 Task: Forward email with the signature Gianna Martinez with the subject Update on a day off from softage.8@softage.net to softage.7@softage.net and softage.9@softage.net with BCC to softage.10@softage.net with the message I am writing to confirm the details of the project closure meeting.
Action: Mouse moved to (1297, 211)
Screenshot: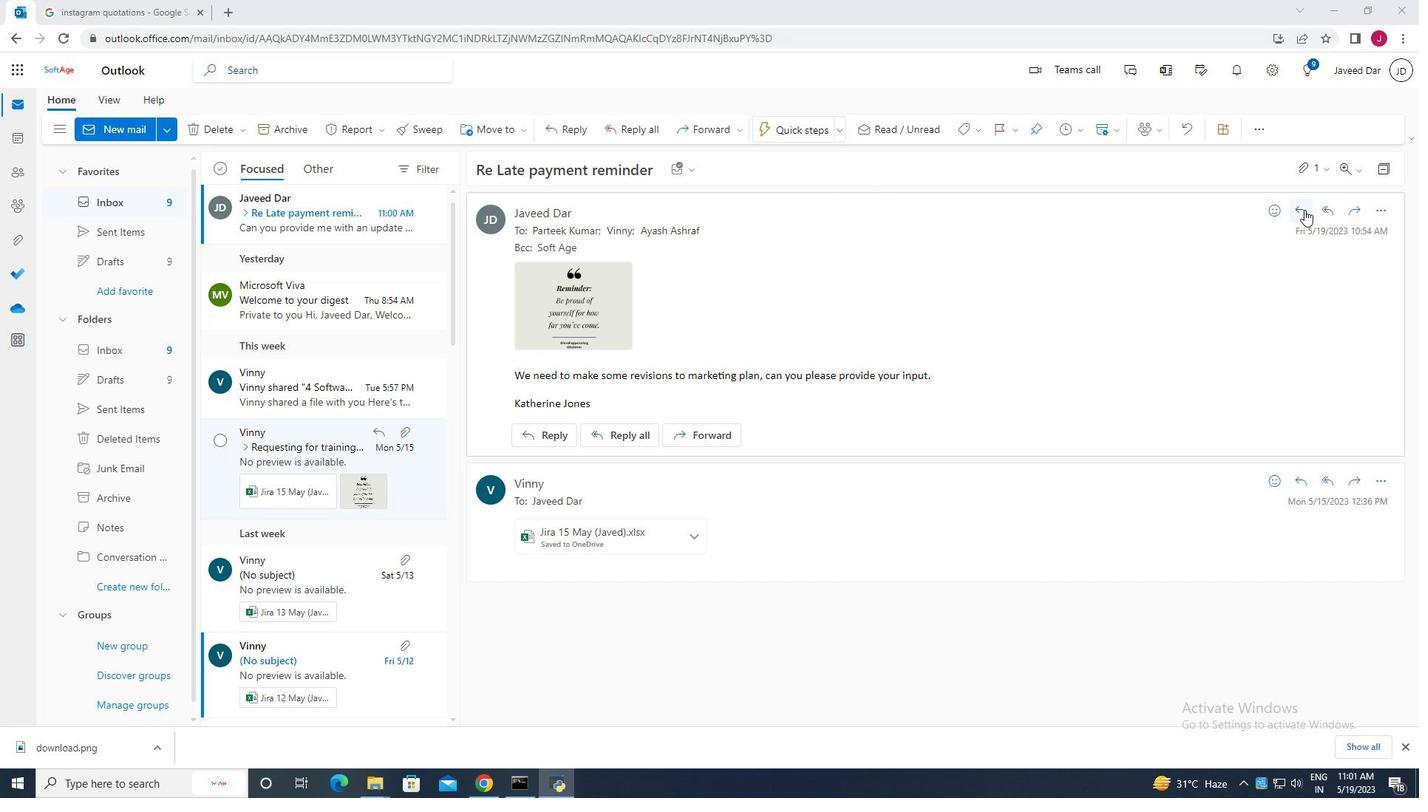 
Action: Mouse pressed left at (1297, 211)
Screenshot: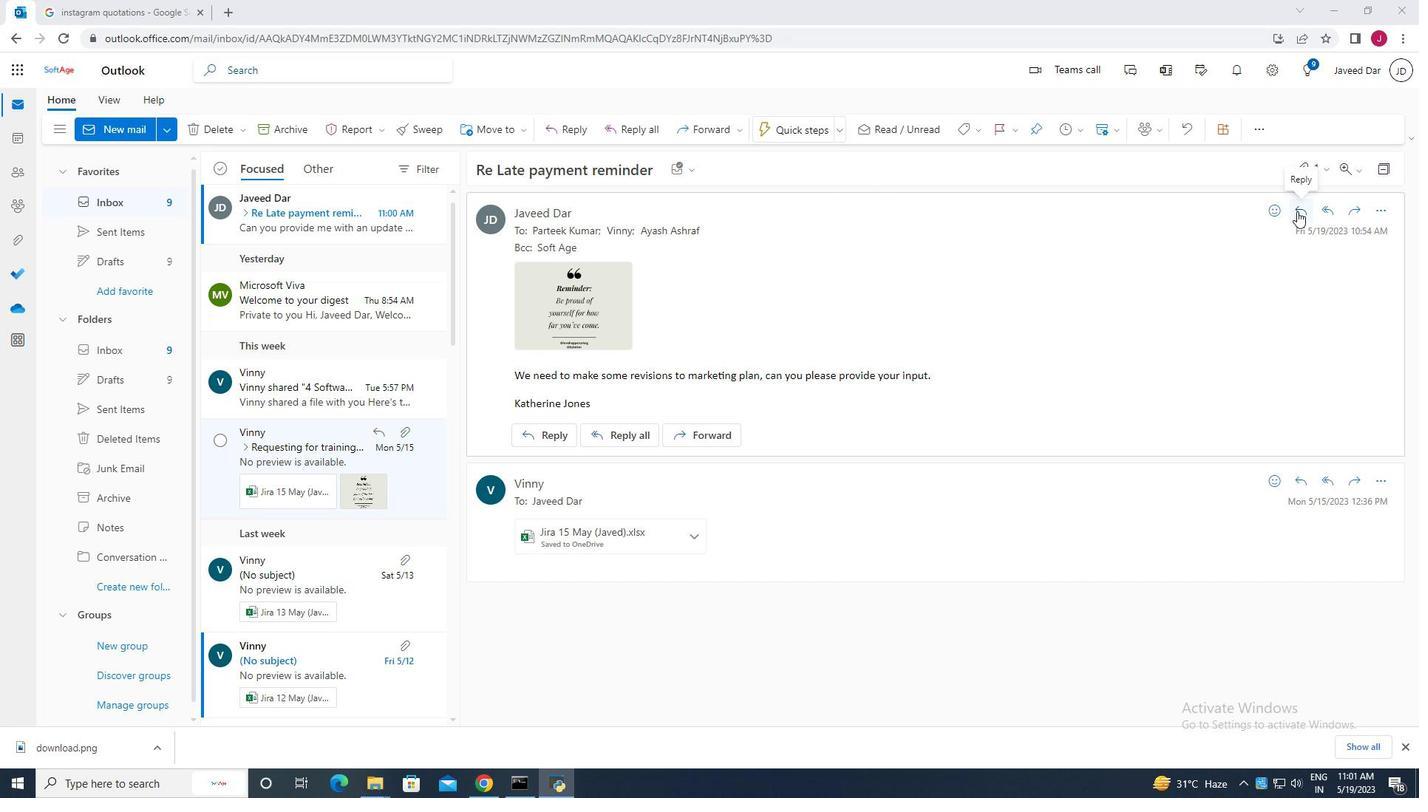 
Action: Mouse moved to (743, 738)
Screenshot: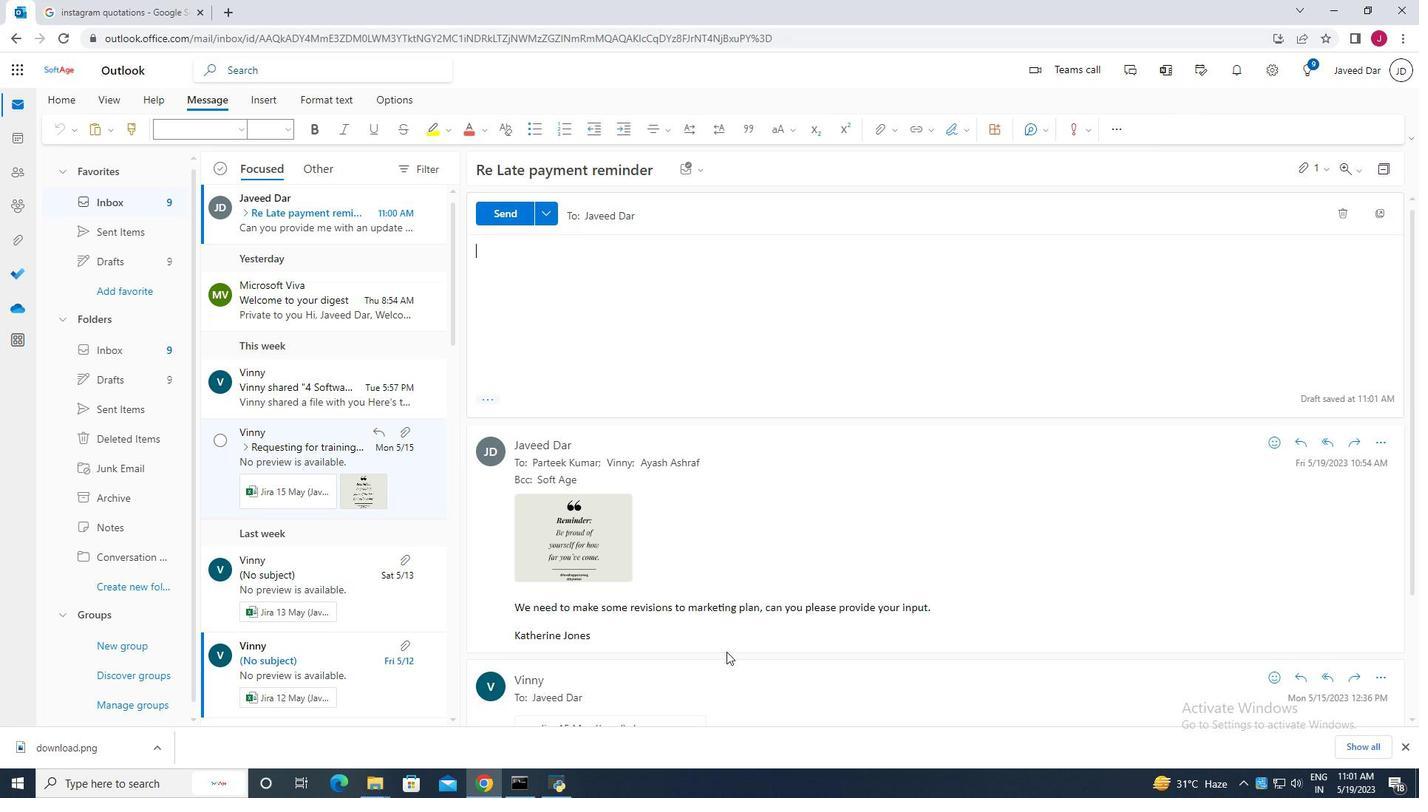
Action: Mouse scrolled (743, 737) with delta (0, 0)
Screenshot: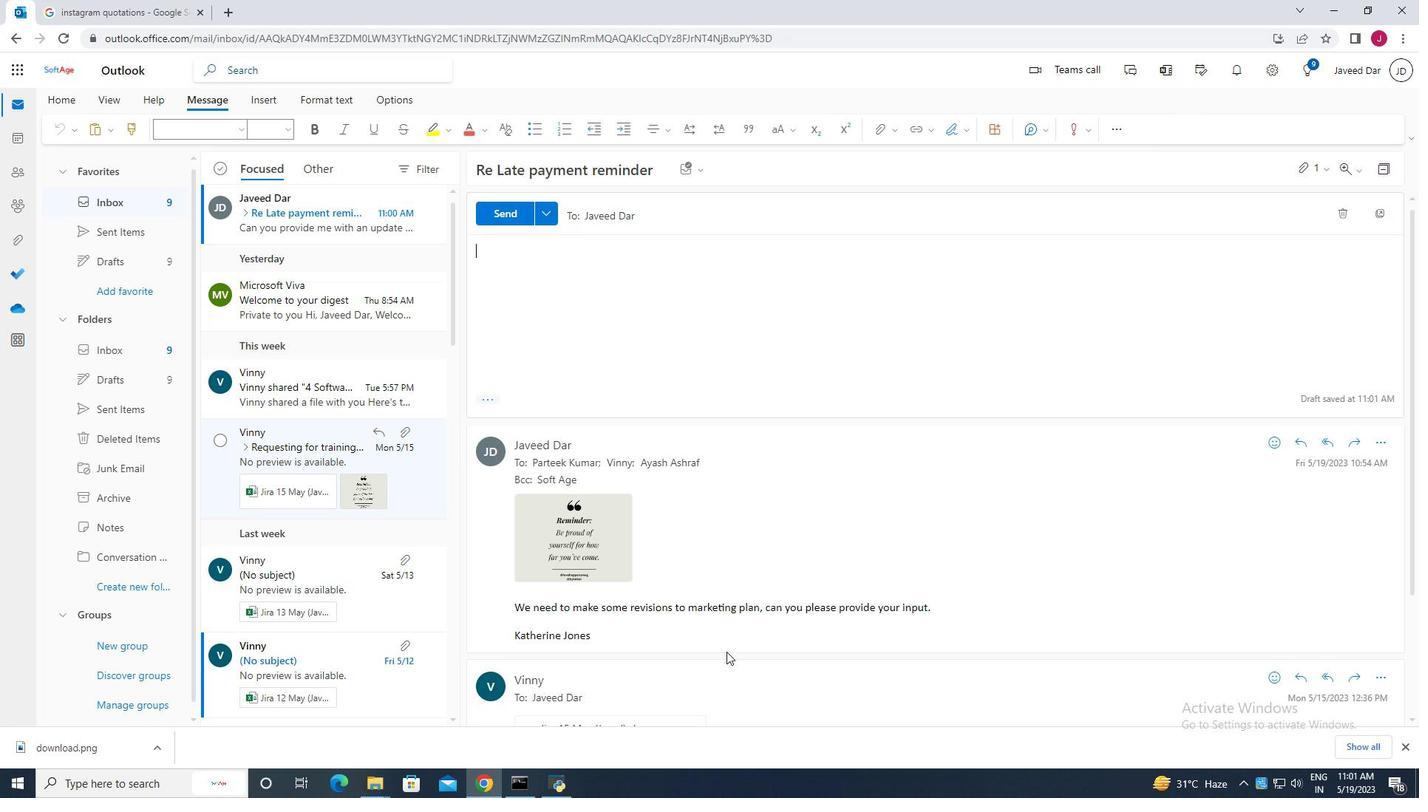 
Action: Mouse moved to (742, 730)
Screenshot: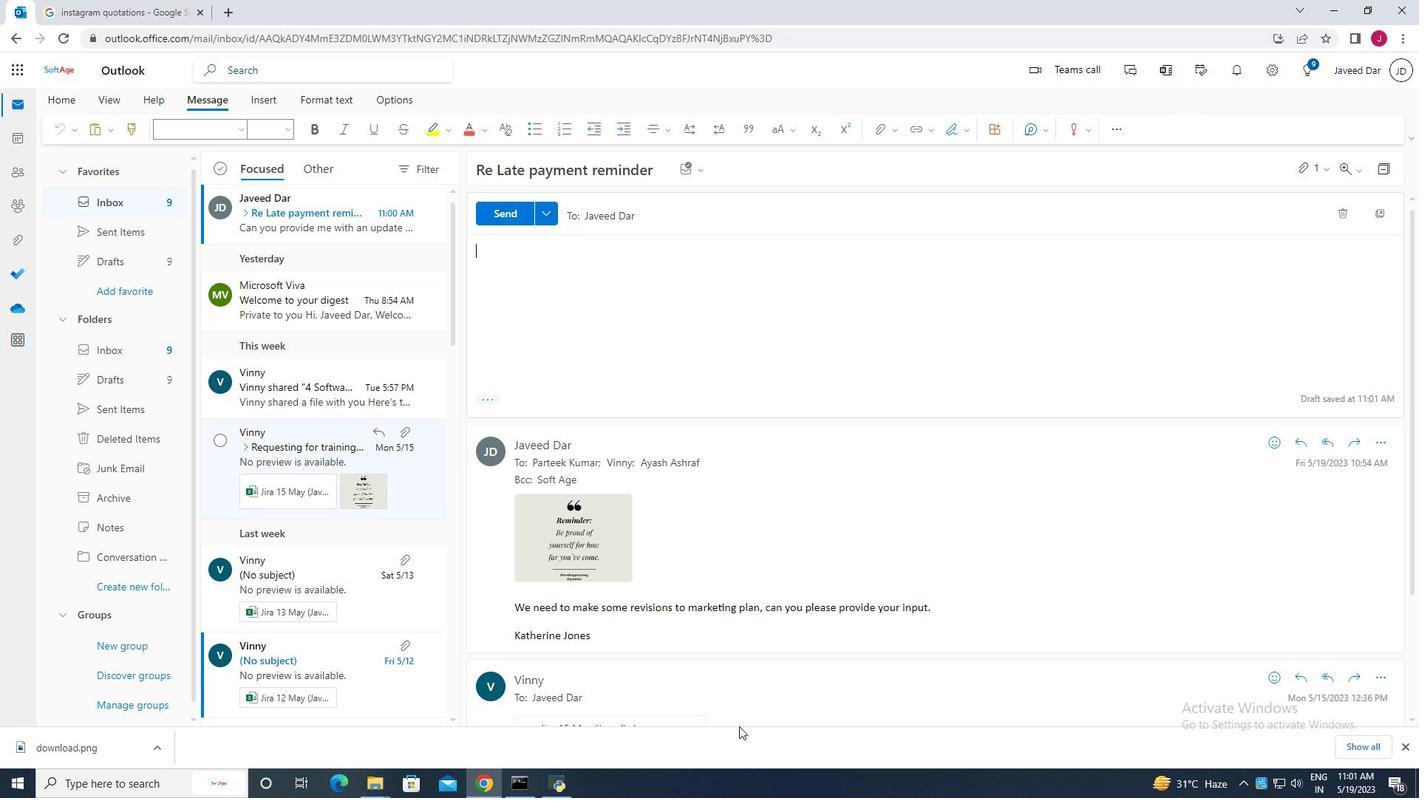 
Action: Mouse scrolled (742, 729) with delta (0, 0)
Screenshot: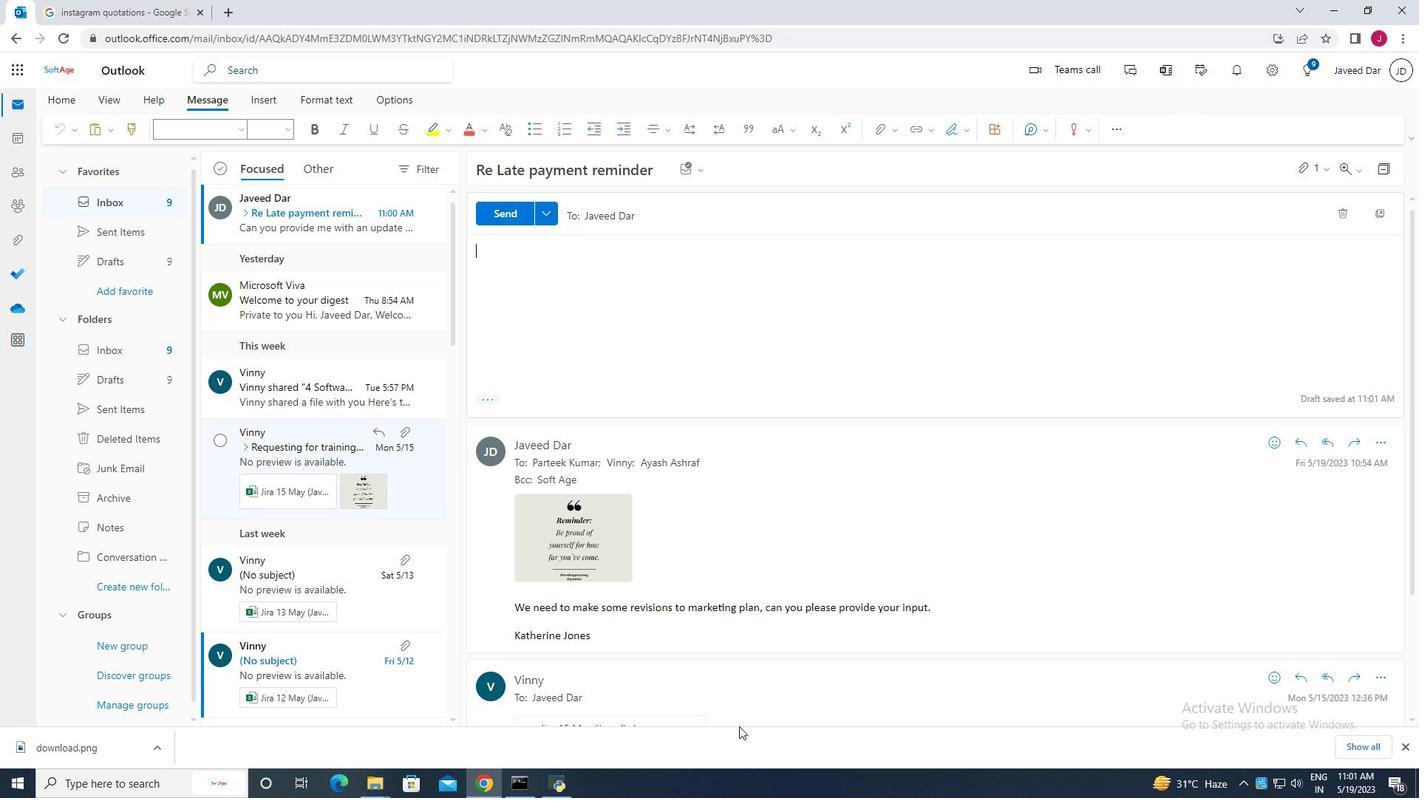 
Action: Mouse moved to (742, 721)
Screenshot: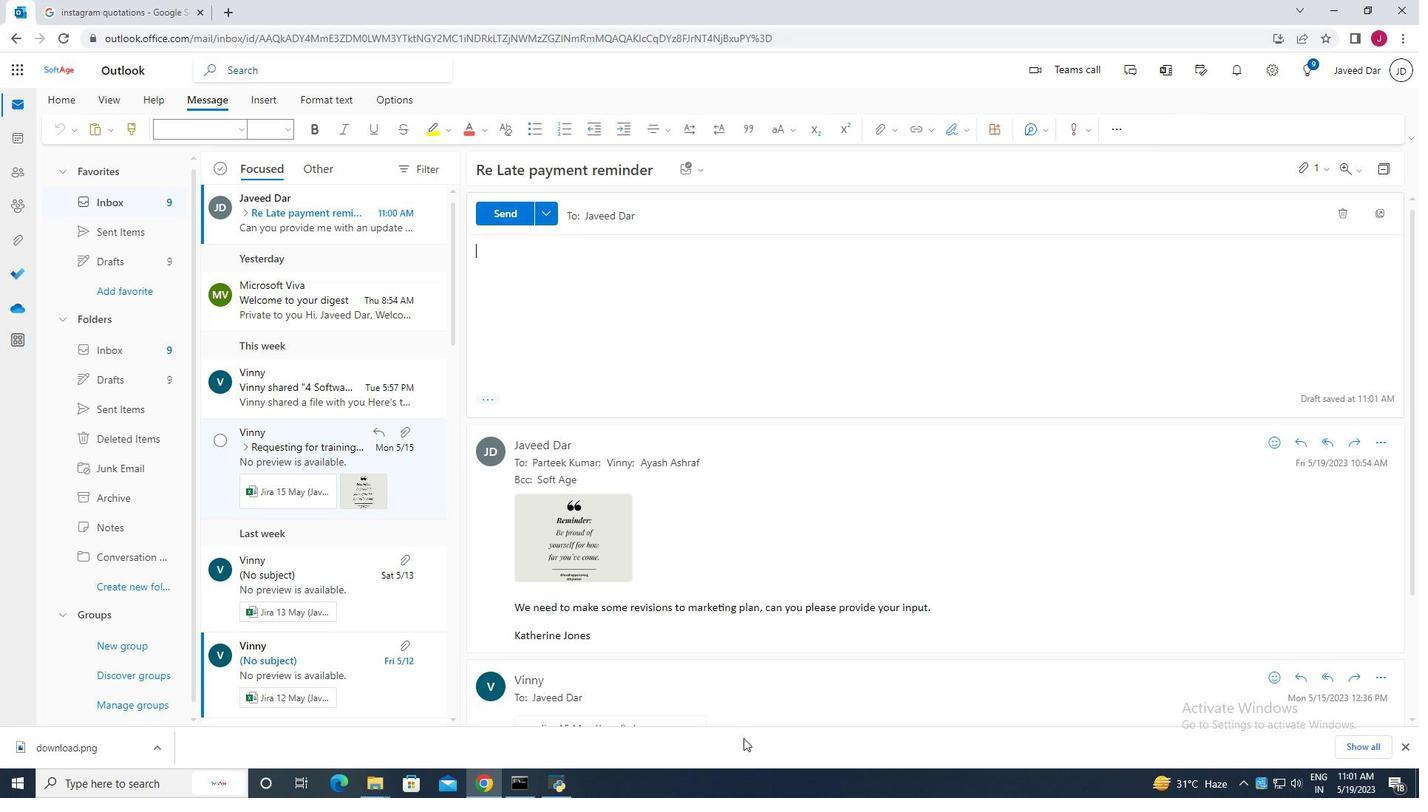 
Action: Mouse scrolled (742, 720) with delta (0, 0)
Screenshot: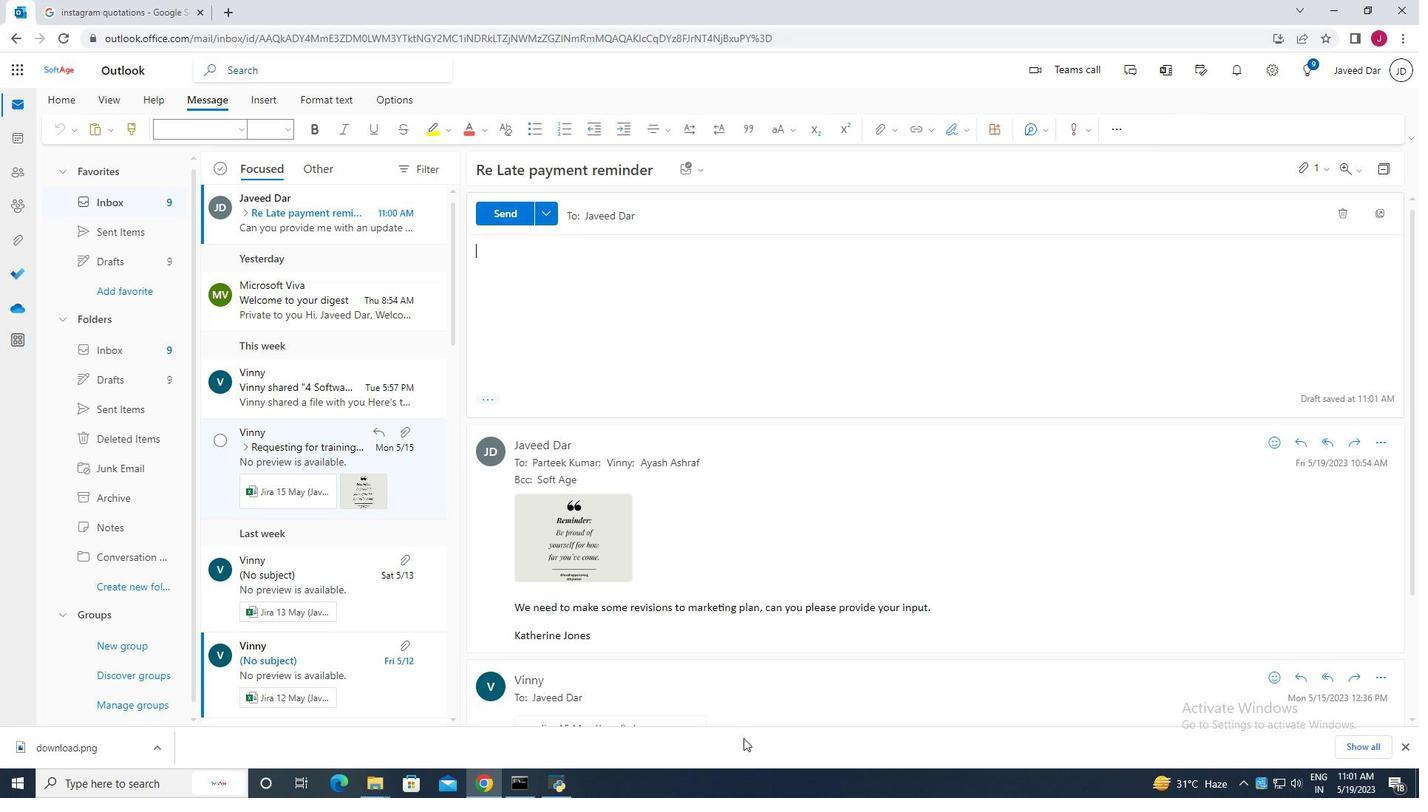 
Action: Mouse moved to (742, 713)
Screenshot: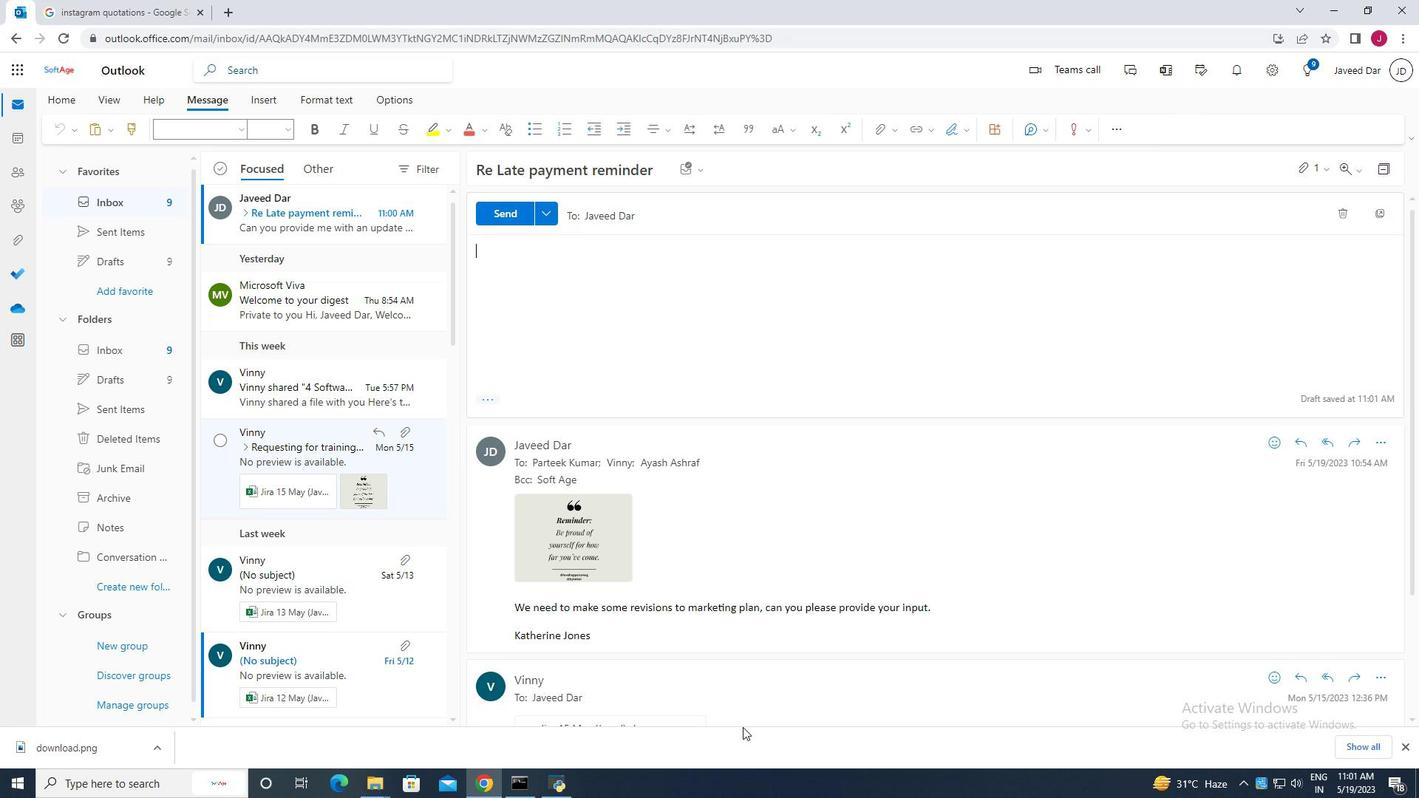 
Action: Mouse scrolled (742, 712) with delta (0, 0)
Screenshot: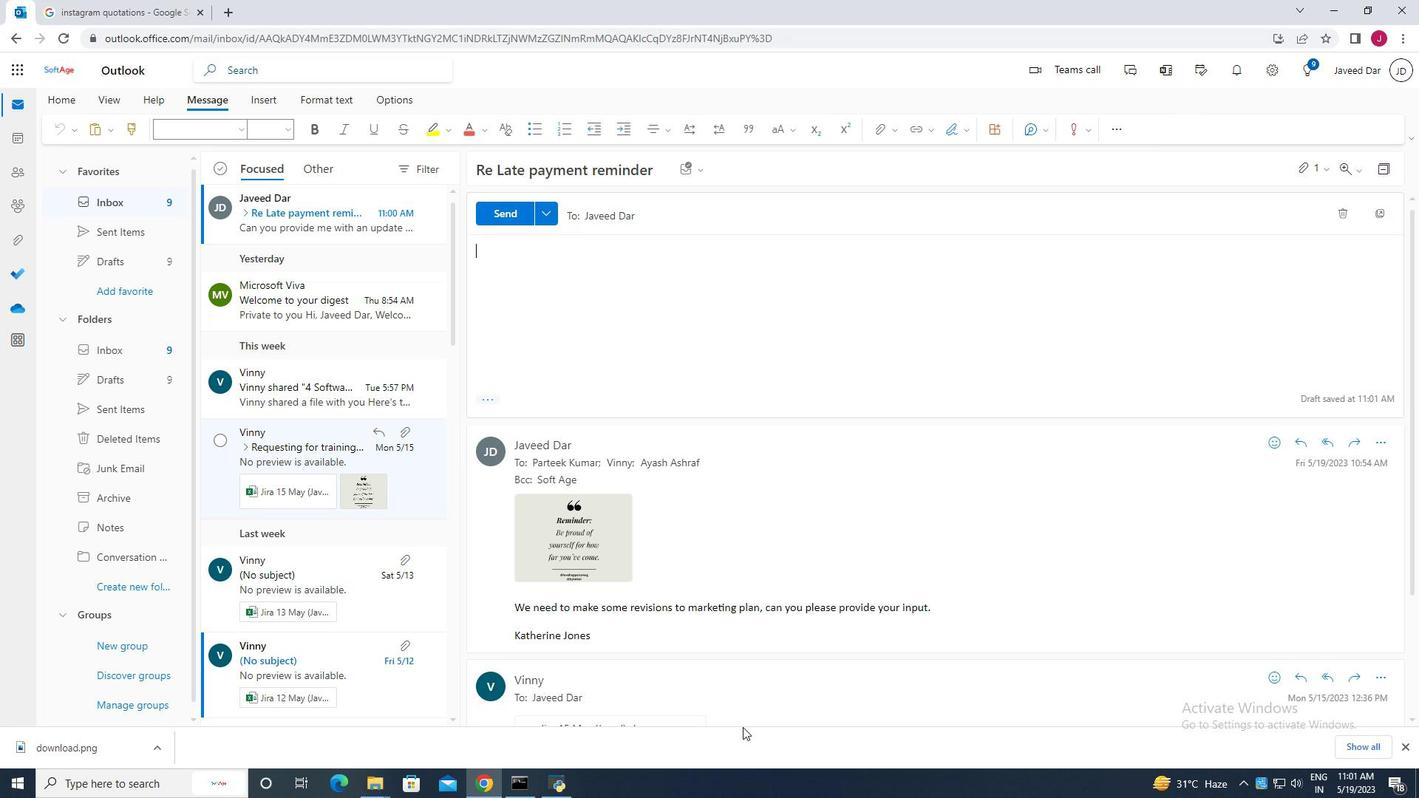 
Action: Mouse moved to (742, 657)
Screenshot: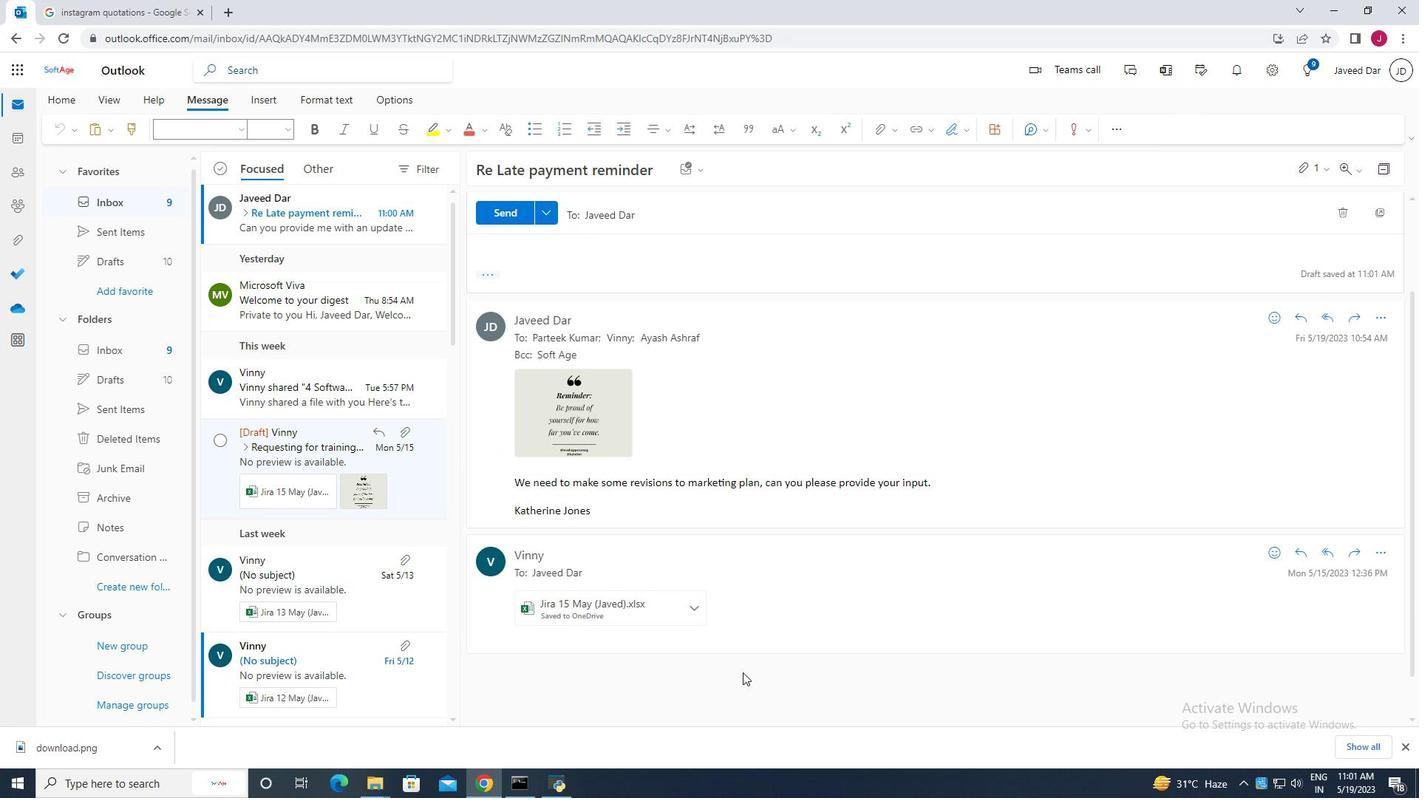 
Action: Mouse scrolled (742, 656) with delta (0, 0)
Screenshot: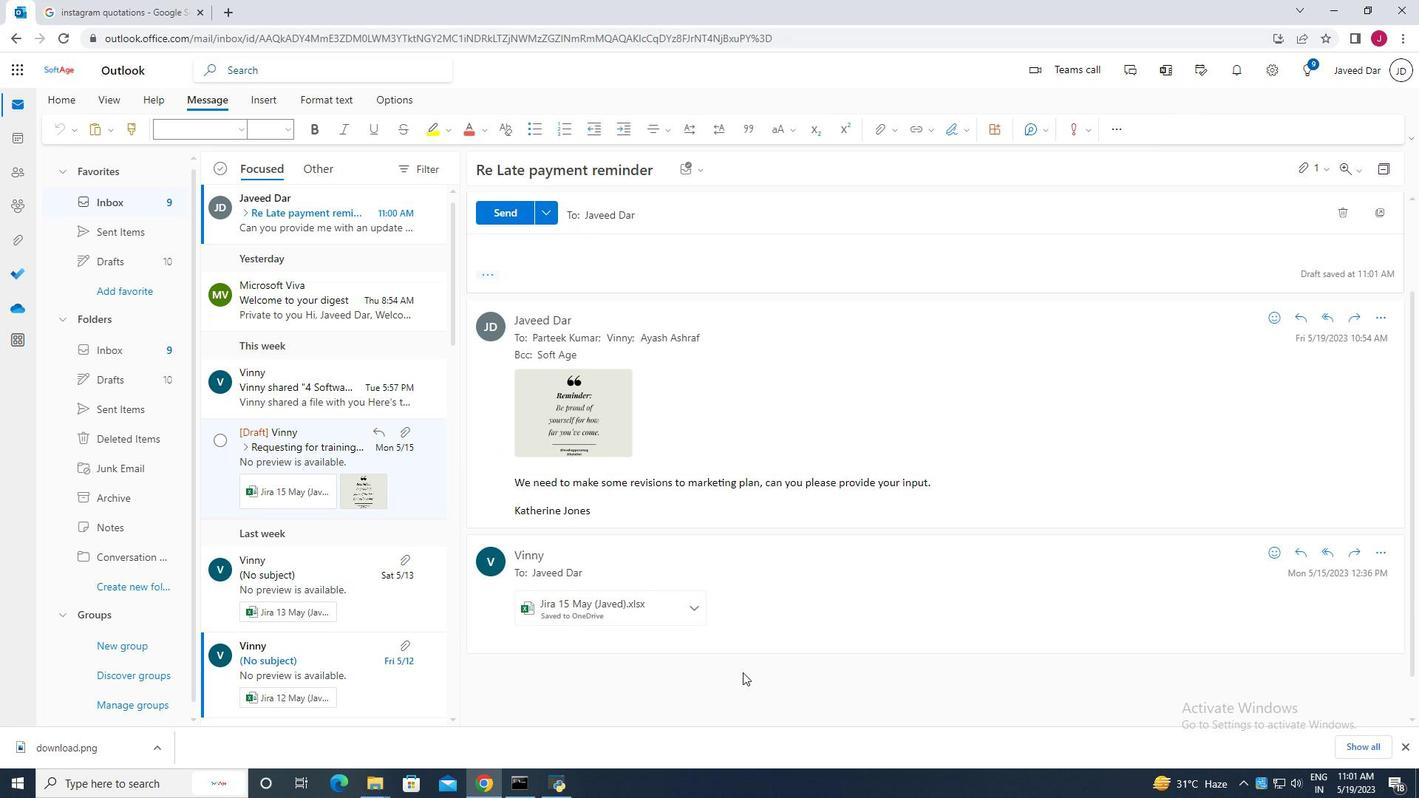 
Action: Mouse moved to (742, 655)
Screenshot: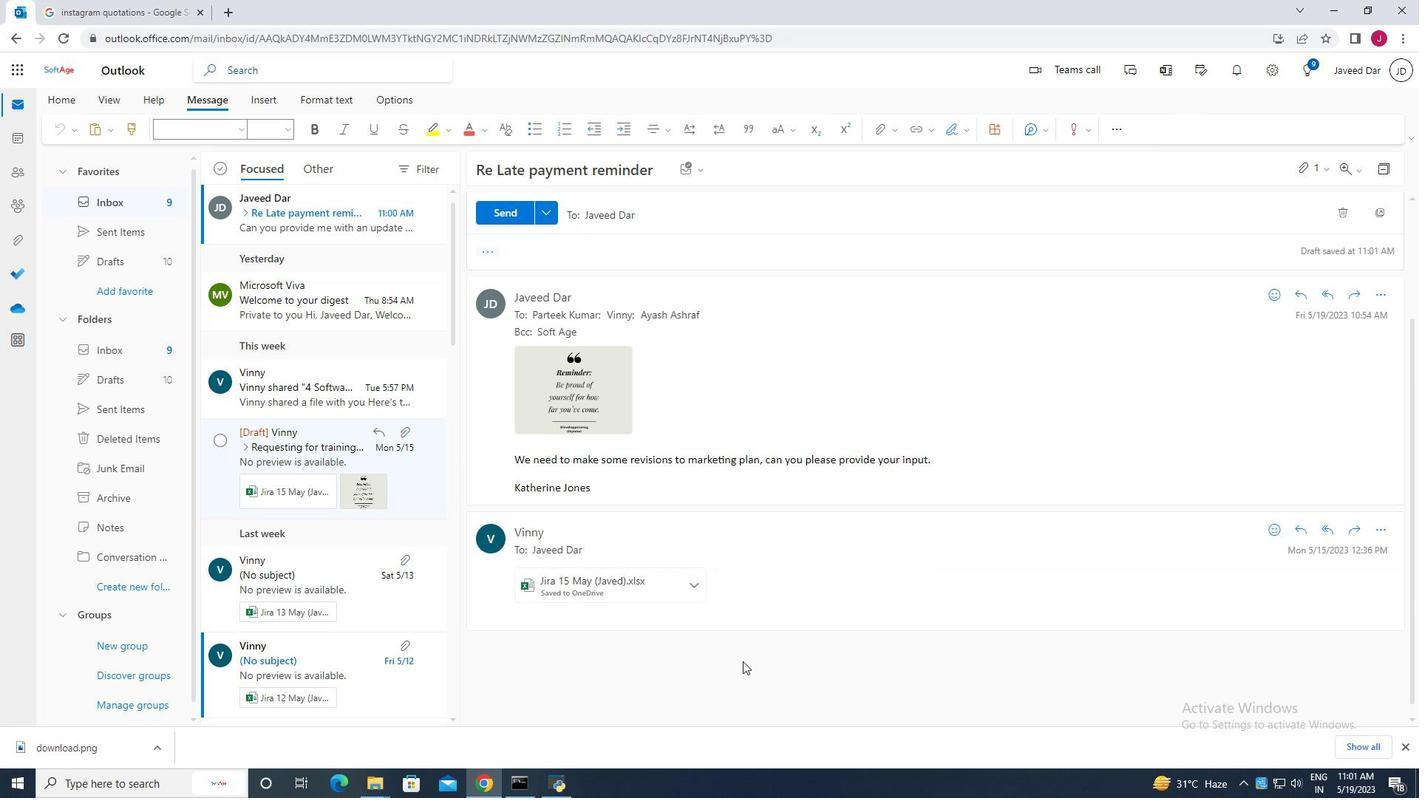 
Action: Mouse scrolled (742, 654) with delta (0, 0)
Screenshot: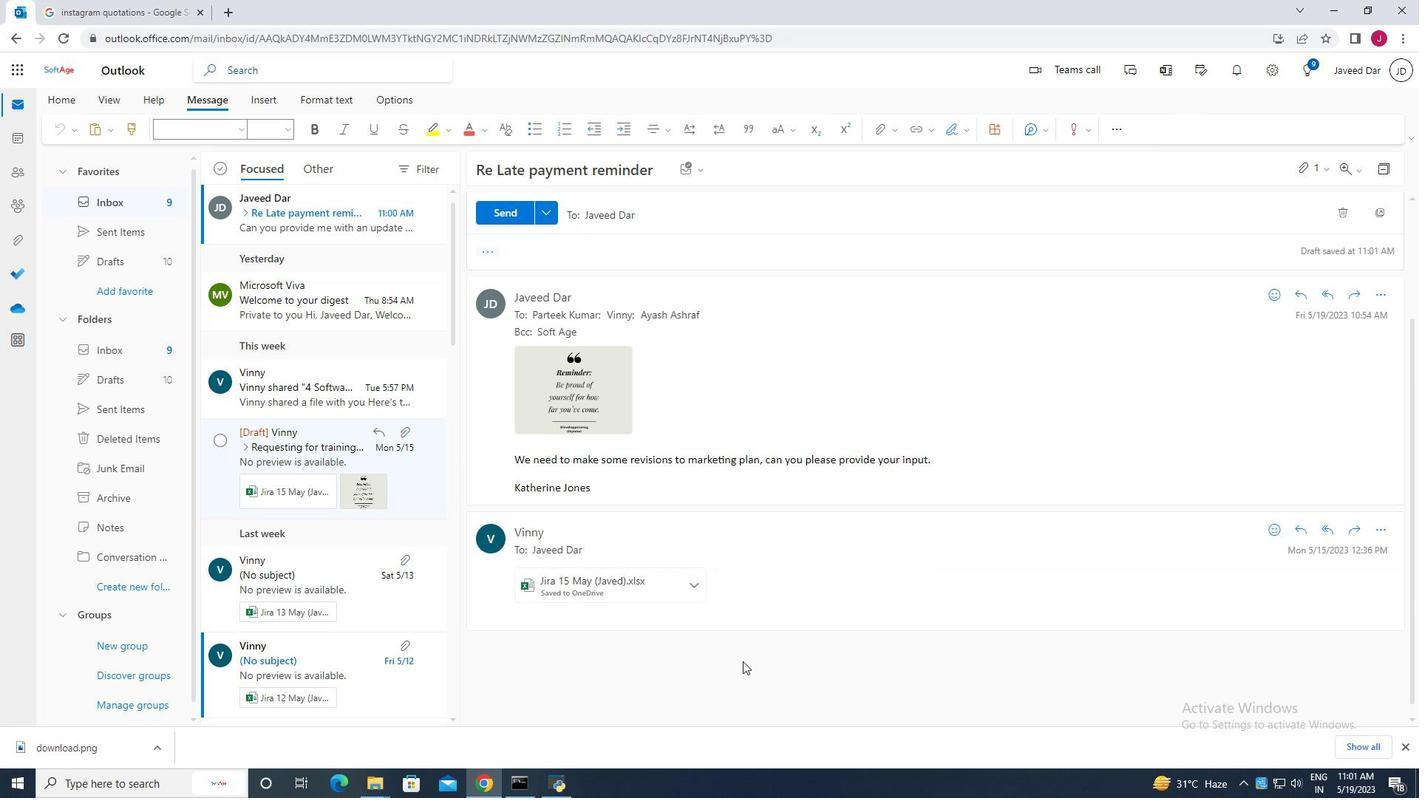 
Action: Mouse moved to (742, 641)
Screenshot: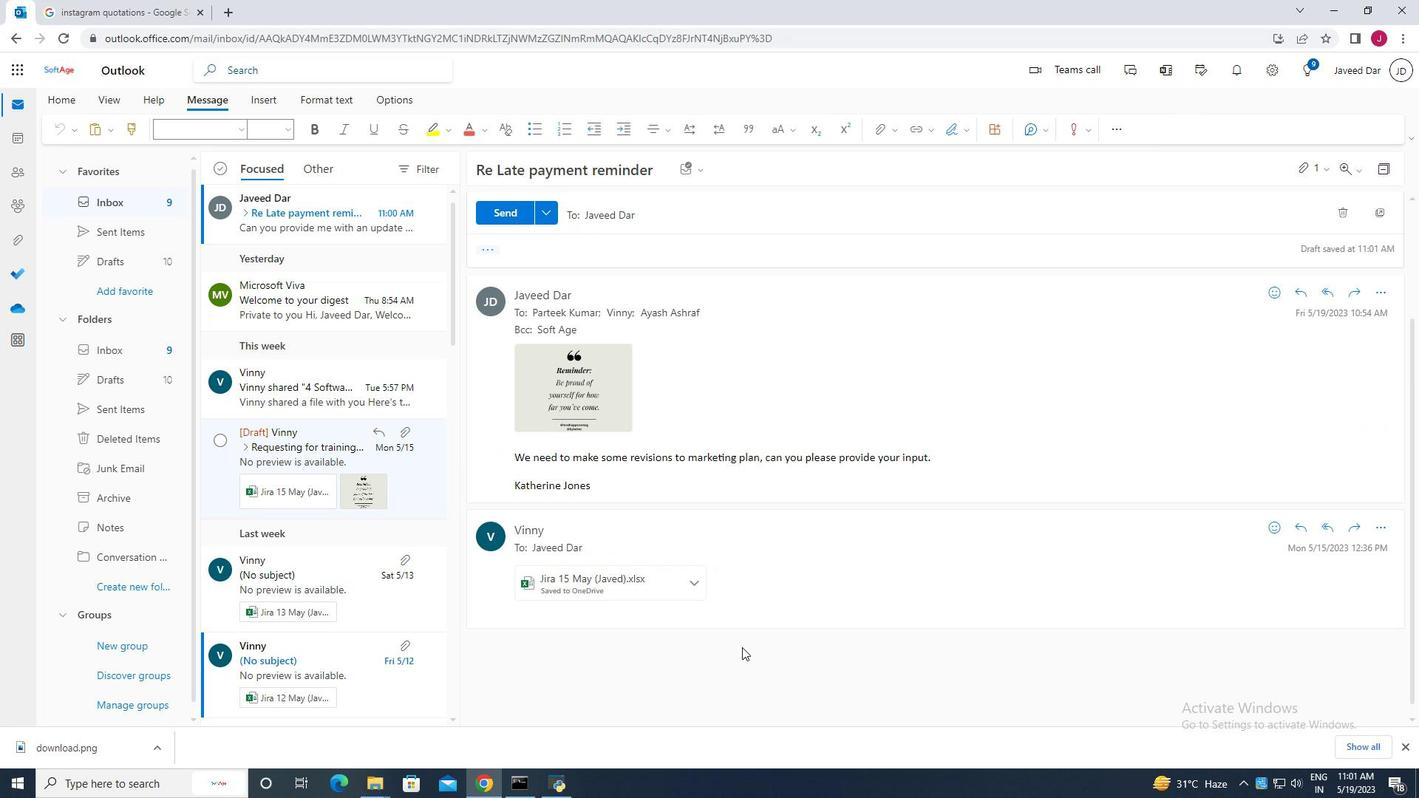 
Action: Mouse scrolled (742, 642) with delta (0, 0)
Screenshot: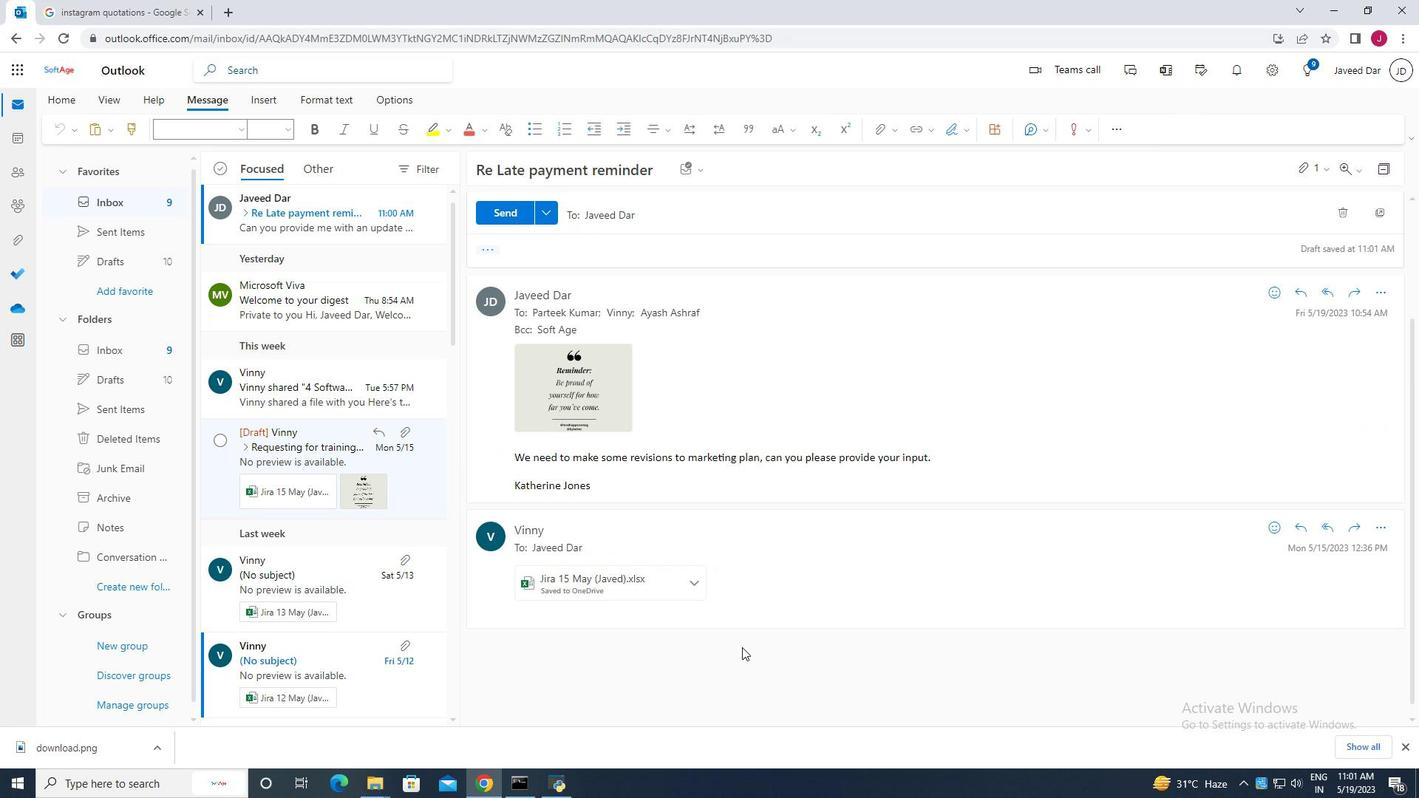 
Action: Mouse scrolled (742, 642) with delta (0, 0)
Screenshot: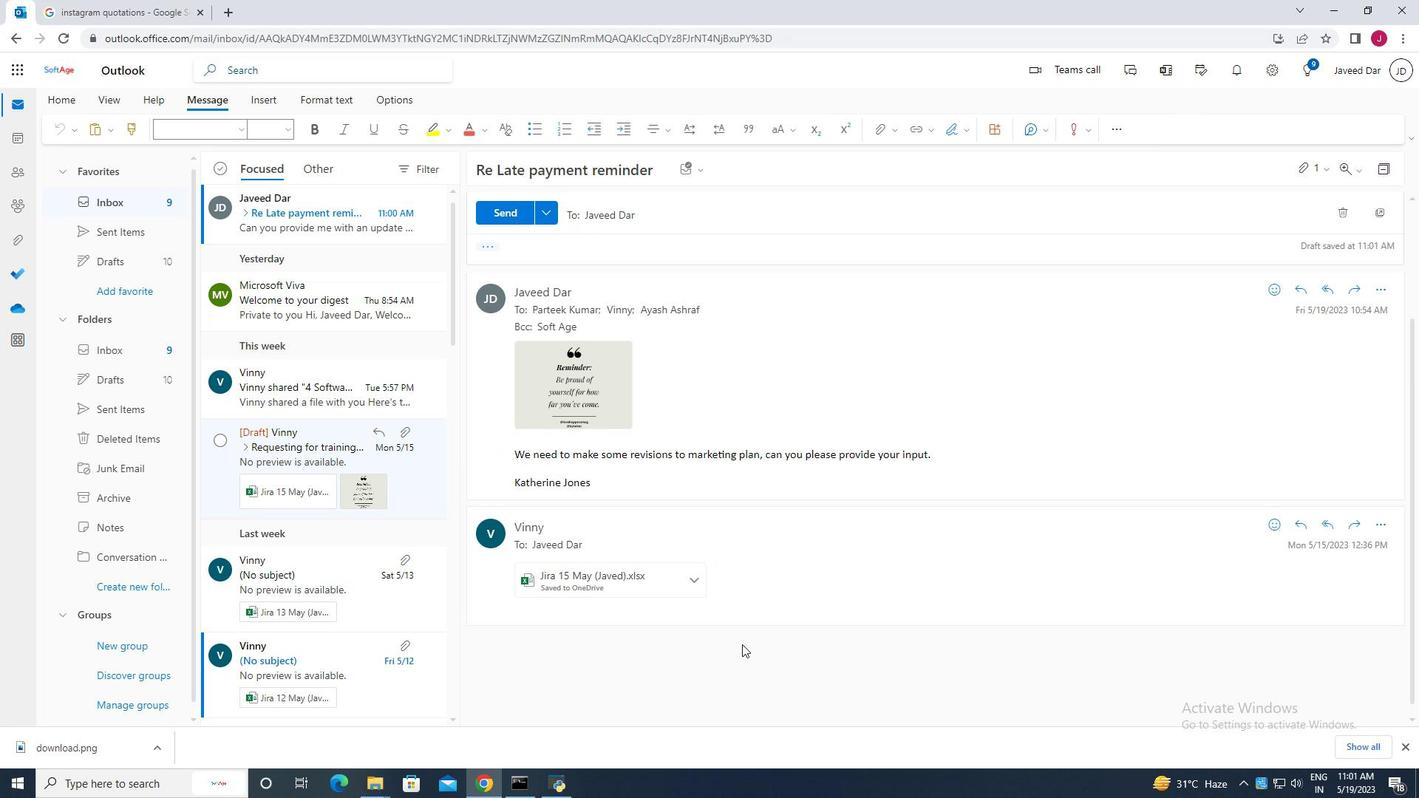 
Action: Mouse moved to (742, 641)
Screenshot: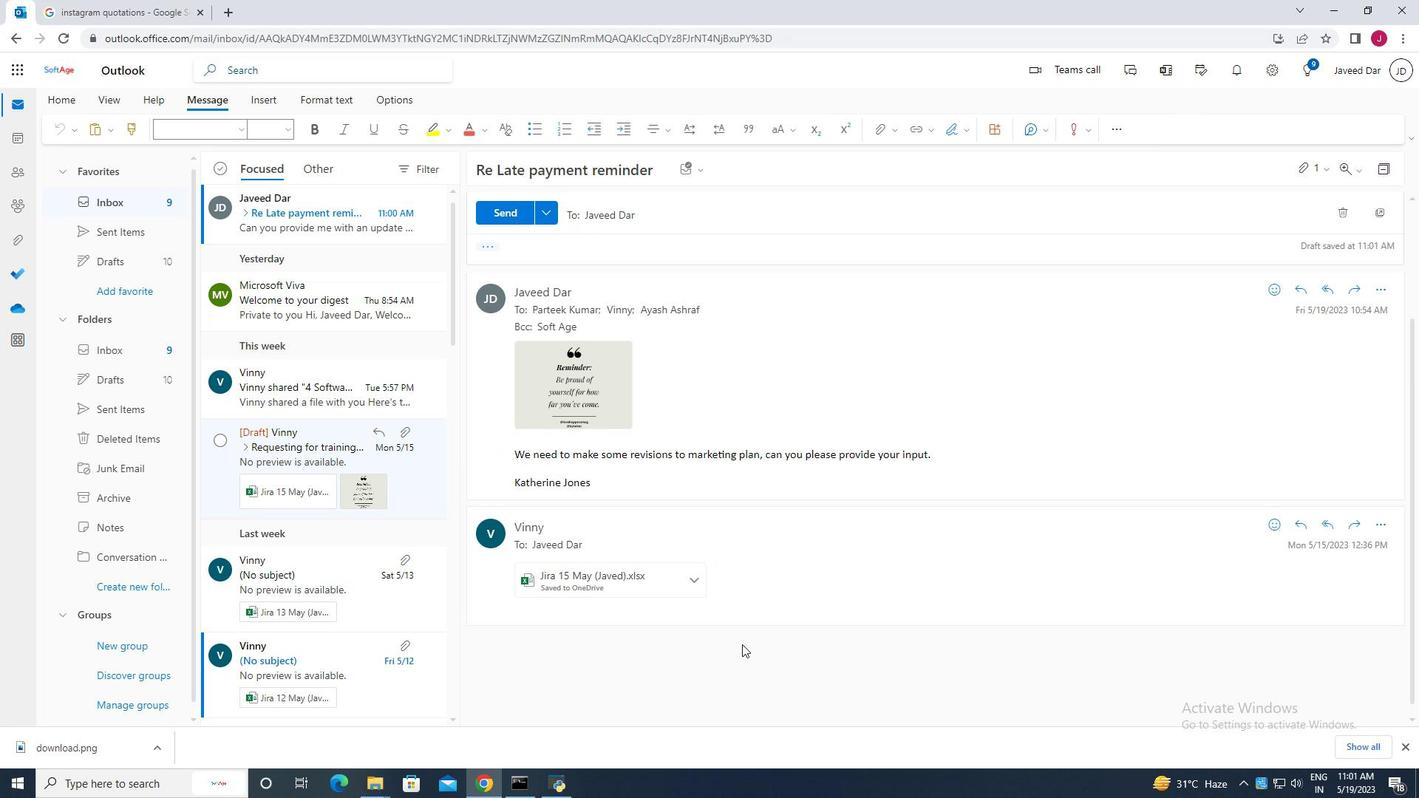 
Action: Mouse scrolled (742, 642) with delta (0, 0)
Screenshot: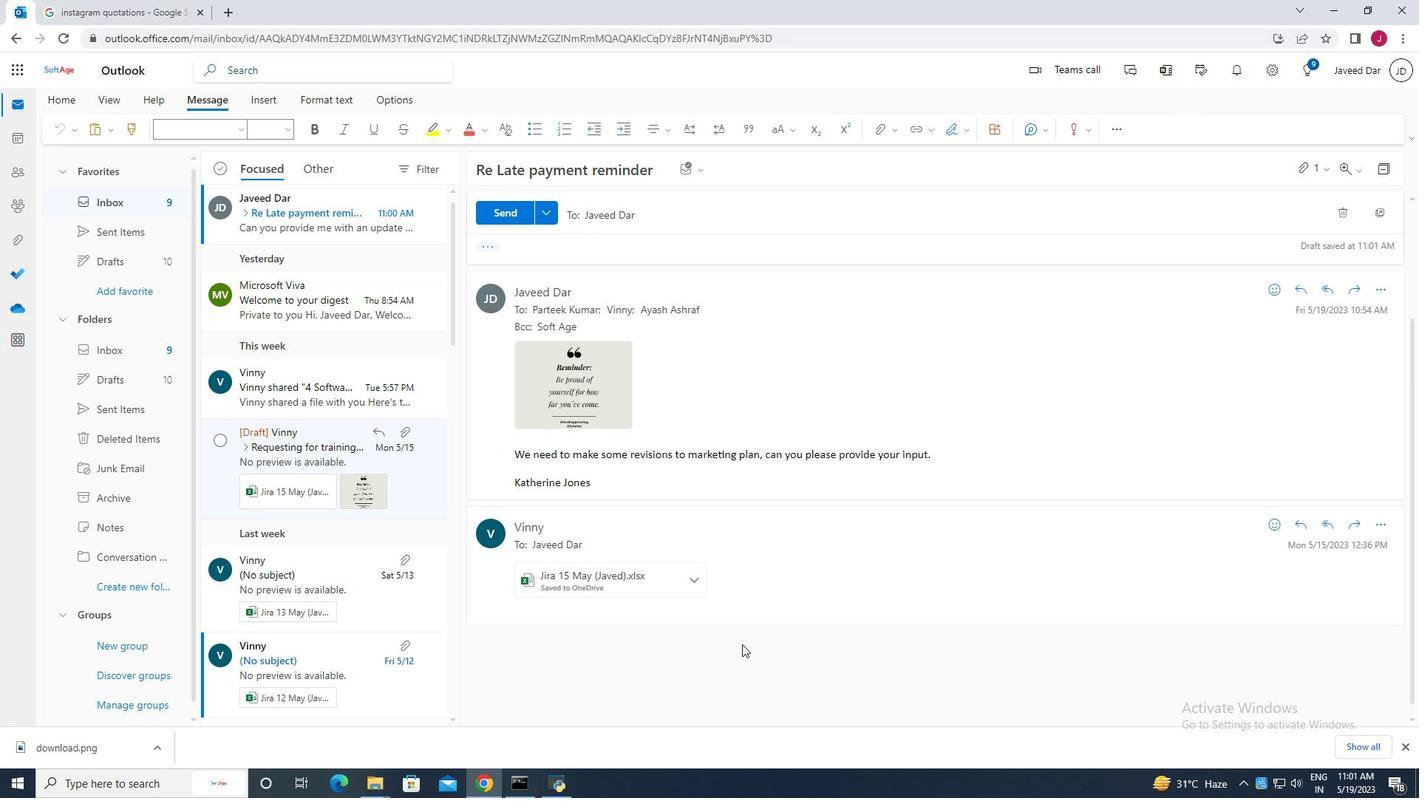 
Action: Mouse scrolled (742, 642) with delta (0, 0)
Screenshot: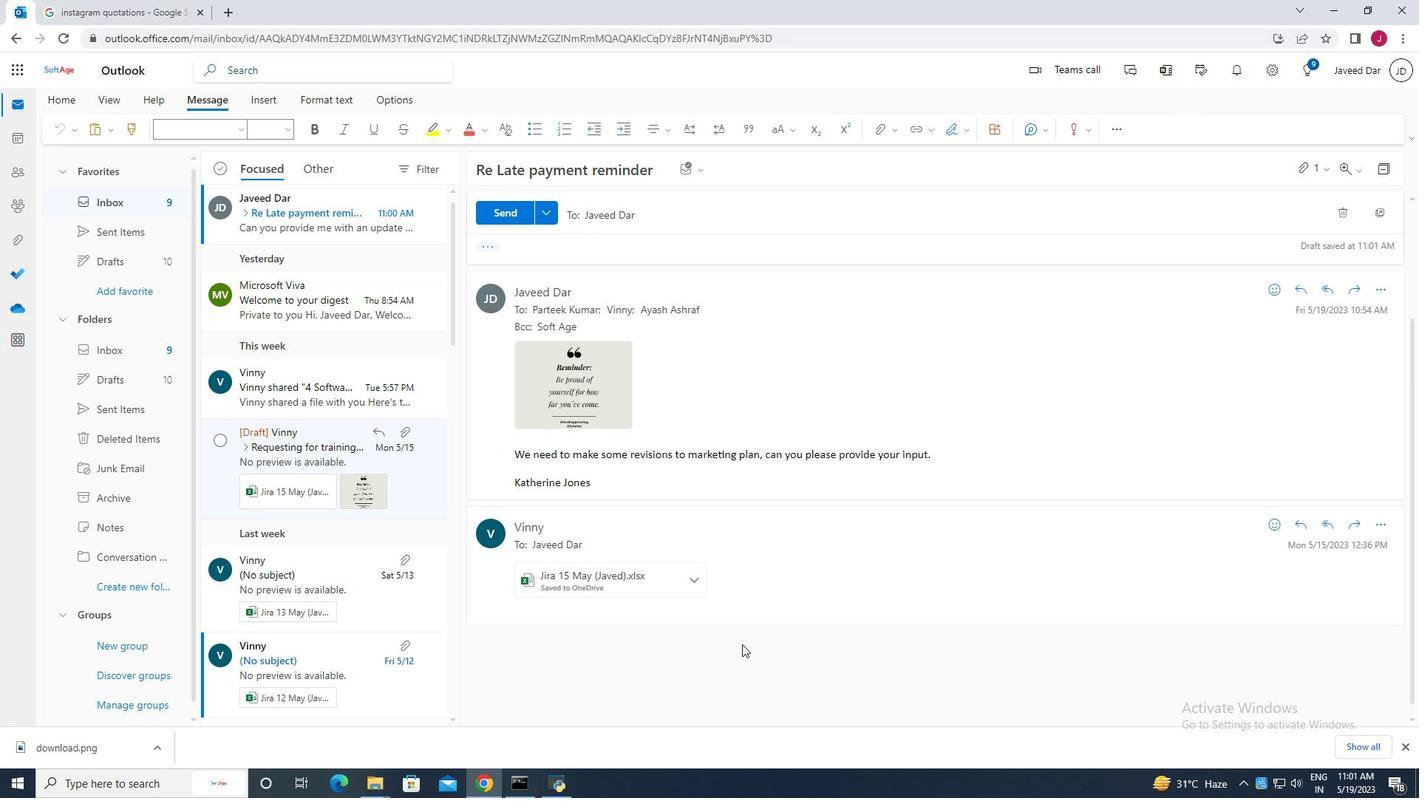 
Action: Mouse scrolled (742, 642) with delta (0, 0)
Screenshot: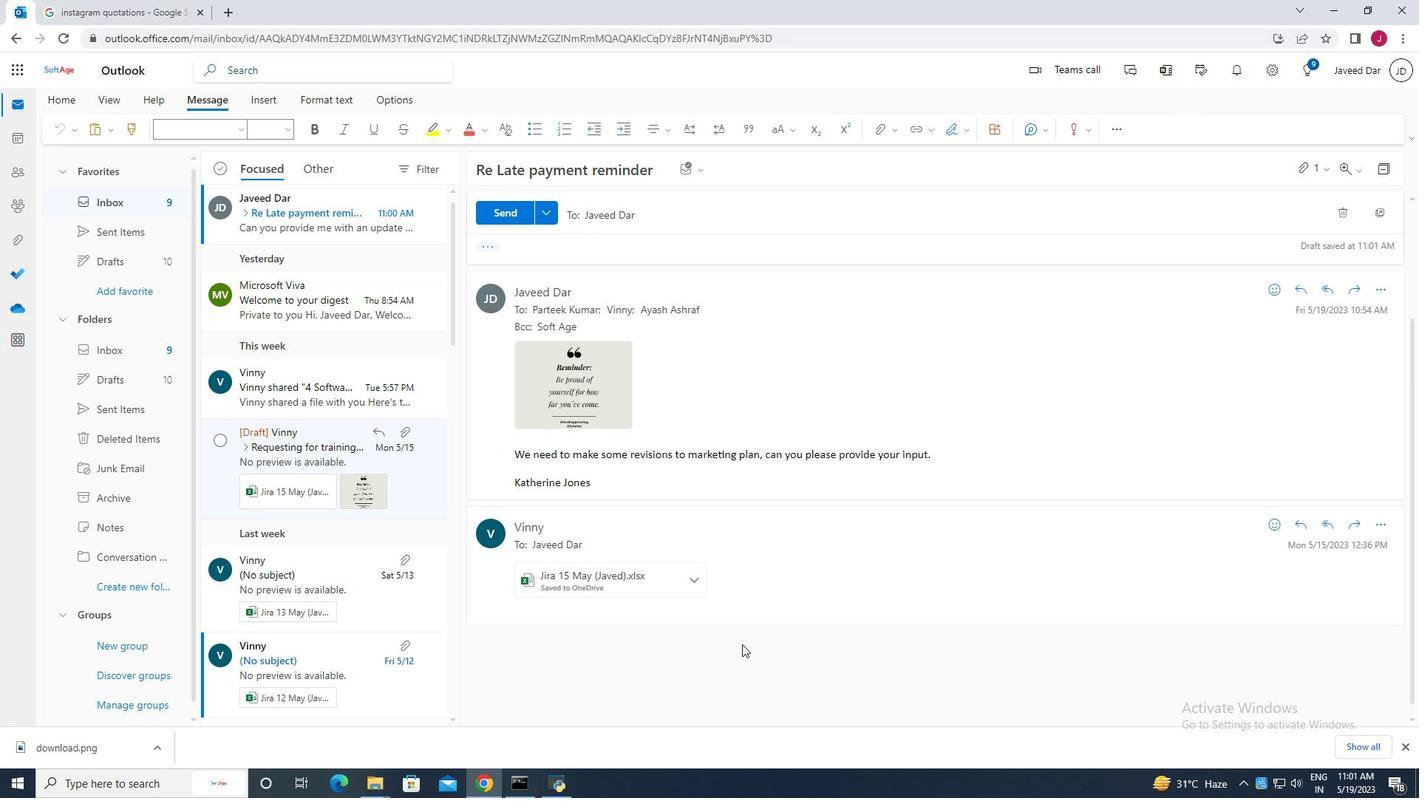 
Action: Mouse scrolled (742, 642) with delta (0, 0)
Screenshot: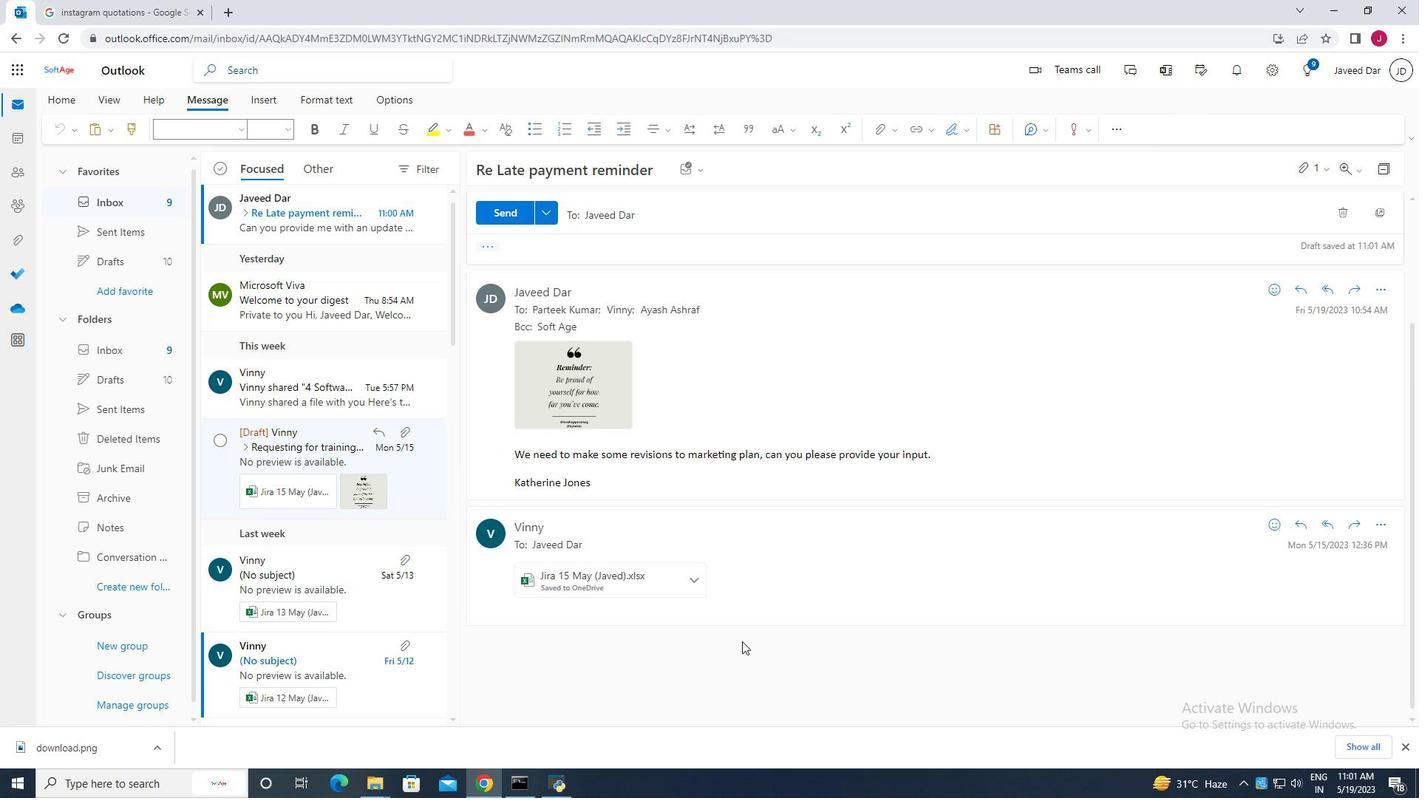 
Action: Mouse moved to (740, 639)
Screenshot: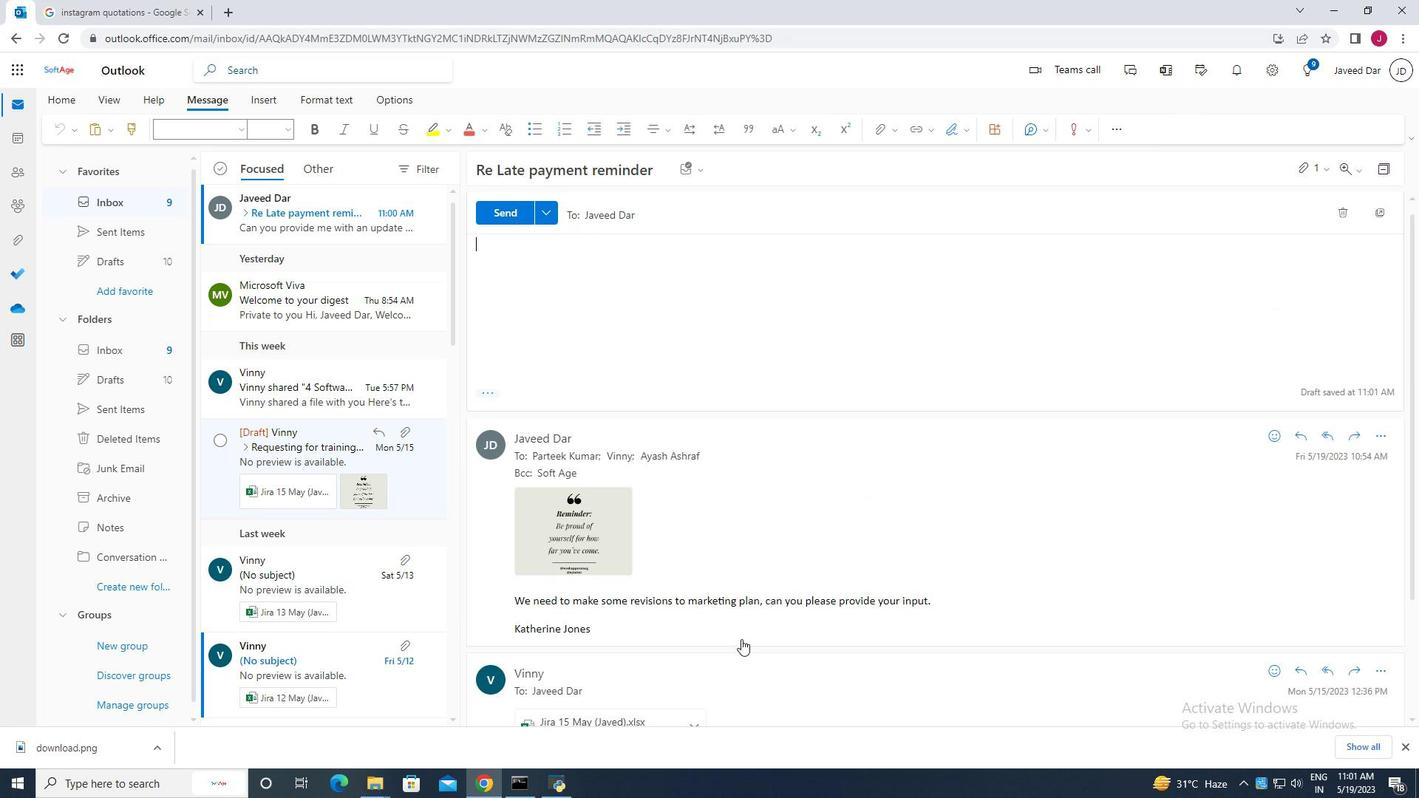 
Action: Mouse scrolled (740, 640) with delta (0, 0)
Screenshot: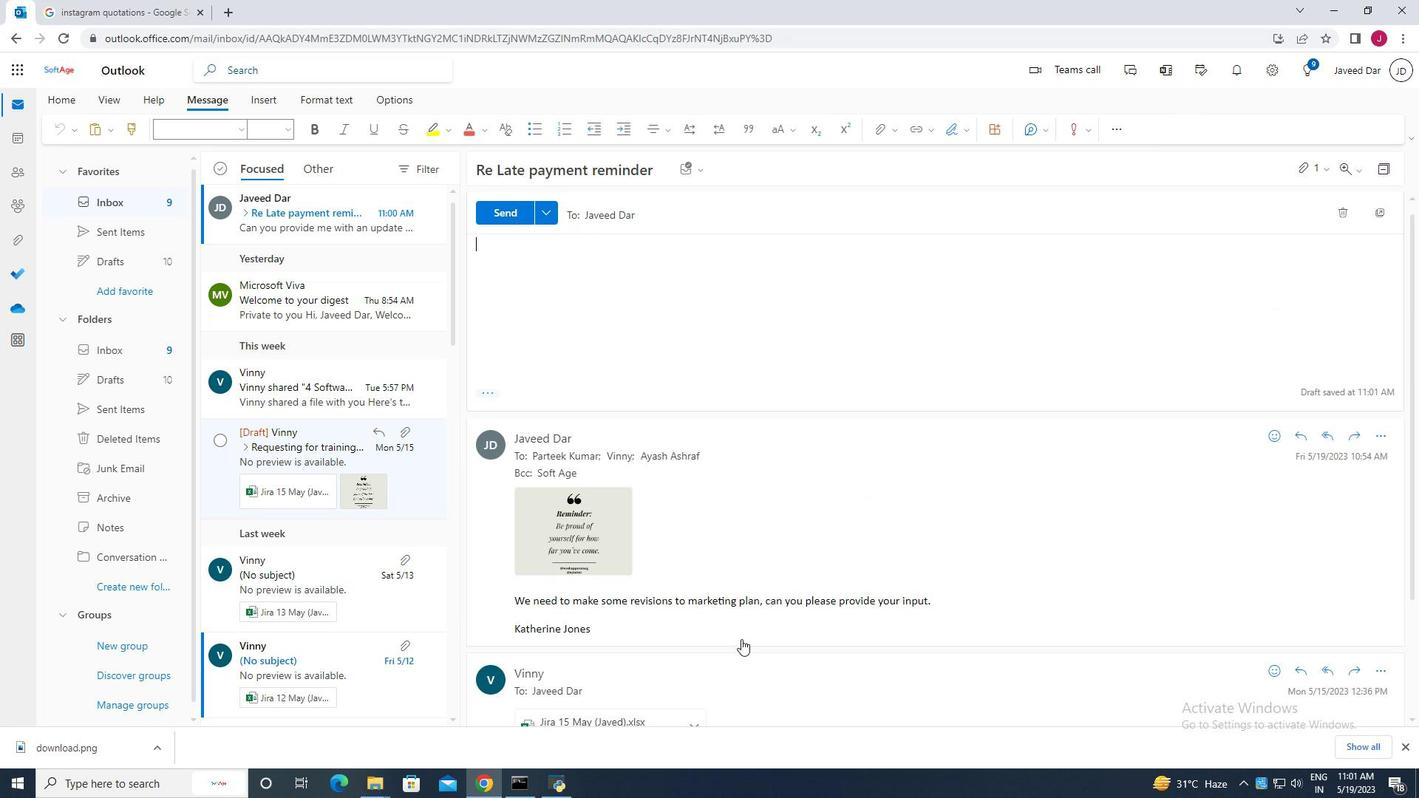 
Action: Mouse moved to (740, 638)
Screenshot: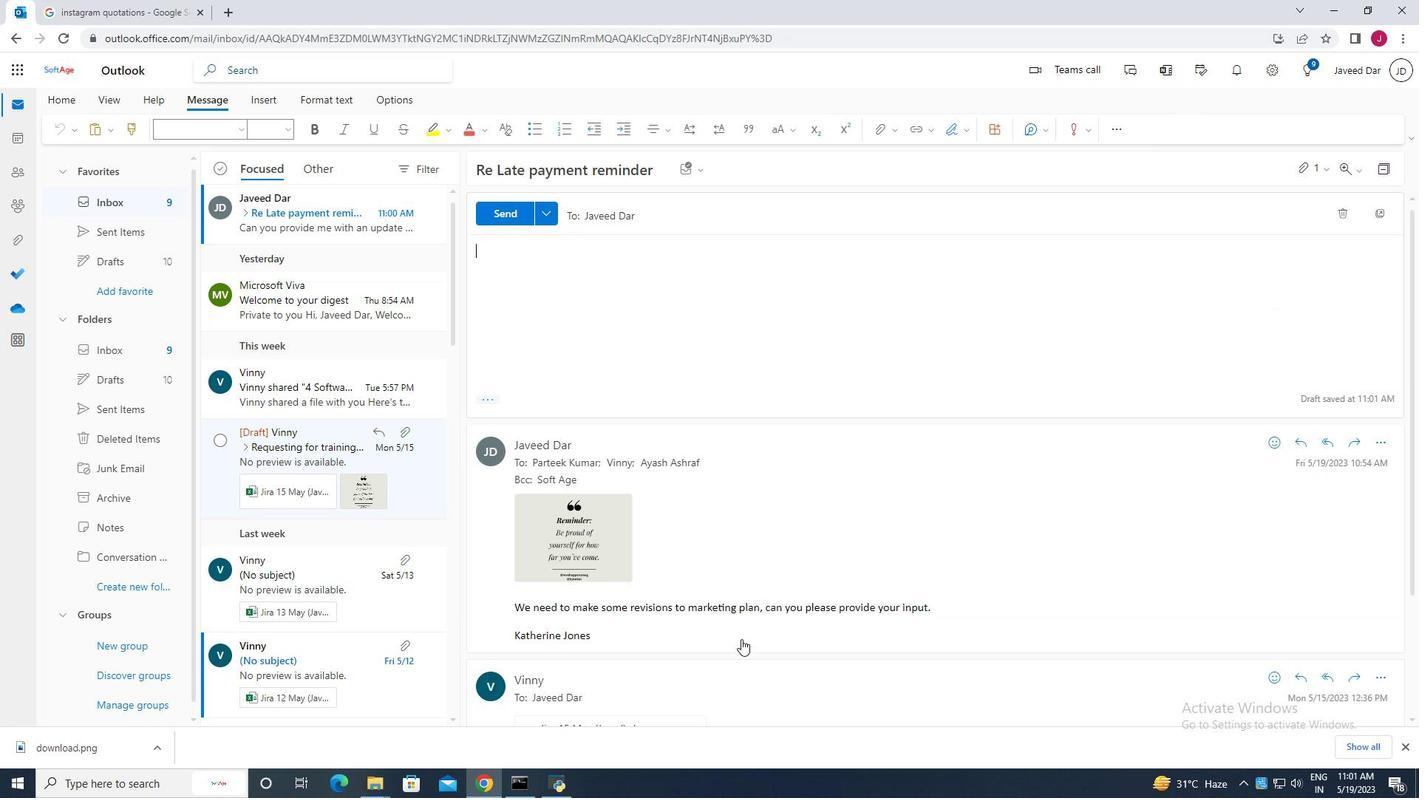 
Action: Mouse scrolled (740, 639) with delta (0, 0)
Screenshot: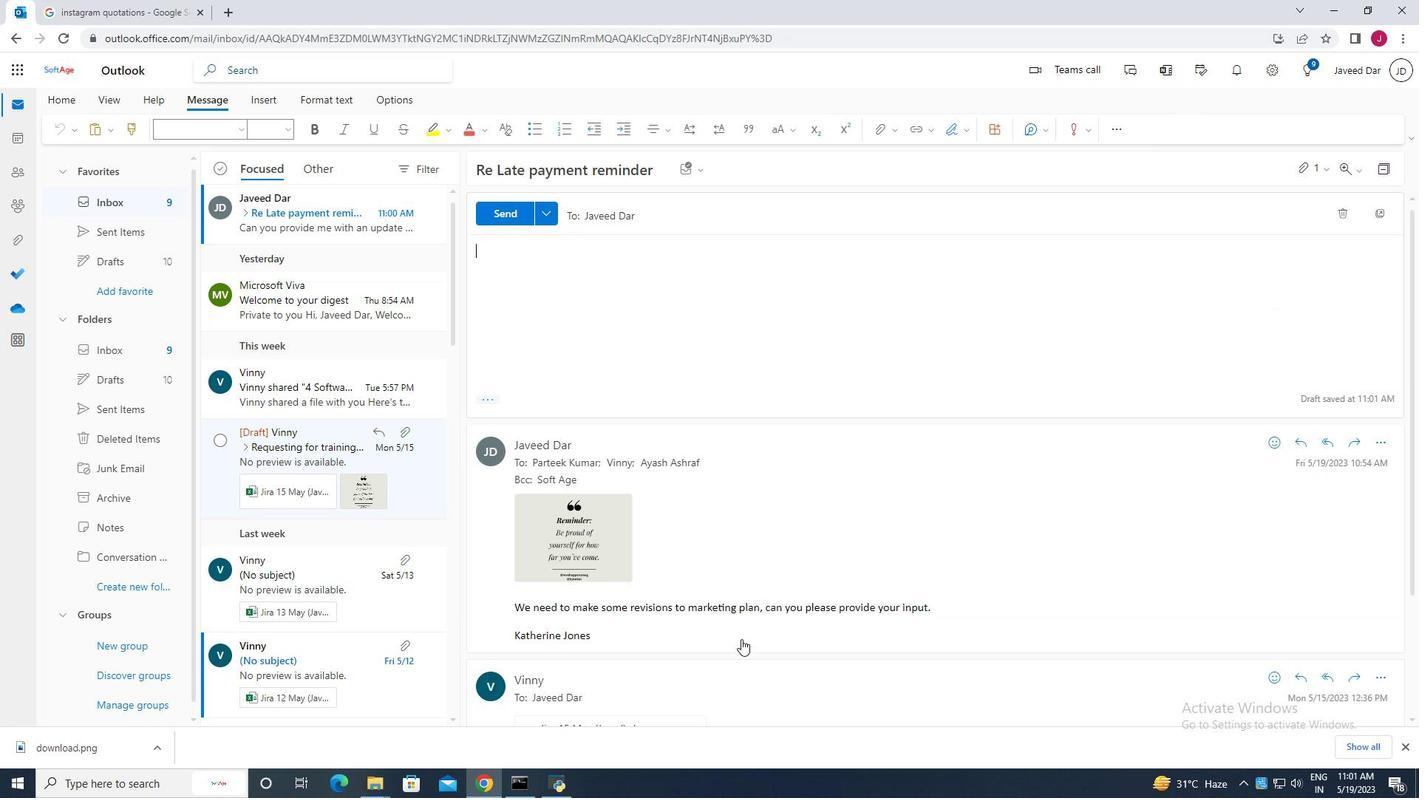 
Action: Mouse scrolled (740, 639) with delta (0, 0)
Screenshot: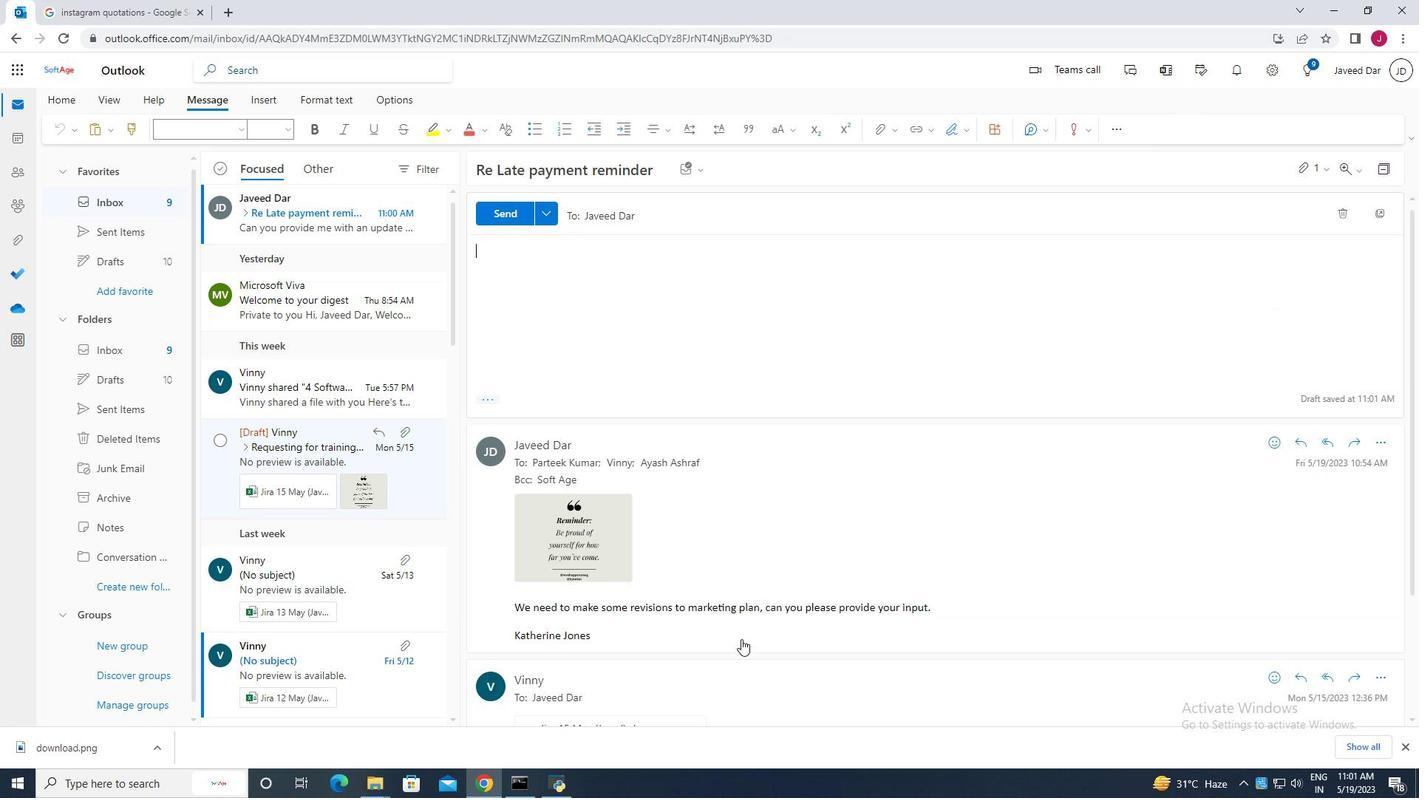 
Action: Mouse moved to (739, 638)
Screenshot: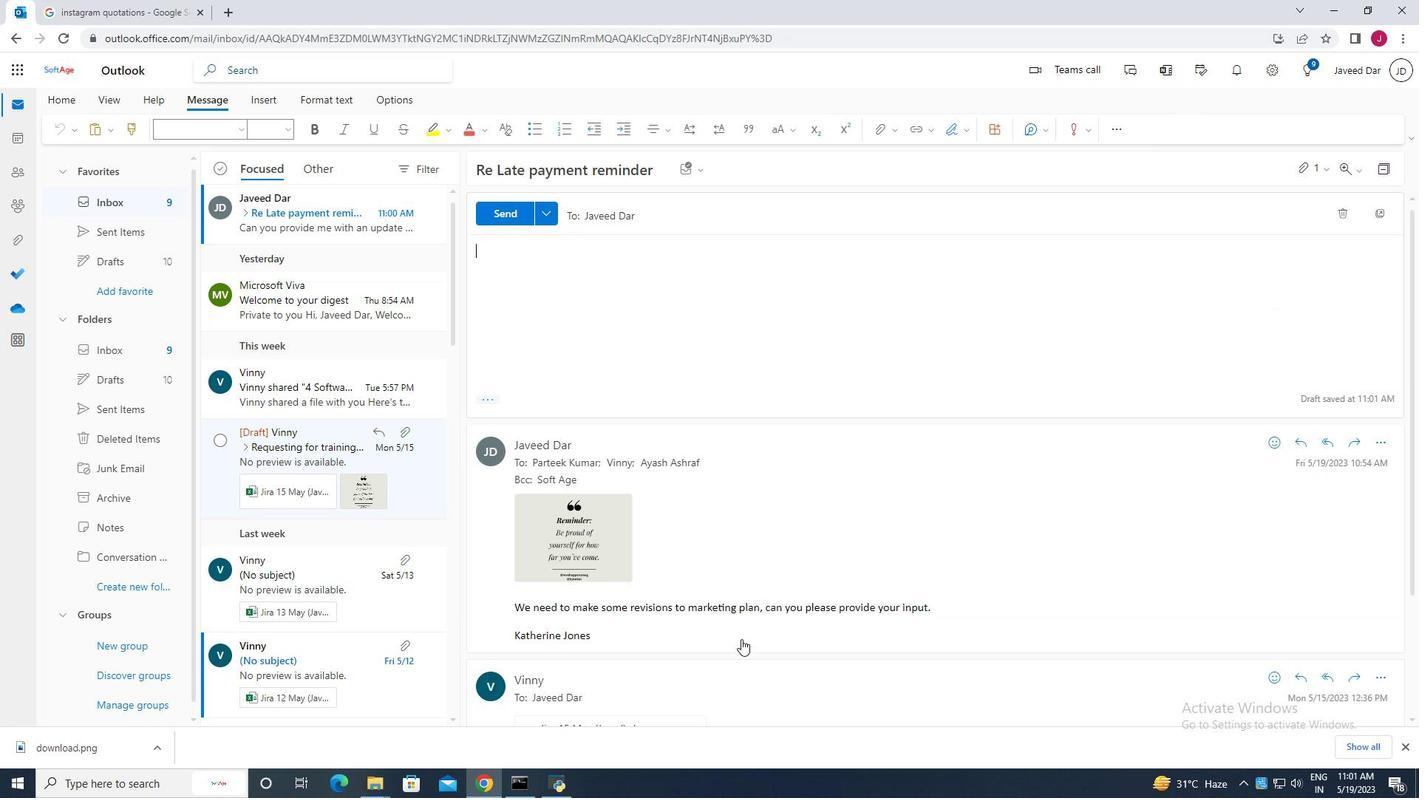 
Action: Mouse scrolled (739, 639) with delta (0, 0)
Screenshot: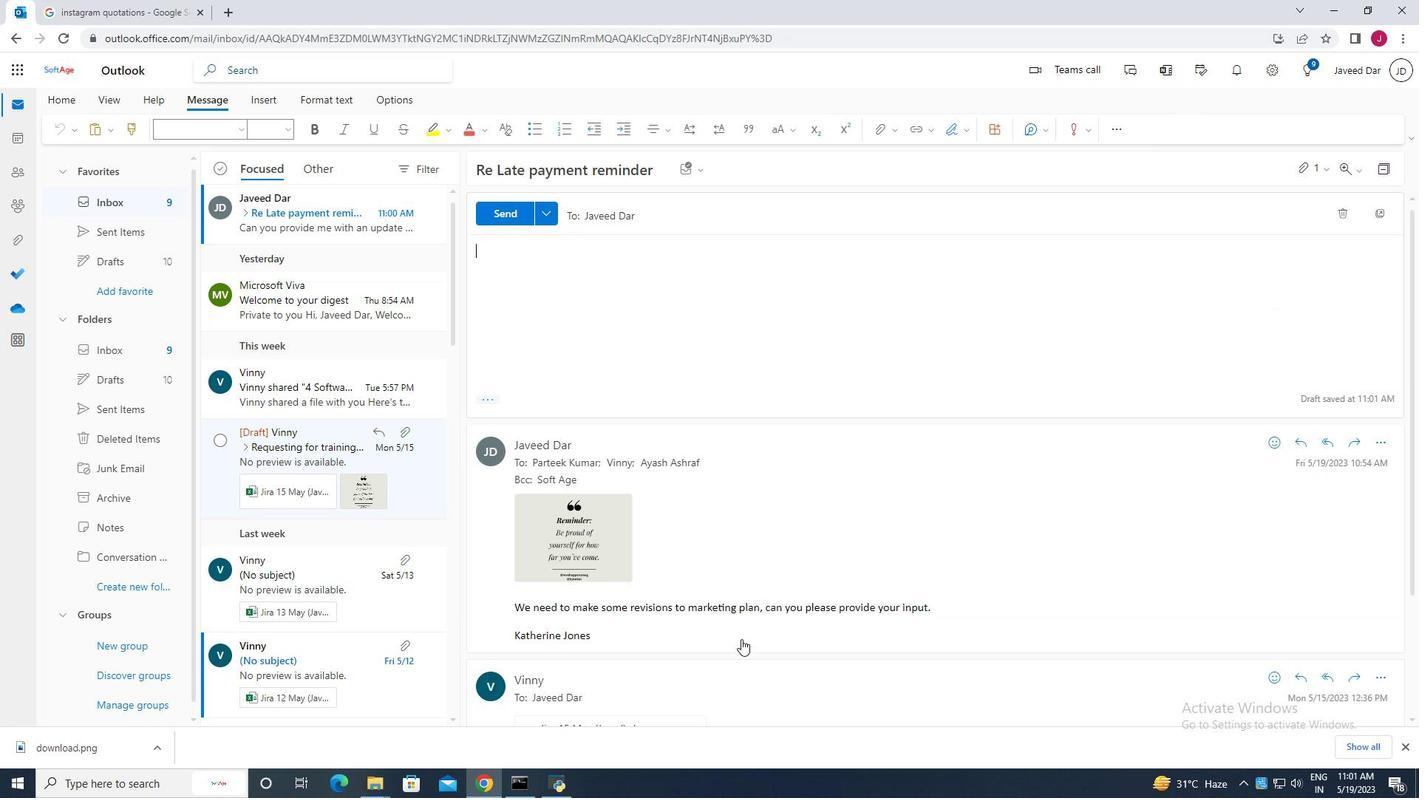 
Action: Mouse moved to (1300, 217)
Screenshot: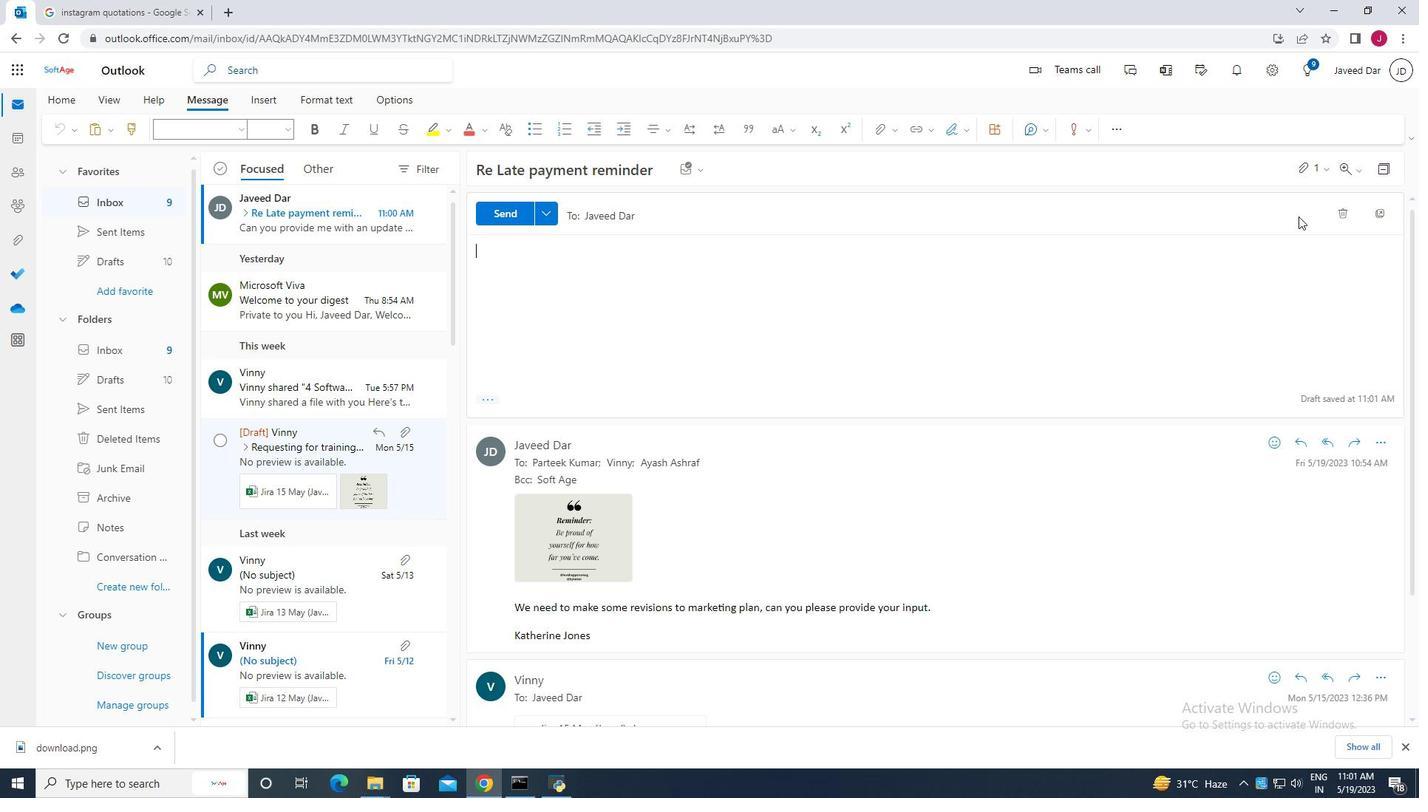 
Action: Mouse pressed left at (1300, 217)
Screenshot: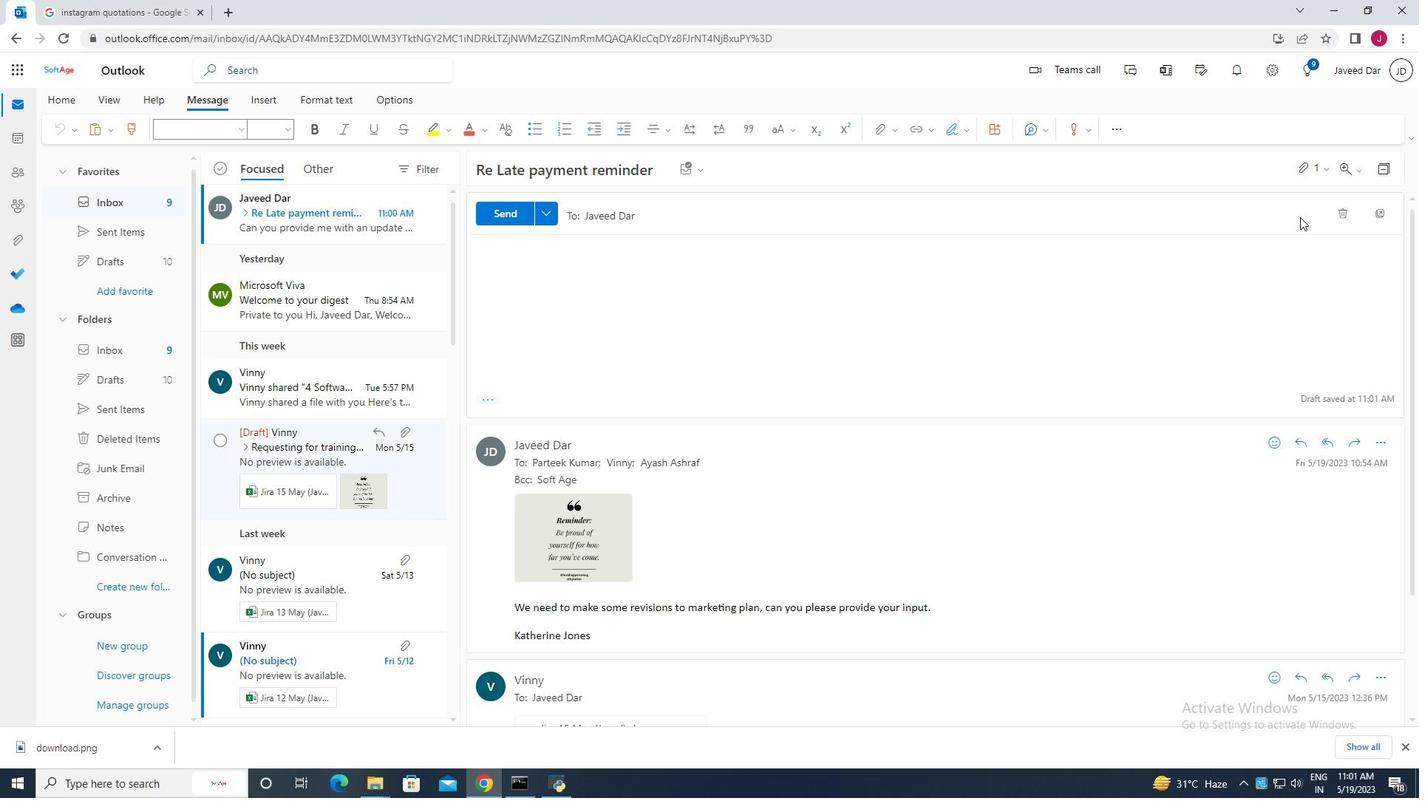 
Action: Mouse moved to (1383, 257)
Screenshot: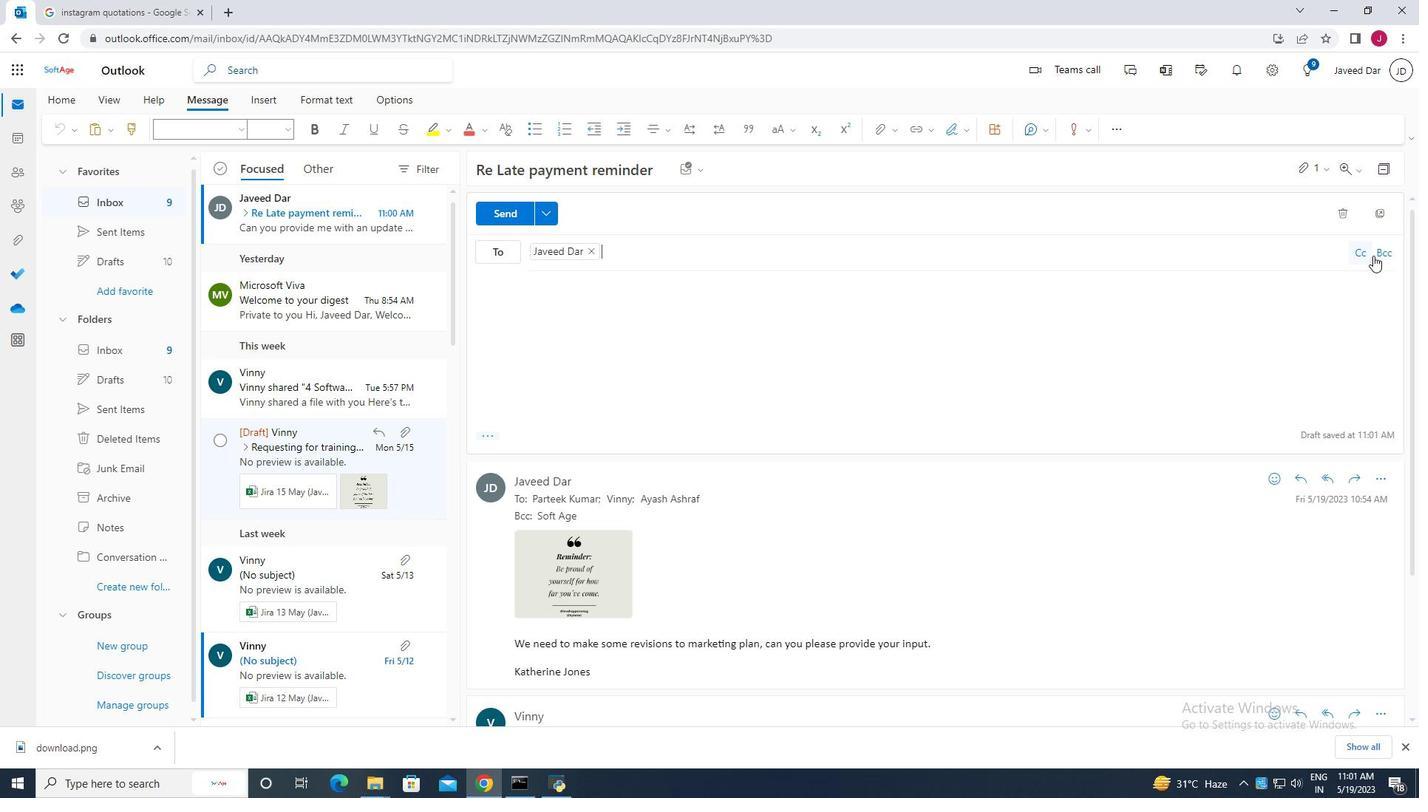
Action: Mouse pressed left at (1383, 257)
Screenshot: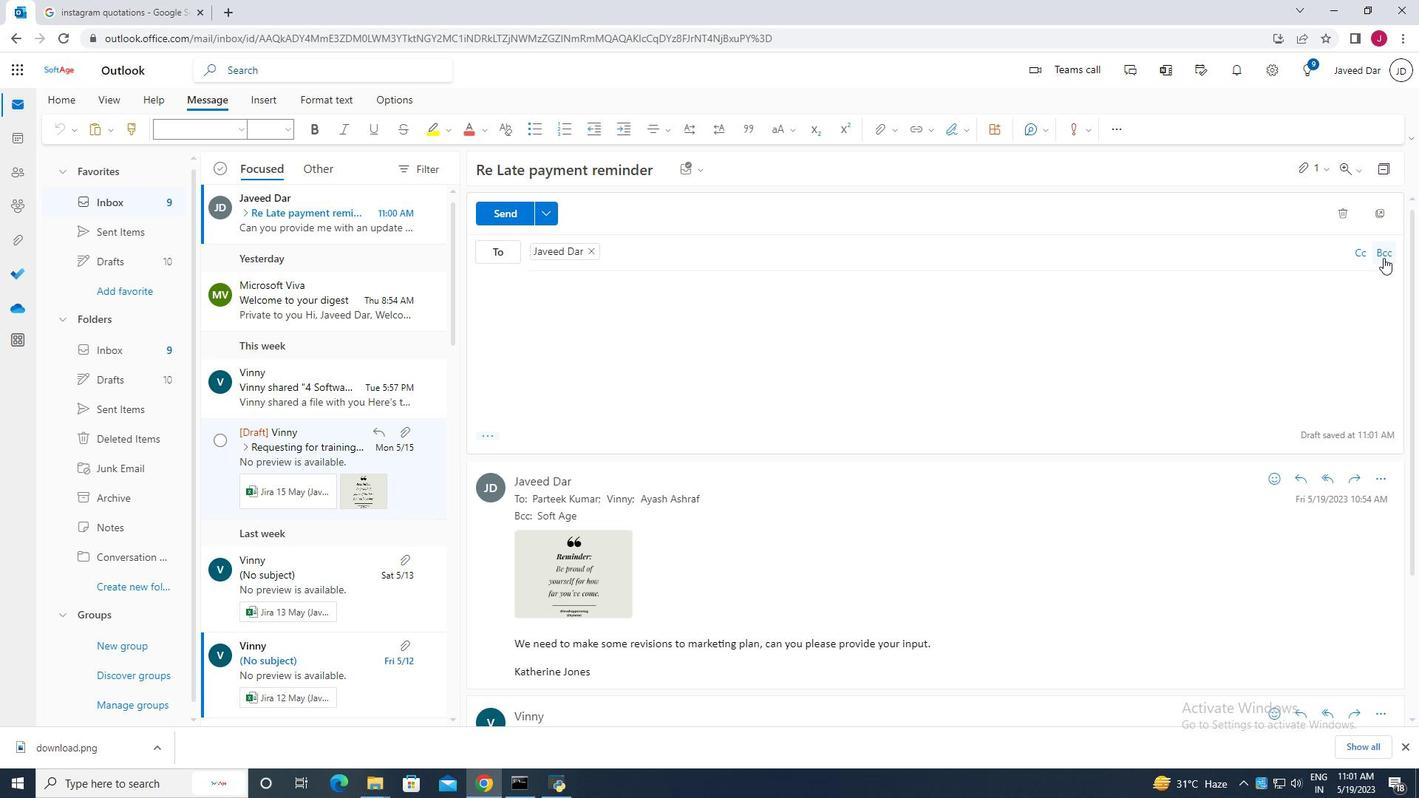 
Action: Mouse moved to (490, 436)
Screenshot: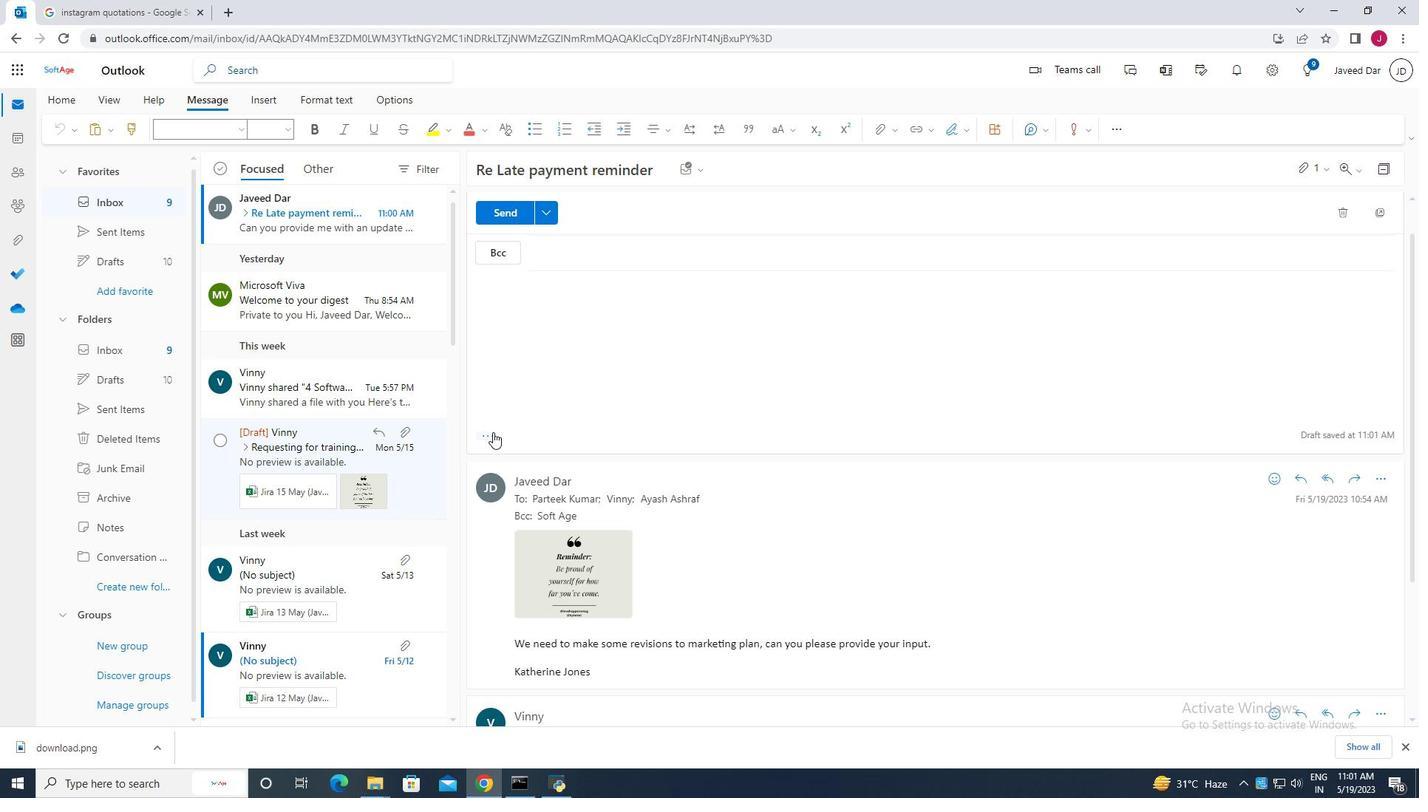 
Action: Mouse pressed left at (490, 436)
Screenshot: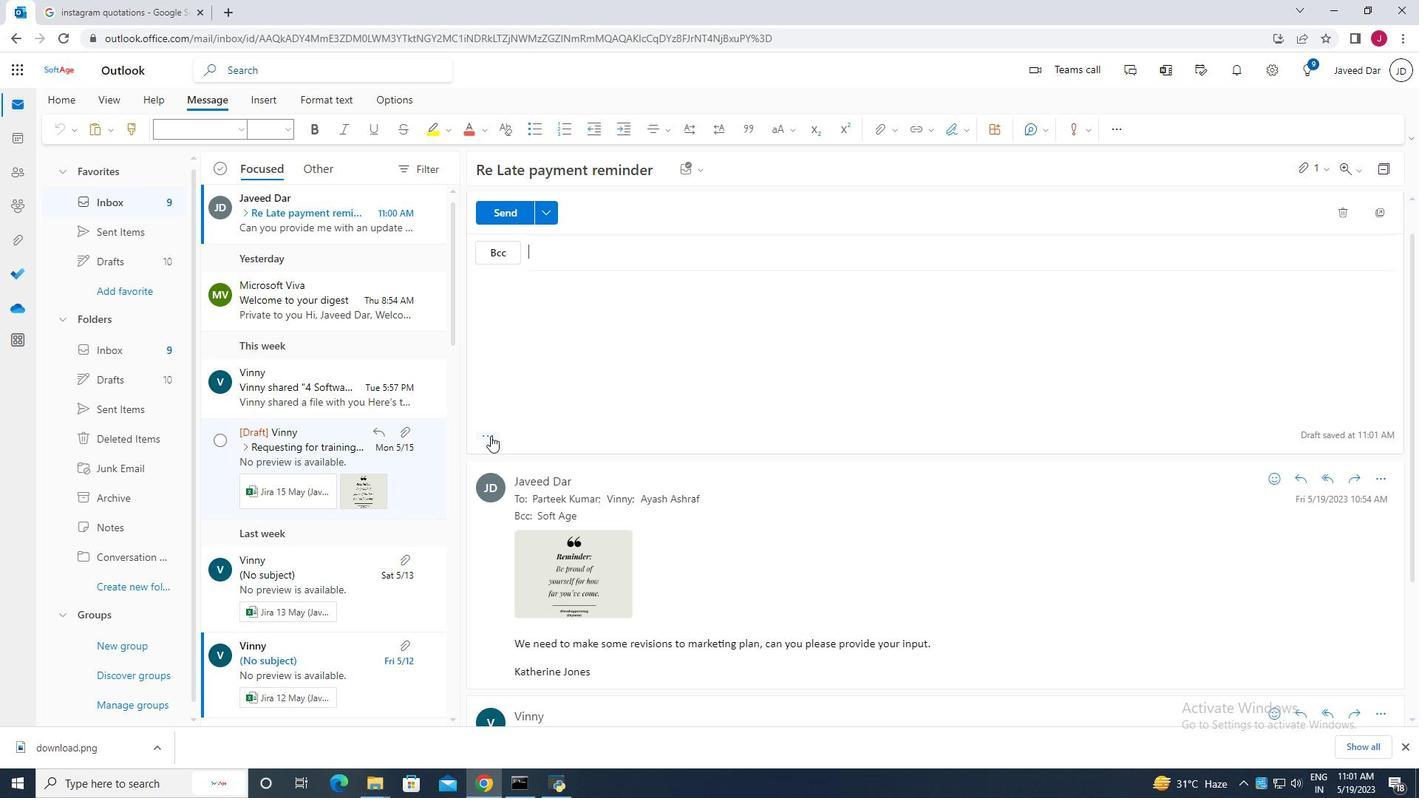 
Action: Mouse moved to (687, 327)
Screenshot: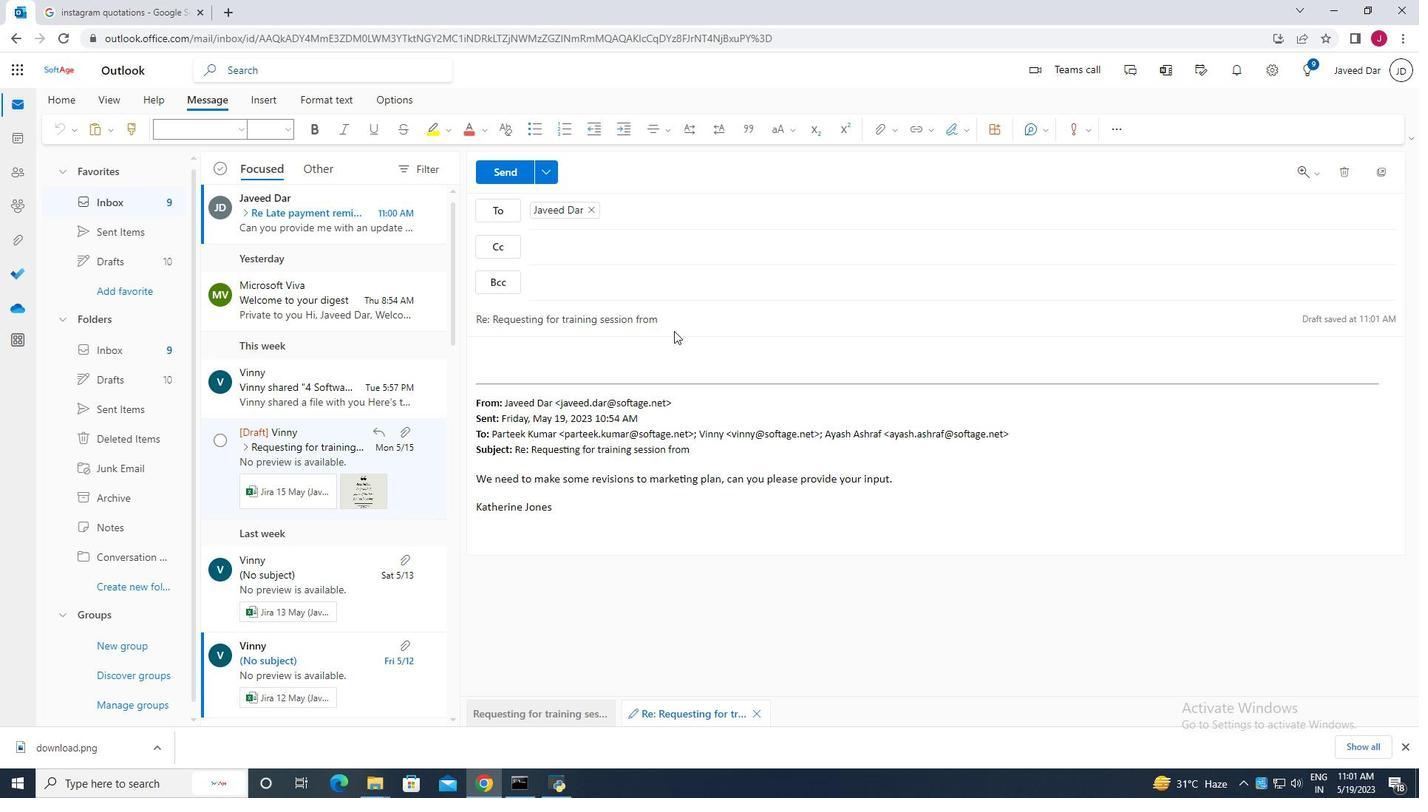 
Action: Mouse pressed left at (687, 327)
Screenshot: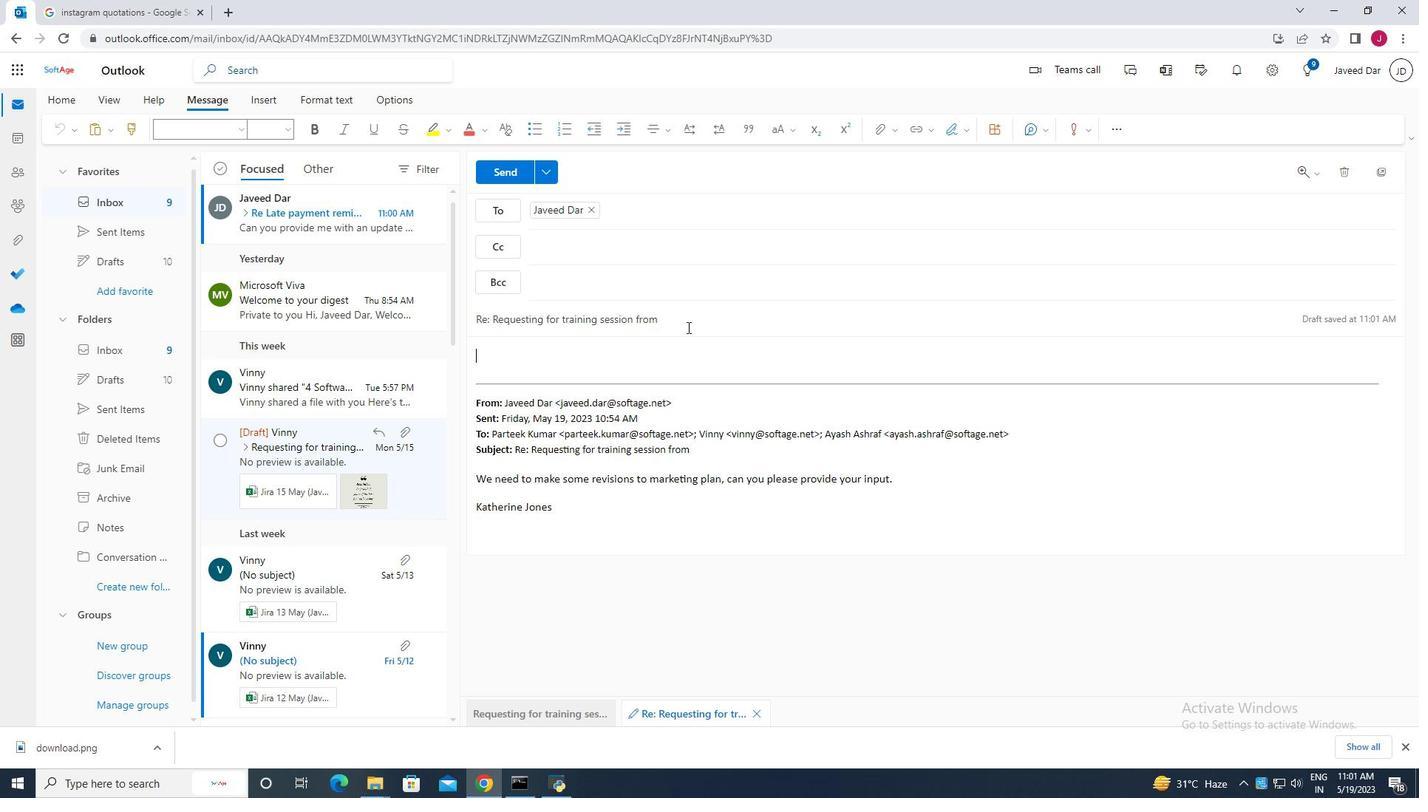 
Action: Mouse moved to (691, 323)
Screenshot: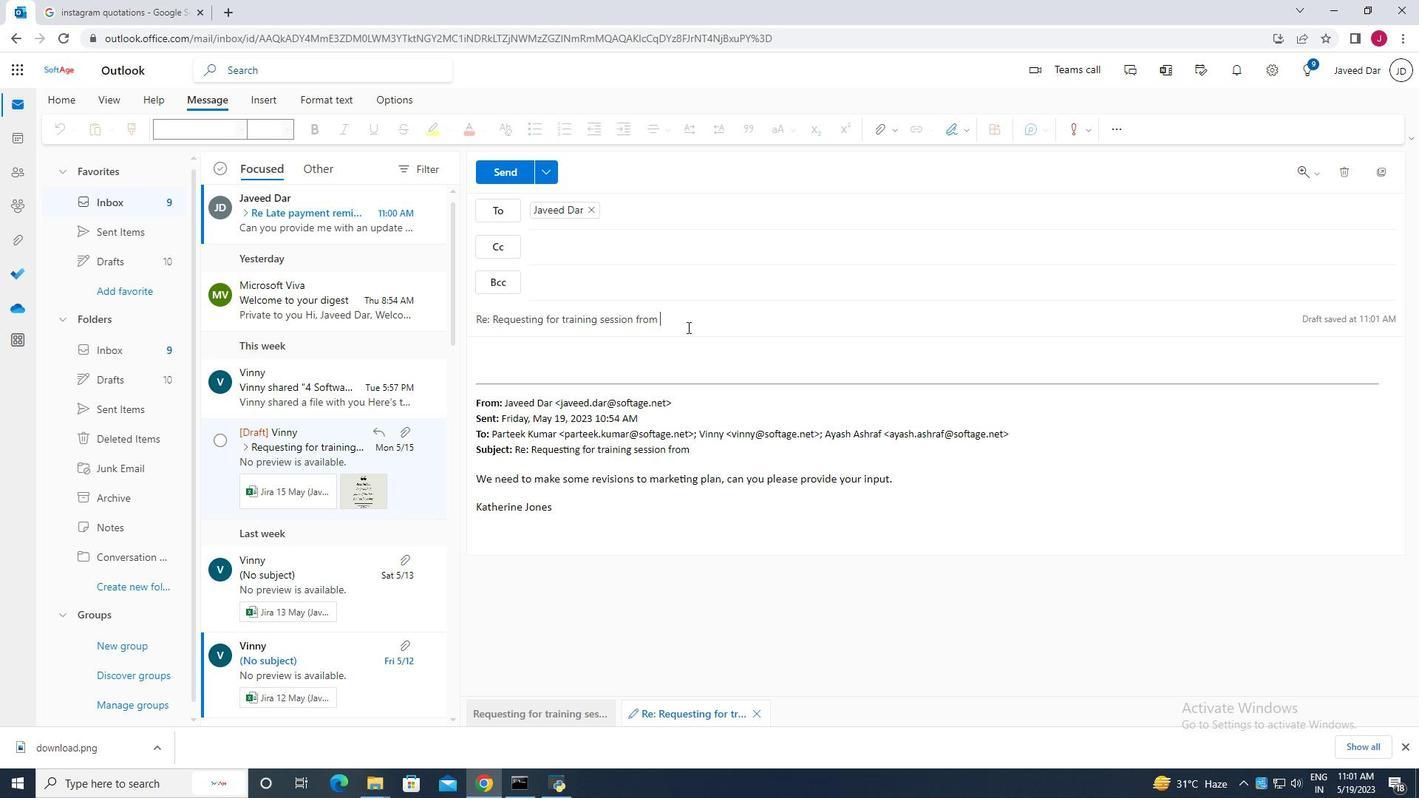 
Action: Key pressed <Key.backspace><Key.backspace><Key.backspace><Key.backspace><Key.backspace><Key.backspace><Key.backspace><Key.backspace><Key.backspace><Key.backspace><Key.backspace><Key.backspace><Key.backspace><Key.backspace><Key.backspace><Key.backspace><Key.backspace><Key.backspace><Key.backspace><Key.backspace><Key.backspace><Key.backspace><Key.backspace><Key.backspace><Key.backspace><Key.backspace><Key.backspace><Key.backspace><Key.backspace><Key.backspace><Key.backspace><Key.backspace><Key.backspace><Key.backspace><Key.backspace><Key.backspace><Key.backspace><Key.backspace><Key.backspace><Key.backspace>
Screenshot: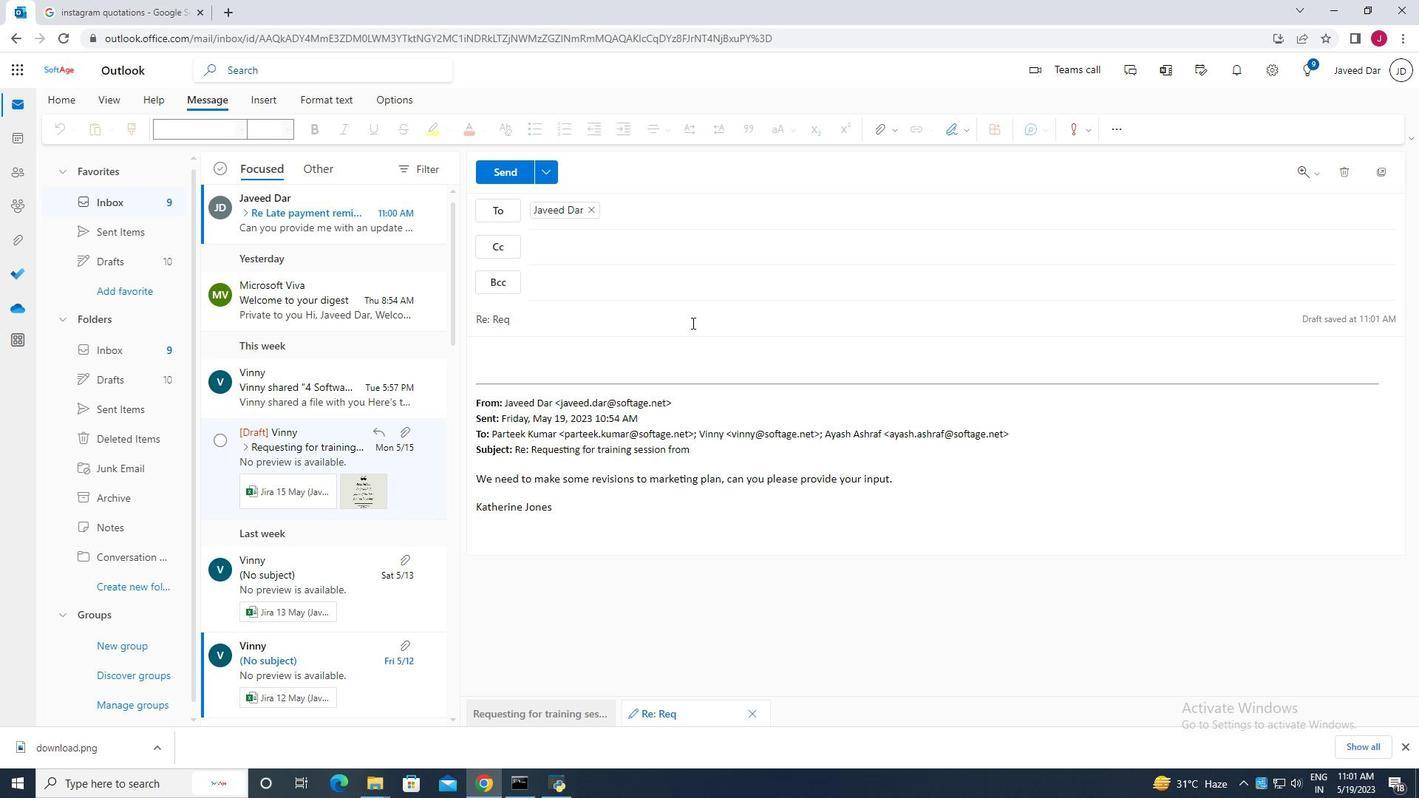 
Action: Mouse moved to (720, 421)
Screenshot: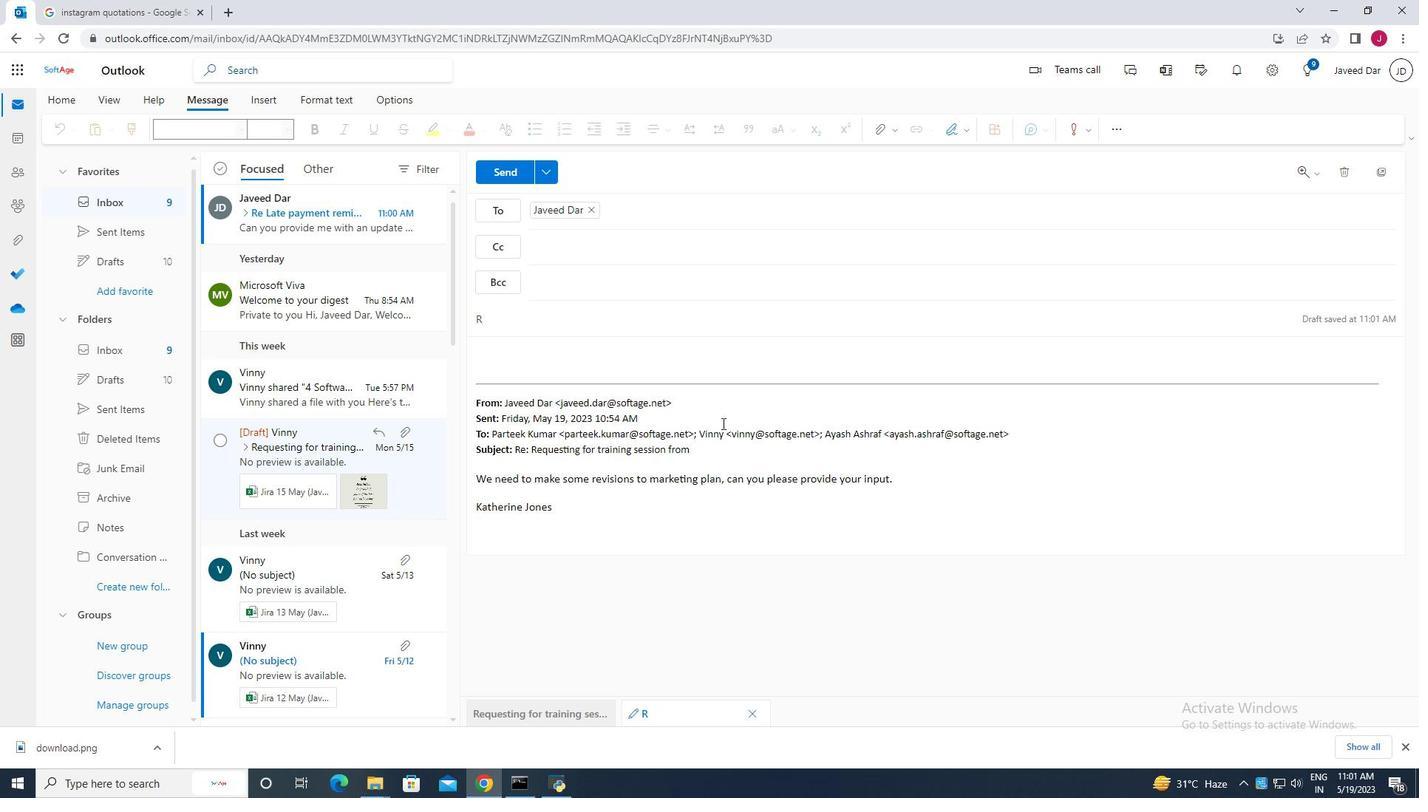 
Action: Mouse scrolled (720, 422) with delta (0, 0)
Screenshot: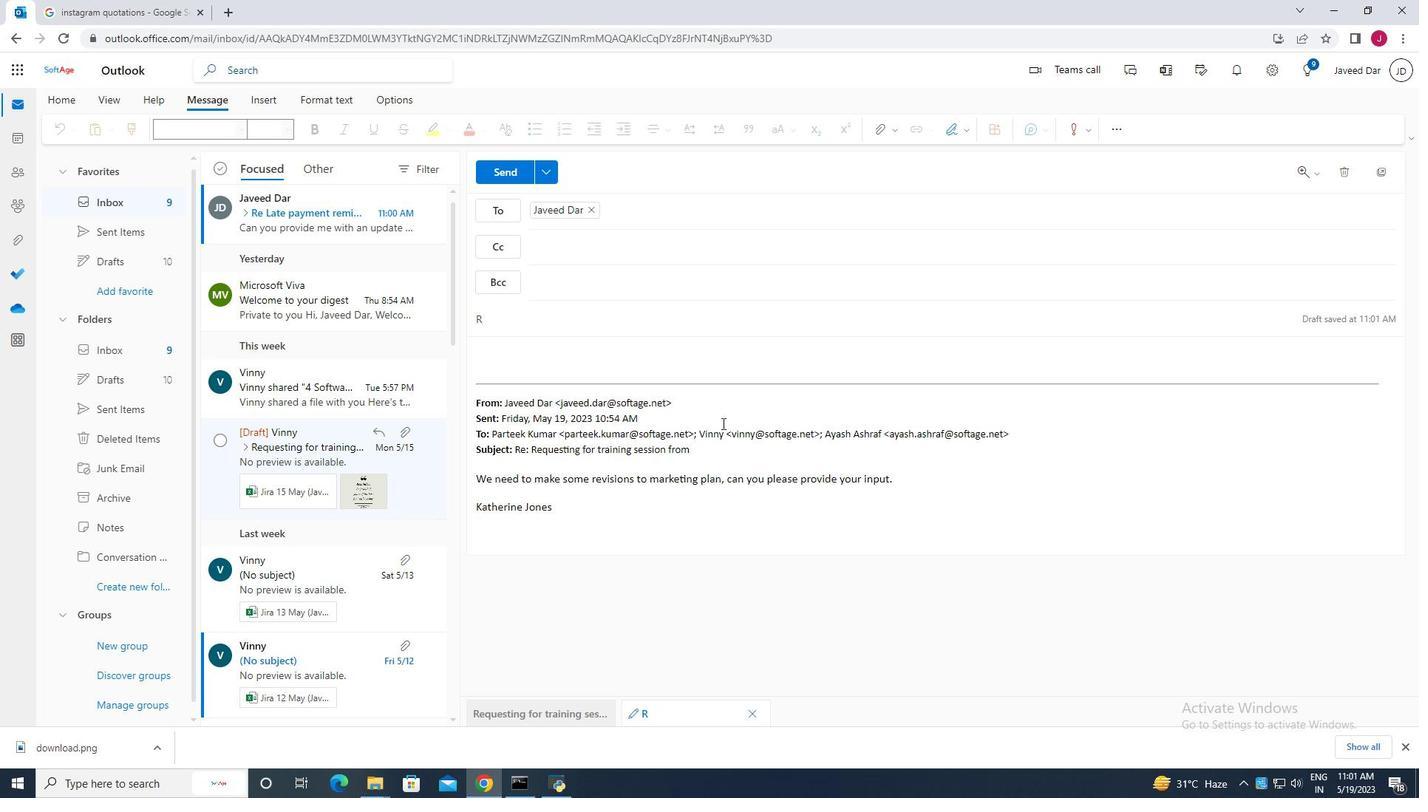 
Action: Mouse moved to (719, 420)
Screenshot: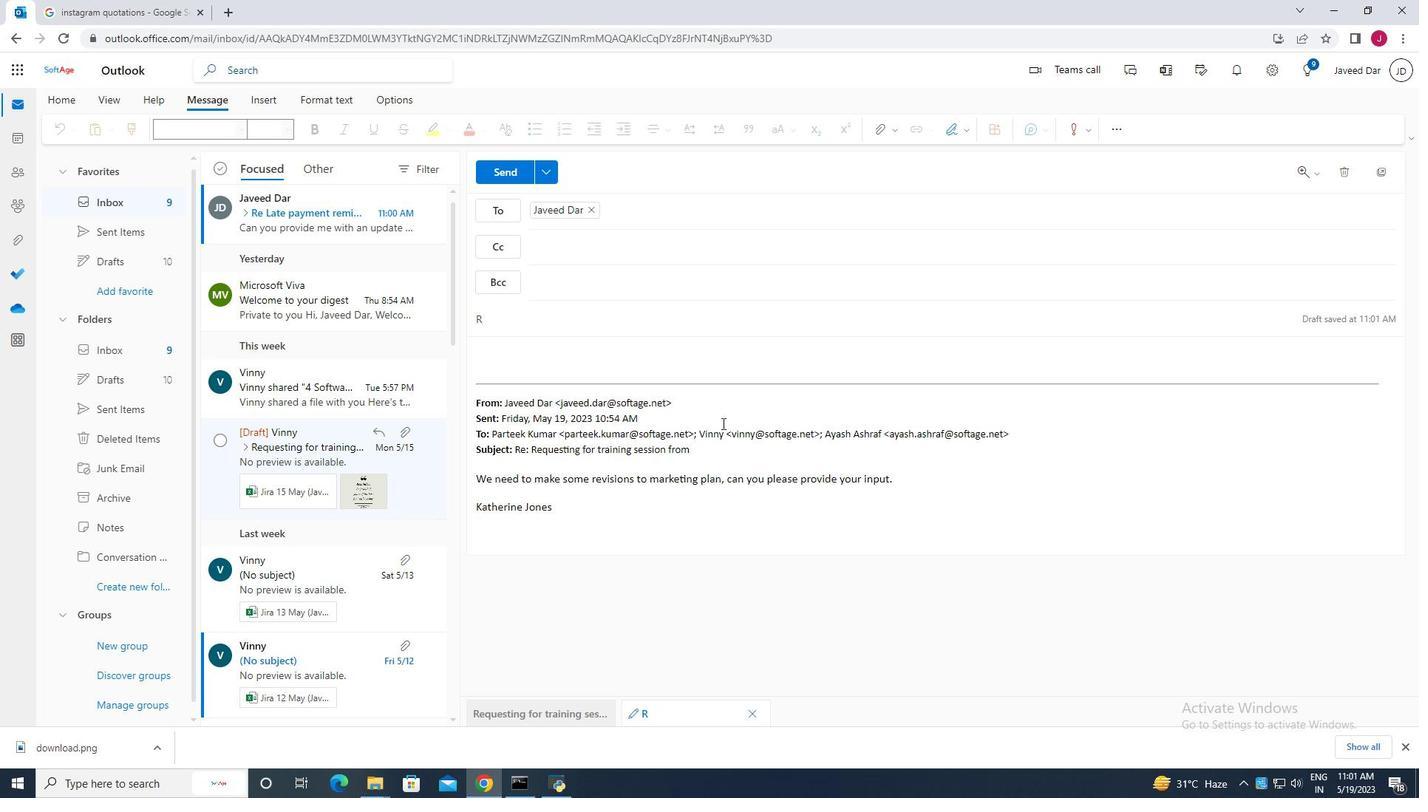 
Action: Mouse scrolled (719, 421) with delta (0, 0)
Screenshot: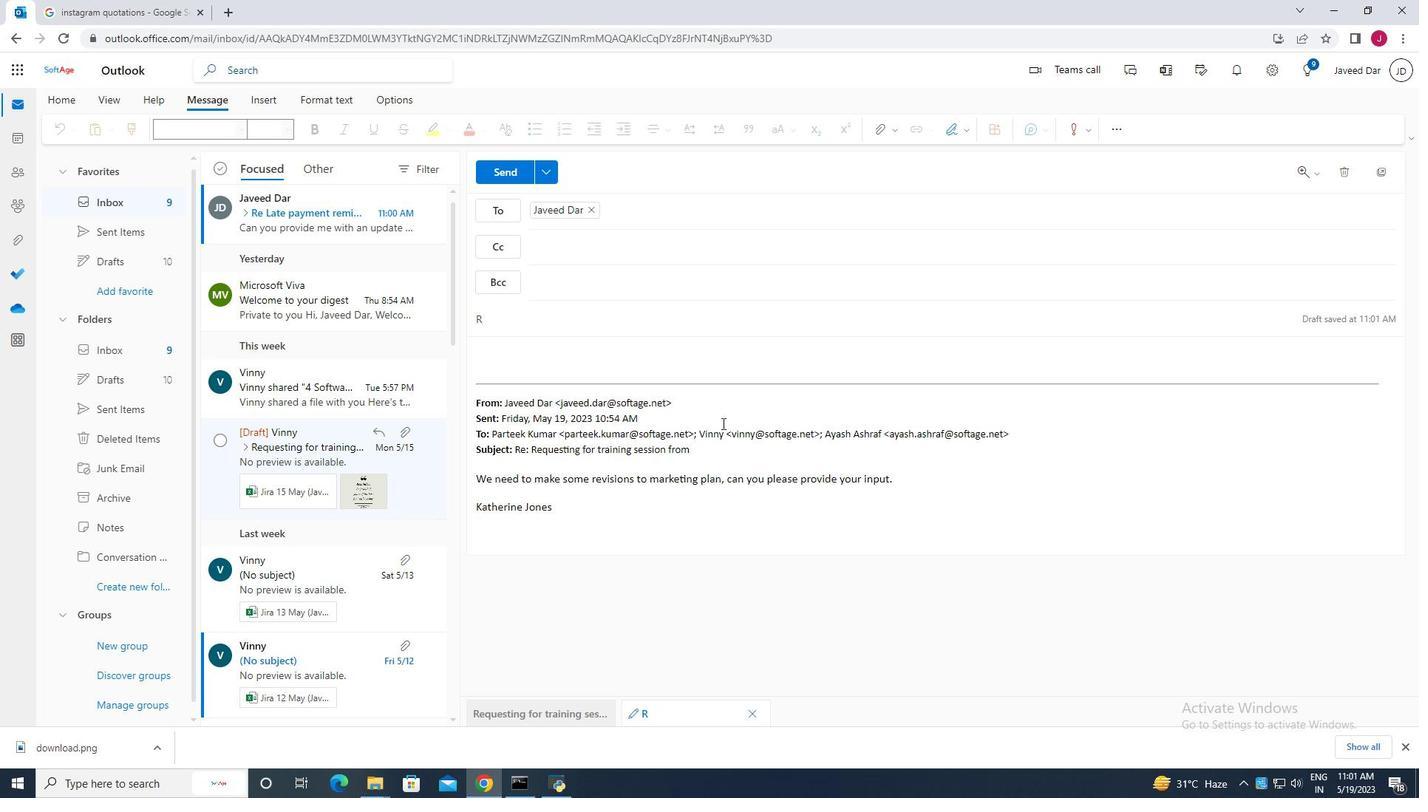 
Action: Mouse moved to (719, 419)
Screenshot: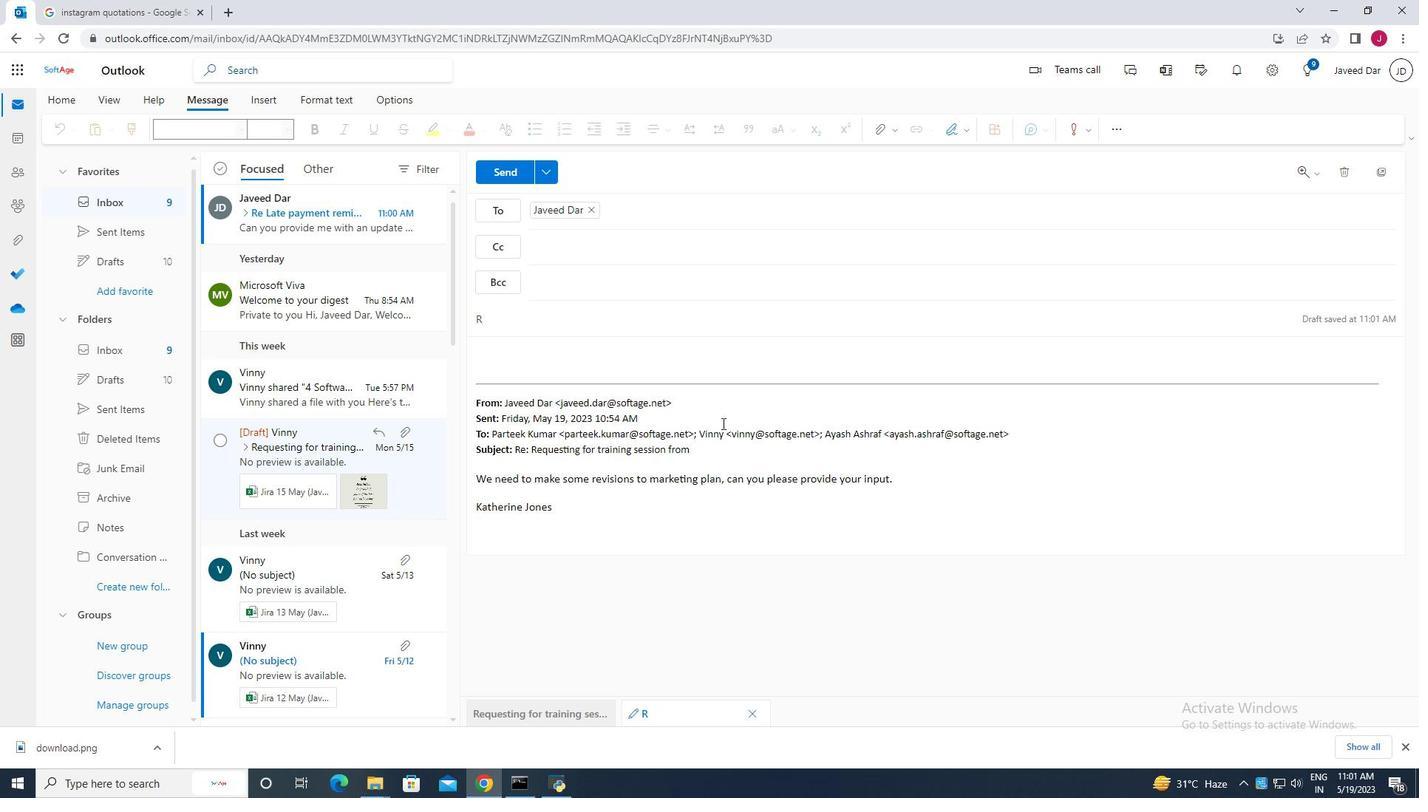 
Action: Mouse scrolled (719, 419) with delta (0, 0)
Screenshot: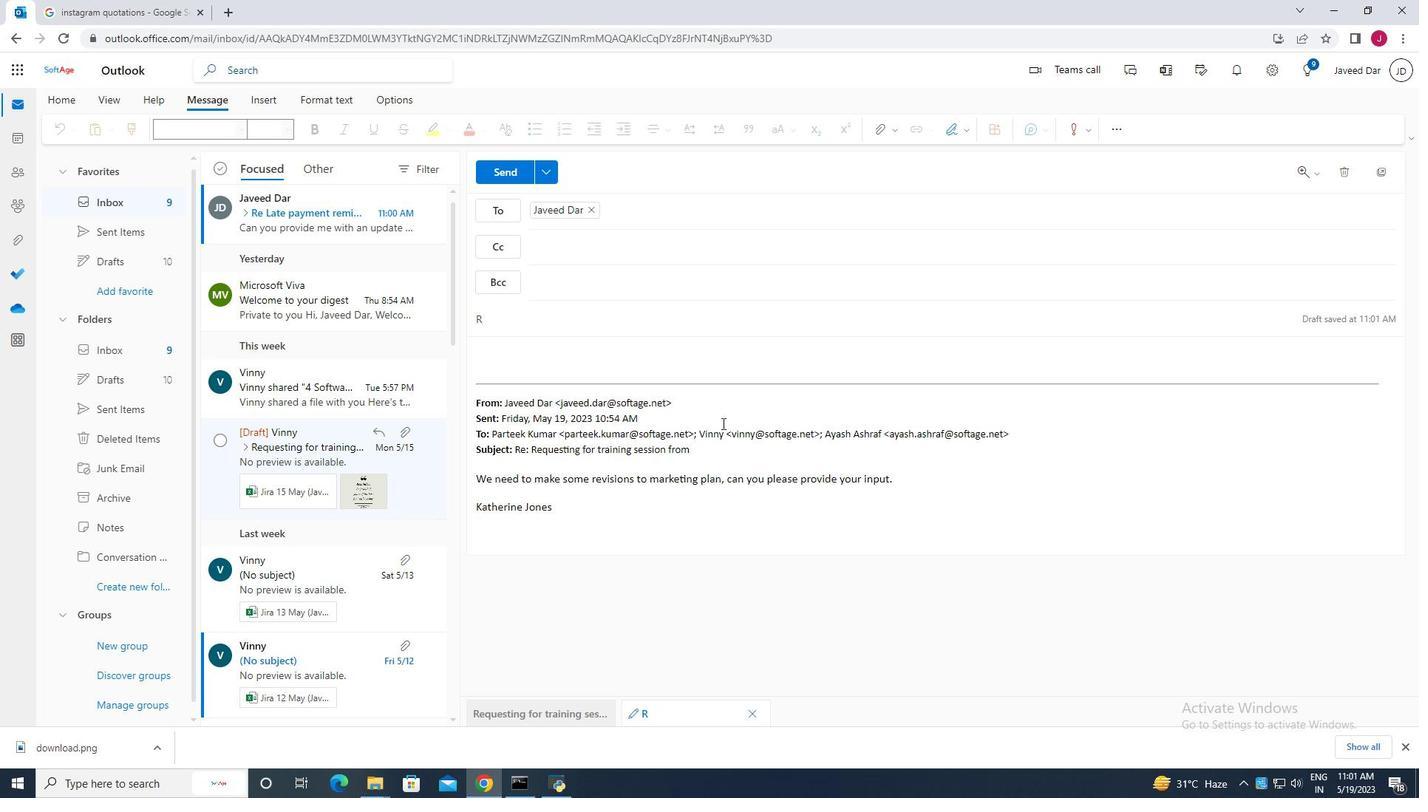 
Action: Mouse moved to (714, 413)
Screenshot: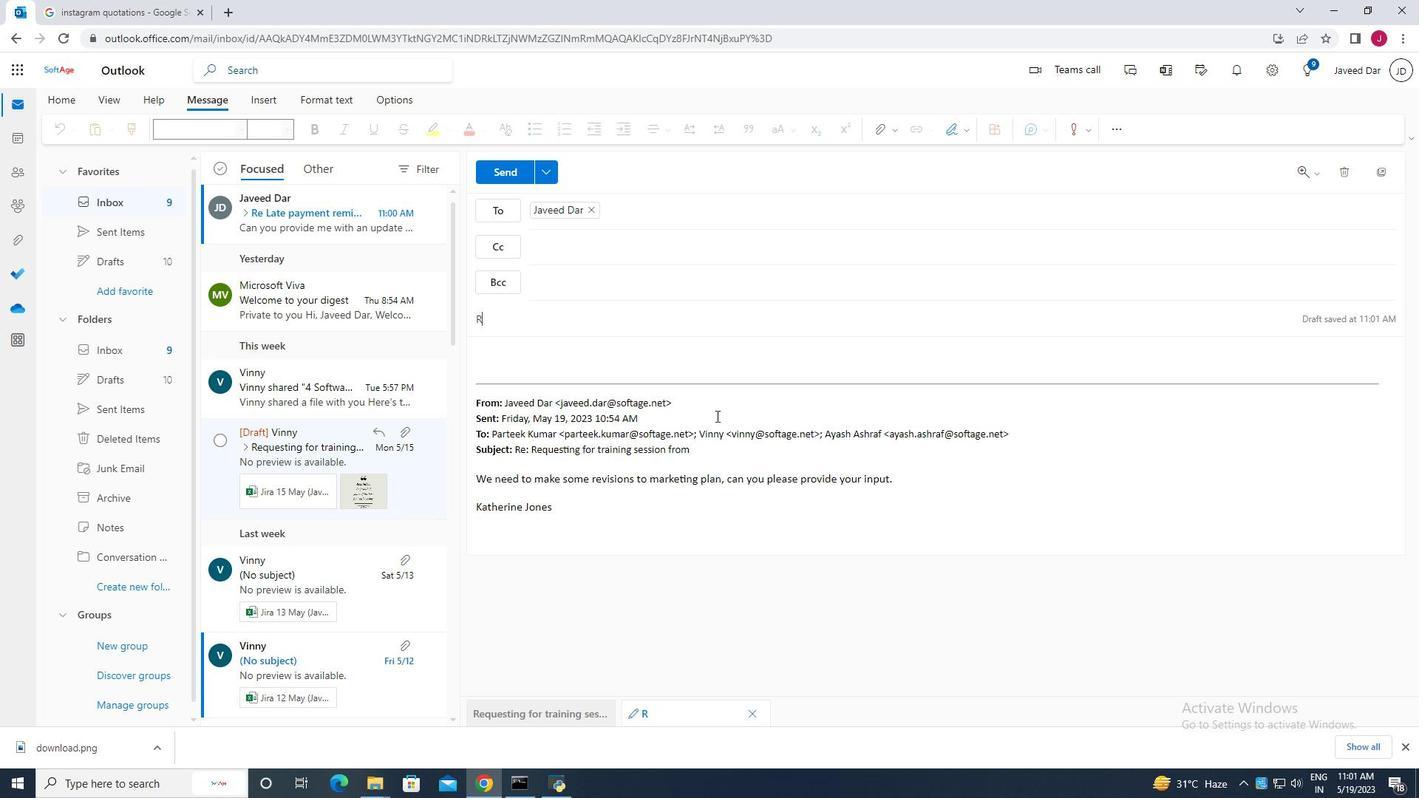 
Action: Mouse scrolled (714, 414) with delta (0, 0)
Screenshot: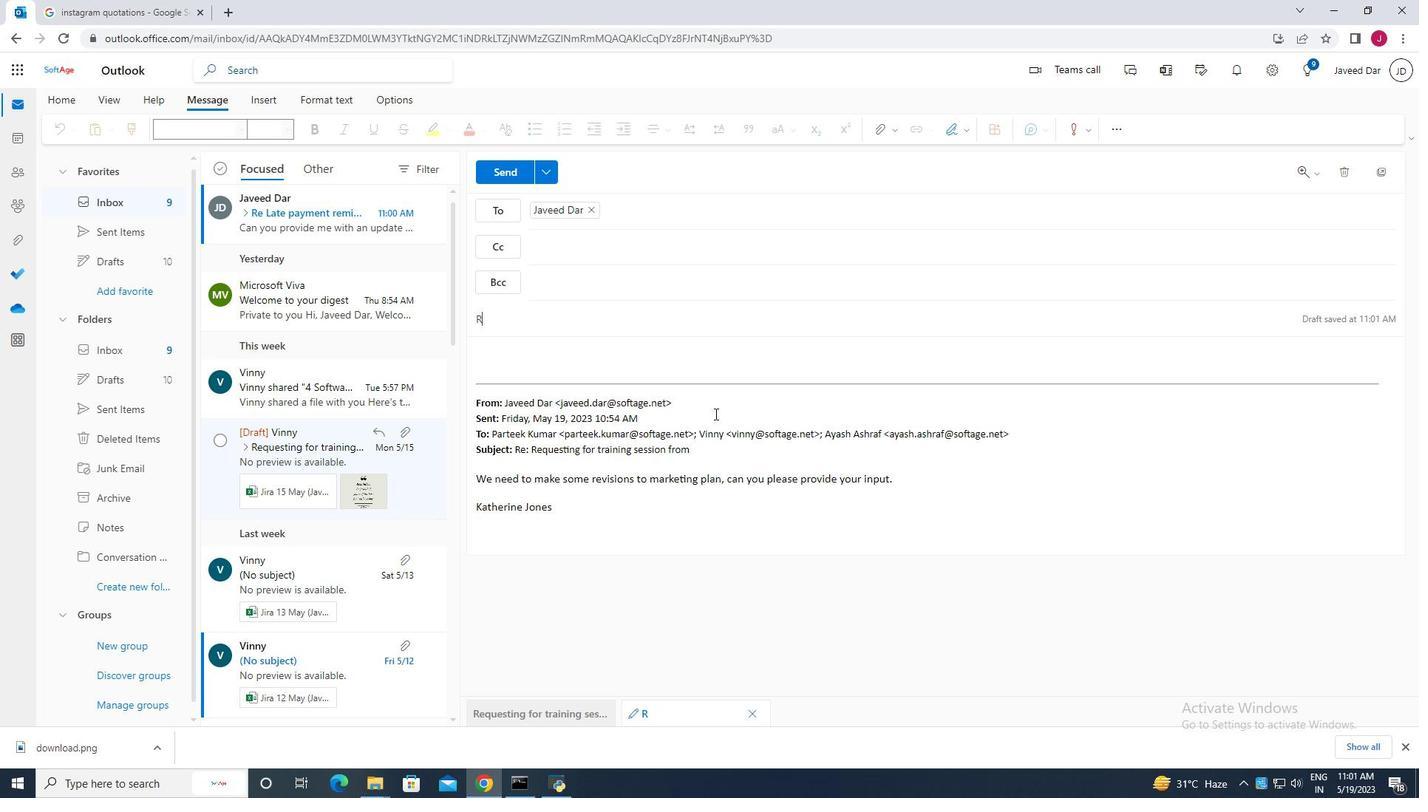 
Action: Mouse scrolled (714, 414) with delta (0, 0)
Screenshot: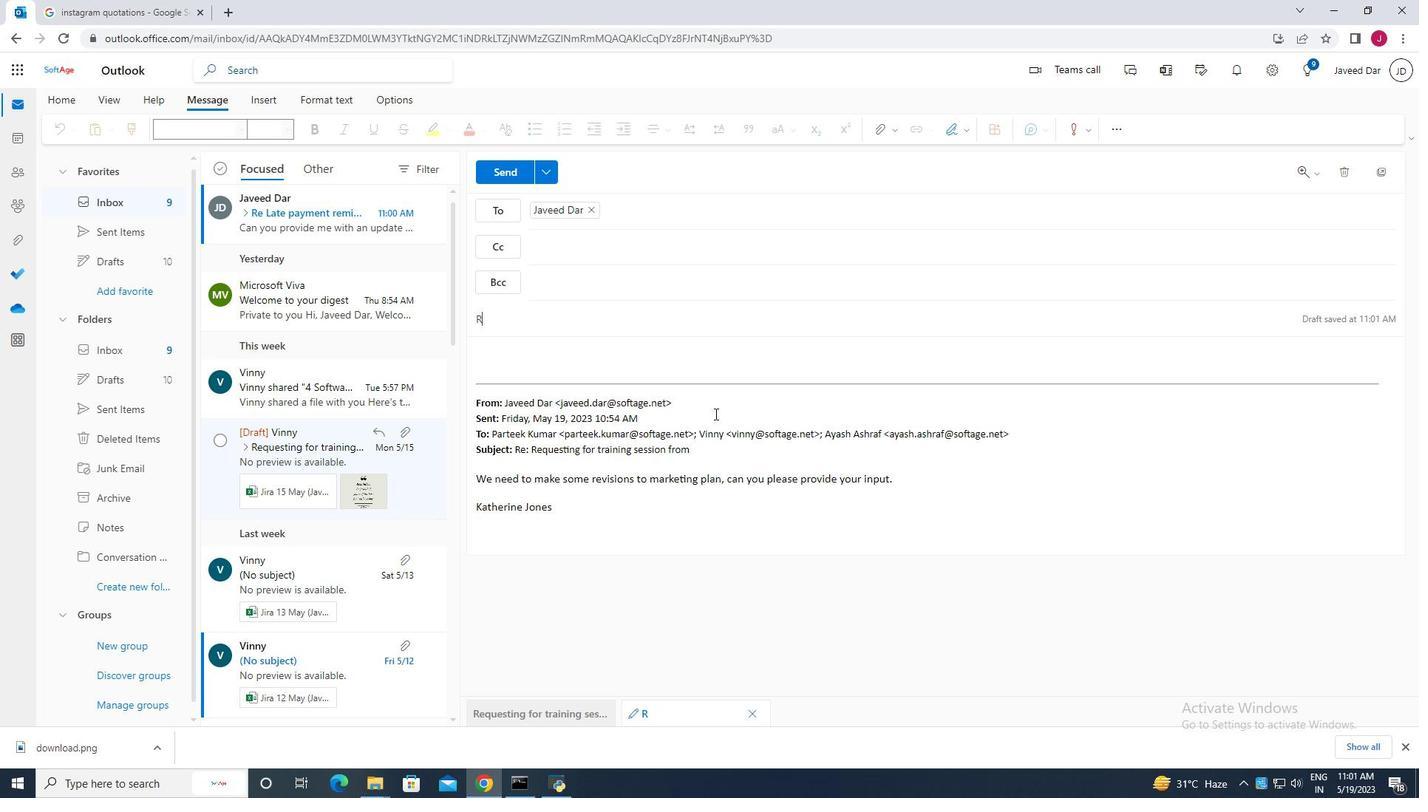 
Action: Mouse scrolled (714, 414) with delta (0, 0)
Screenshot: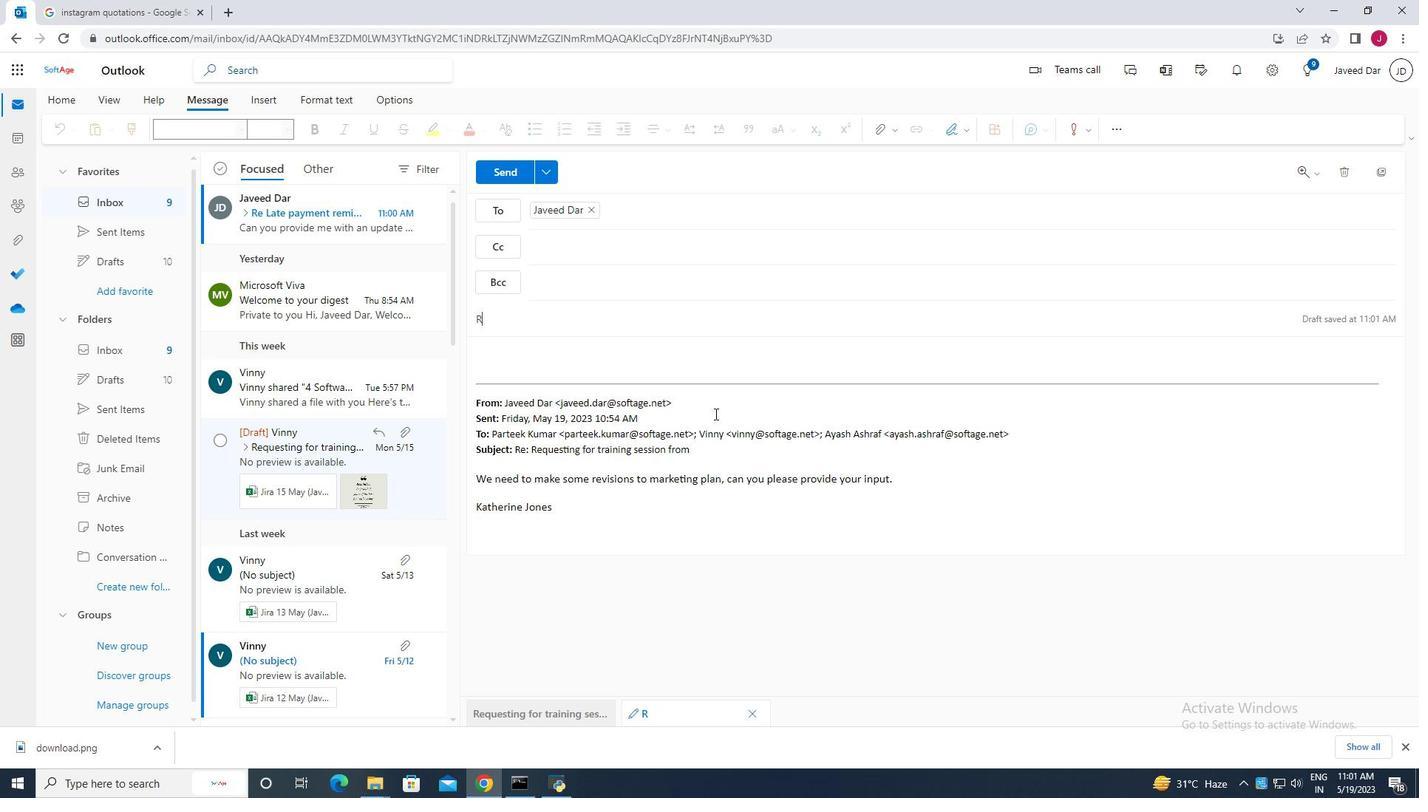 
Action: Mouse moved to (532, 320)
Screenshot: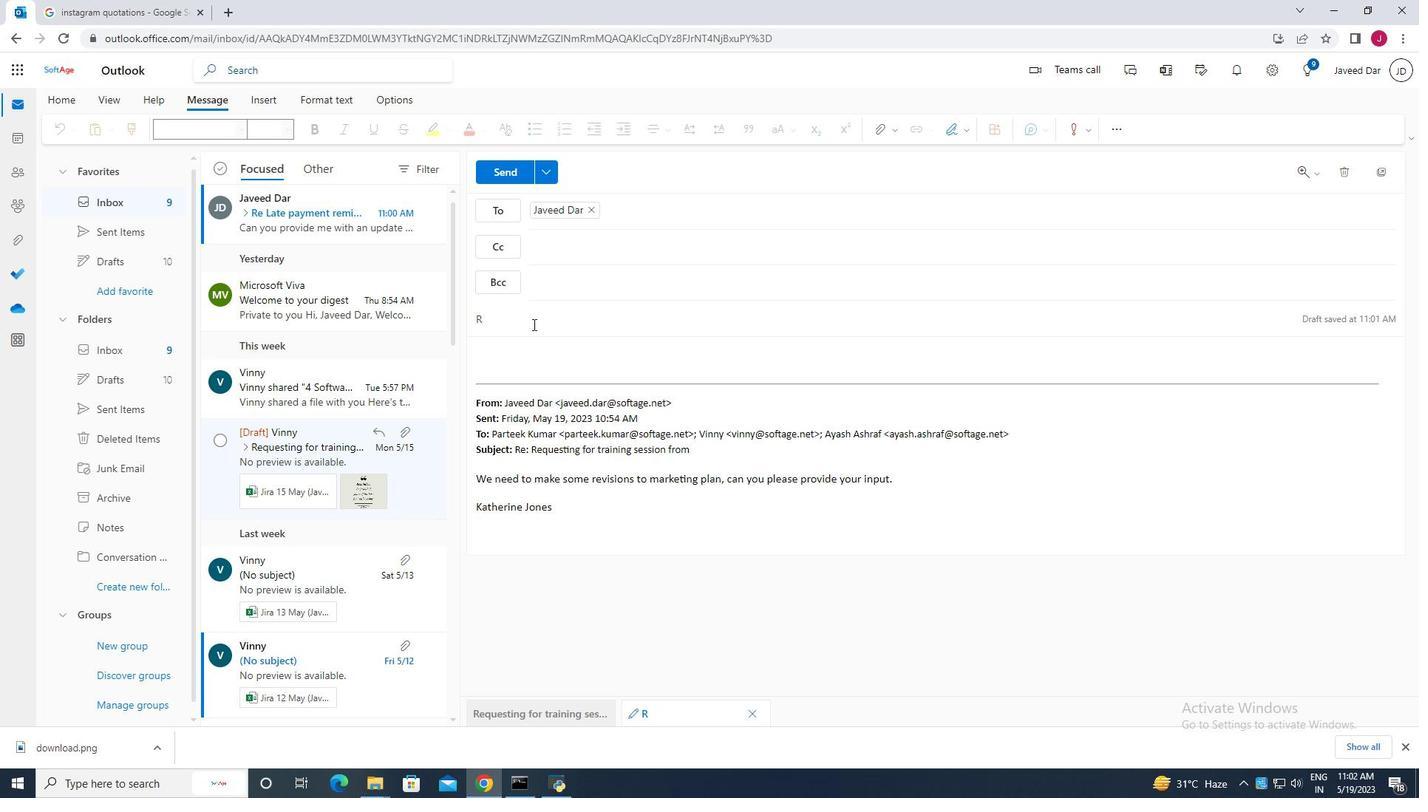 
Action: Mouse pressed left at (532, 320)
Screenshot: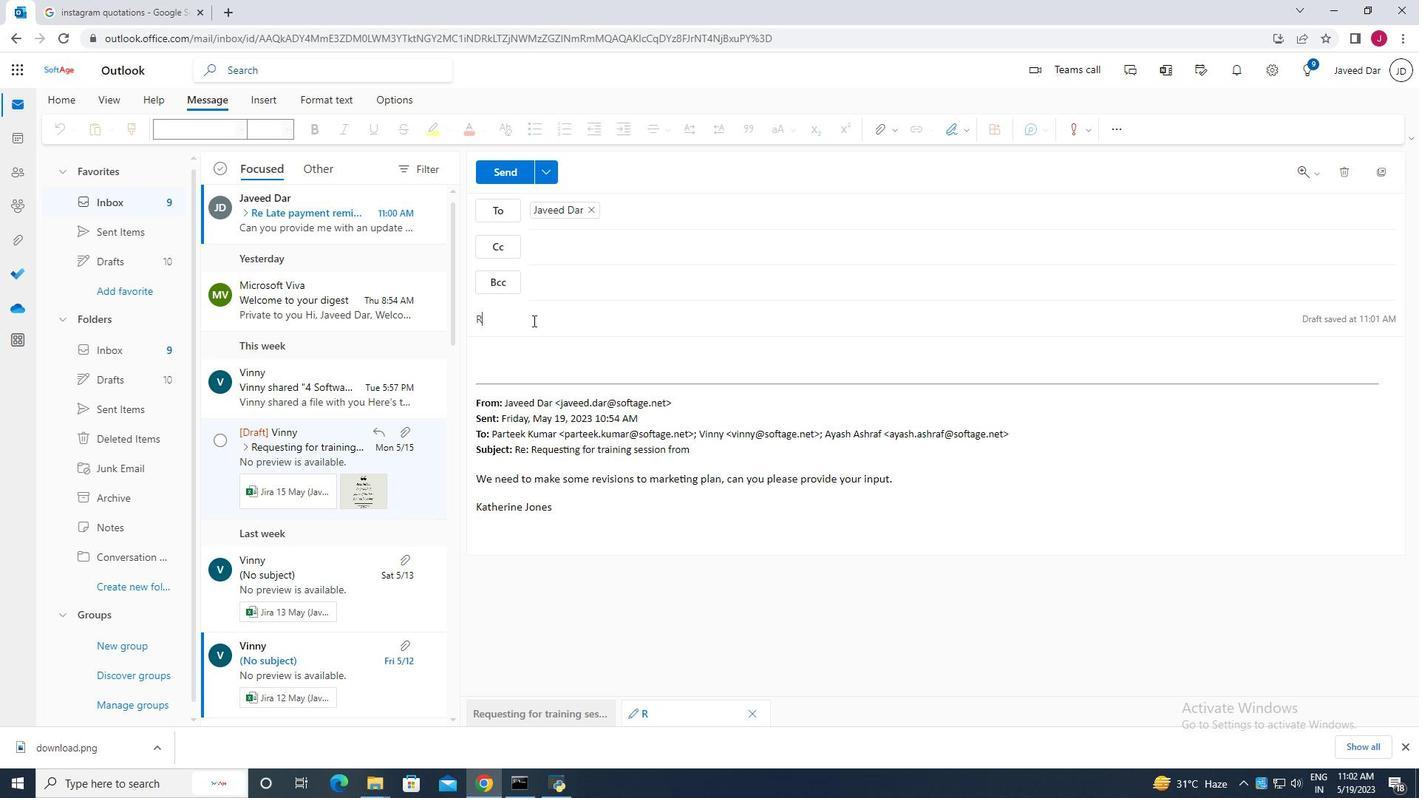 
Action: Key pressed <Key.backspace>
Screenshot: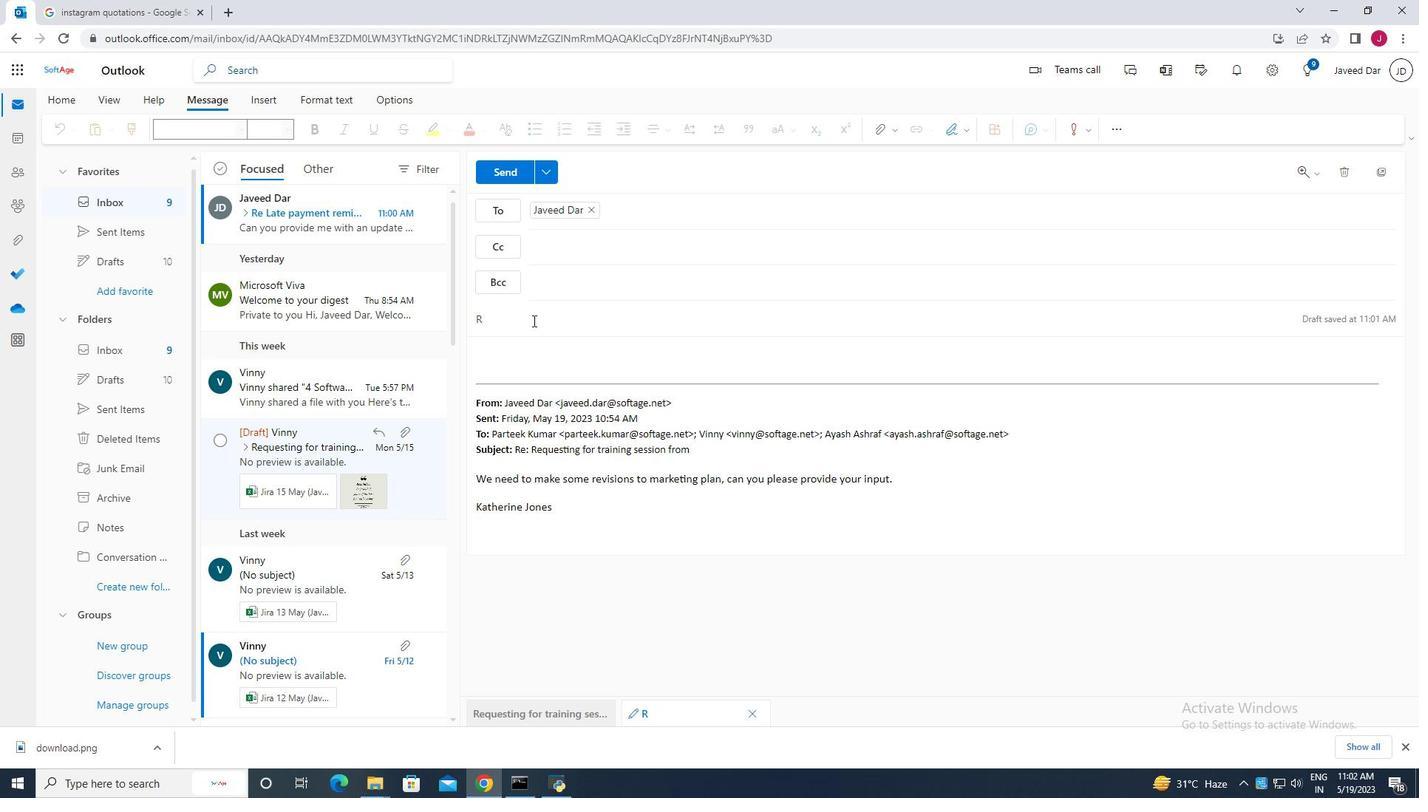 
Action: Mouse moved to (532, 320)
Screenshot: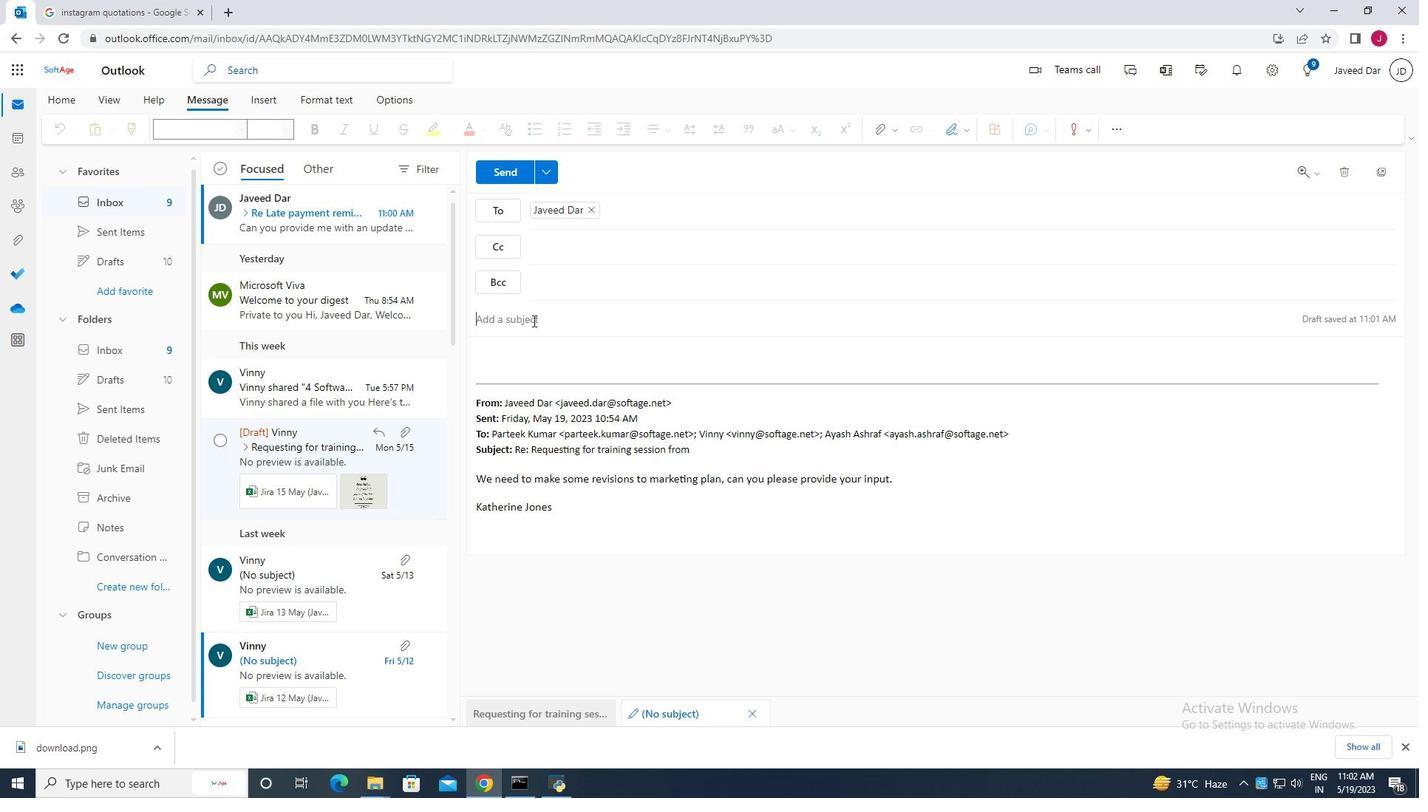 
Action: Key pressed <Key.backspace>
Screenshot: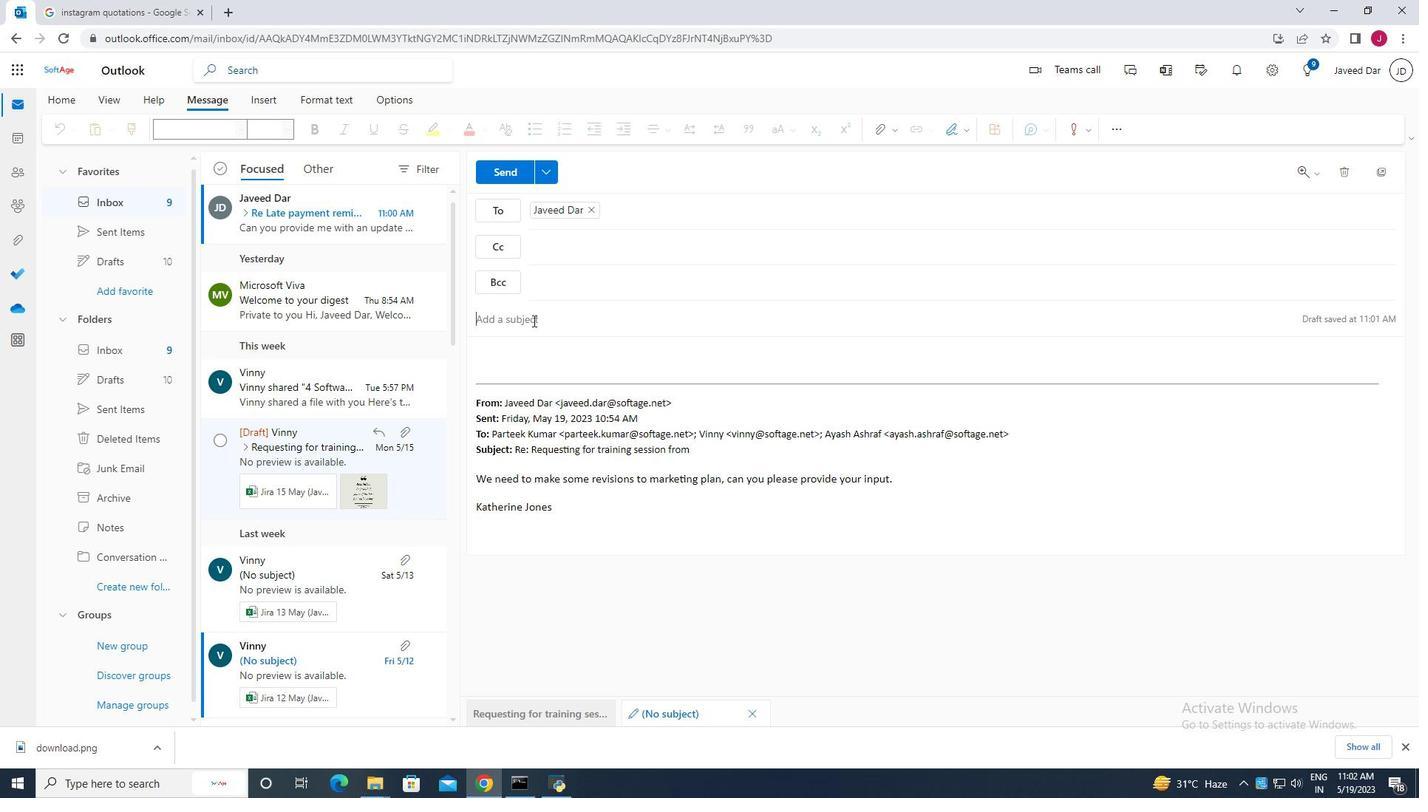 
Action: Mouse moved to (722, 310)
Screenshot: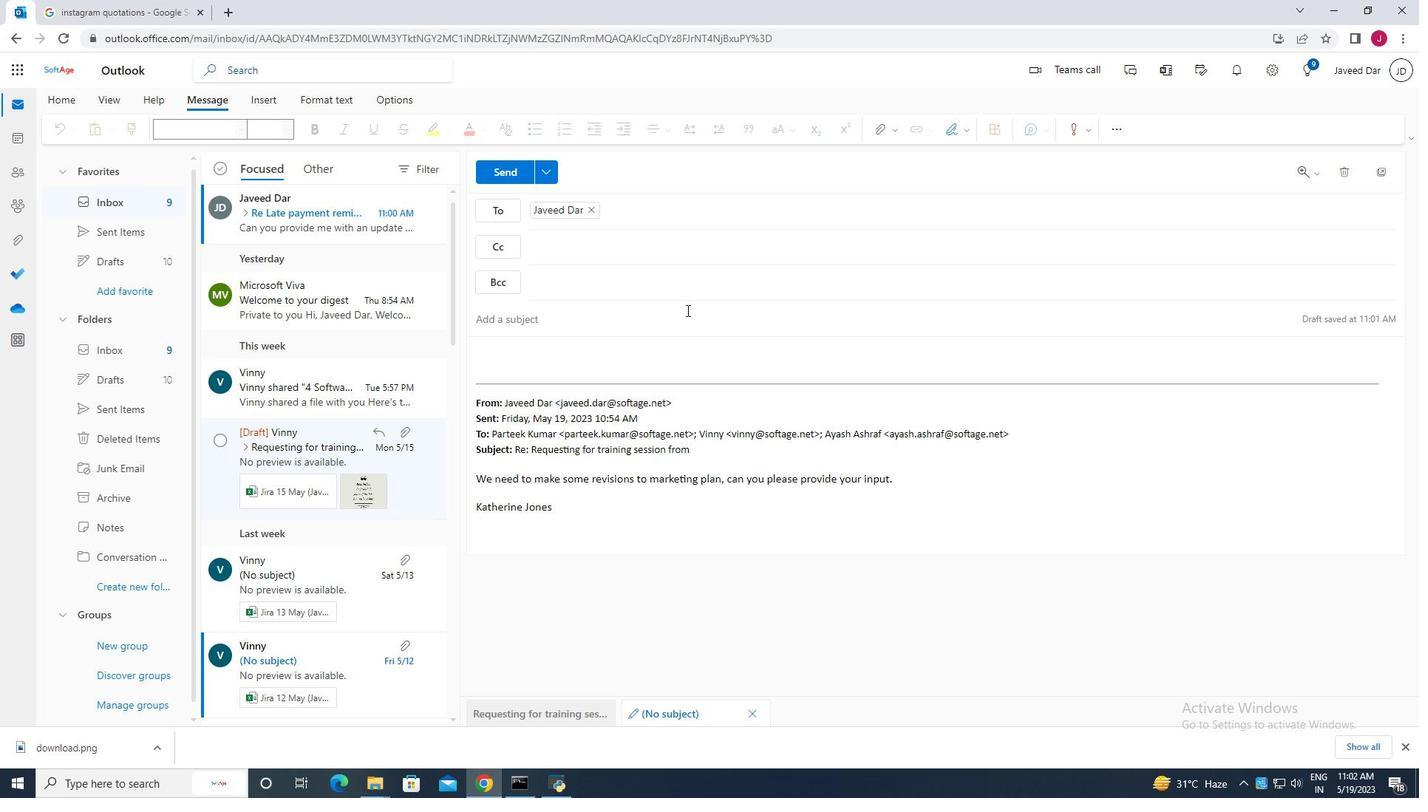 
Action: Mouse scrolled (722, 311) with delta (0, 0)
Screenshot: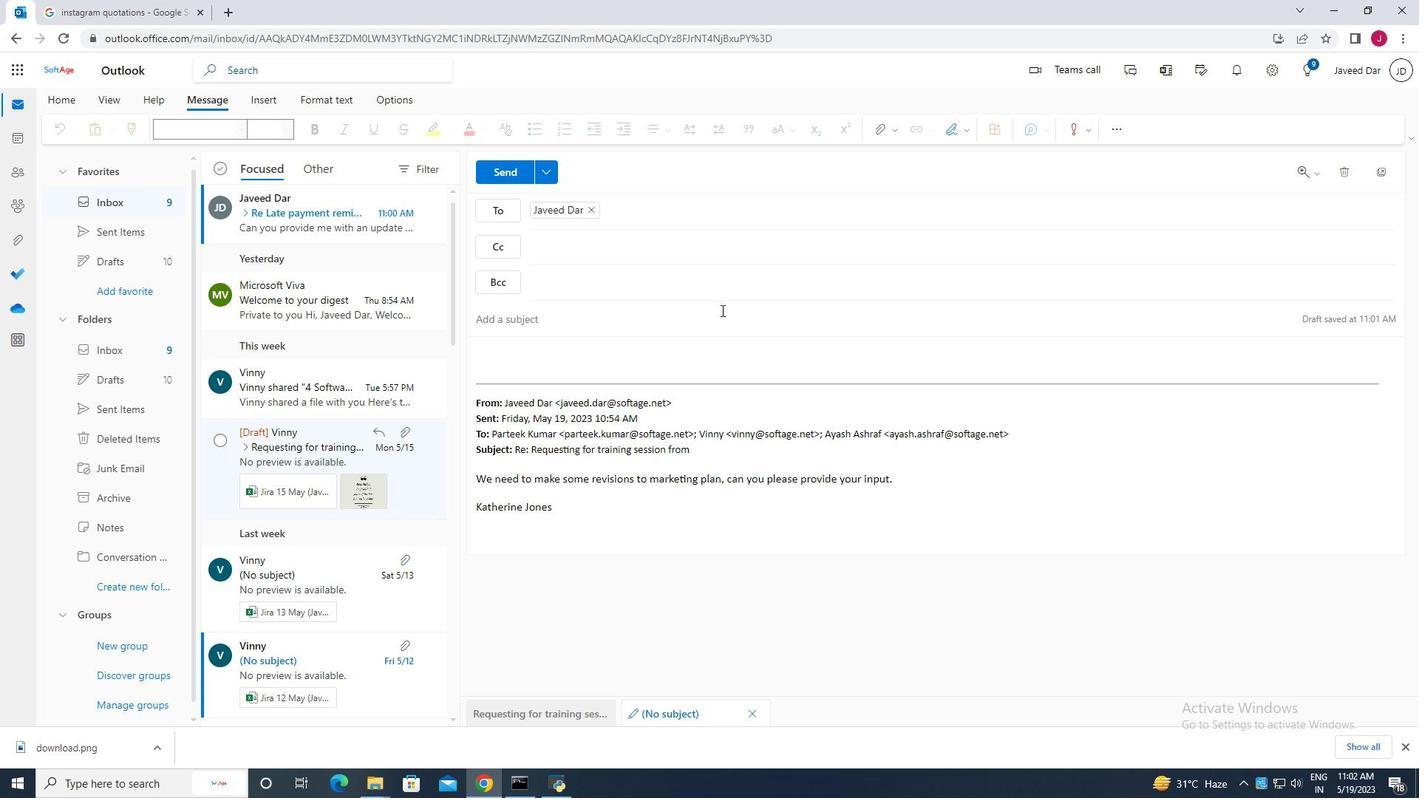 
Action: Mouse scrolled (722, 311) with delta (0, 0)
Screenshot: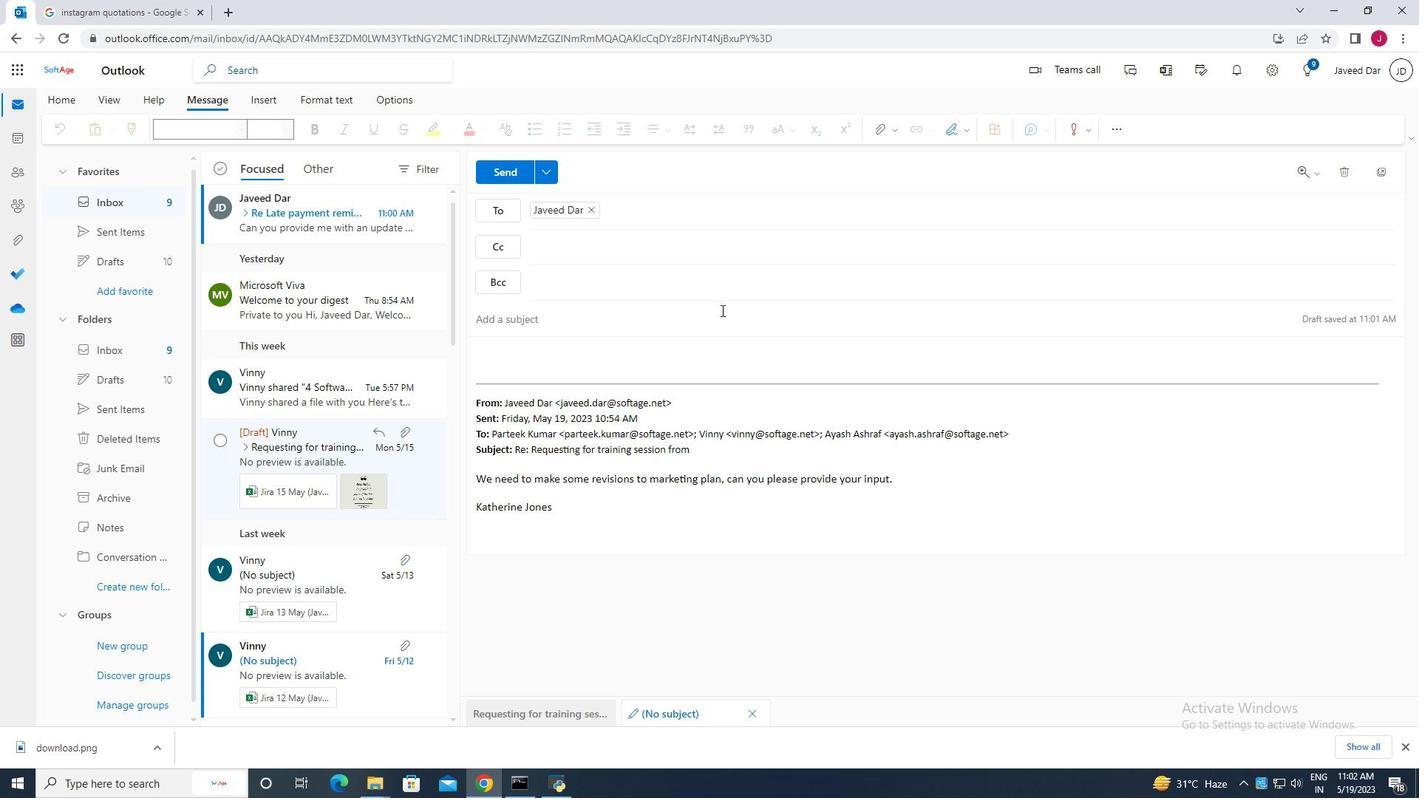 
Action: Mouse scrolled (722, 311) with delta (0, 0)
Screenshot: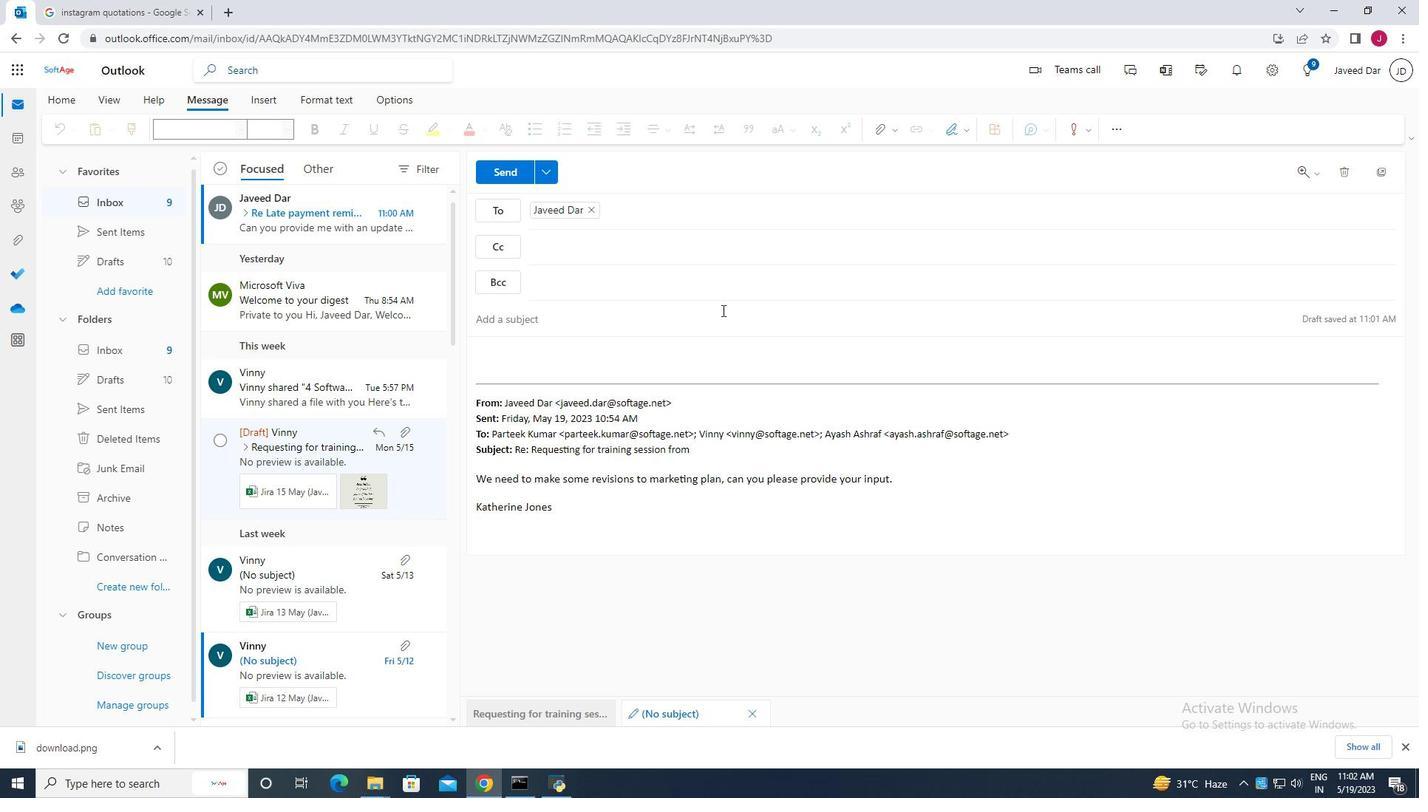 
Action: Mouse moved to (722, 310)
Screenshot: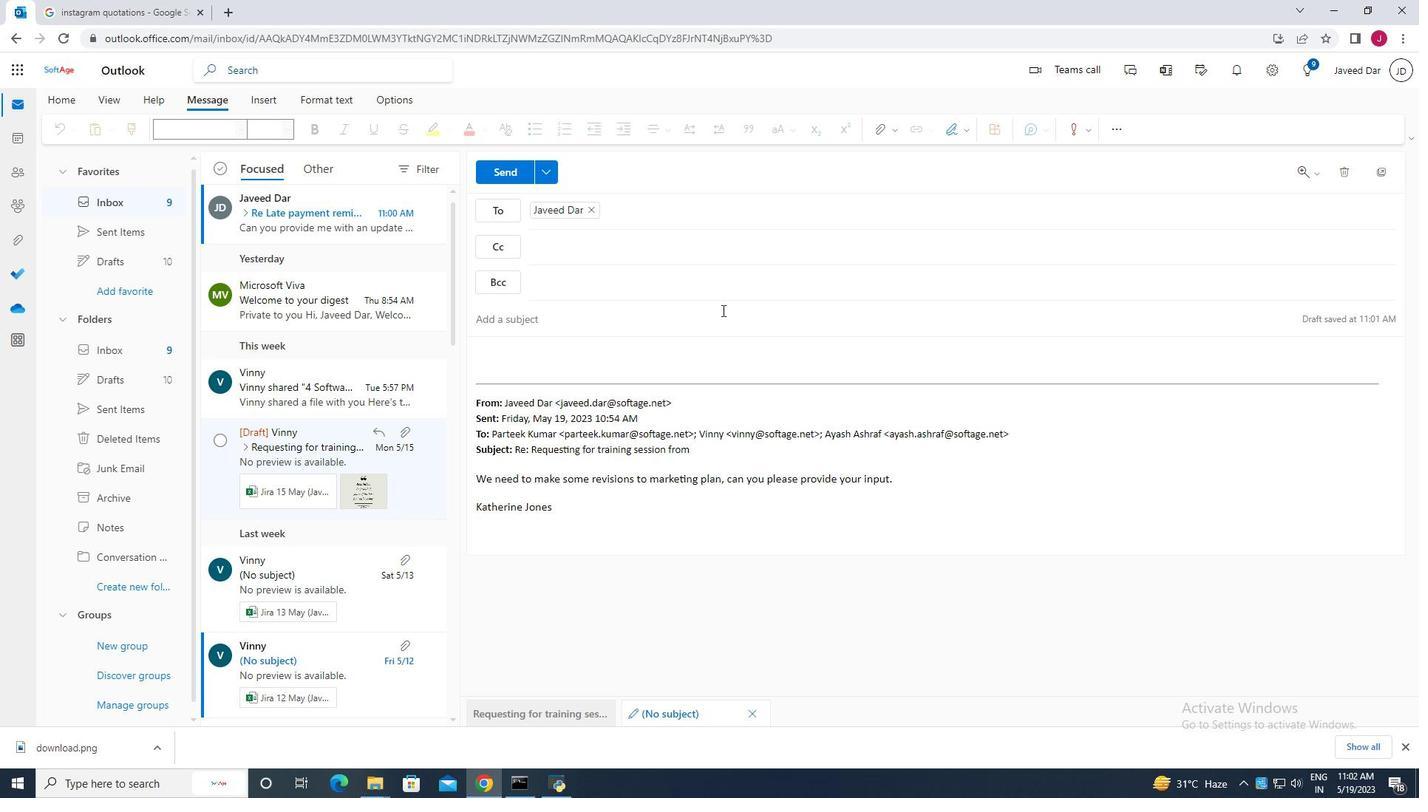 
Action: Mouse scrolled (722, 309) with delta (0, 0)
Screenshot: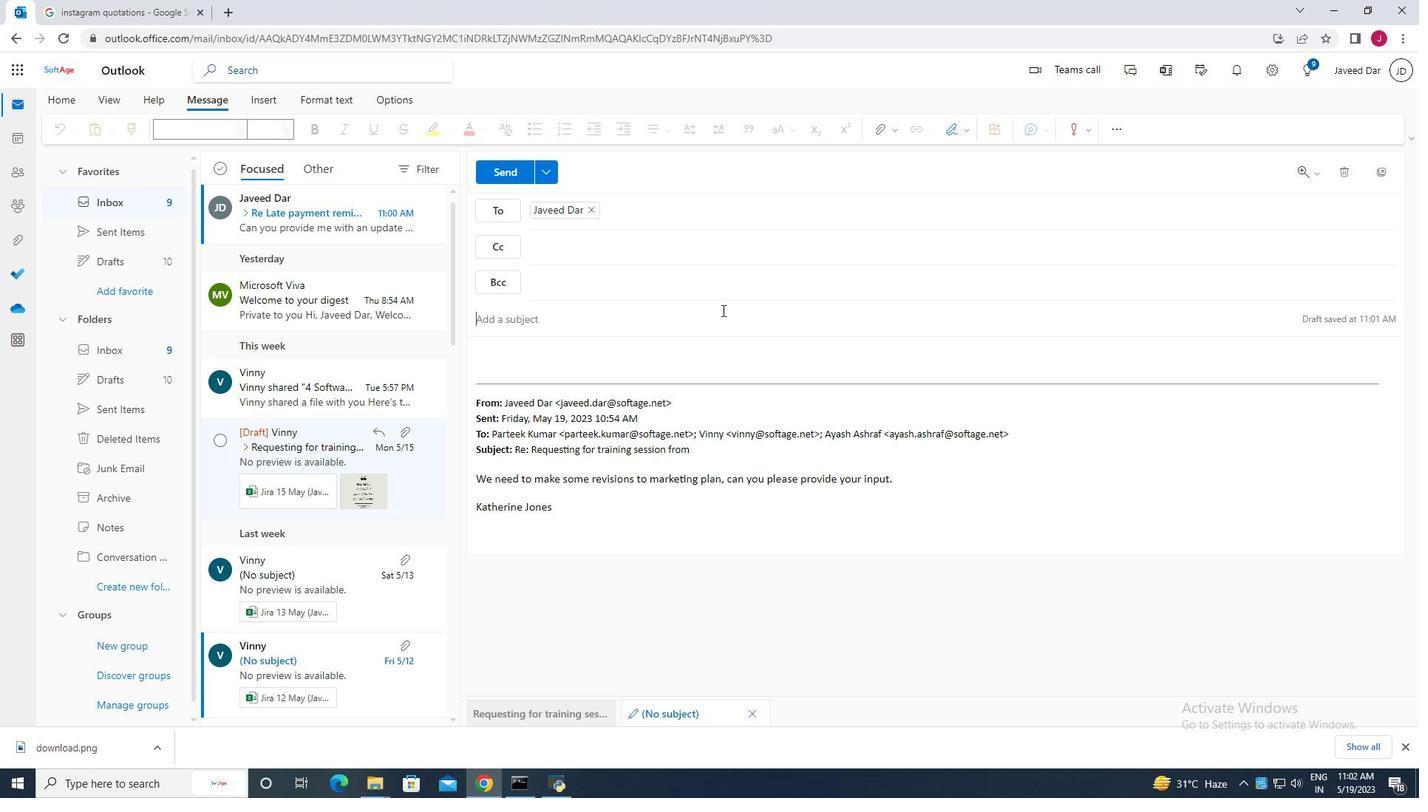 
Action: Mouse scrolled (722, 309) with delta (0, 0)
Screenshot: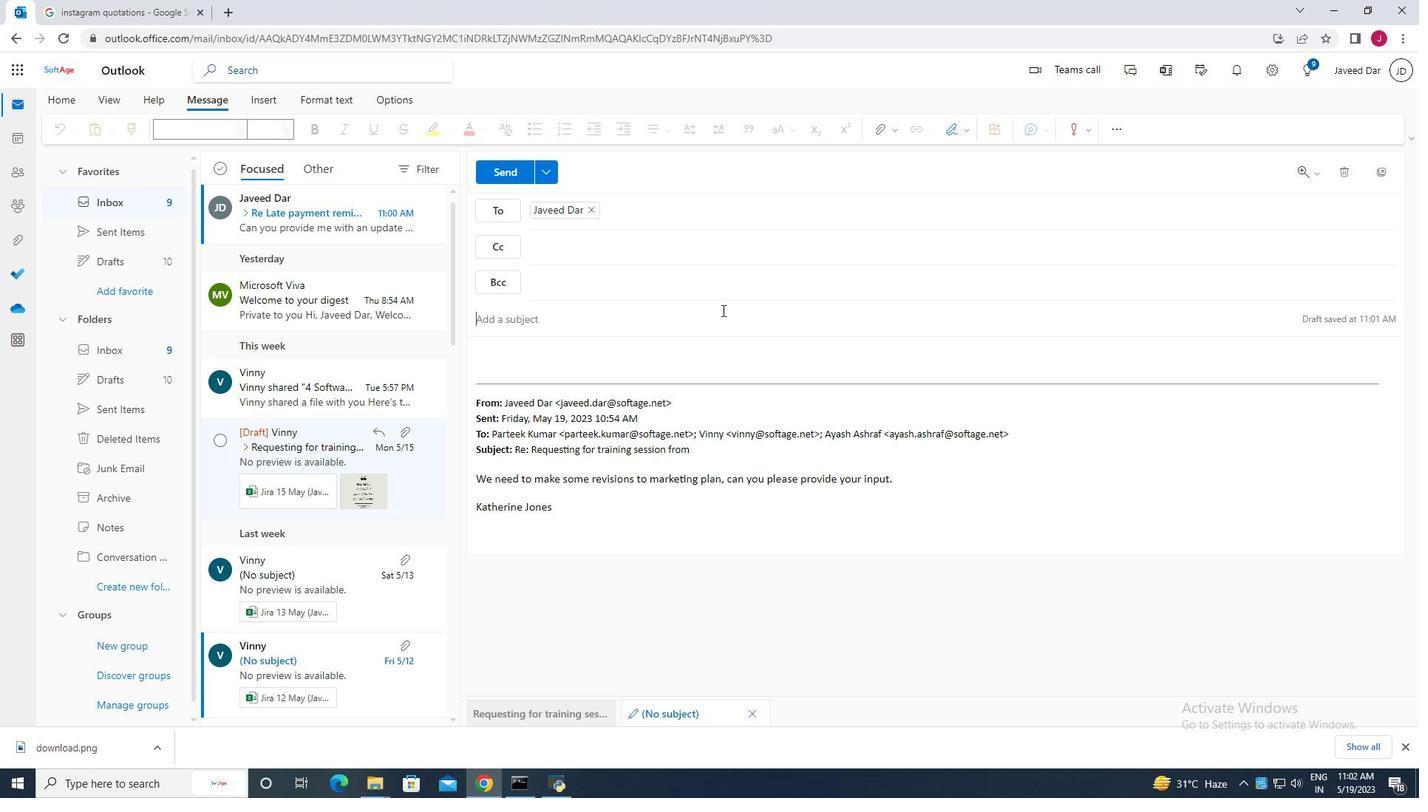 
Action: Mouse scrolled (722, 309) with delta (0, 0)
Screenshot: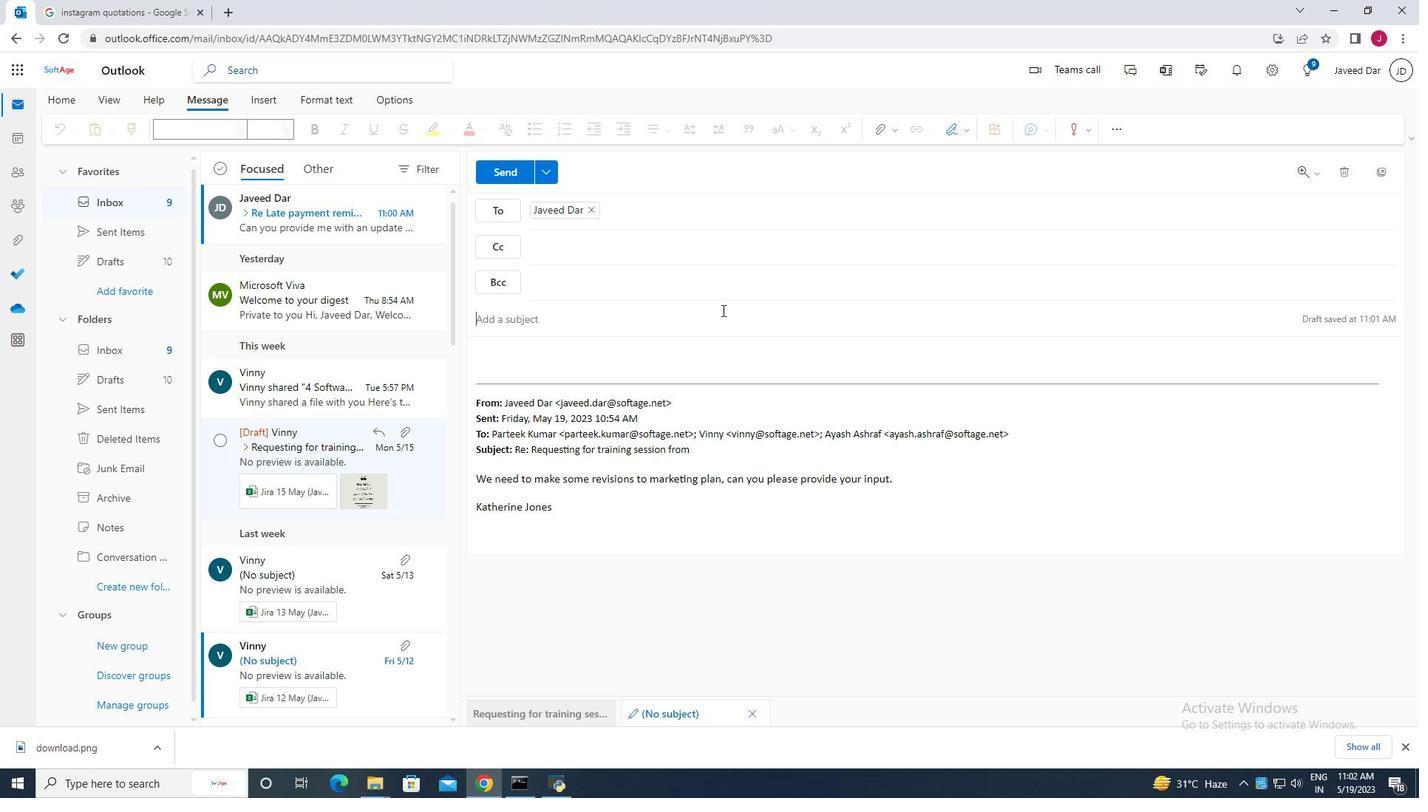 
Action: Mouse scrolled (722, 309) with delta (0, 0)
Screenshot: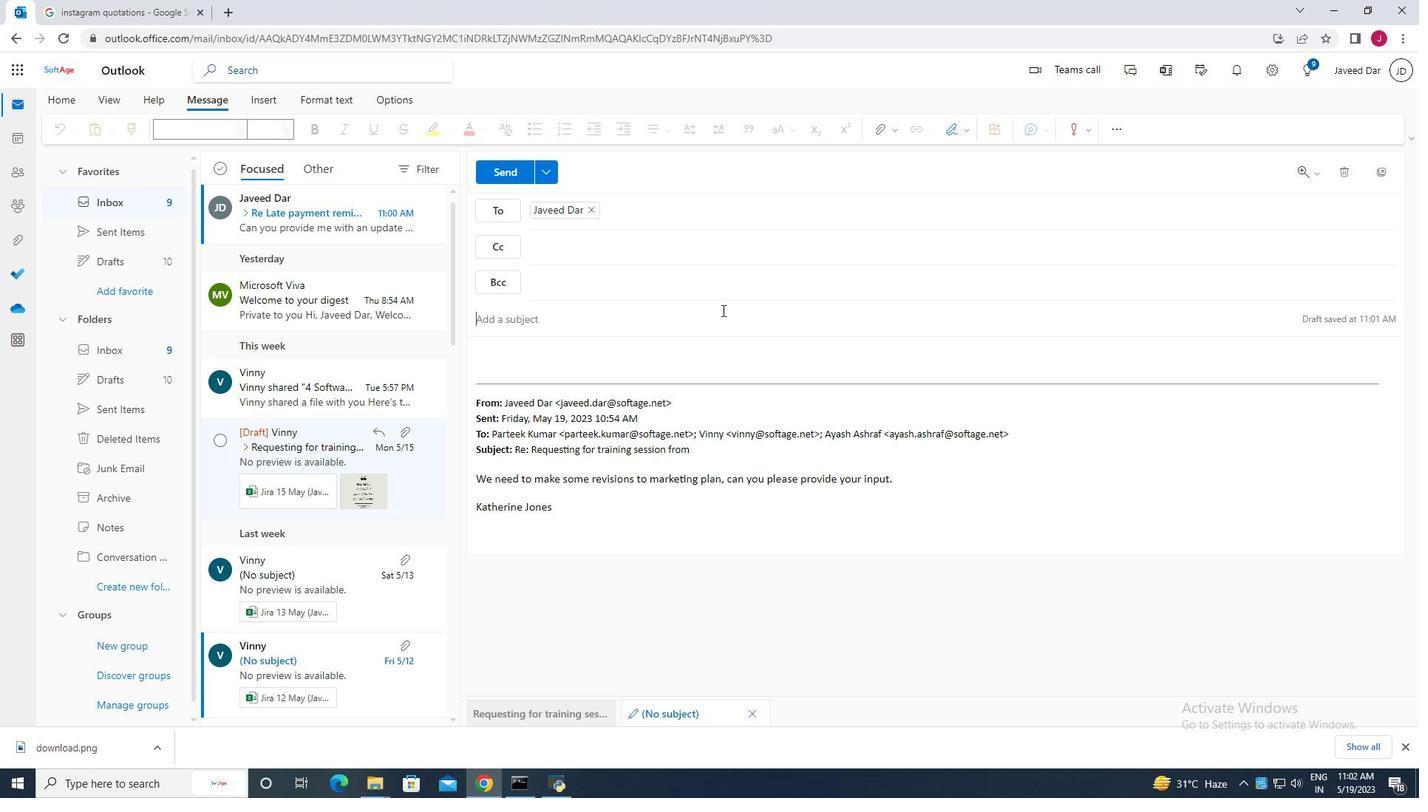 
Action: Mouse scrolled (722, 309) with delta (0, 0)
Screenshot: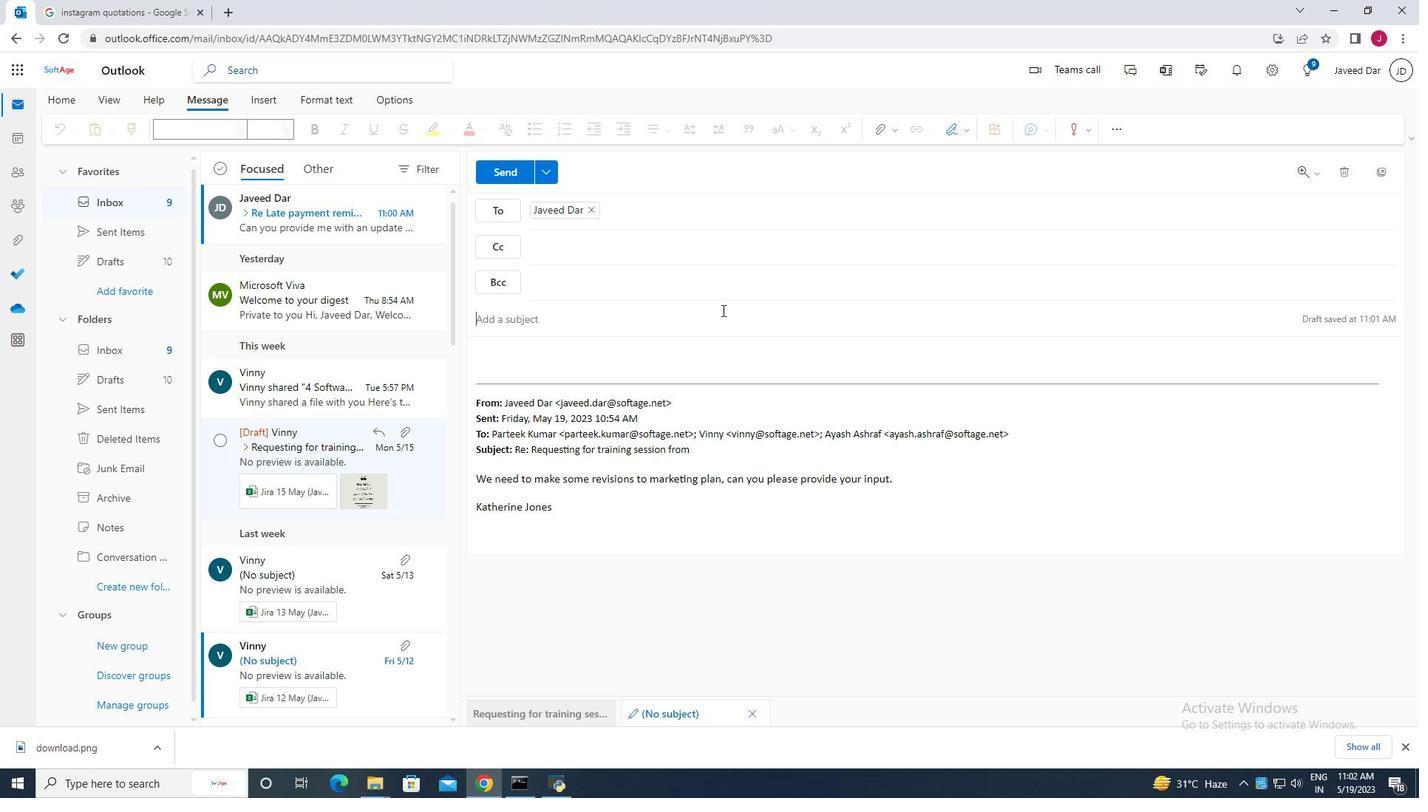 
Action: Mouse scrolled (722, 311) with delta (0, 0)
Screenshot: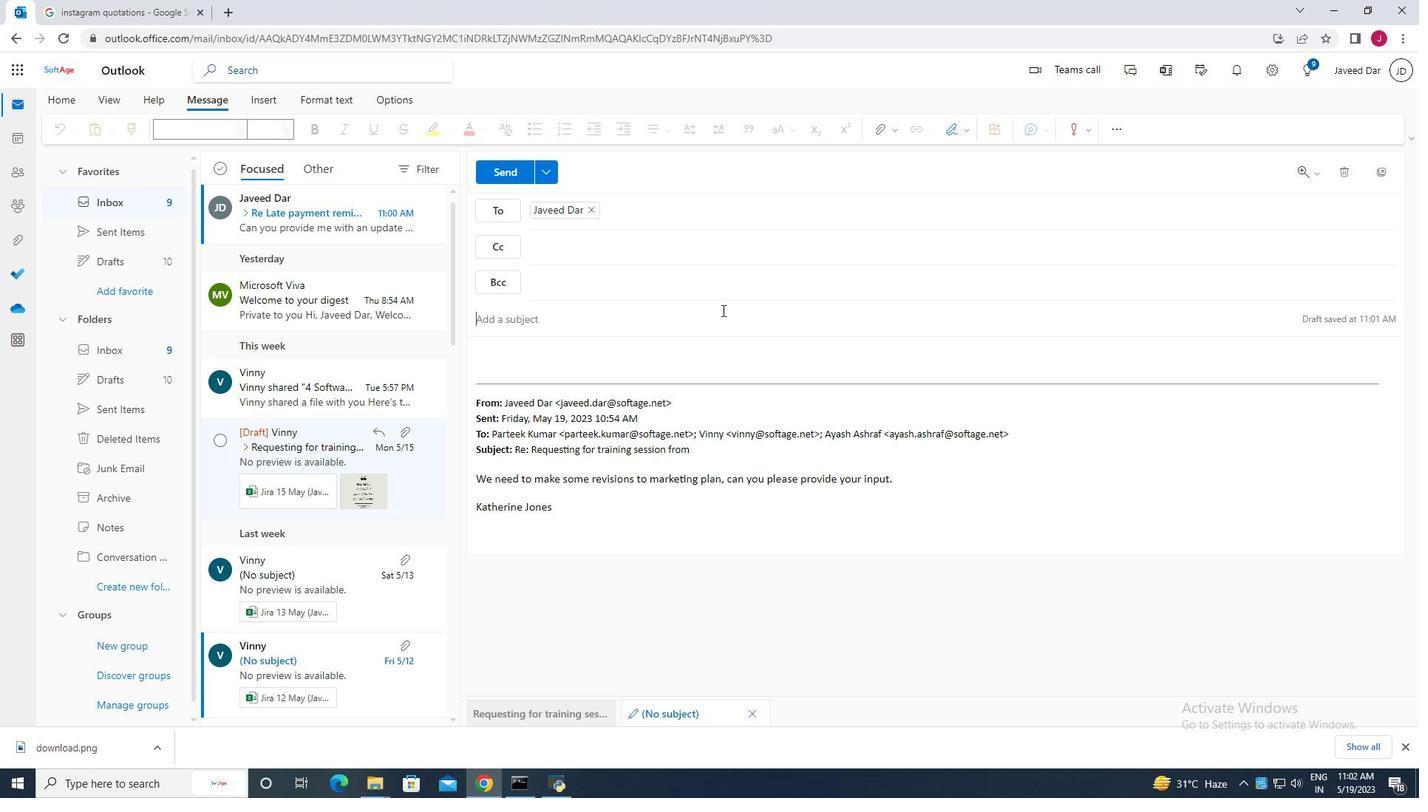 
Action: Mouse scrolled (722, 311) with delta (0, 0)
Screenshot: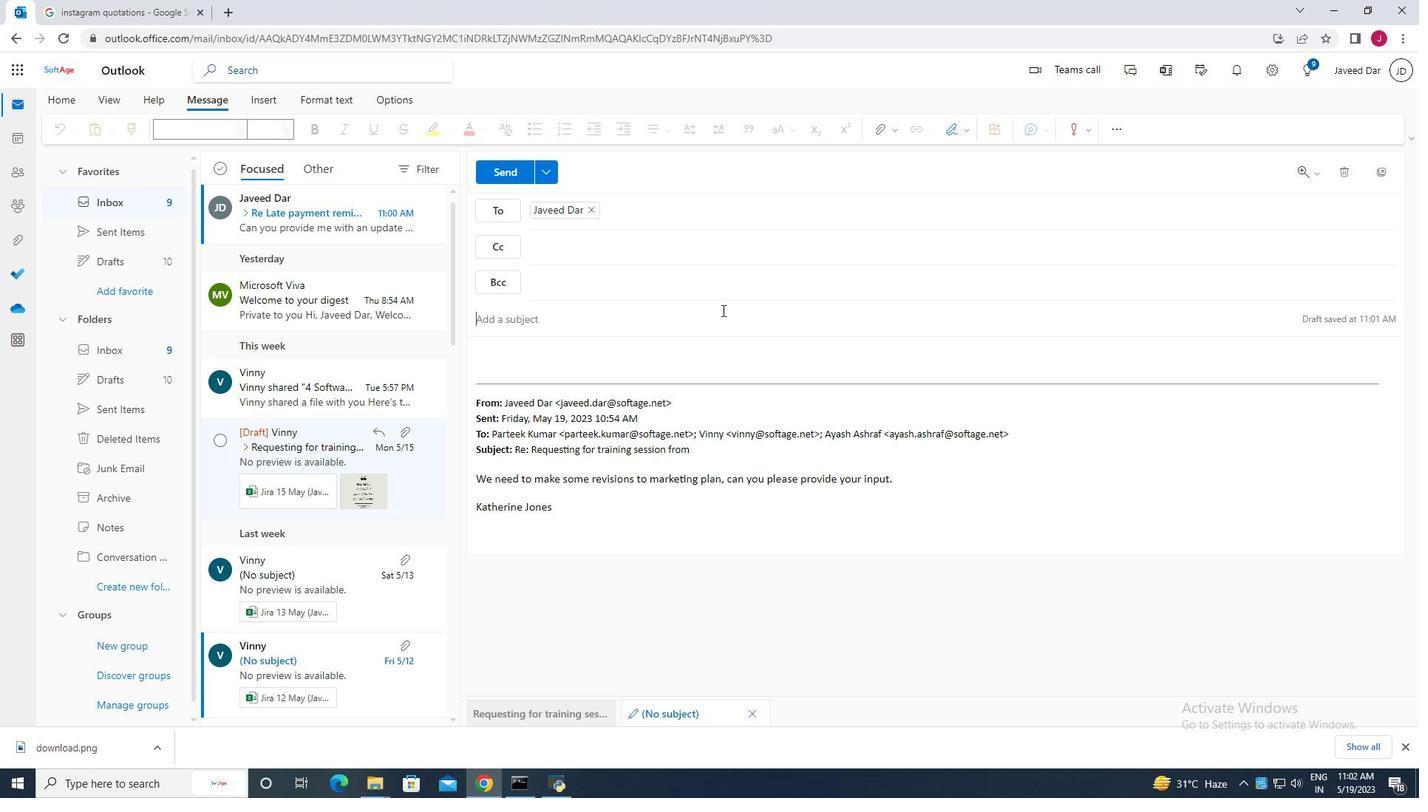 
Action: Mouse scrolled (722, 311) with delta (0, 0)
Screenshot: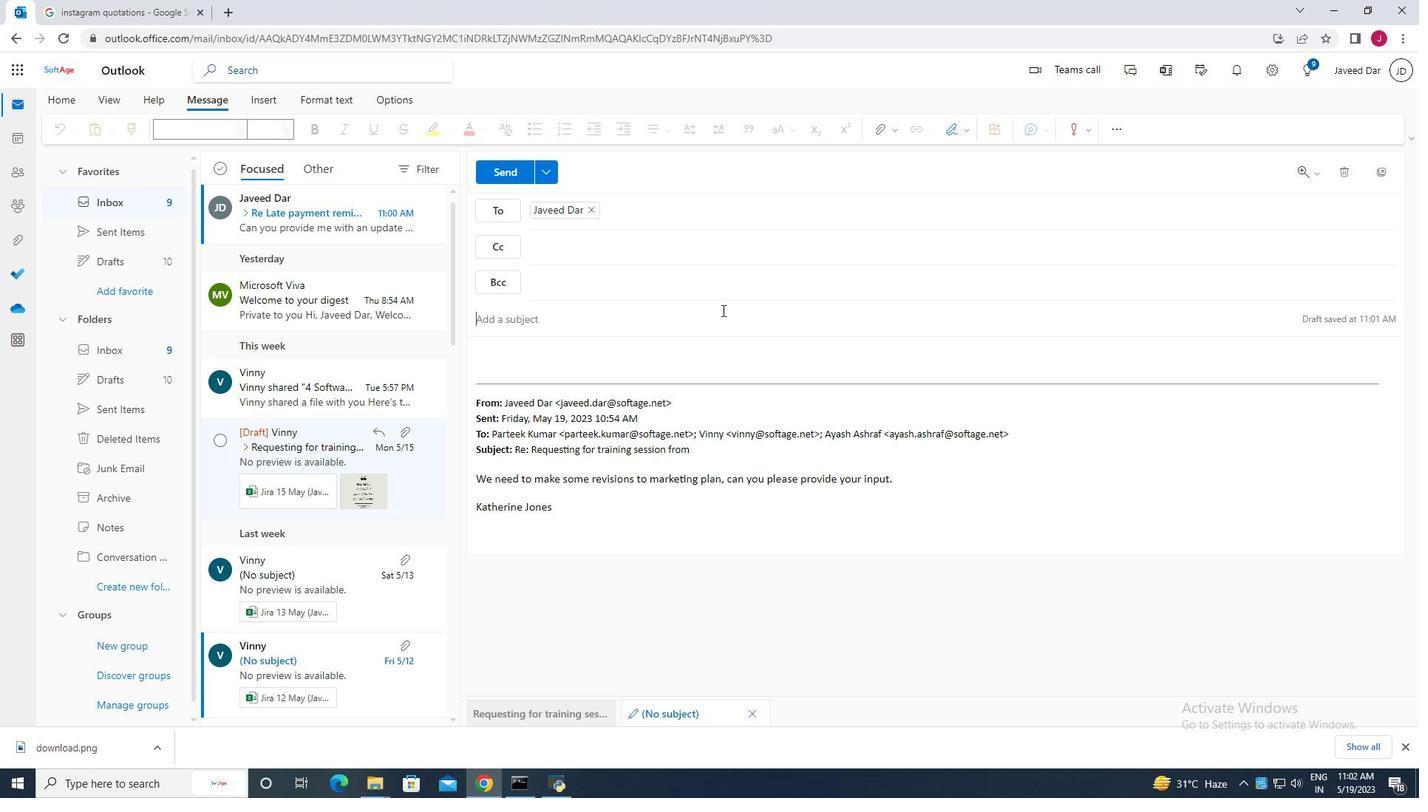 
Action: Mouse scrolled (722, 311) with delta (0, 0)
Screenshot: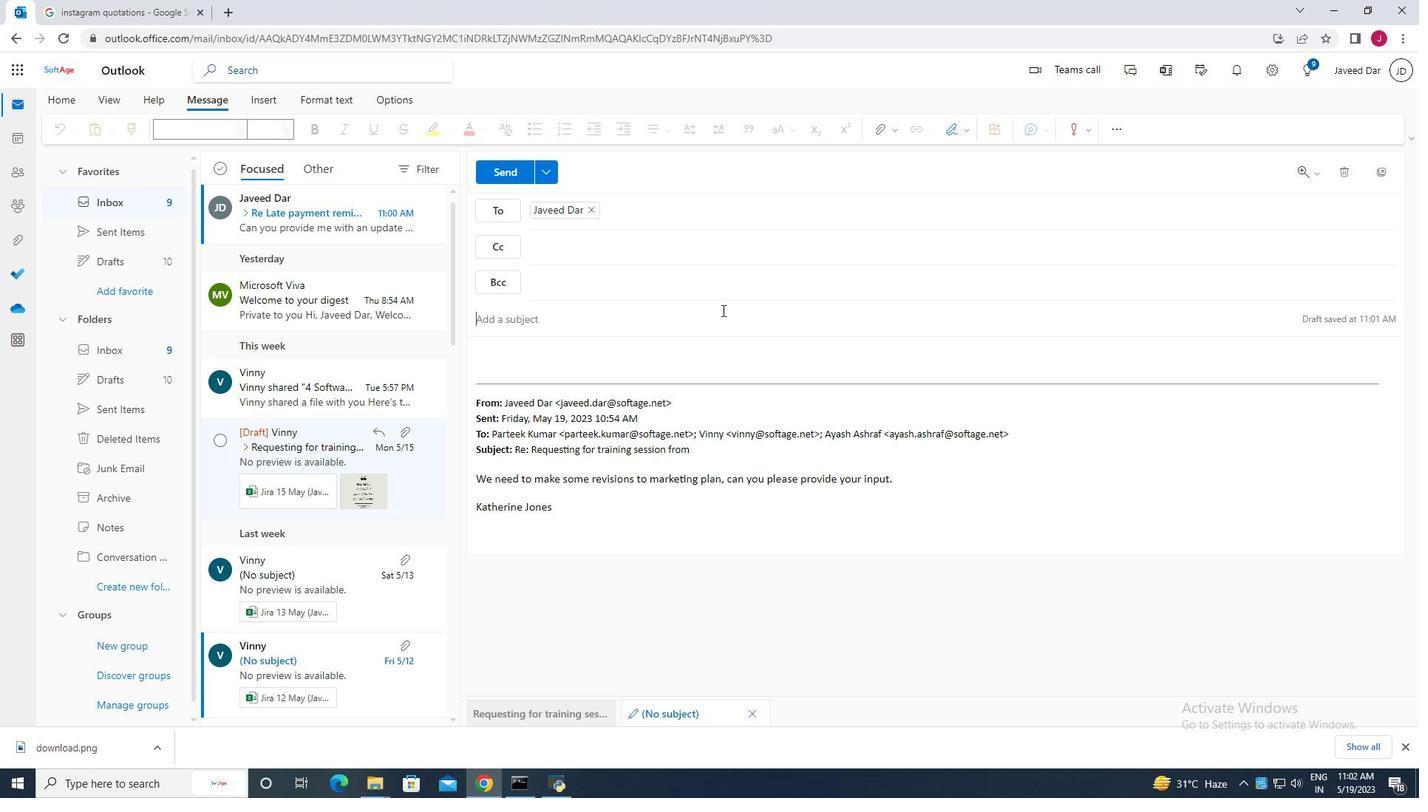
Action: Mouse moved to (592, 284)
Screenshot: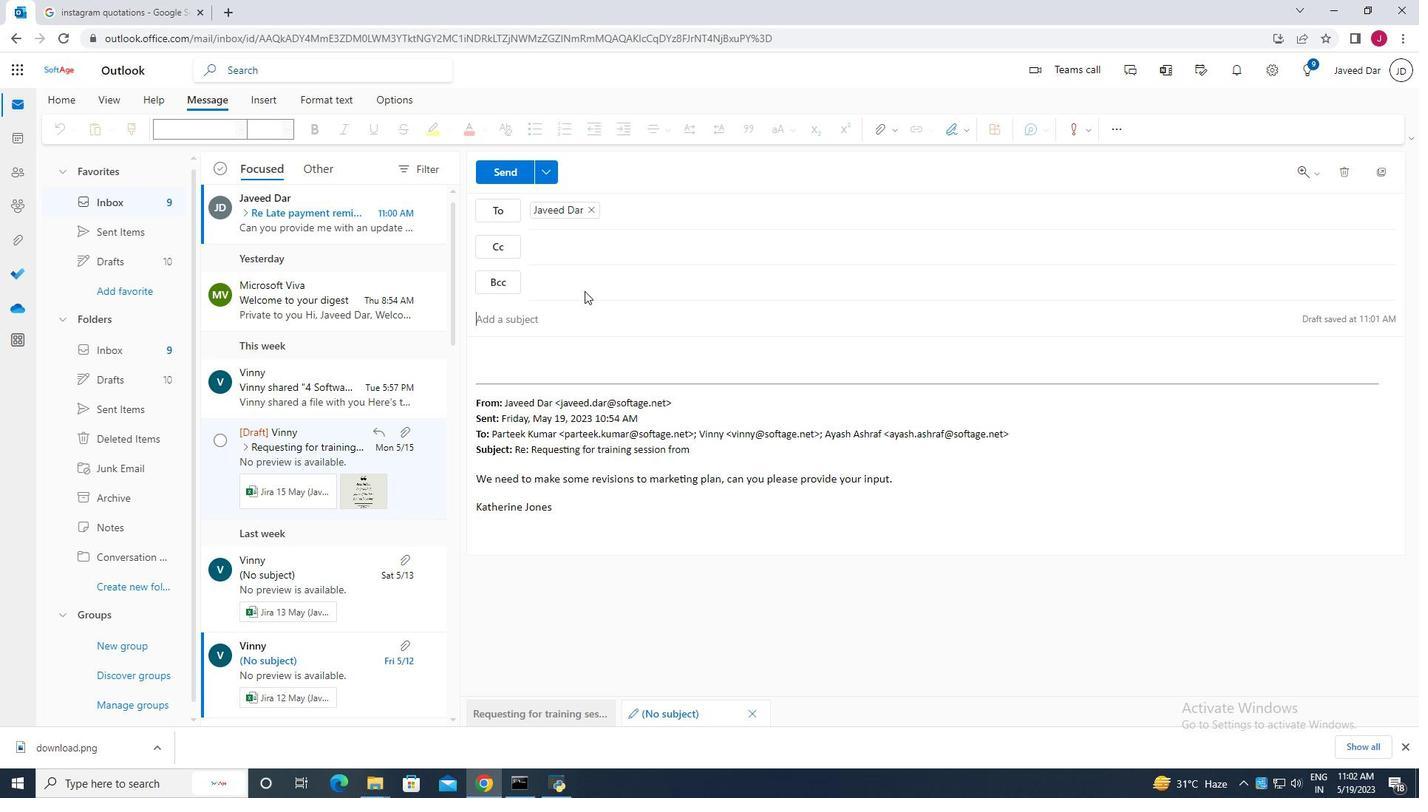 
Action: Mouse pressed left at (592, 284)
Screenshot: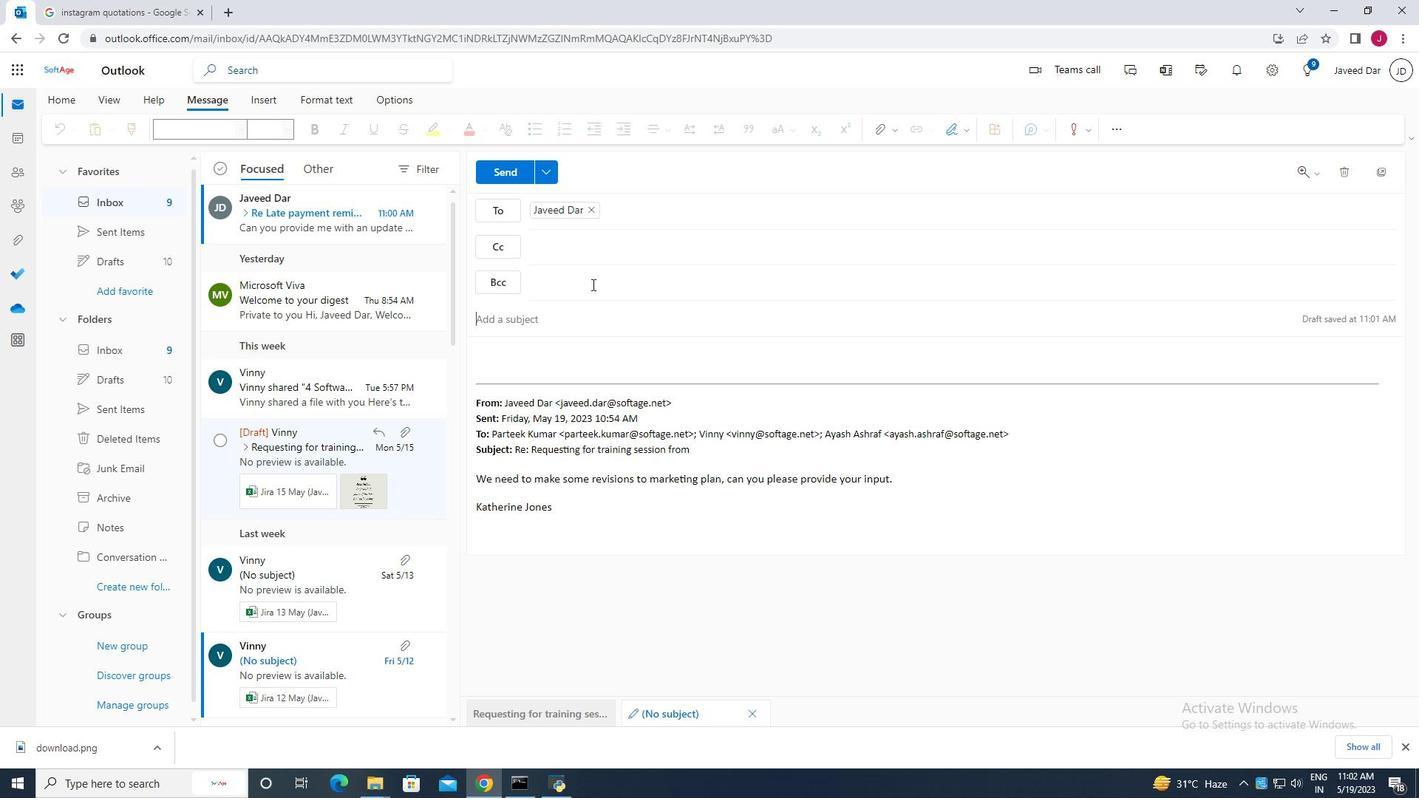 
Action: Mouse moved to (592, 284)
Screenshot: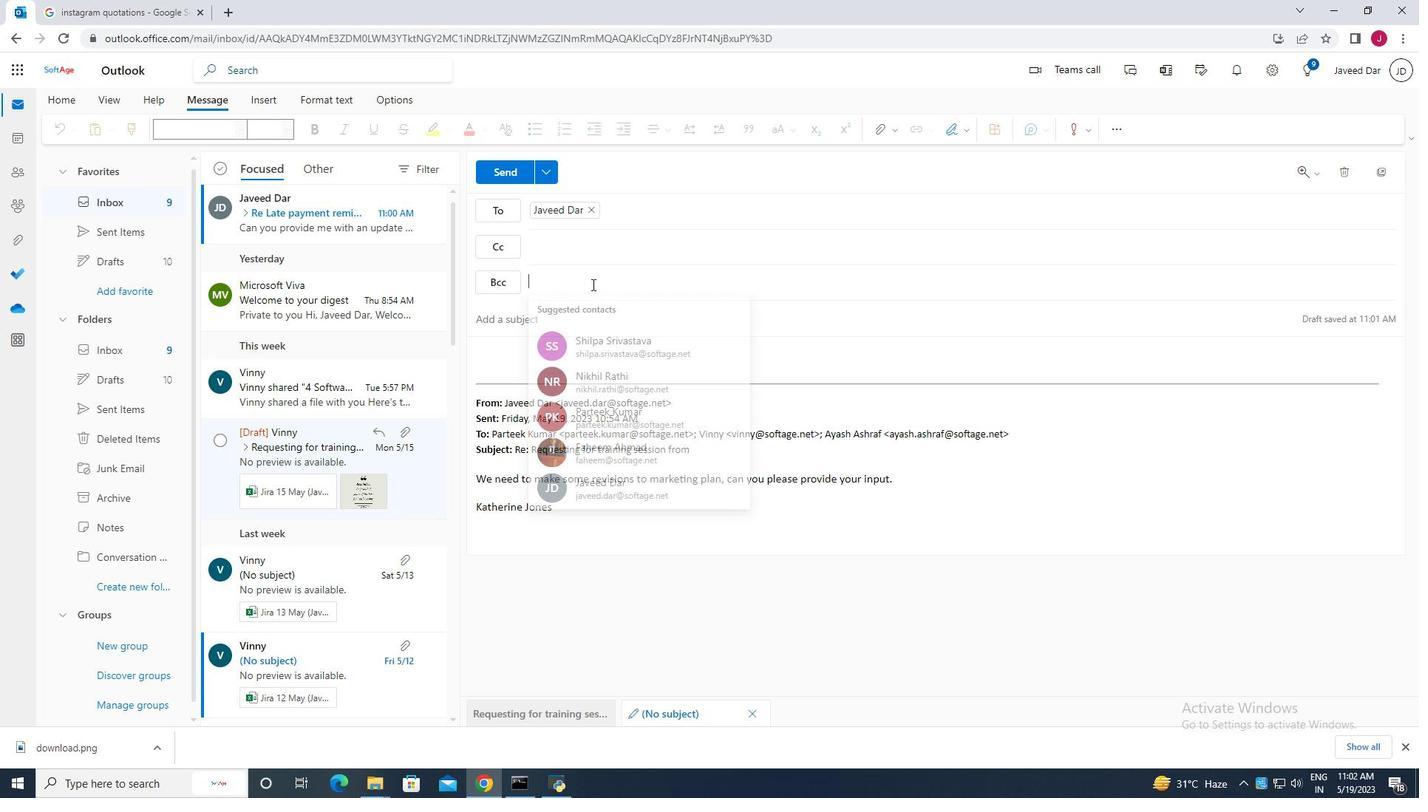 
Action: Key pressed softage.10
Screenshot: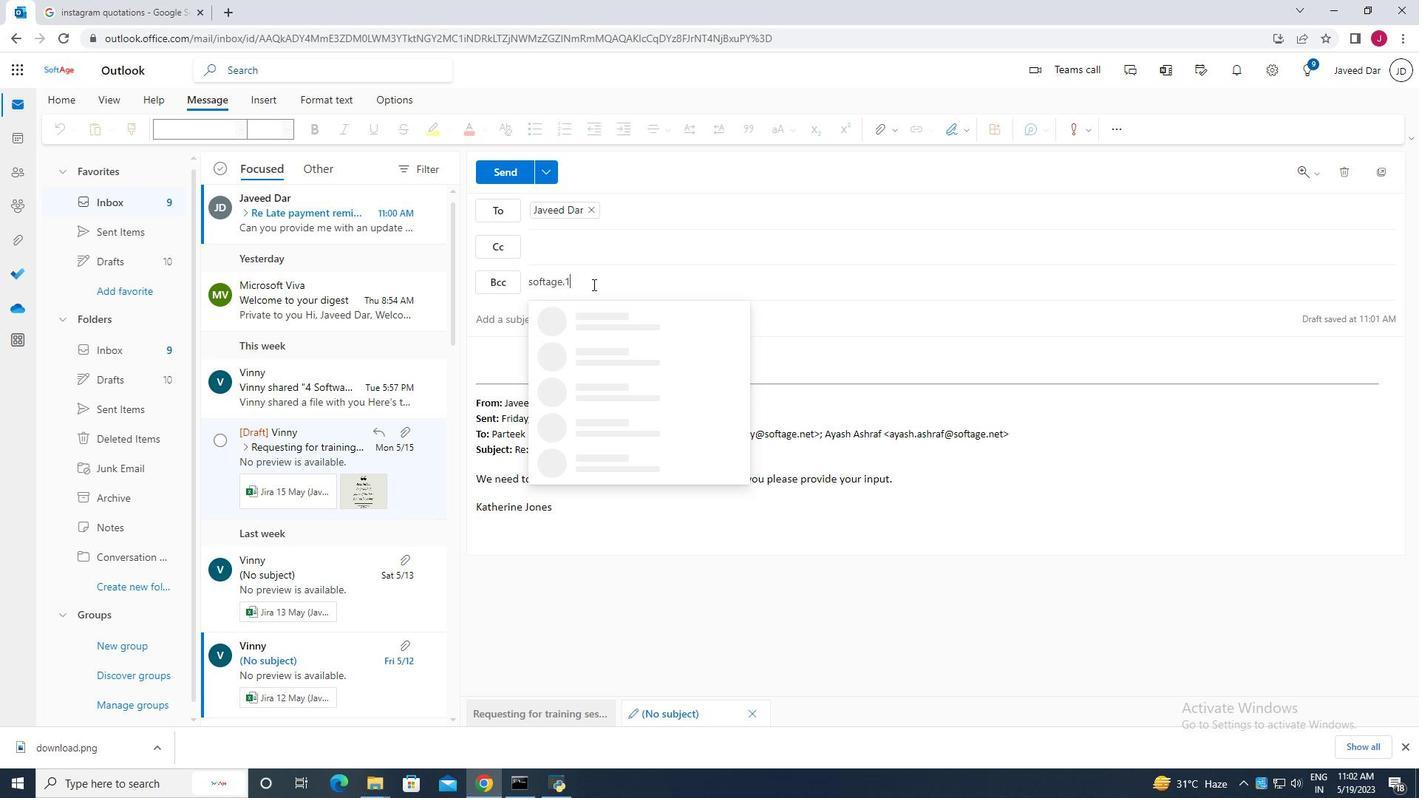 
Action: Mouse moved to (620, 326)
Screenshot: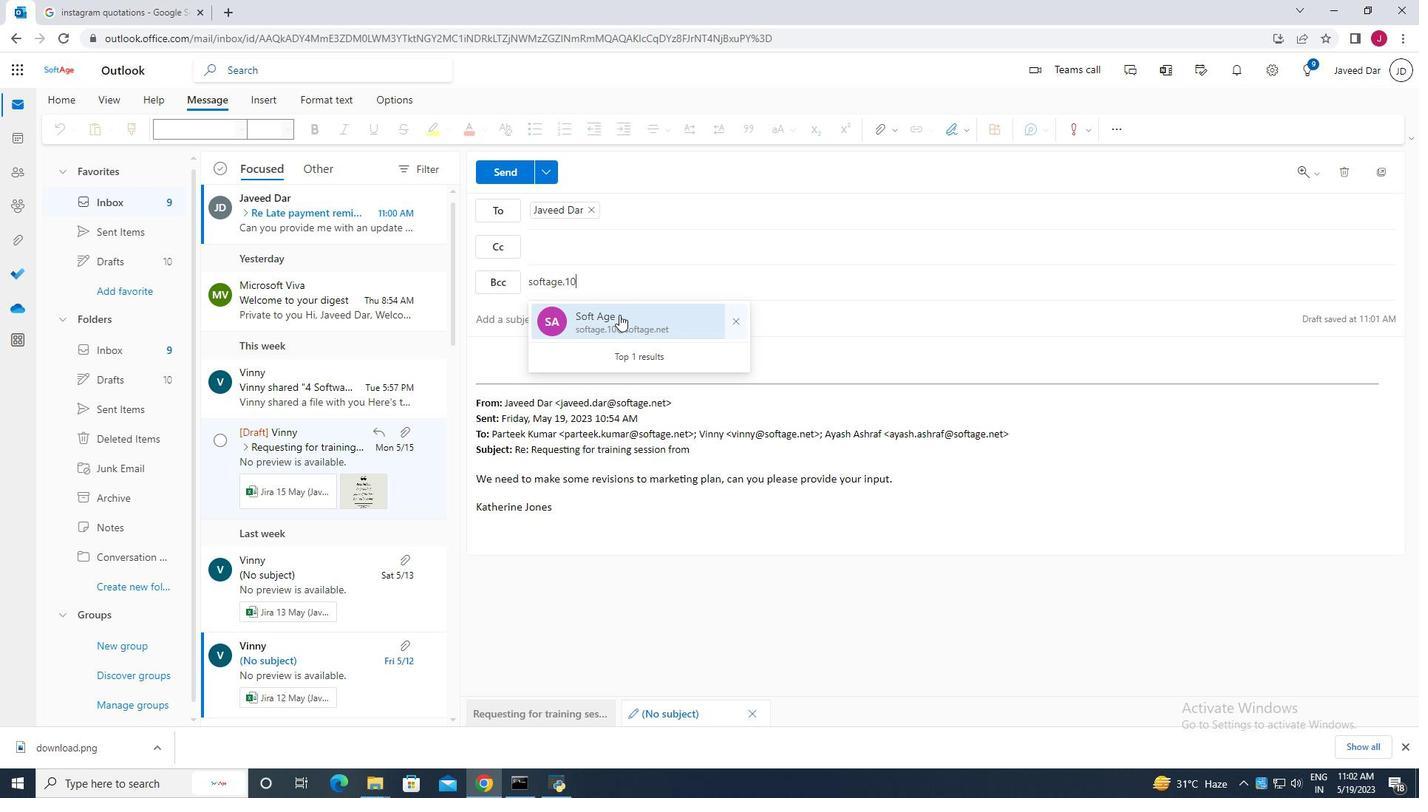 
Action: Mouse pressed left at (620, 326)
Screenshot: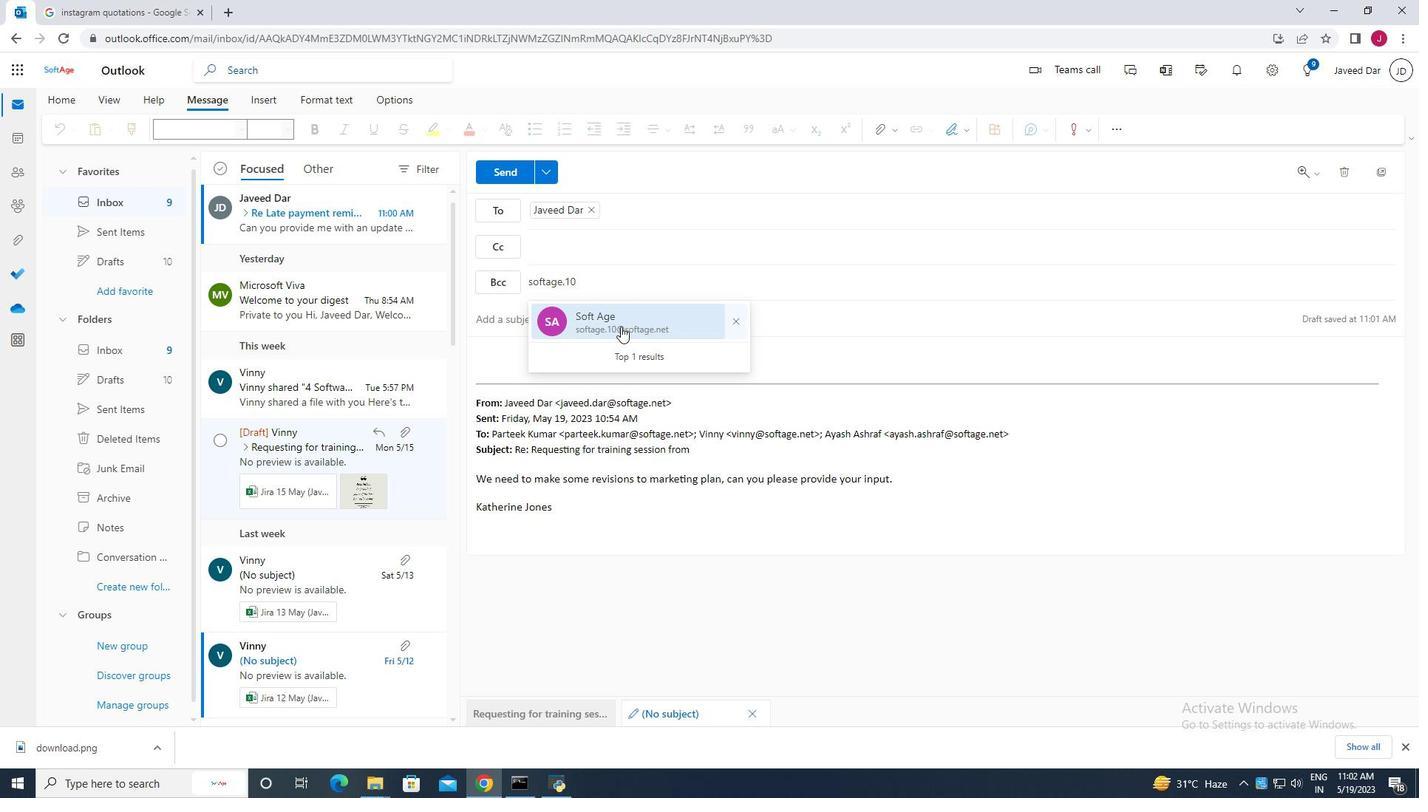 
Action: Mouse moved to (589, 322)
Screenshot: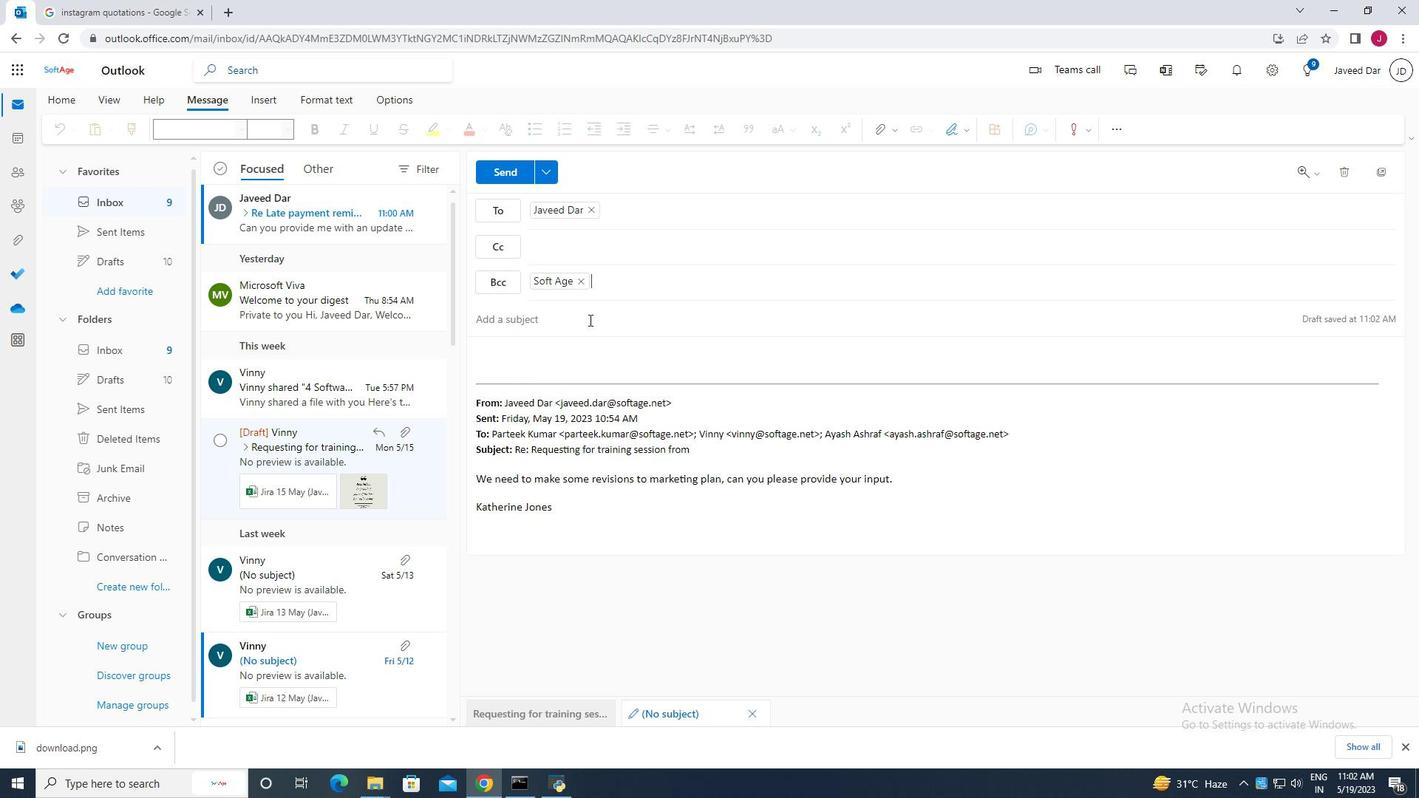 
Action: Mouse pressed left at (589, 322)
Screenshot: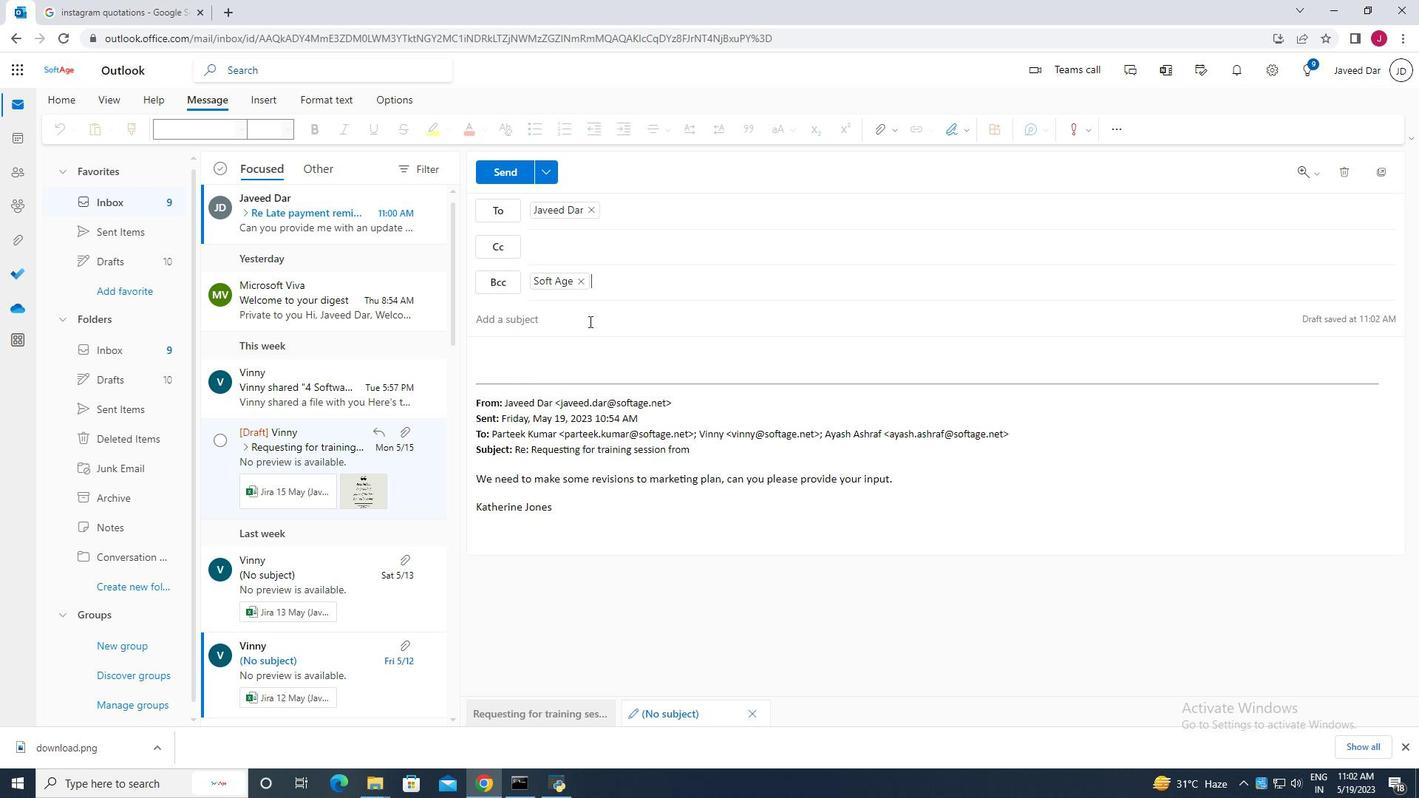 
Action: Key pressed <Key.caps_lock>U<Key.caps_lock>pdate<Key.space>on<Key.space>a<Key.space>day<Key.space>off<Key.space>fro<Key.backspace><Key.backspace><Key.backspace>
Screenshot: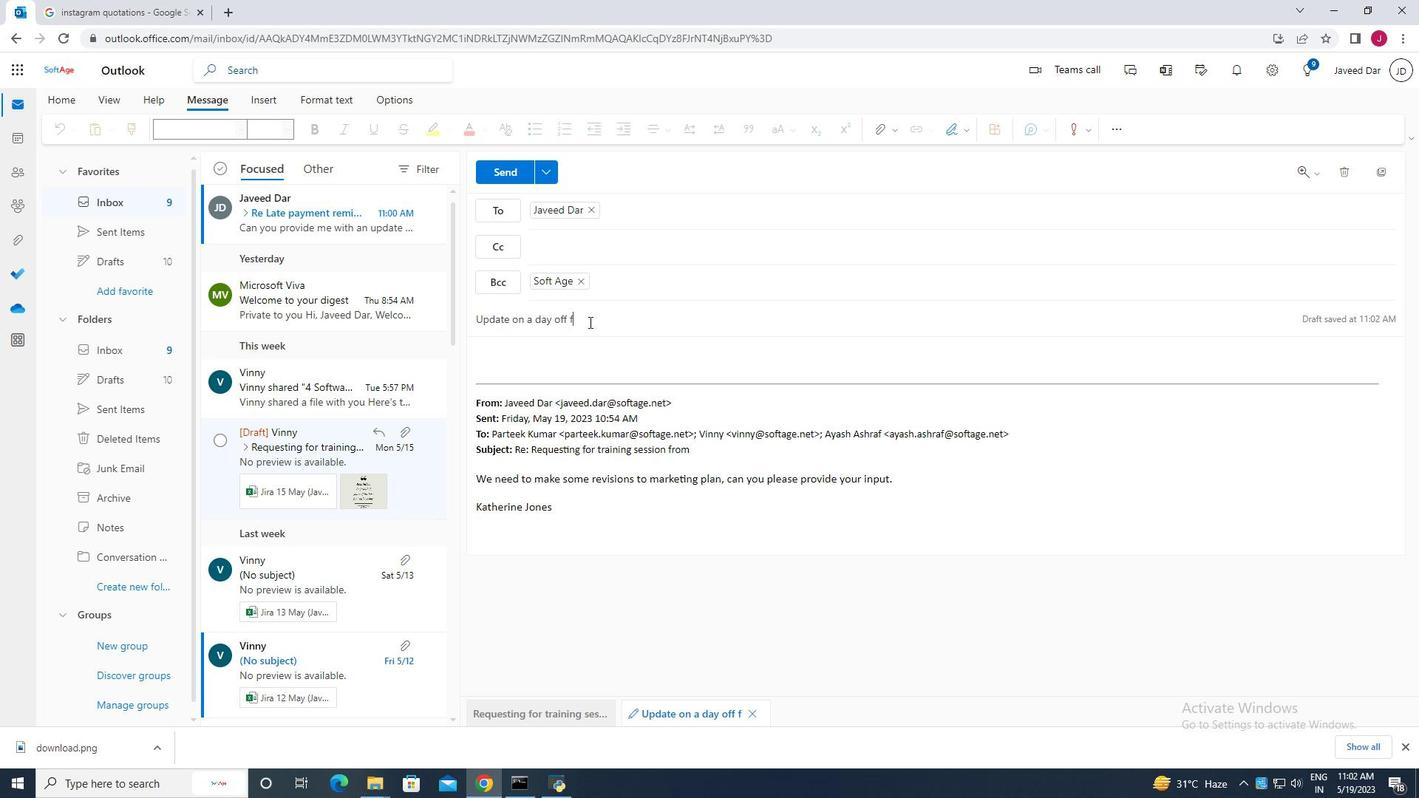 
Action: Mouse moved to (560, 352)
Screenshot: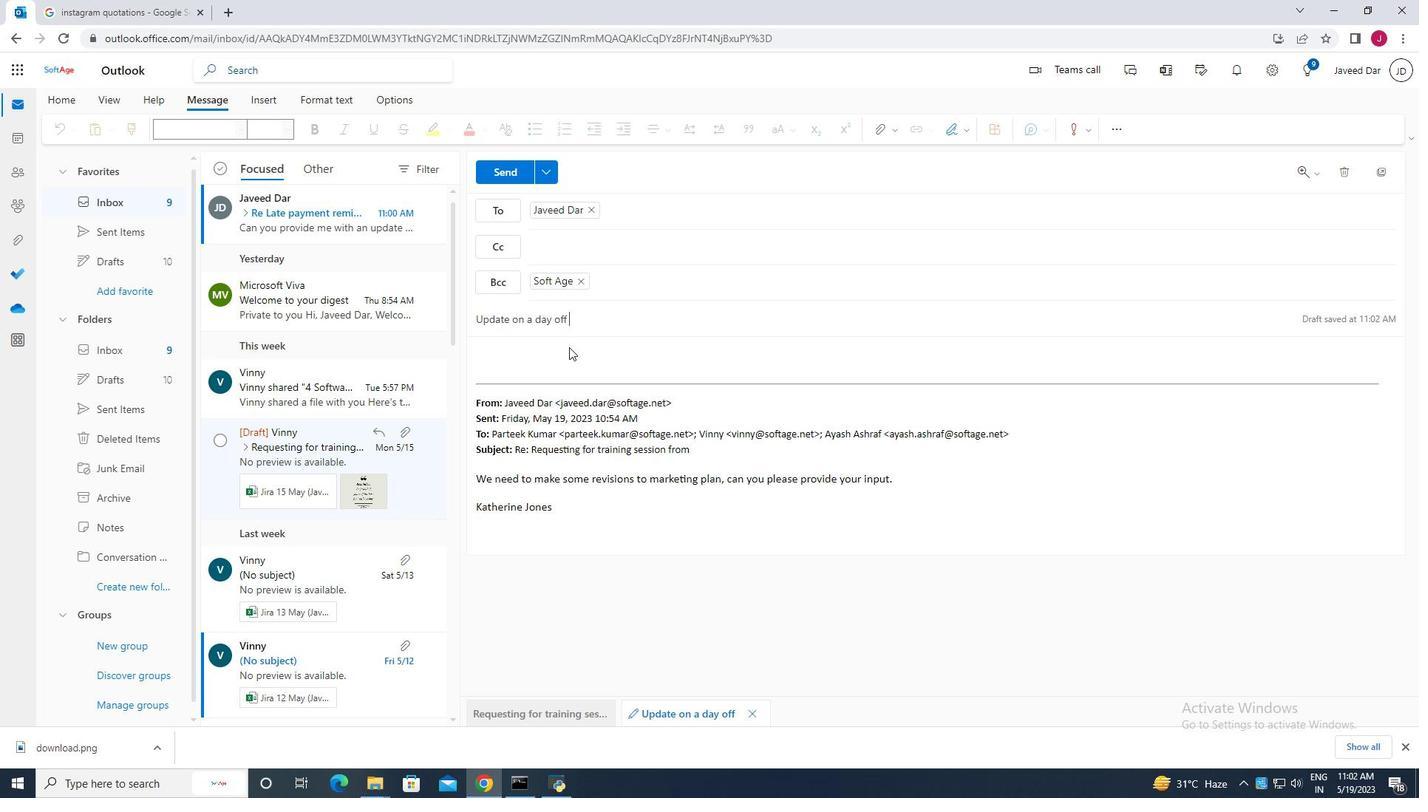 
Action: Mouse pressed left at (560, 352)
Screenshot: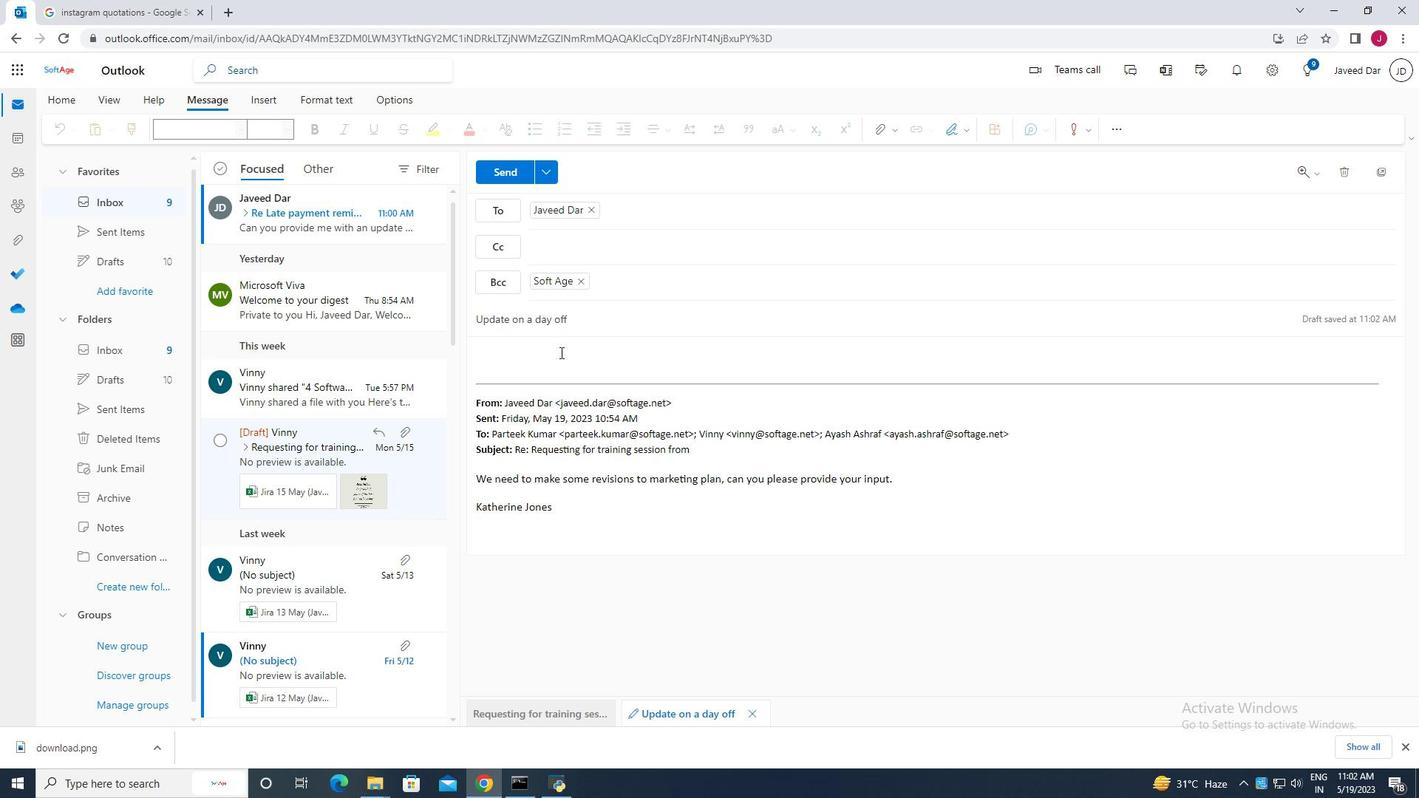 
Action: Key pressed <Key.caps_lock>I<Key.caps_lock><Key.space>ma<Key.space>wrinting<Key.space><Key.backspace><Key.backspace><Key.backspace><Key.backspace><Key.backspace><Key.backspace>ting<Key.space>to<Key.space>conferm<Key.space>the<Key.space>details<Key.space><Key.backspace><Key.backspace><Key.backspace><Key.backspace><Key.backspace><Key.backspace><Key.backspace><Key.backspace><Key.backspace><Key.backspace><Key.backspace><Key.backspace><Key.backspace><Key.backspace><Key.backspace><Key.backspace>irm<Key.space>thr<Key.backspace>e<Key.space>details<Key.space>of<Key.space>thr<Key.backspace>e<Key.space>project<Key.space>clouser<Key.space>meeting<Key.left><Key.left><Key.left><Key.left><Key.left><Key.left><Key.left><Key.left><Key.left><Key.left><Key.backspace><Key.backspace>s
Screenshot: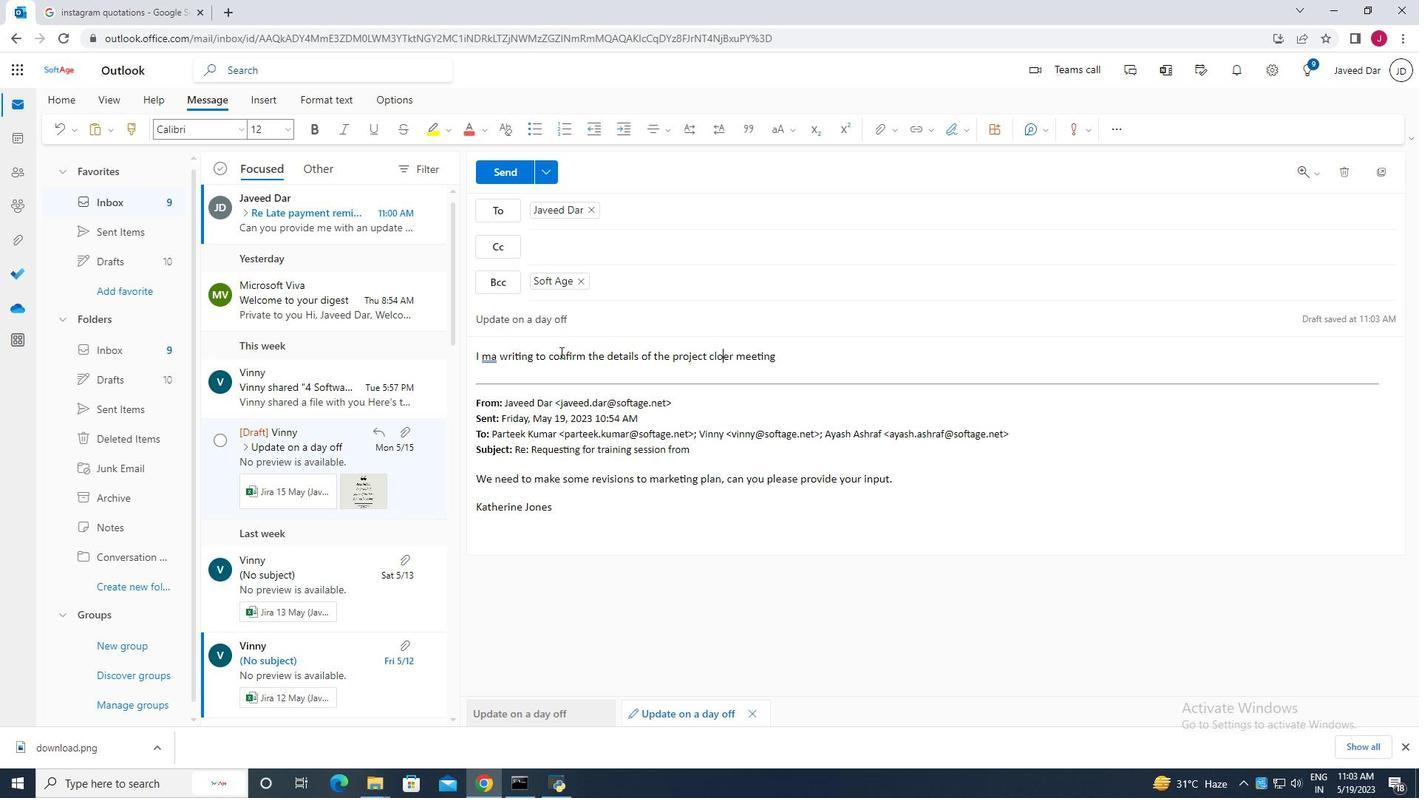 
Action: Mouse moved to (705, 359)
Screenshot: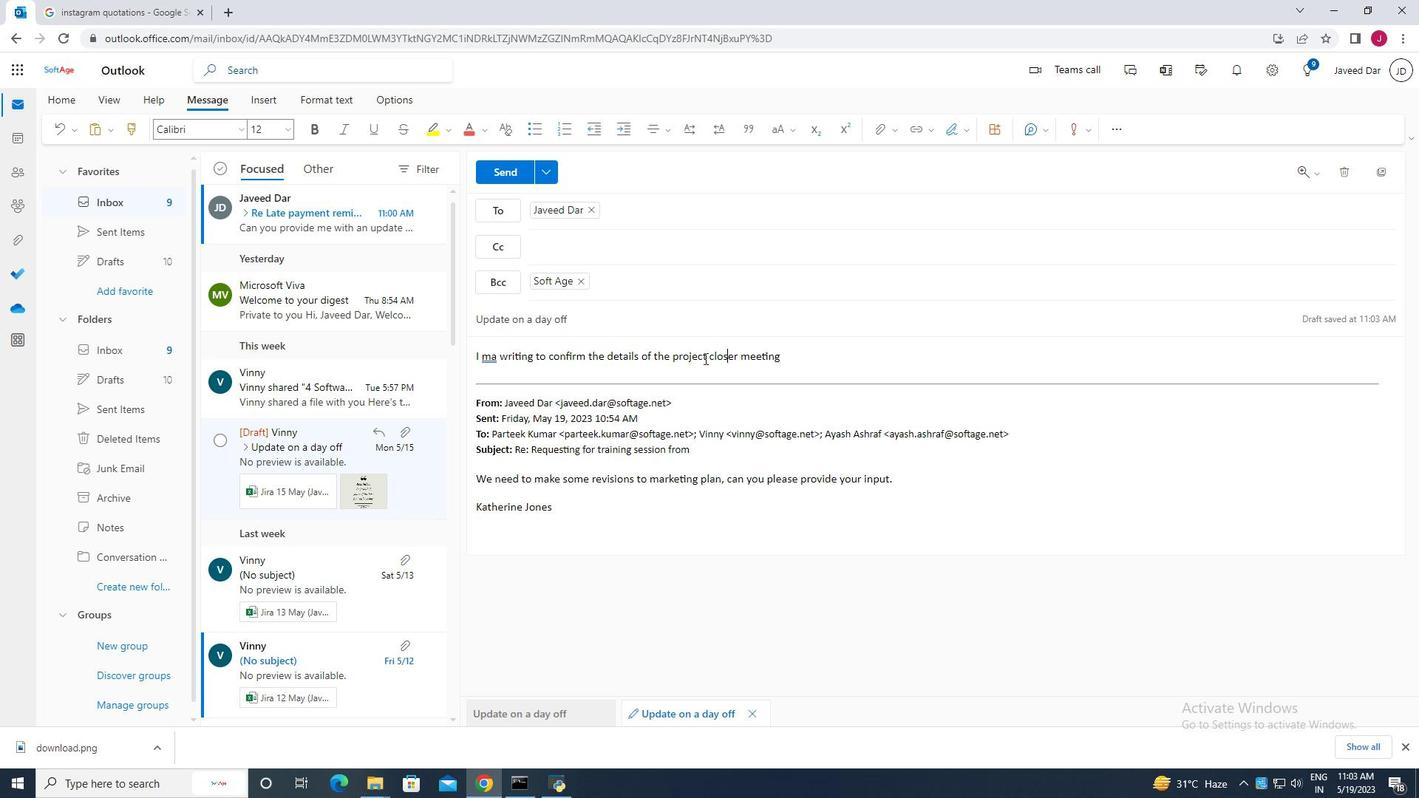 
Action: Key pressed u
Screenshot: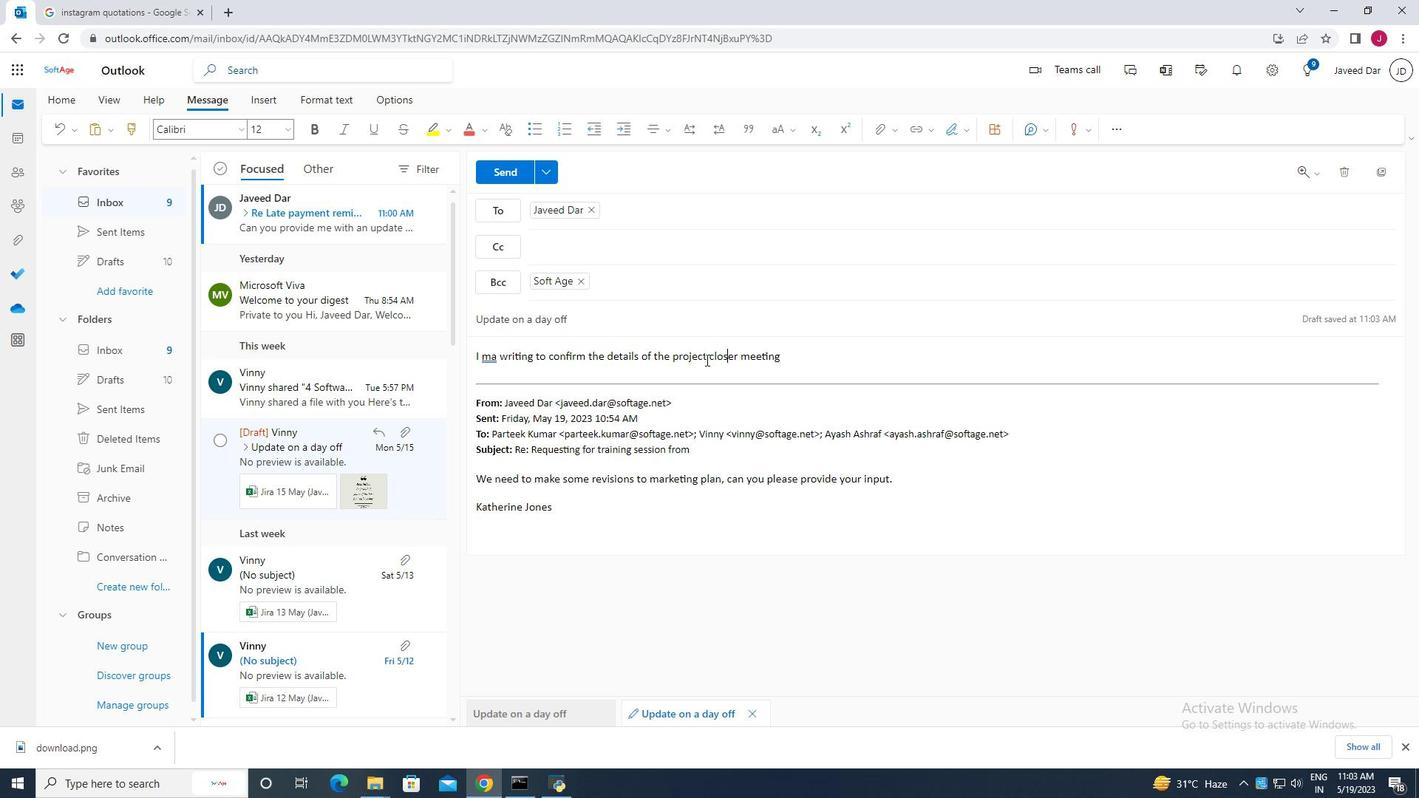 
Action: Mouse moved to (741, 354)
Screenshot: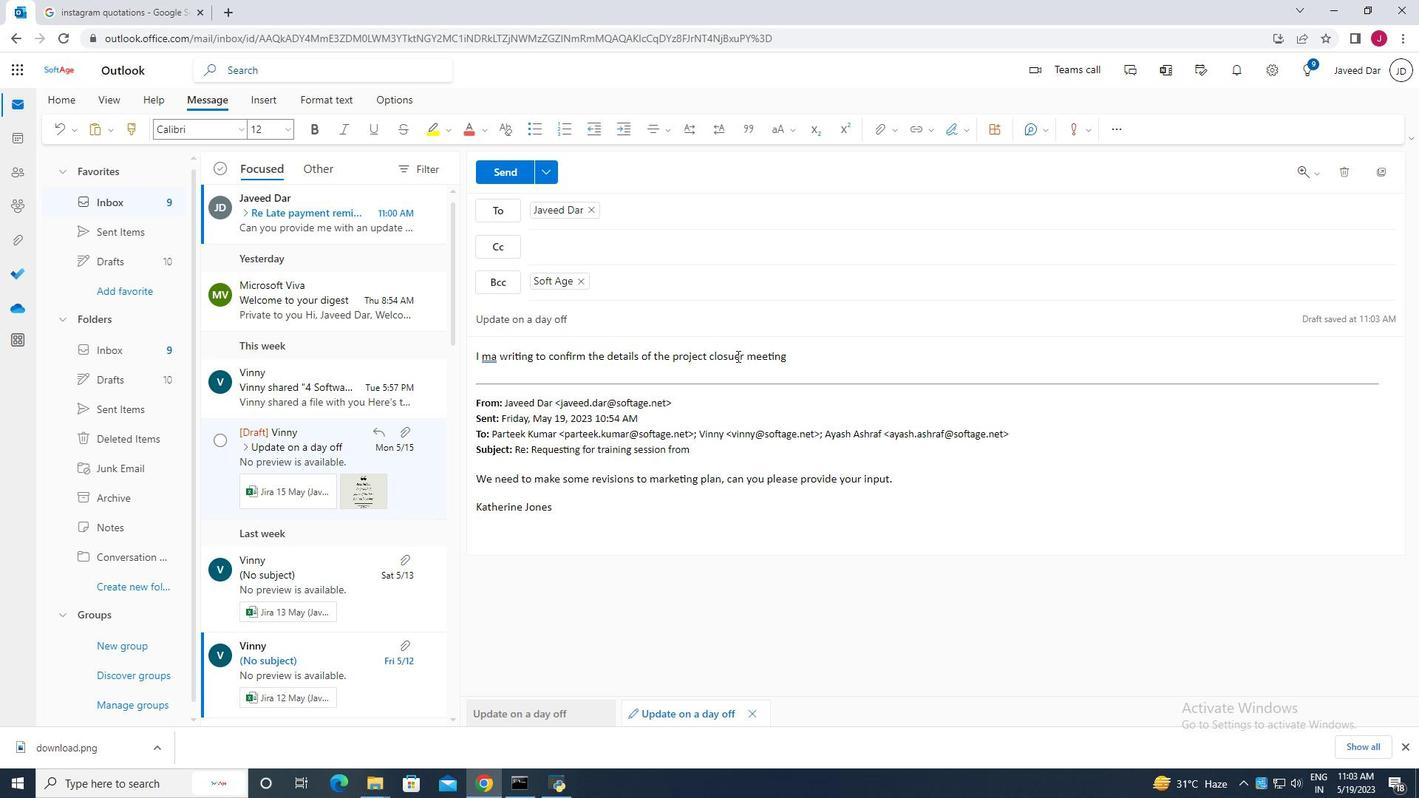 
Action: Mouse pressed left at (741, 354)
Screenshot: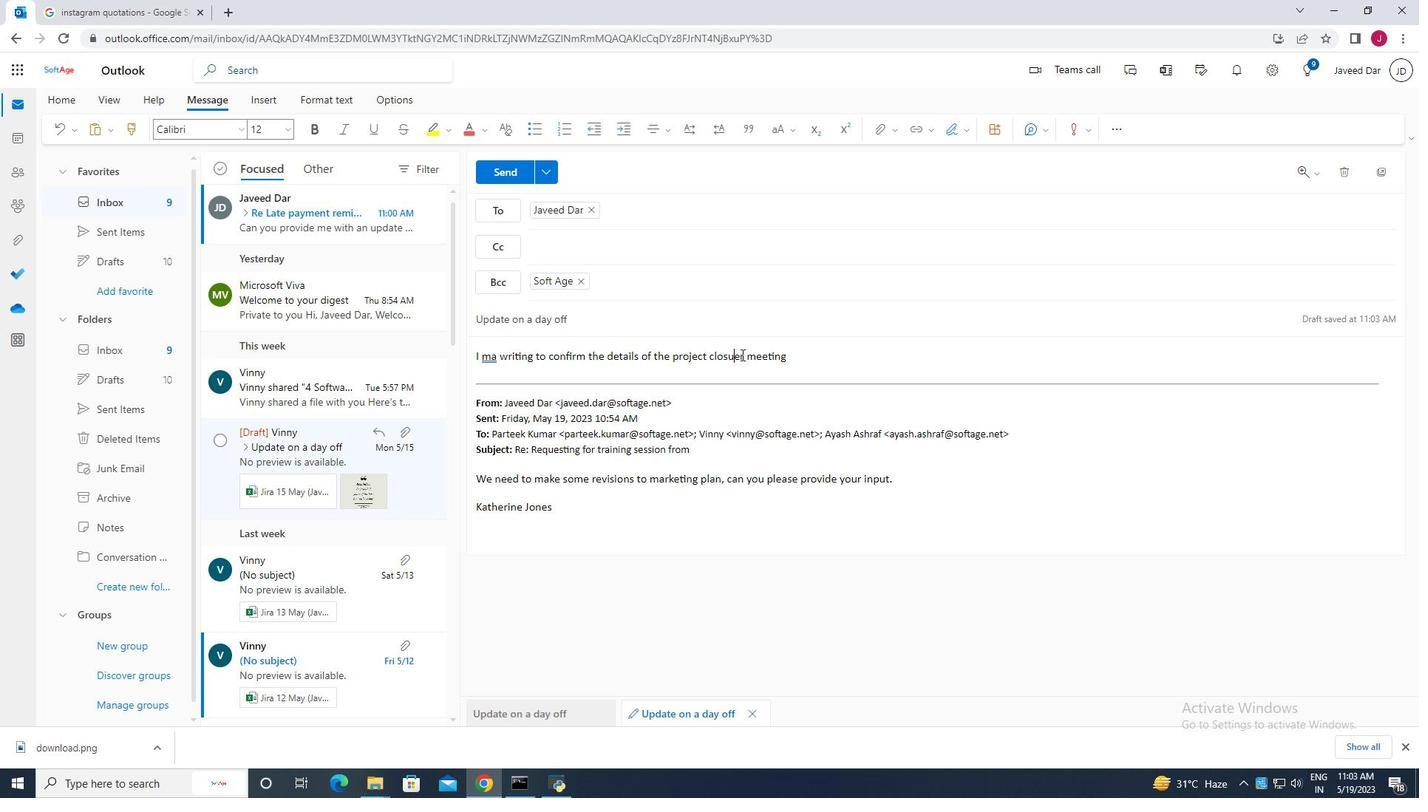 
Action: Key pressed <Key.backspace><Key.right>e
Screenshot: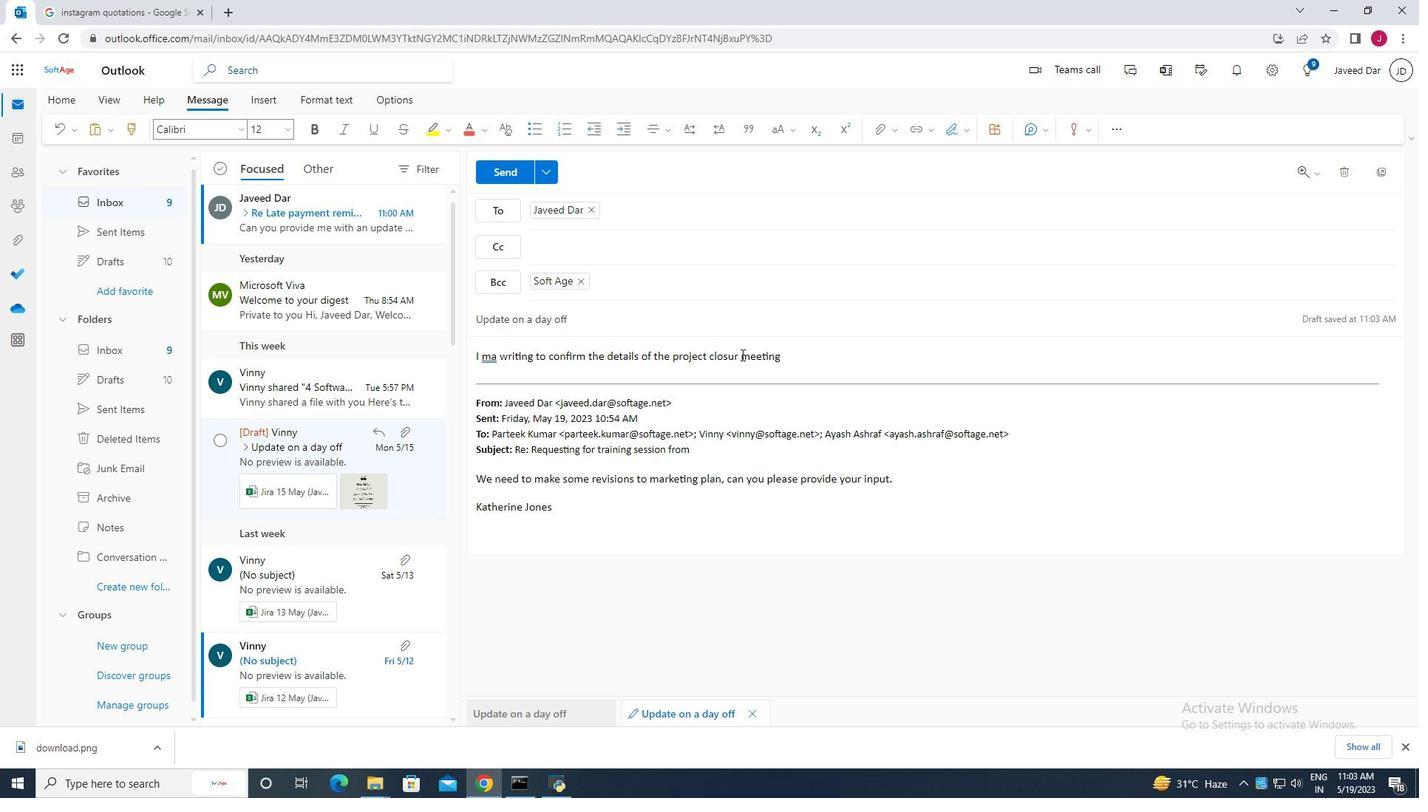 
Action: Mouse moved to (801, 355)
Screenshot: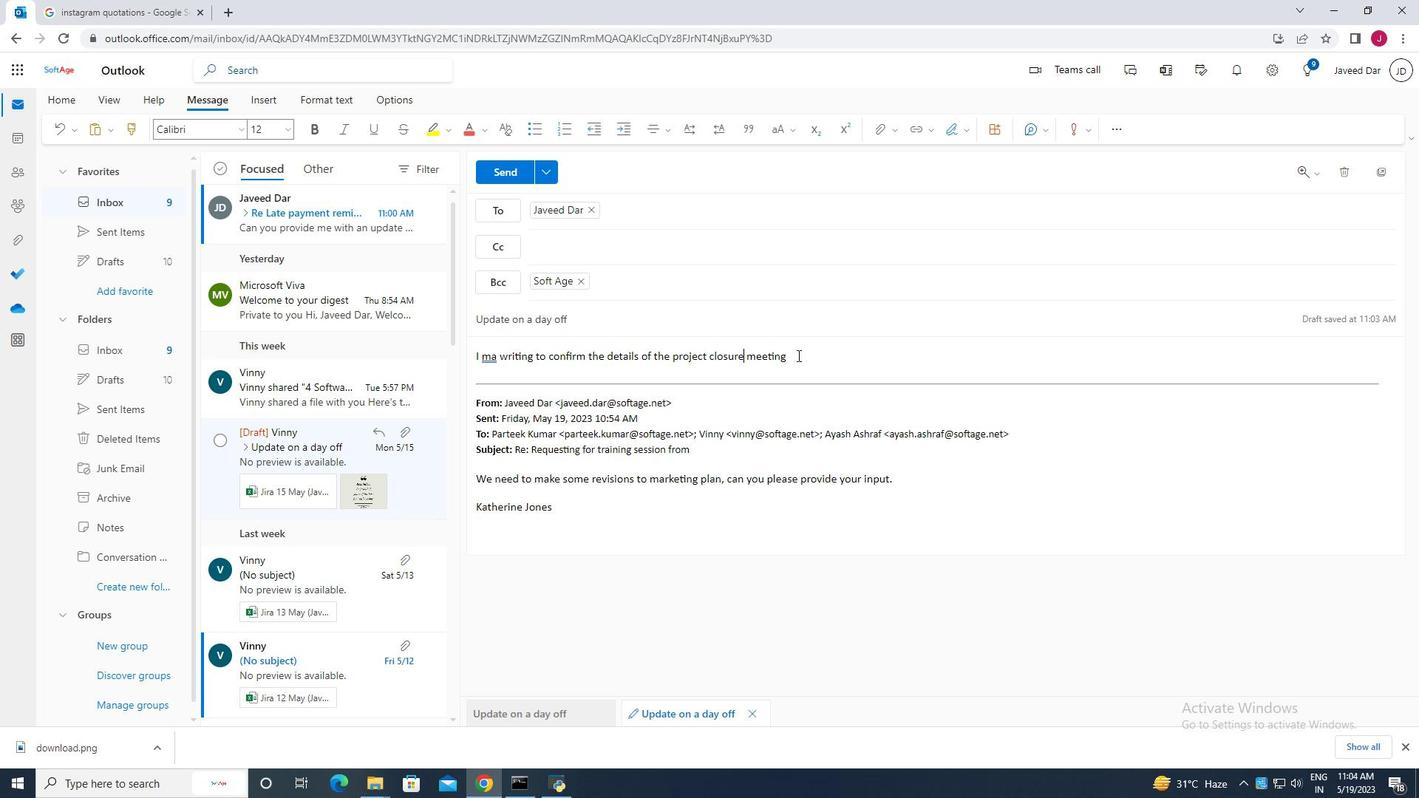 
Action: Mouse pressed left at (801, 355)
Screenshot: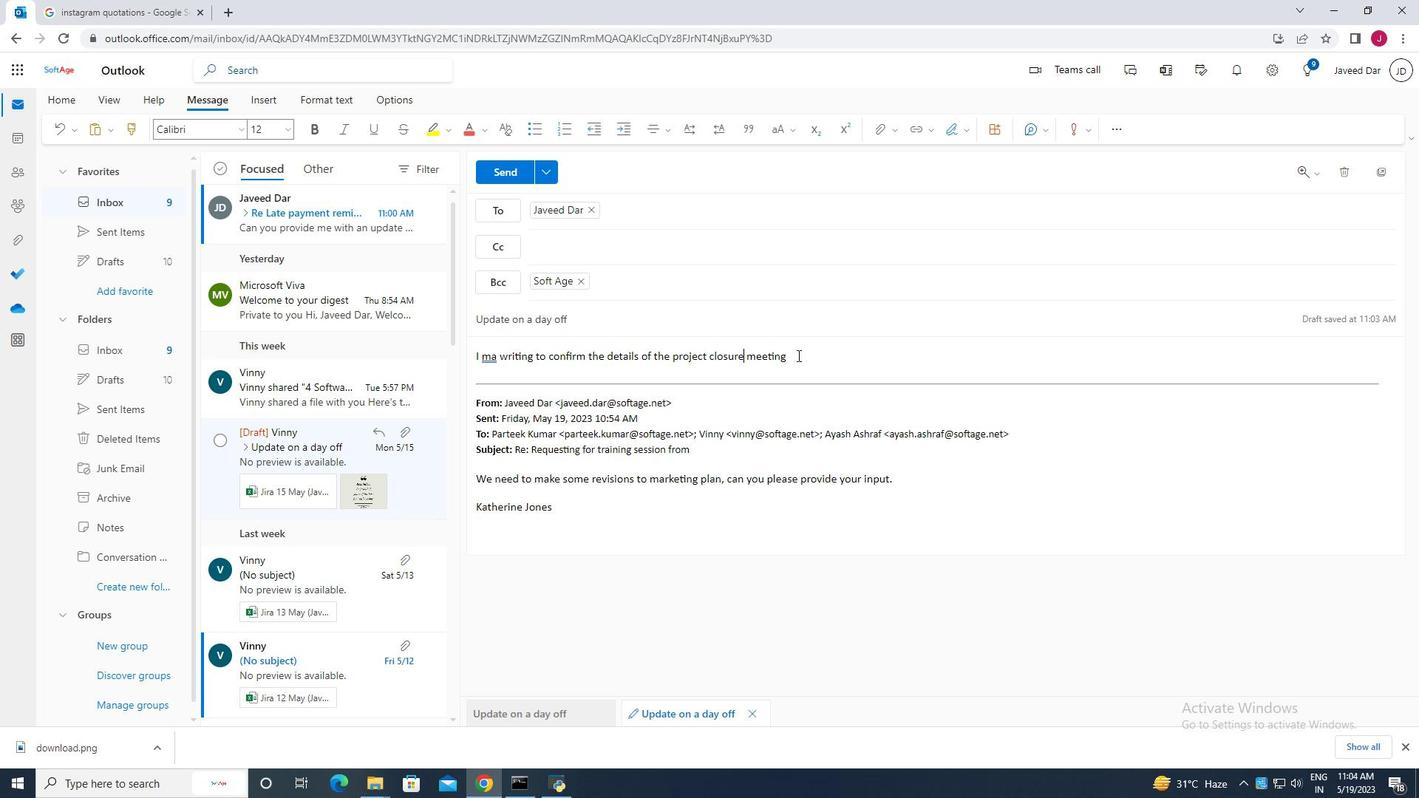 
Action: Mouse moved to (963, 133)
Screenshot: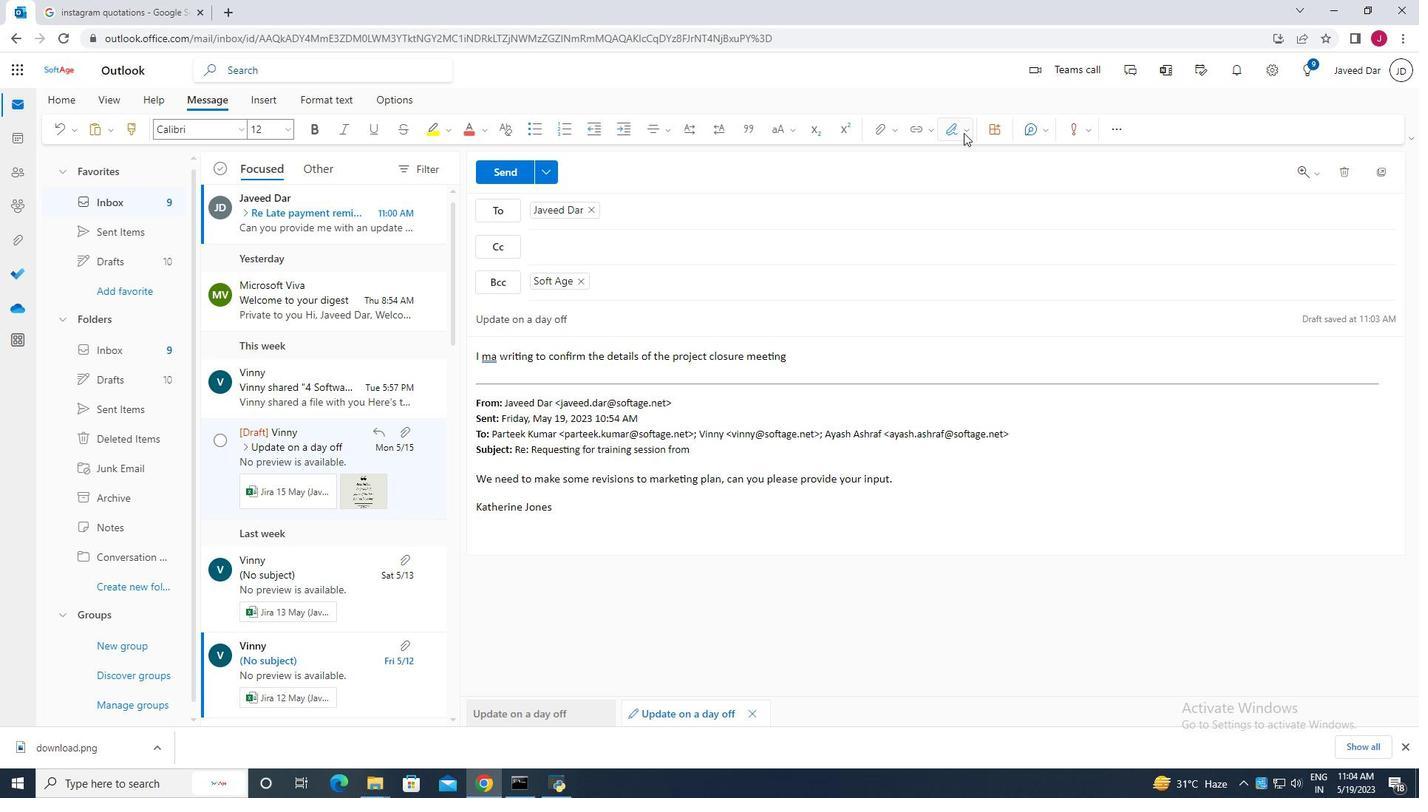 
Action: Mouse pressed left at (963, 133)
Screenshot: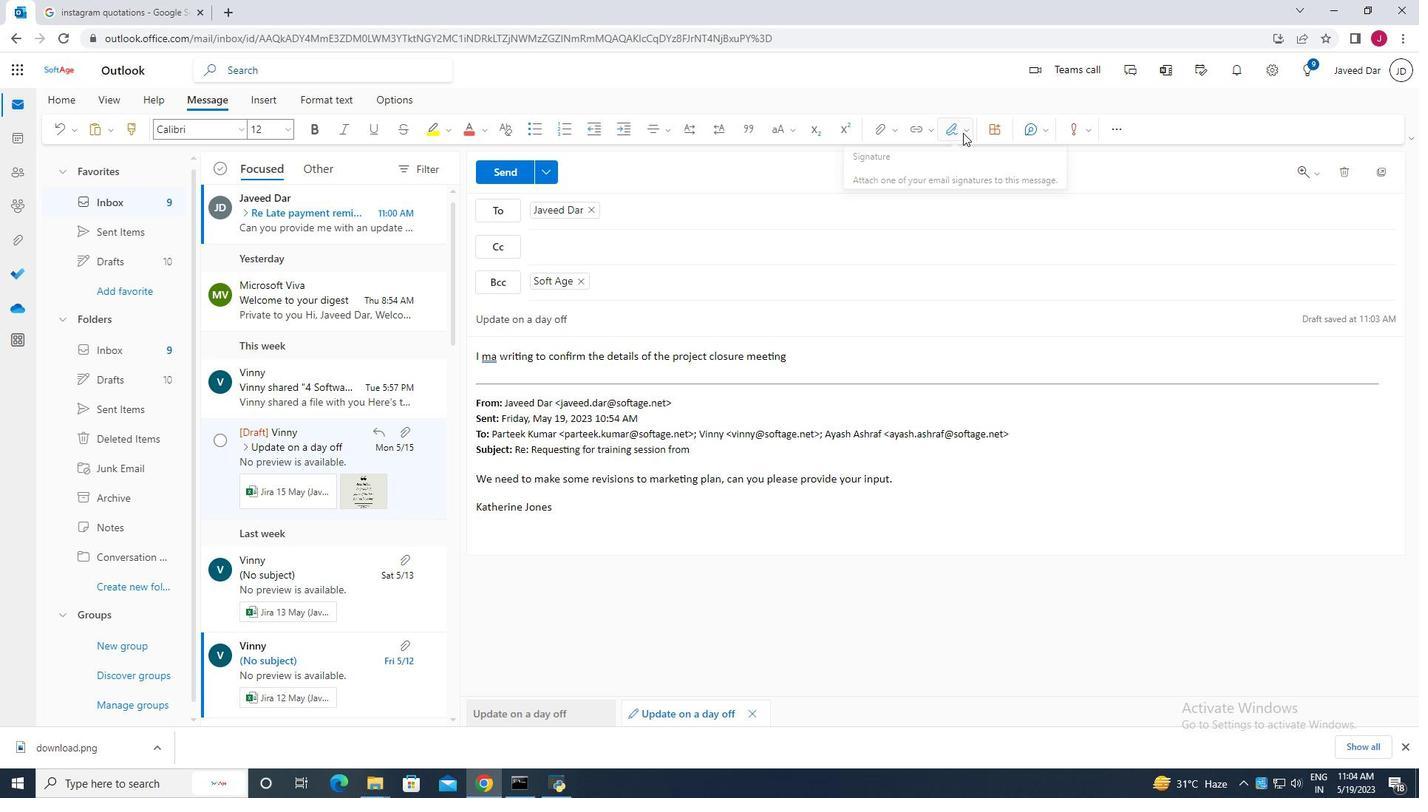 
Action: Mouse moved to (899, 216)
Screenshot: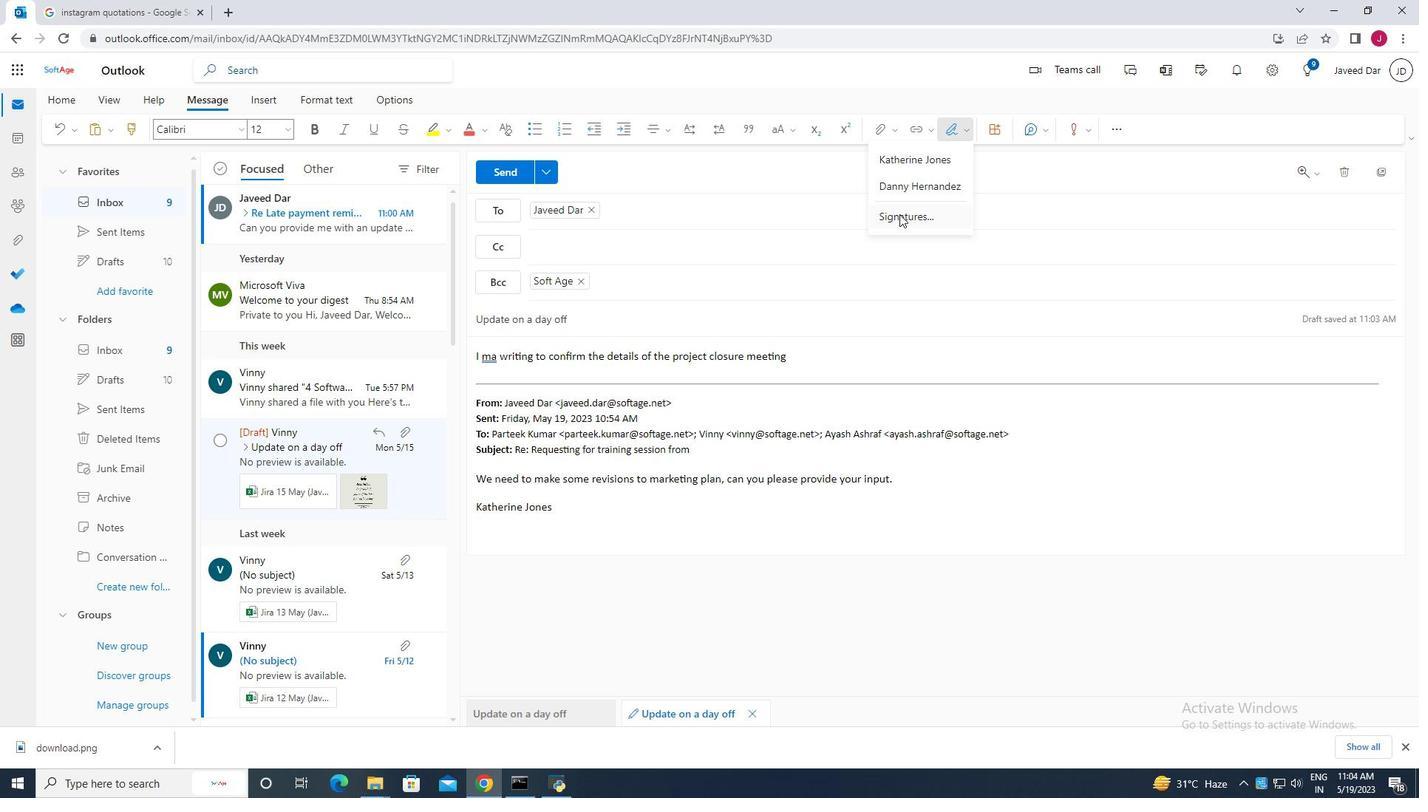 
Action: Mouse pressed left at (899, 216)
Screenshot: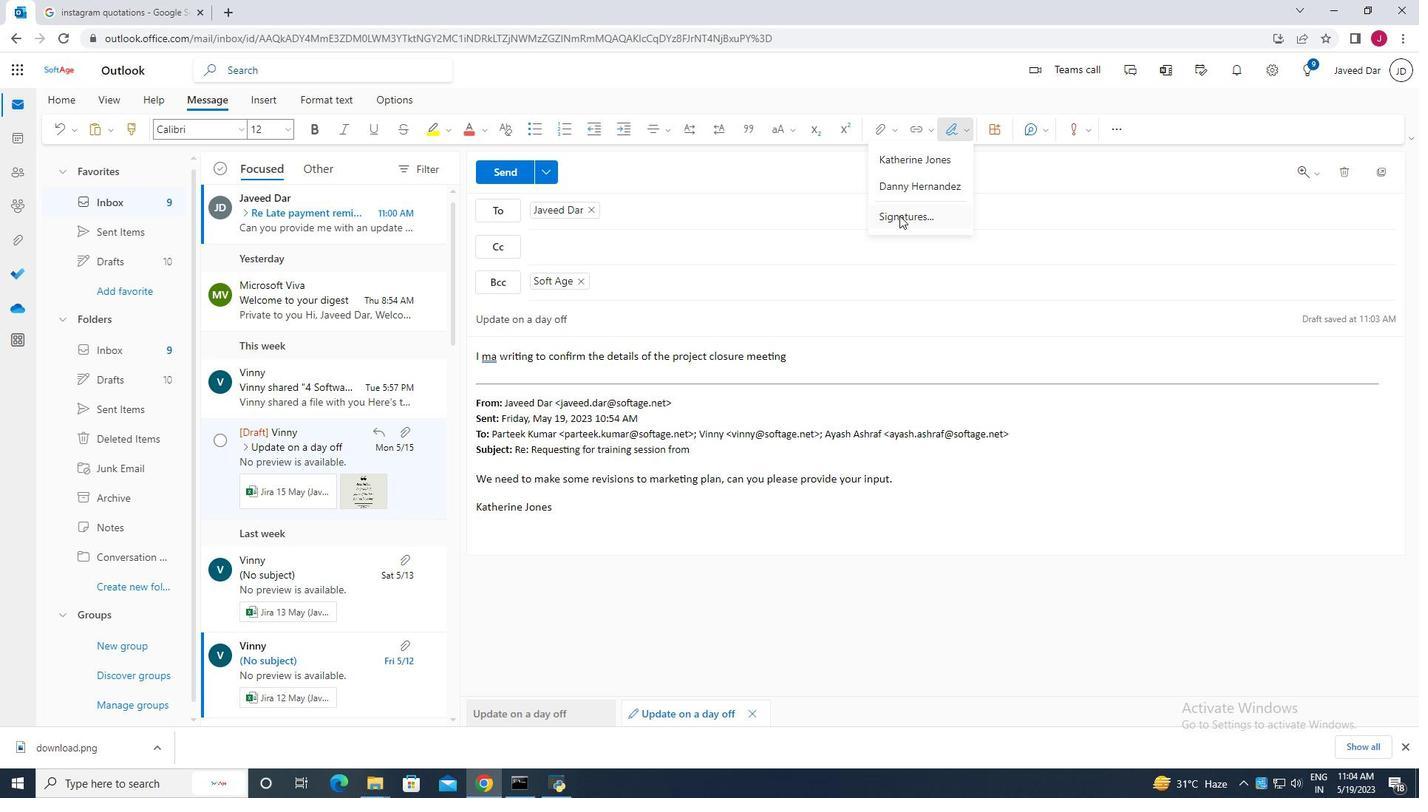 
Action: Mouse moved to (634, 222)
Screenshot: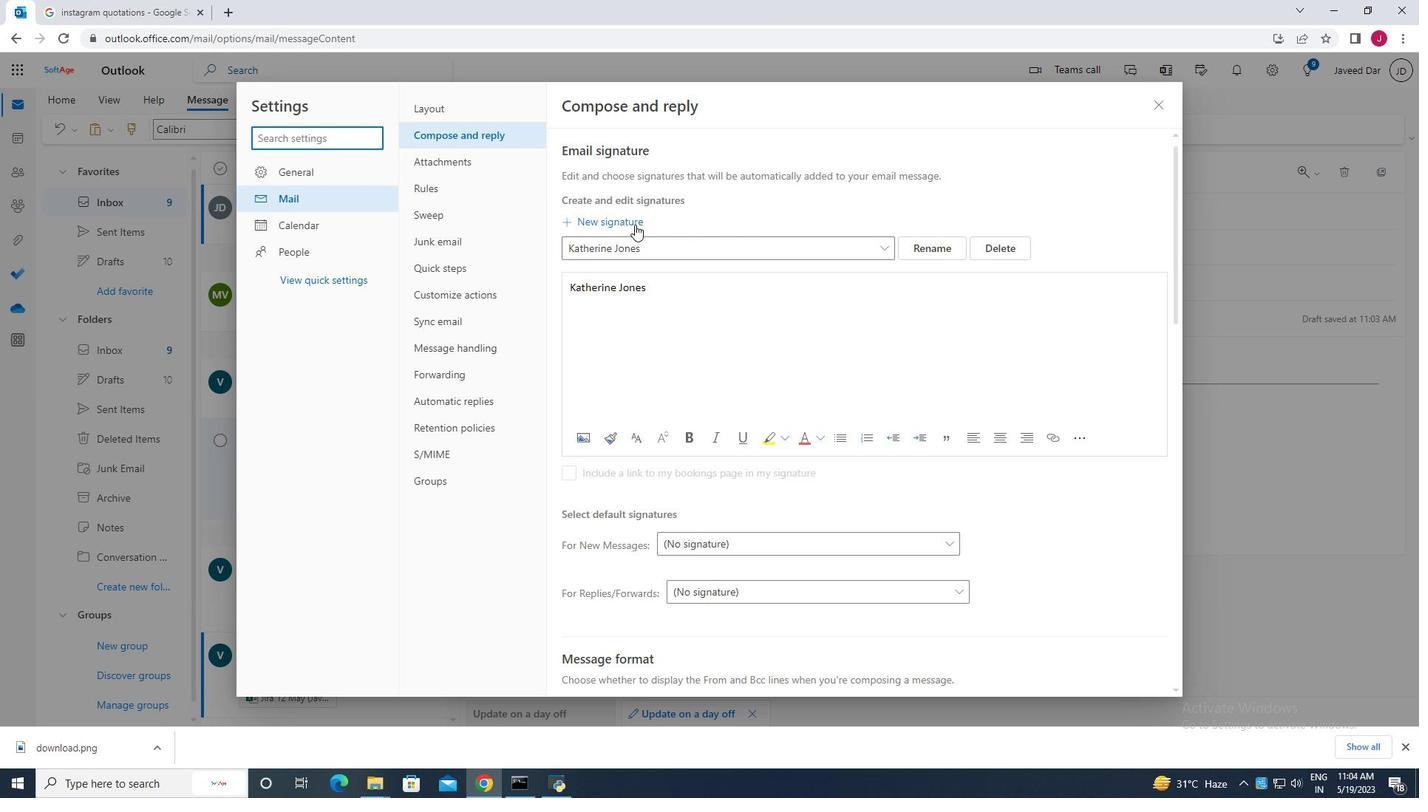 
Action: Mouse pressed left at (634, 222)
Screenshot: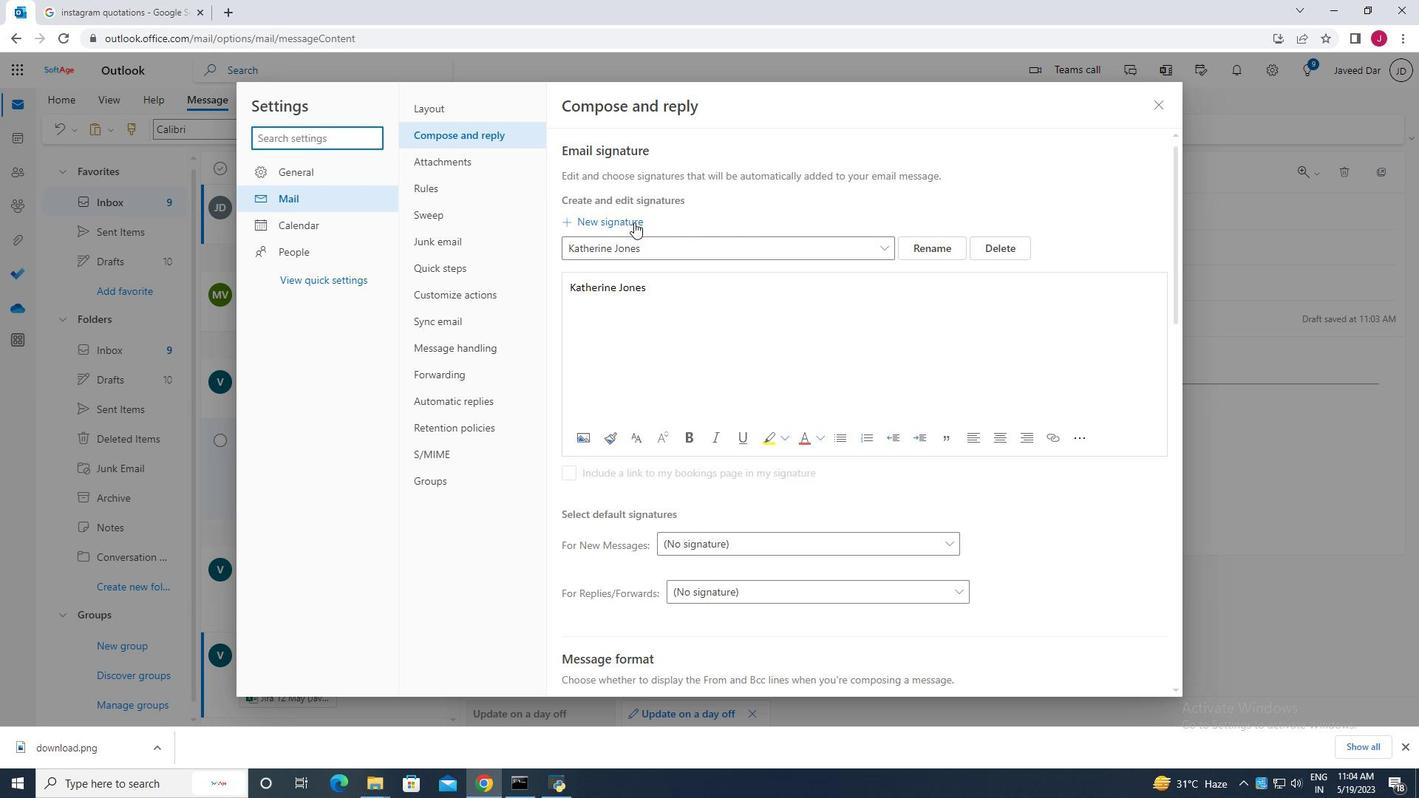 
Action: Mouse moved to (668, 251)
Screenshot: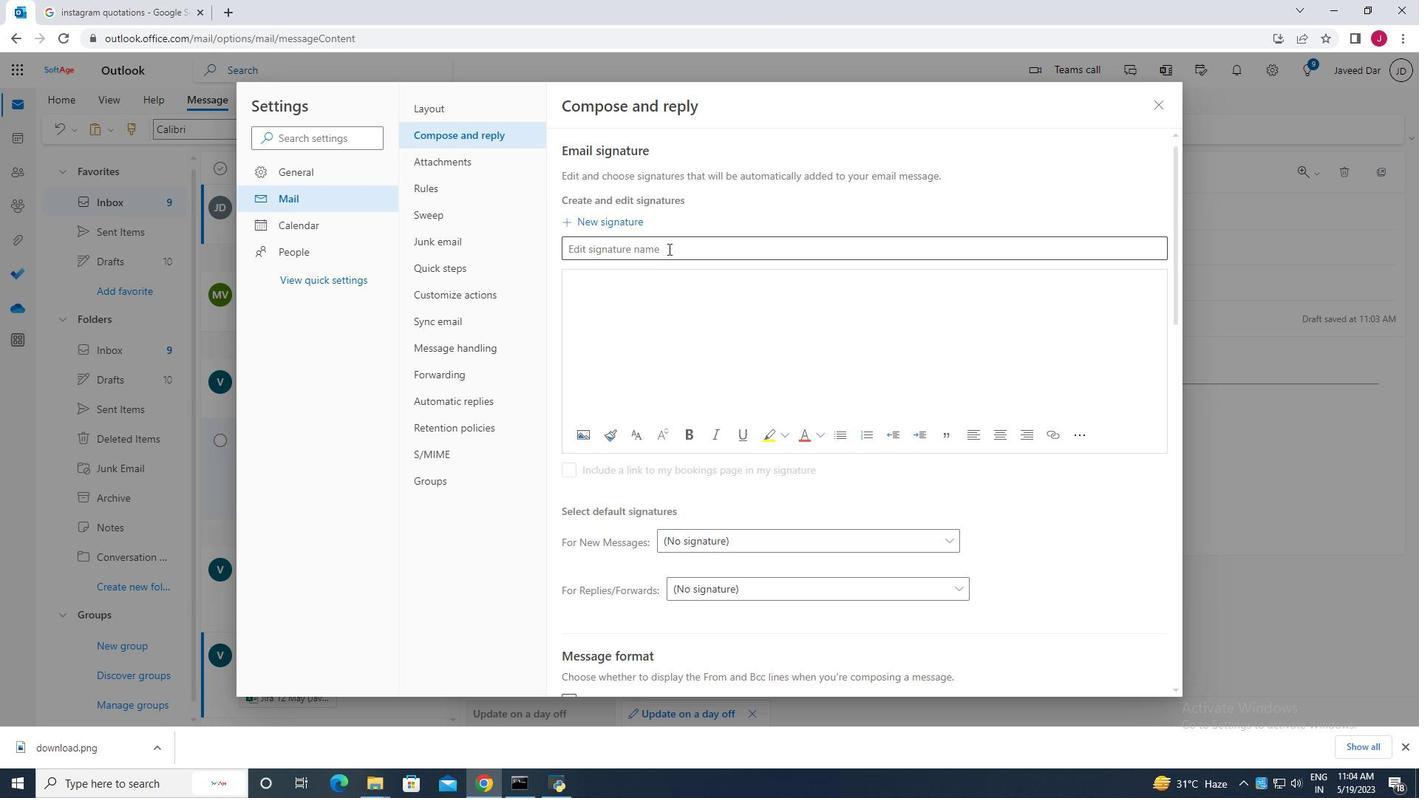 
Action: Mouse pressed left at (668, 251)
Screenshot: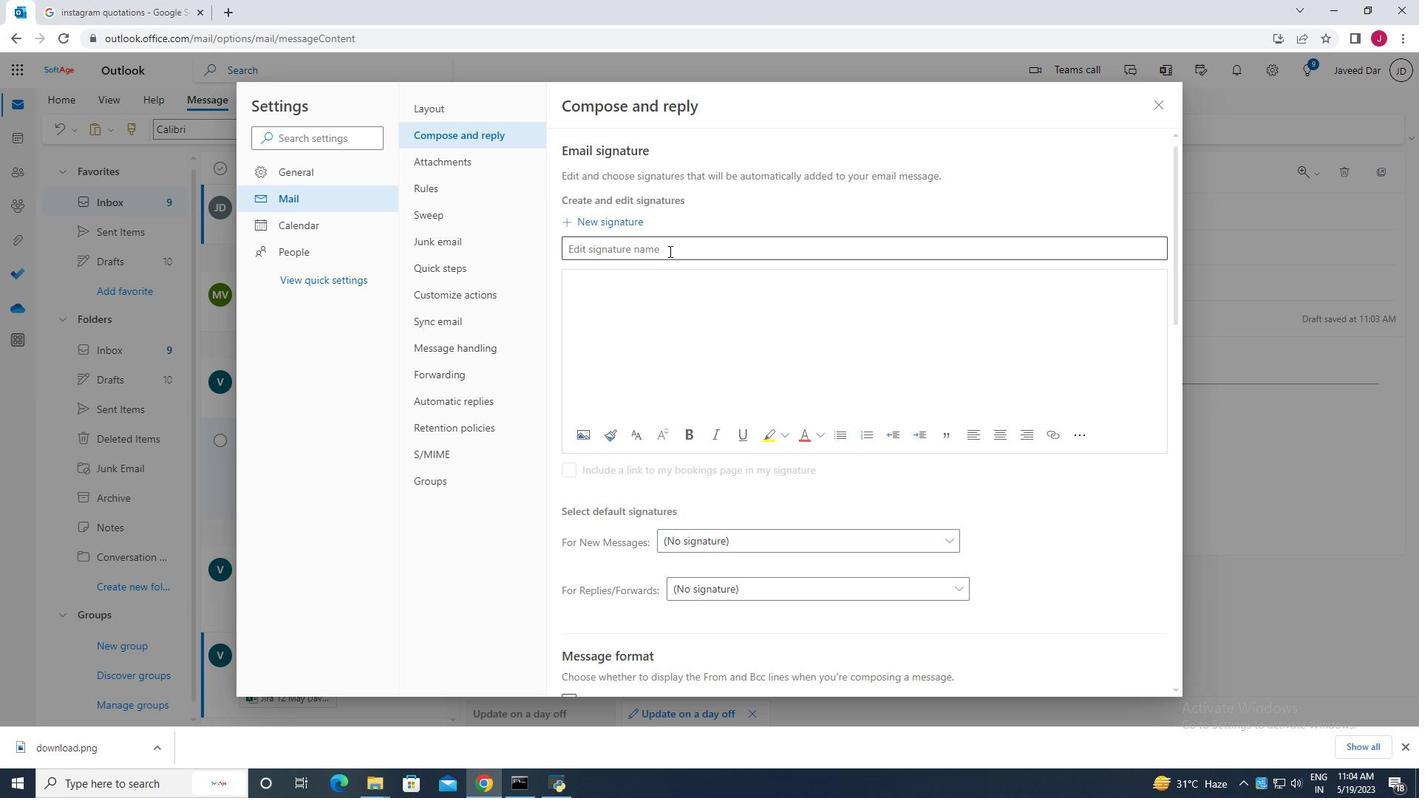 
Action: Key pressed <Key.caps_lock>G<Key.caps_lock>ianna<Key.space><Key.caps_lock>M<Key.caps_lock>artinez
Screenshot: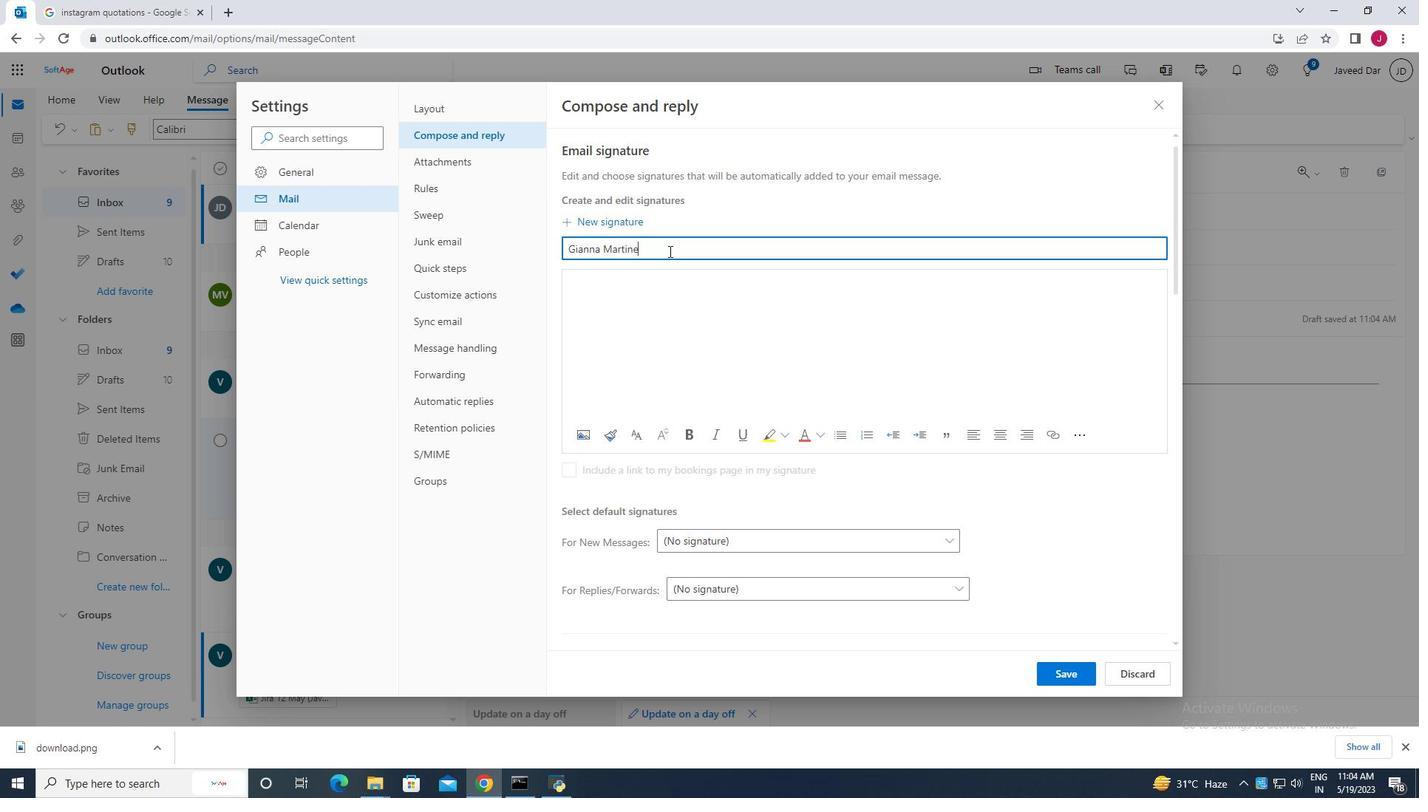 
Action: Mouse moved to (645, 290)
Screenshot: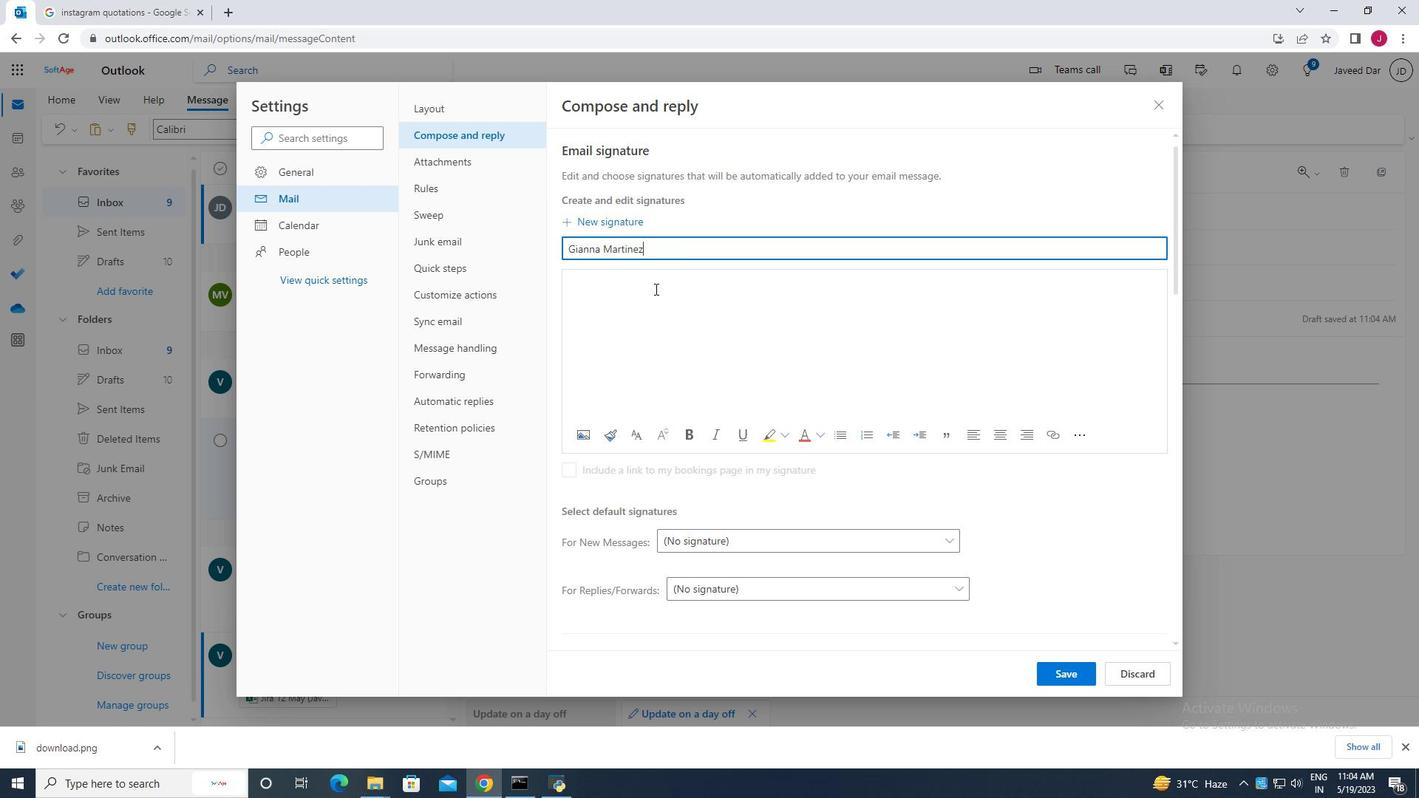 
Action: Mouse pressed left at (645, 290)
Screenshot: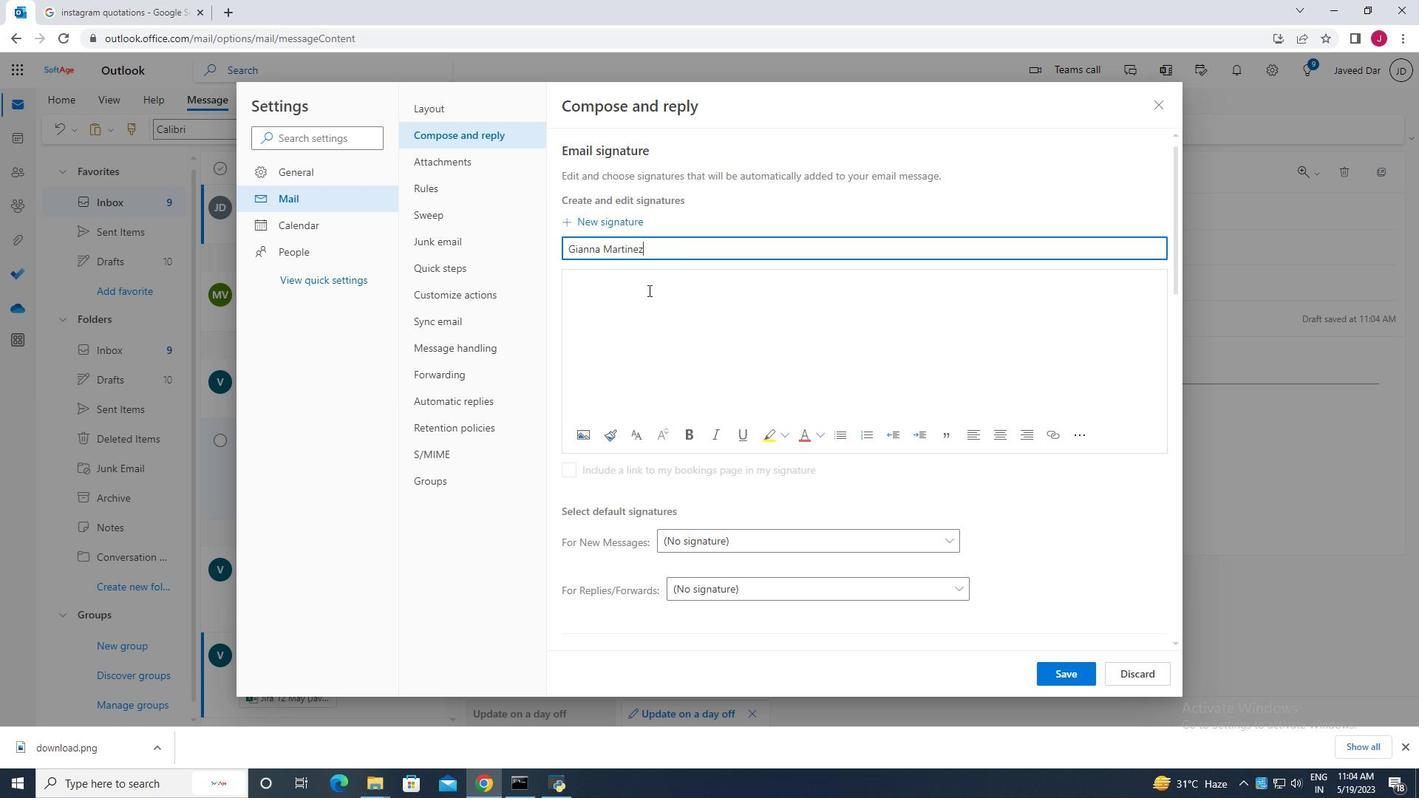 
Action: Key pressed <Key.caps_lock>G<Key.caps_lock>ianna<Key.space><Key.caps_lock>M<Key.caps_lock>artinez
Screenshot: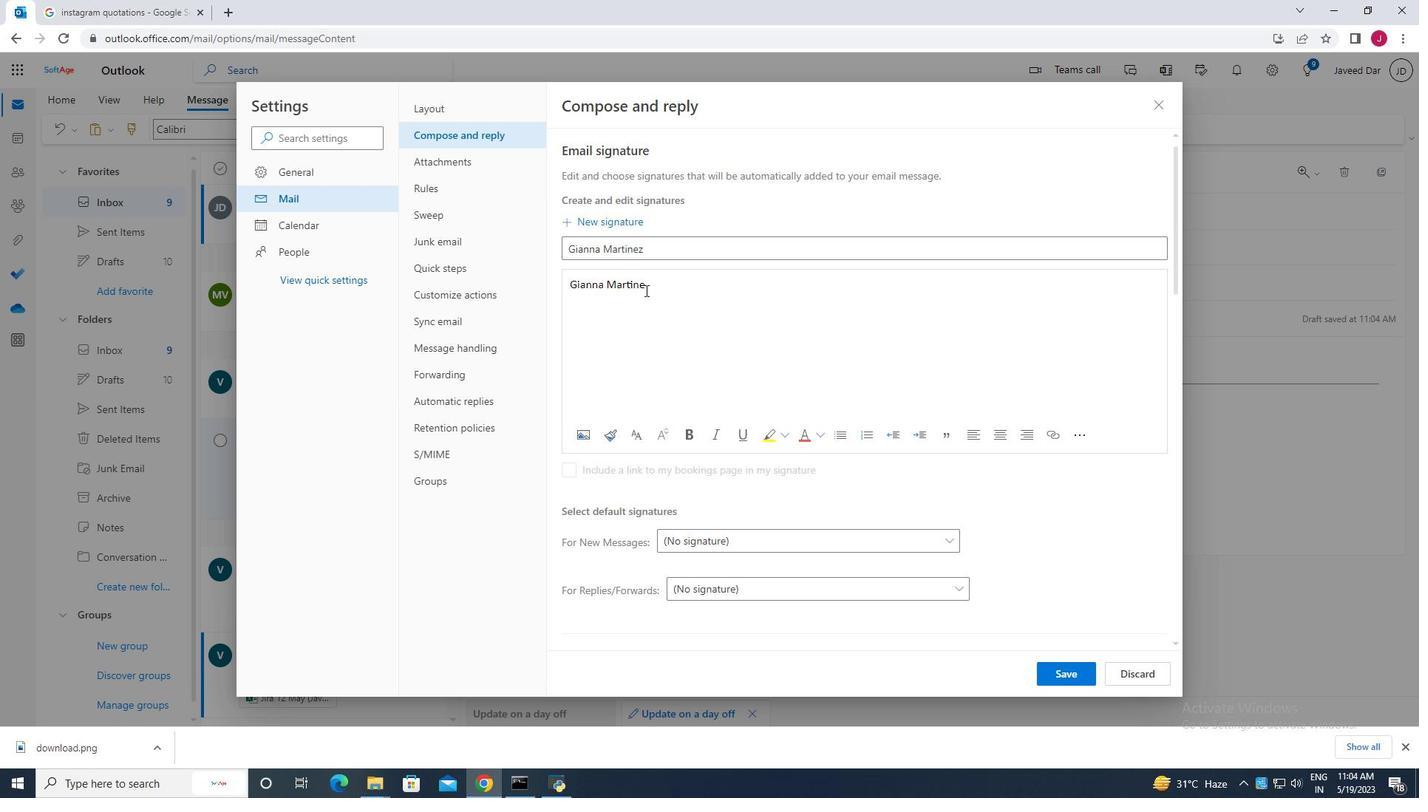 
Action: Mouse moved to (1059, 676)
Screenshot: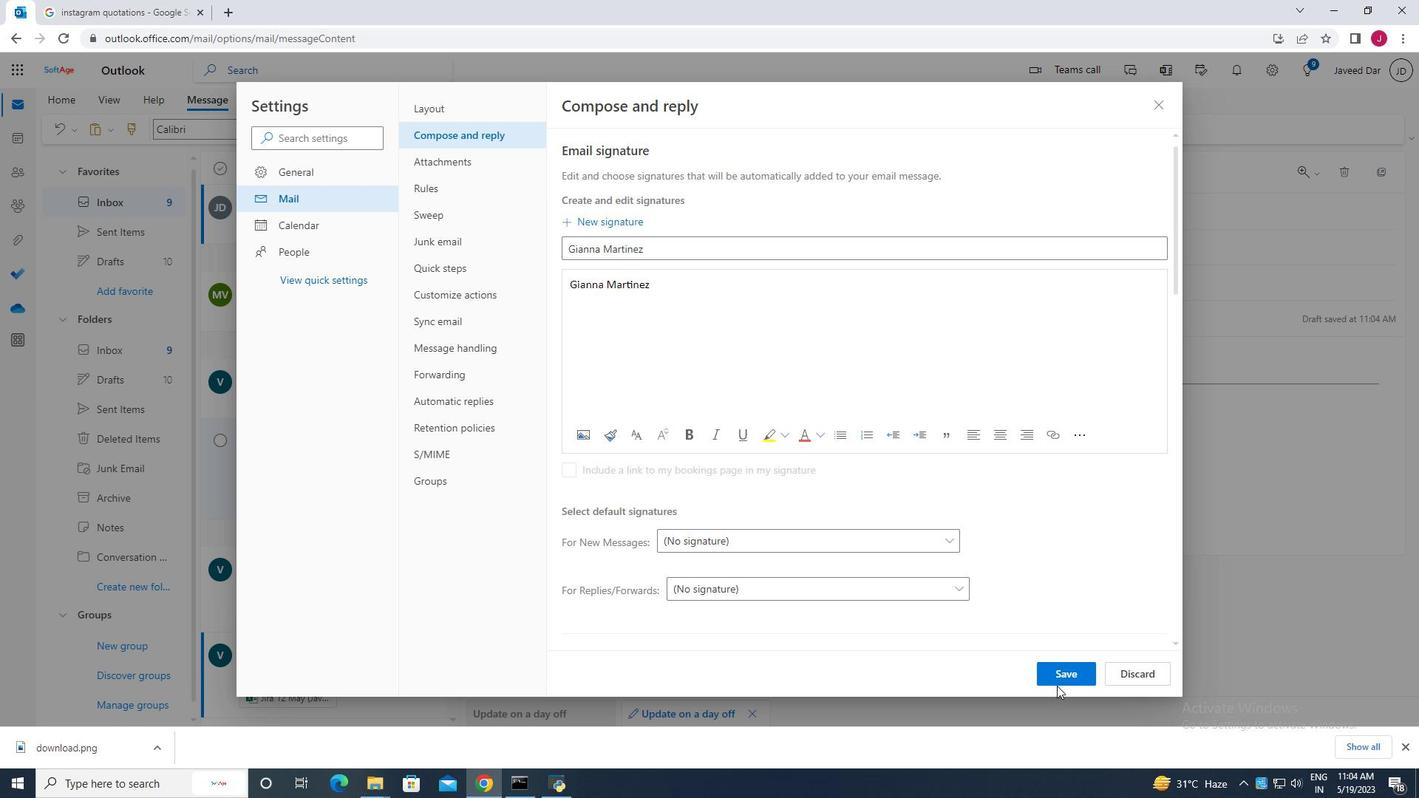 
Action: Mouse pressed left at (1059, 676)
Screenshot: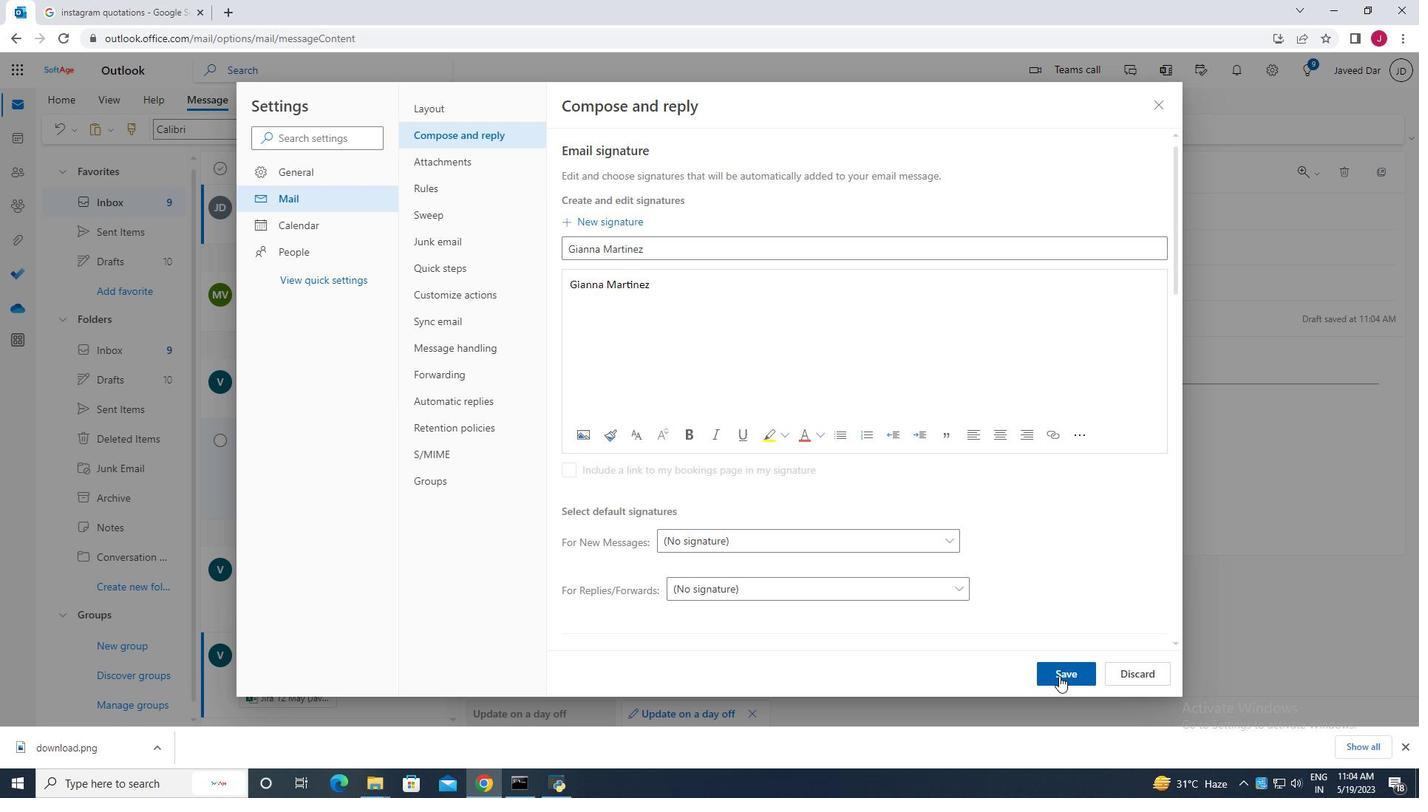 
Action: Mouse moved to (1166, 107)
Screenshot: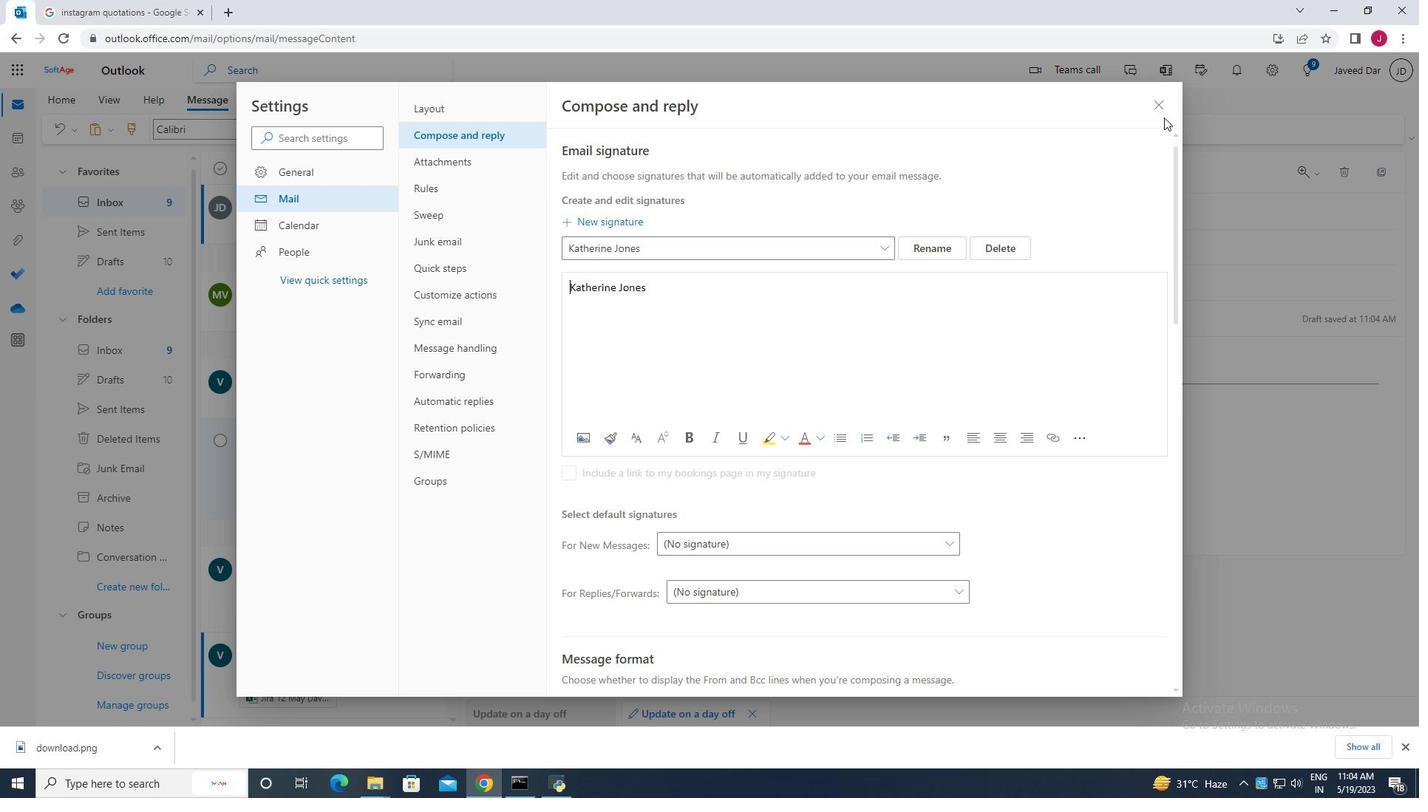 
Action: Mouse pressed left at (1166, 107)
Screenshot: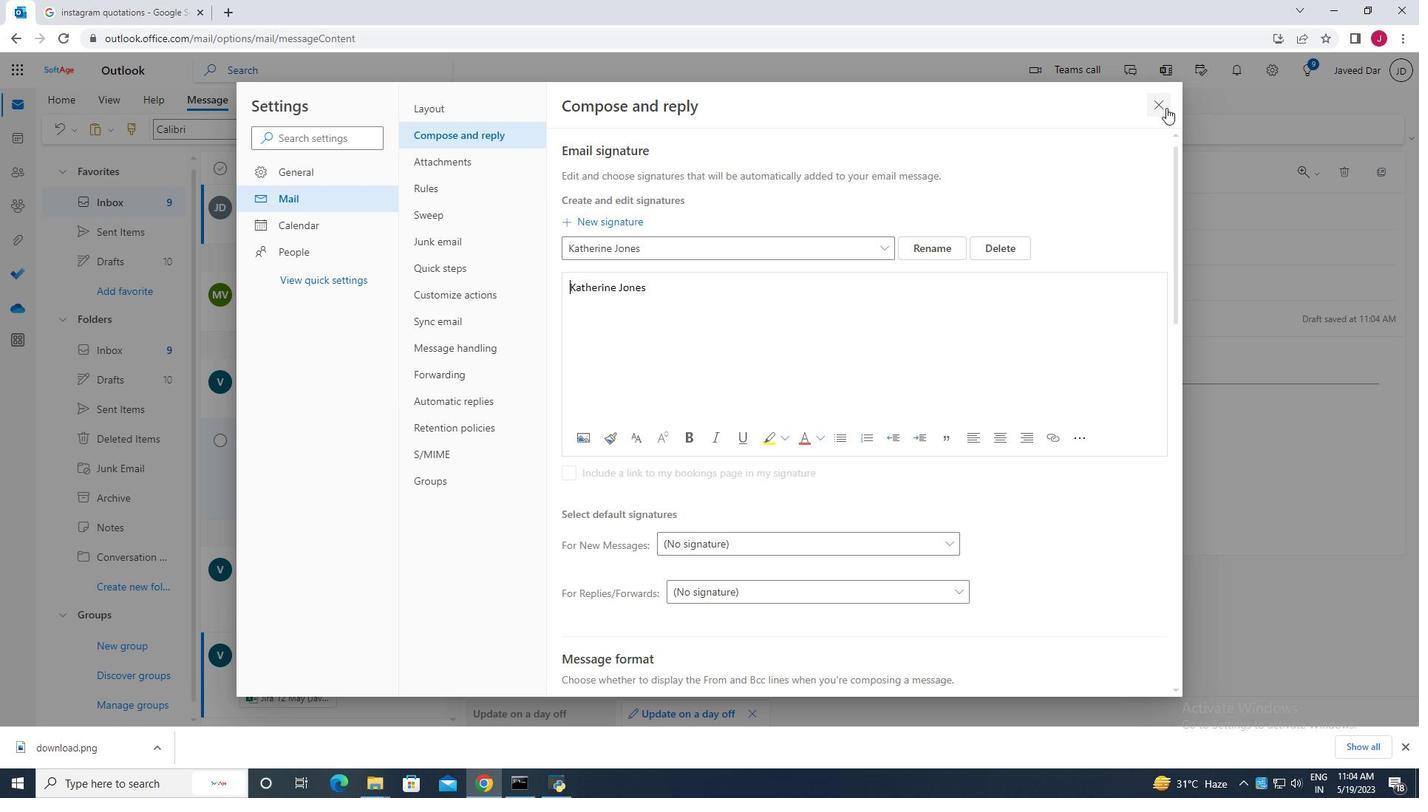 
Action: Mouse moved to (965, 134)
Screenshot: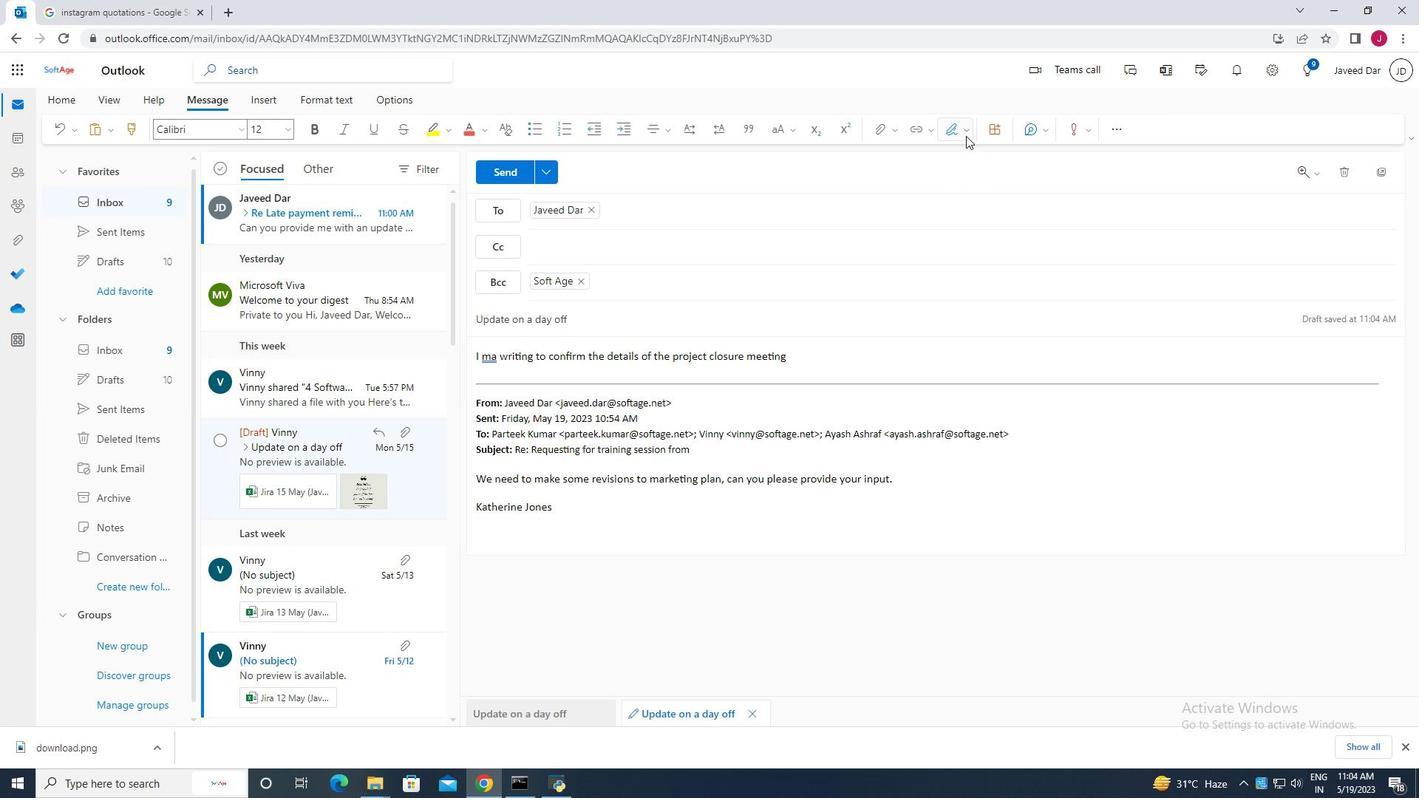 
Action: Mouse pressed left at (965, 134)
Screenshot: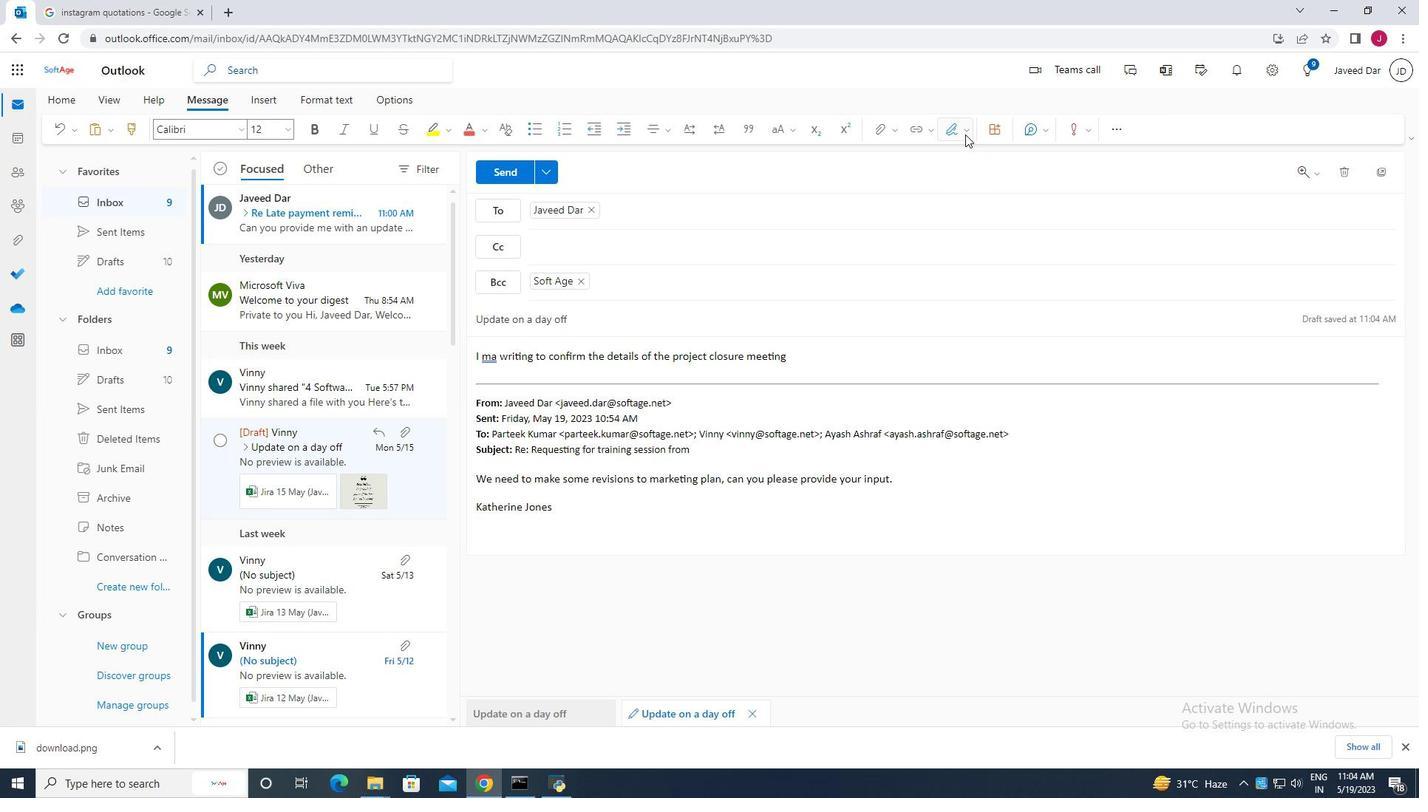 
Action: Mouse moved to (917, 216)
Screenshot: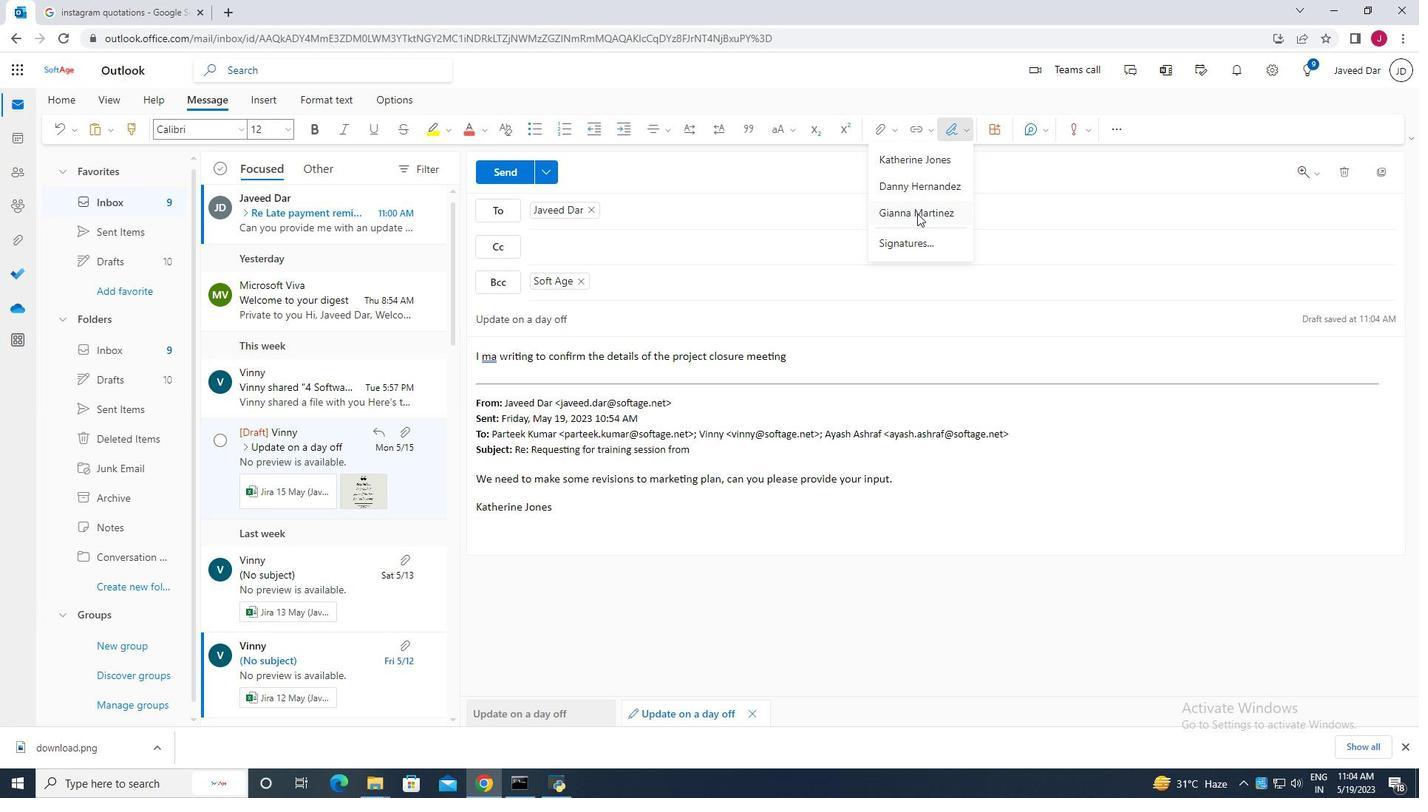 
Action: Mouse pressed left at (917, 216)
Screenshot: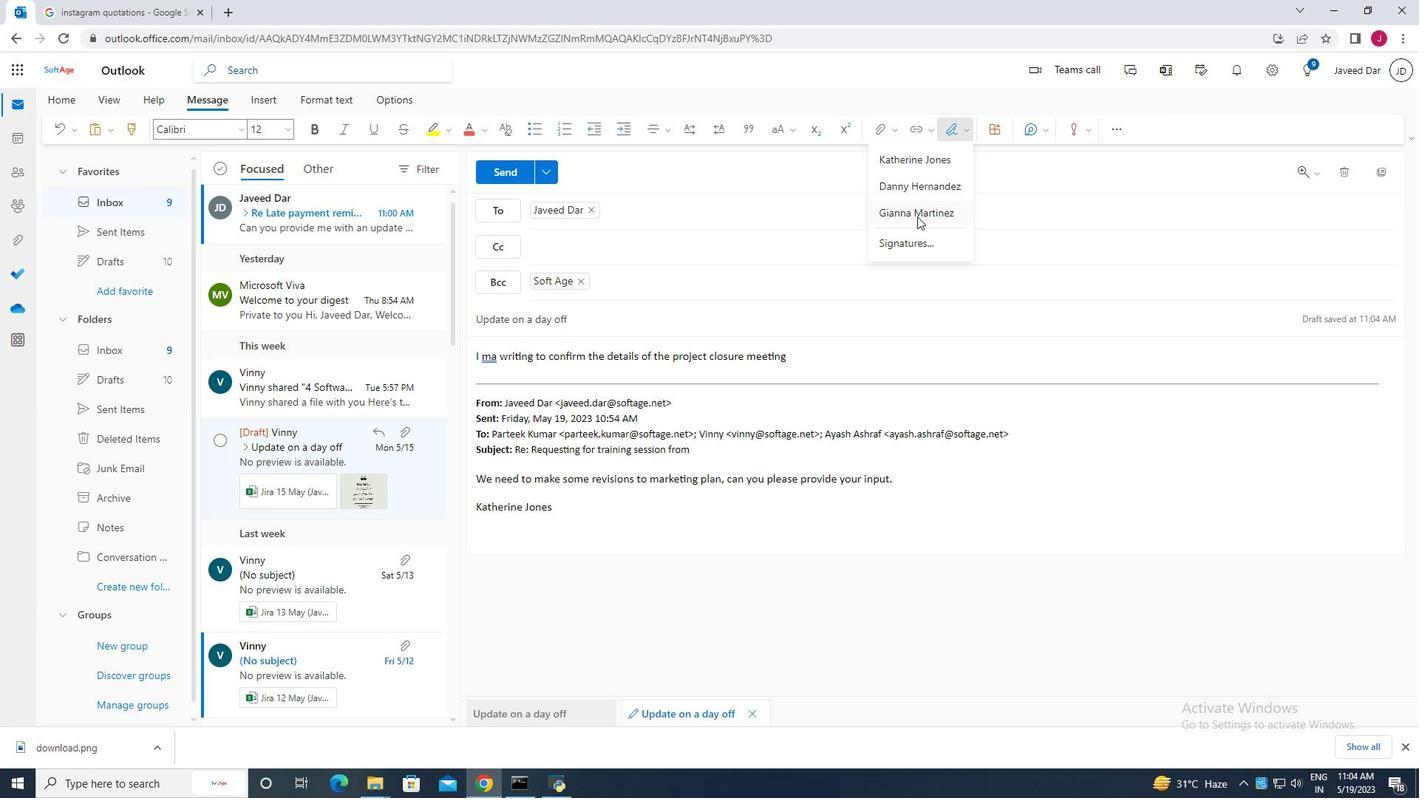 
Action: Mouse moved to (674, 455)
Screenshot: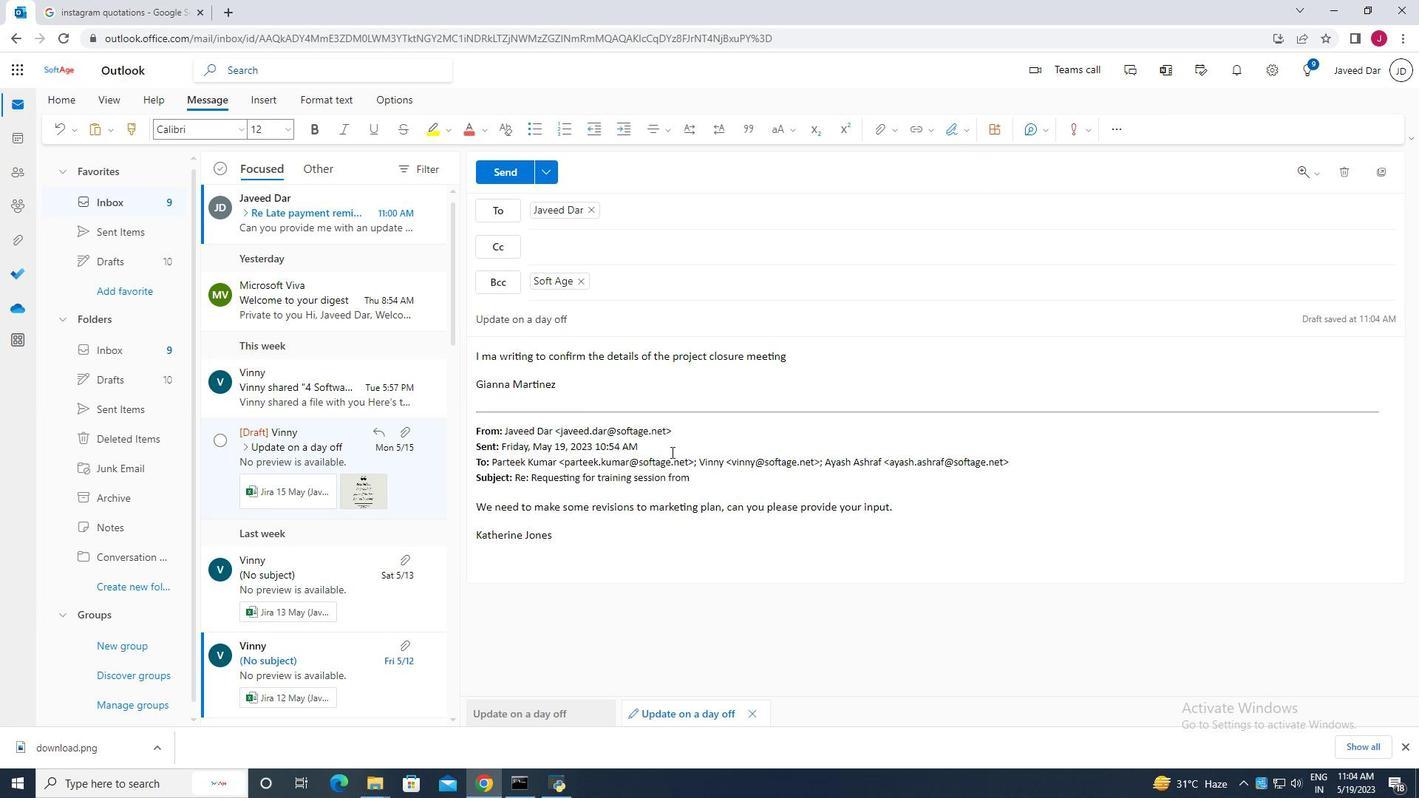 
Action: Mouse scrolled (674, 456) with delta (0, 0)
Screenshot: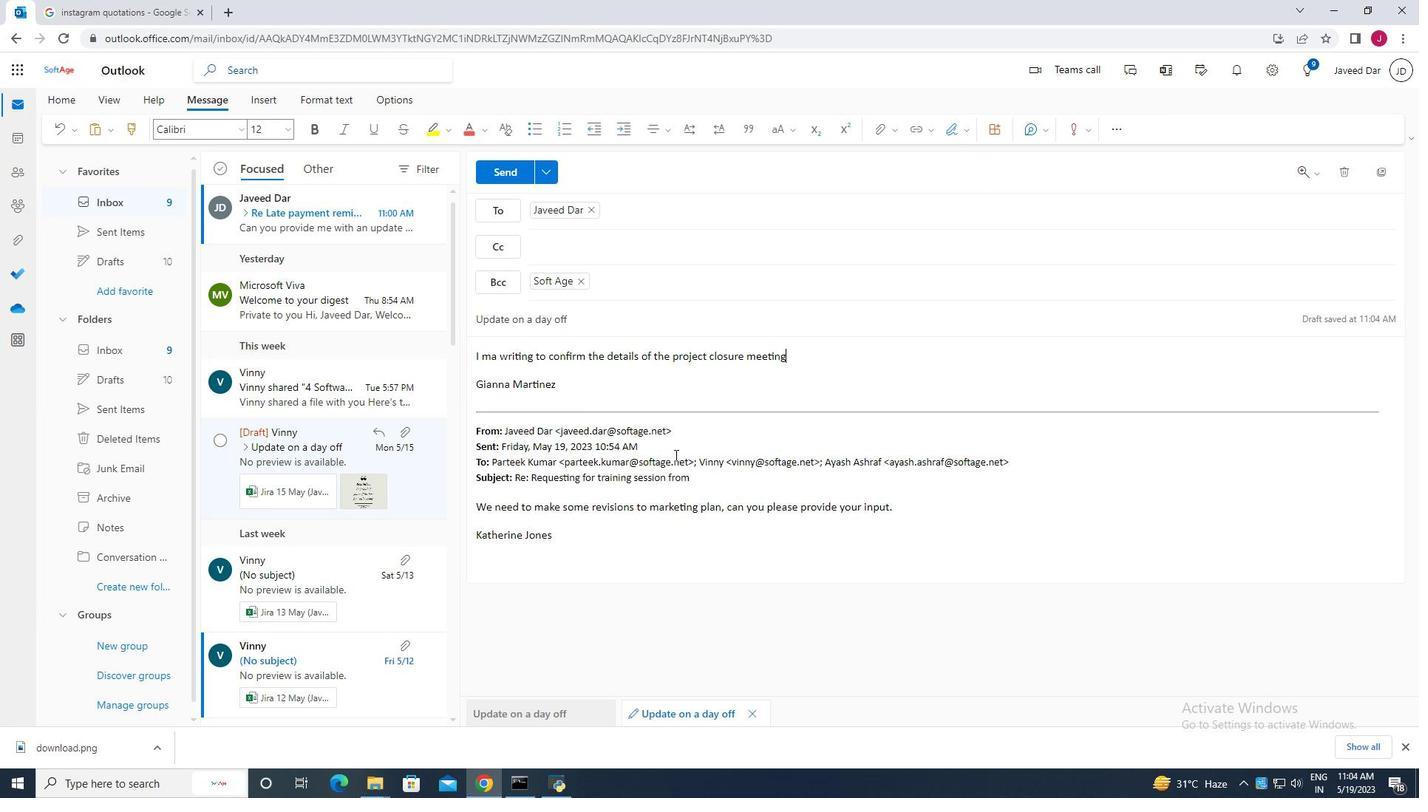 
Action: Mouse scrolled (674, 456) with delta (0, 0)
Screenshot: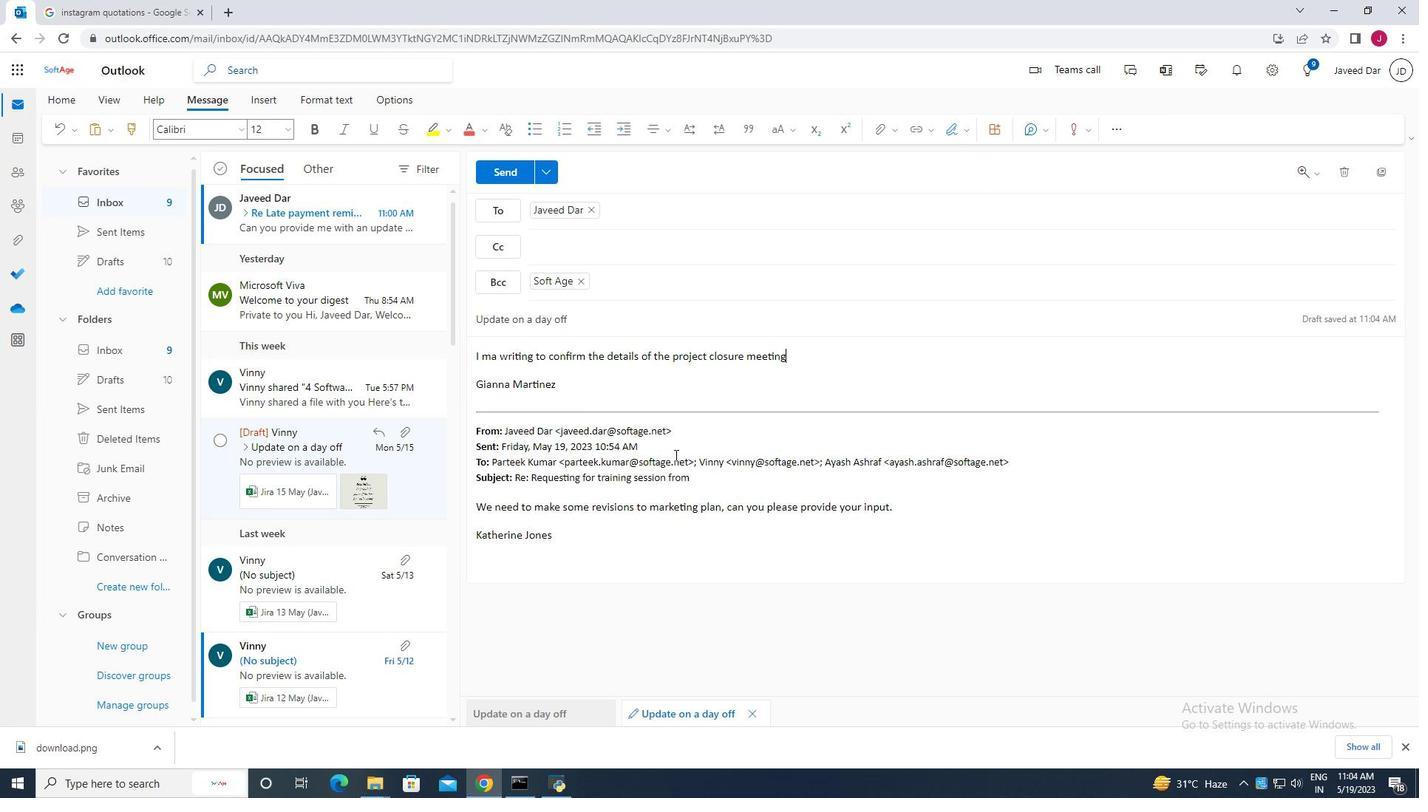 
Action: Mouse moved to (604, 429)
Screenshot: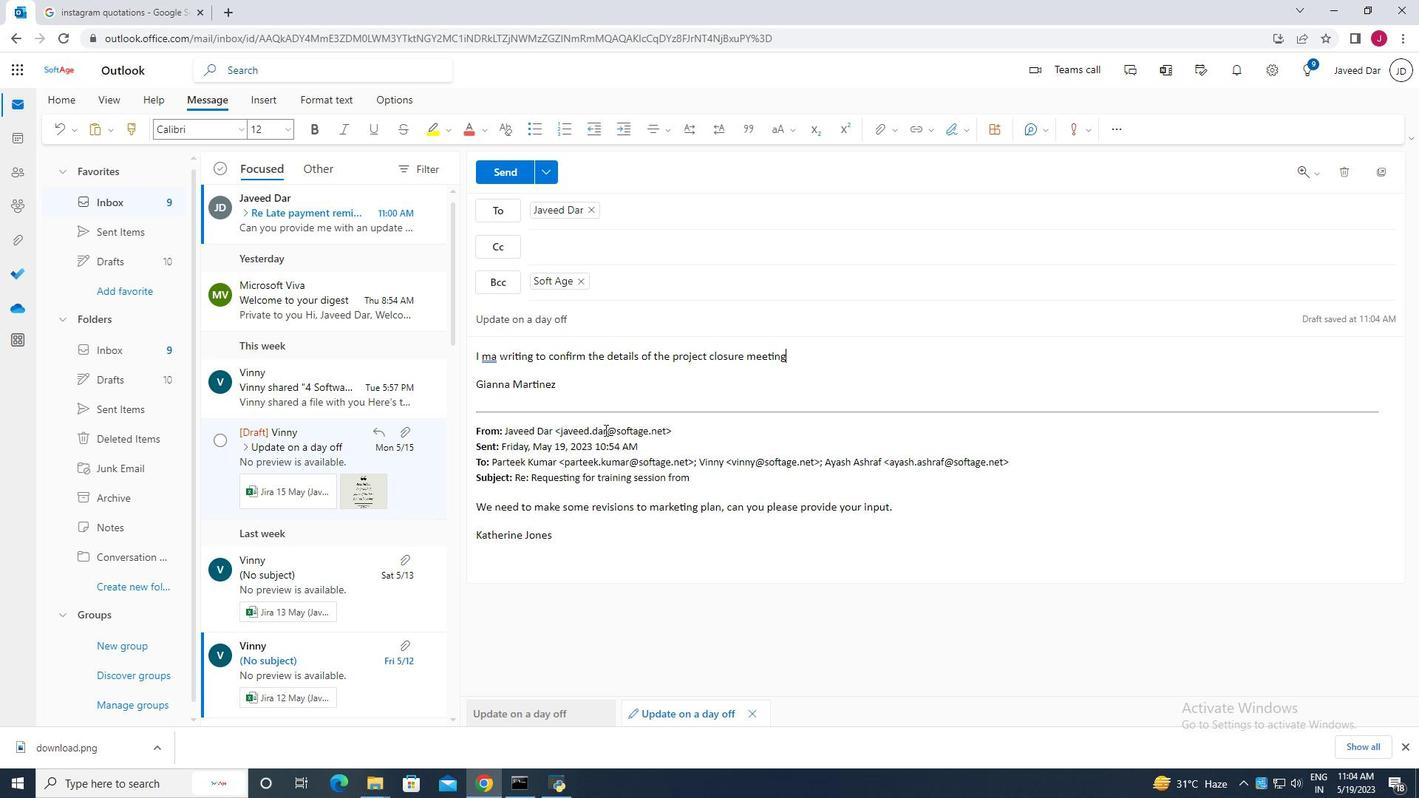 
Action: Mouse scrolled (604, 430) with delta (0, 0)
Screenshot: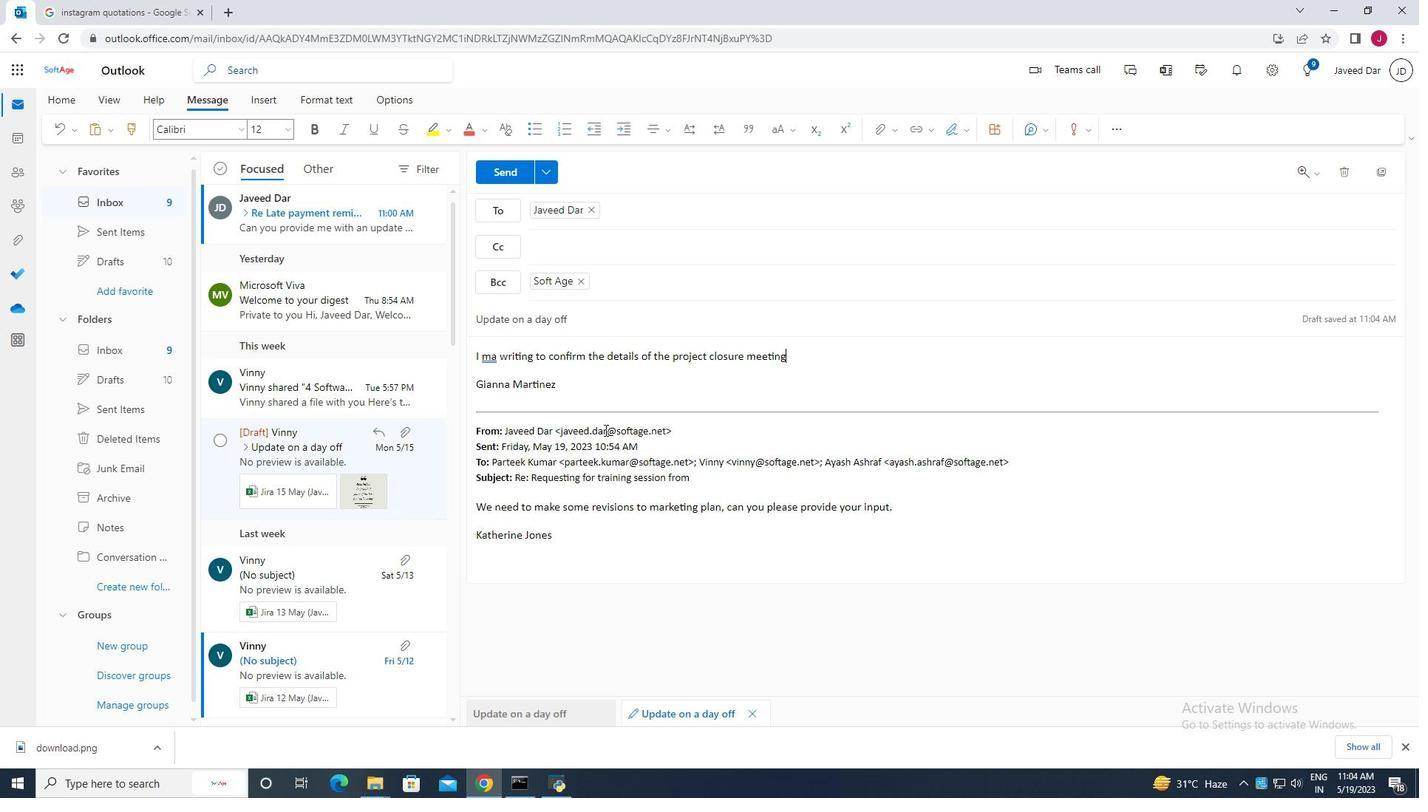 
Action: Mouse moved to (603, 429)
Screenshot: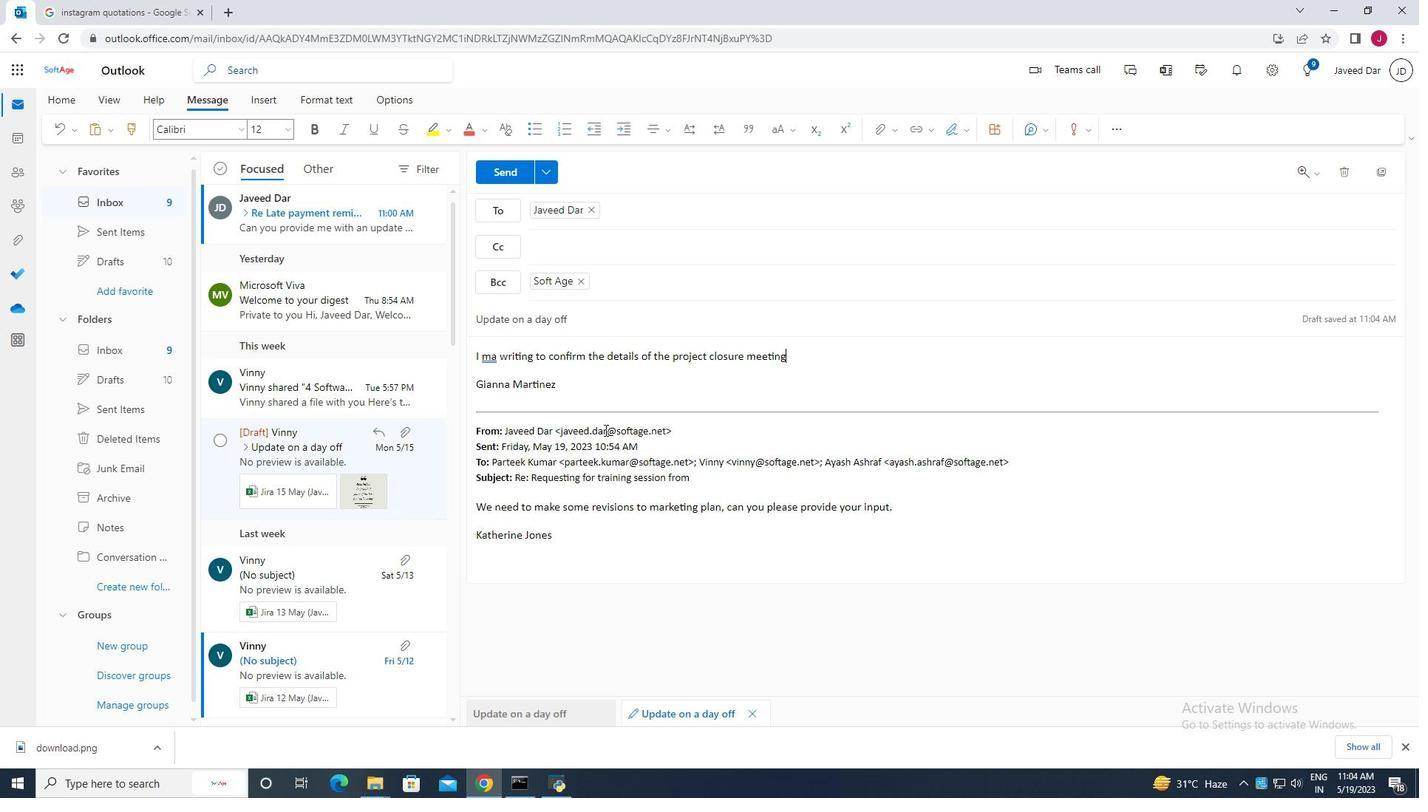 
Action: Mouse scrolled (603, 430) with delta (0, 0)
Screenshot: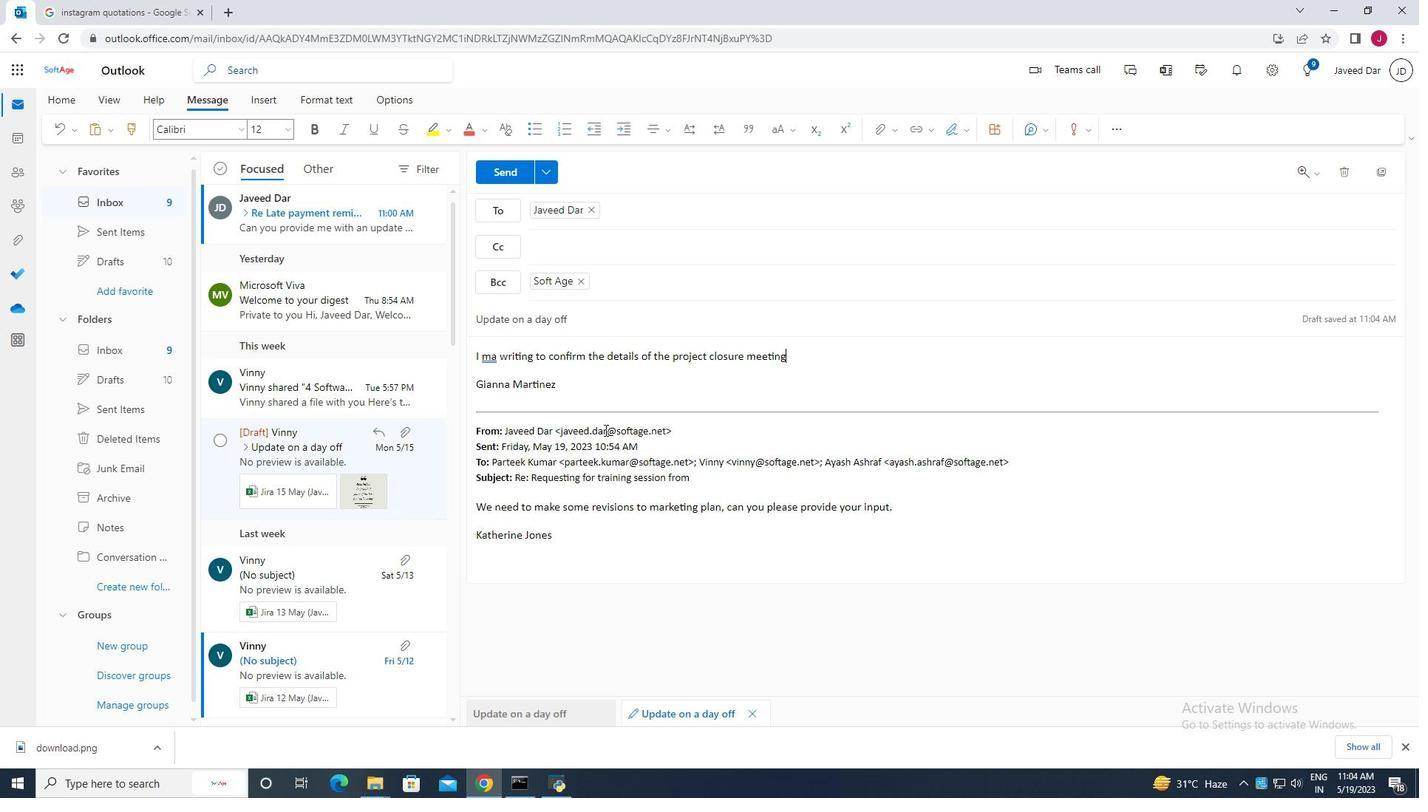 
Action: Mouse scrolled (603, 430) with delta (0, 0)
Screenshot: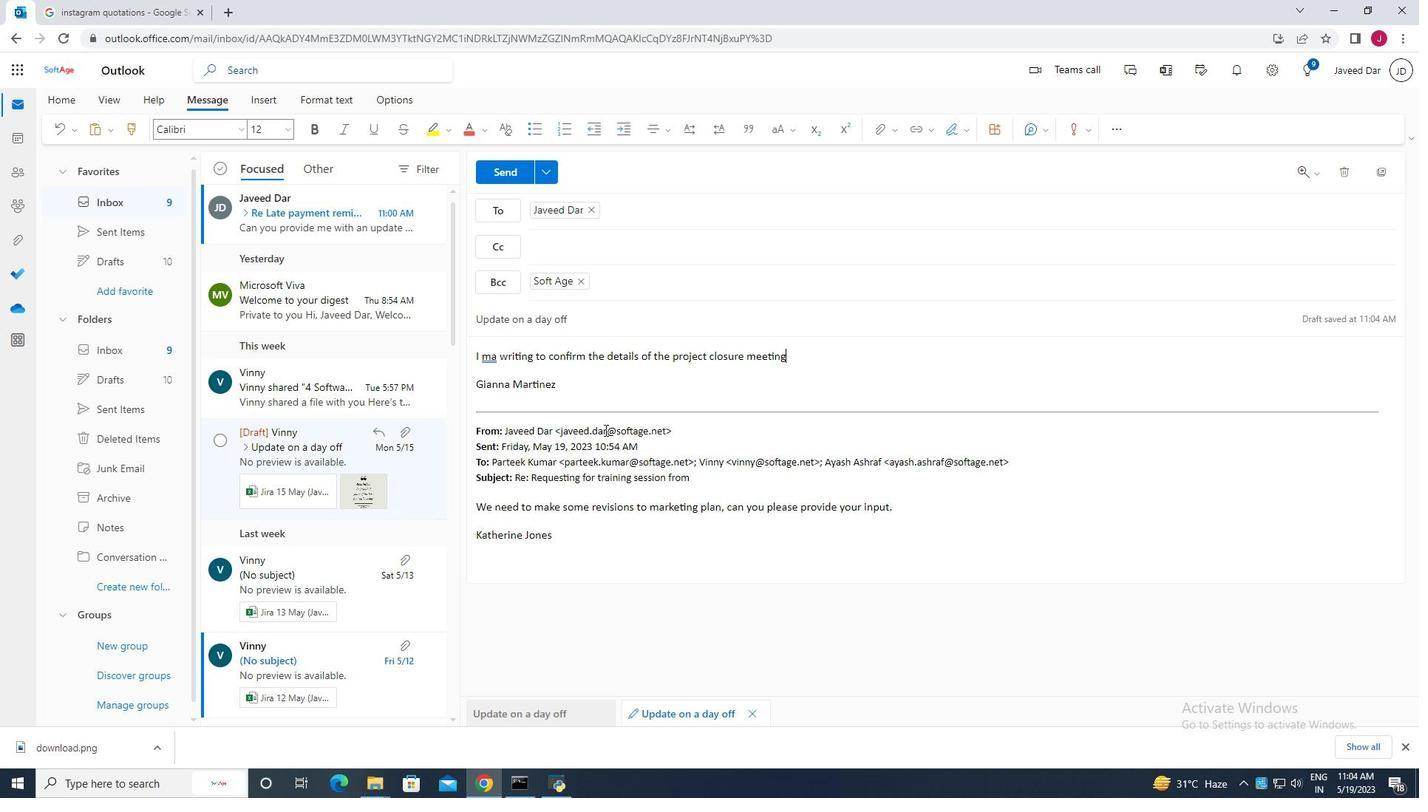 
Action: Mouse scrolled (603, 428) with delta (0, 0)
Screenshot: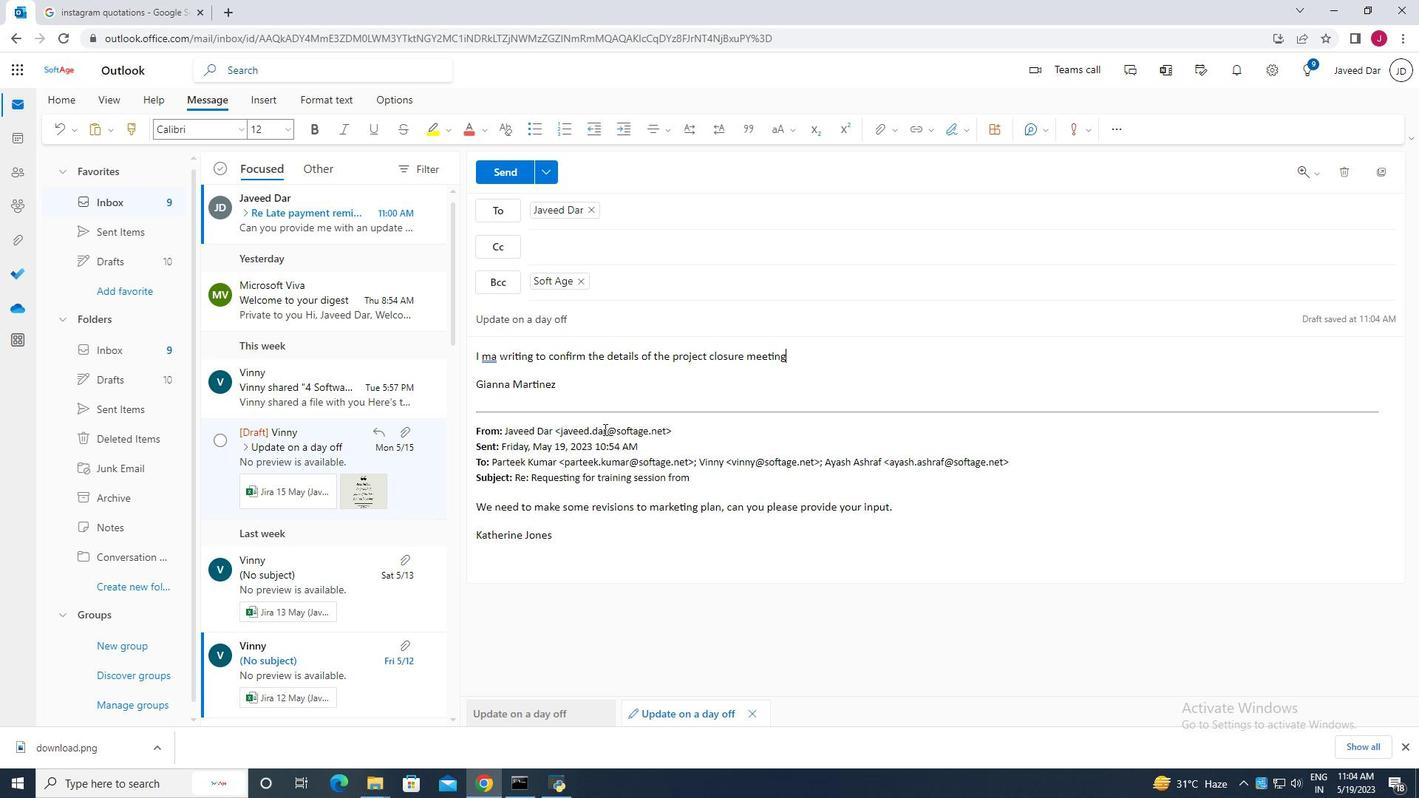 
Action: Mouse scrolled (603, 428) with delta (0, 0)
Screenshot: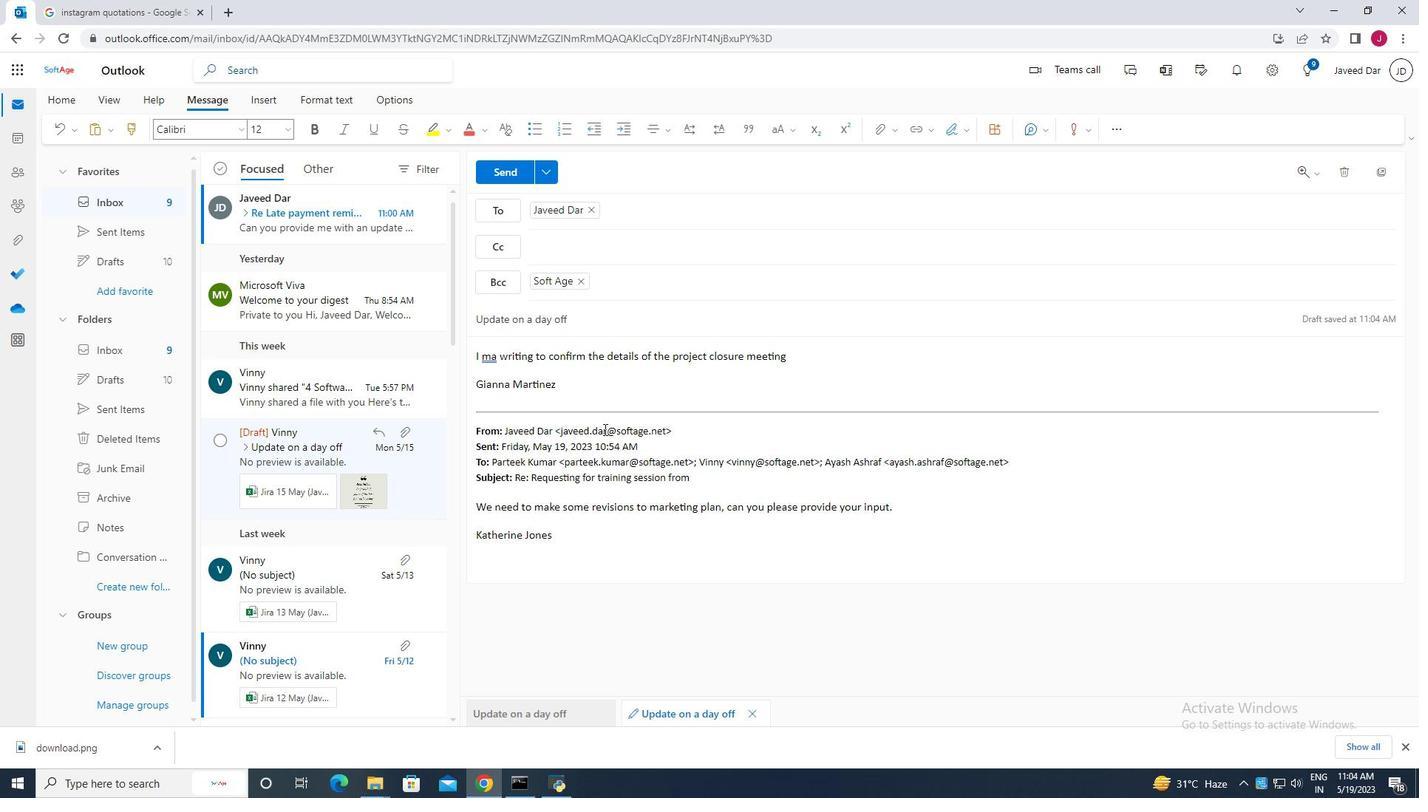 
Action: Mouse scrolled (603, 428) with delta (0, 0)
Screenshot: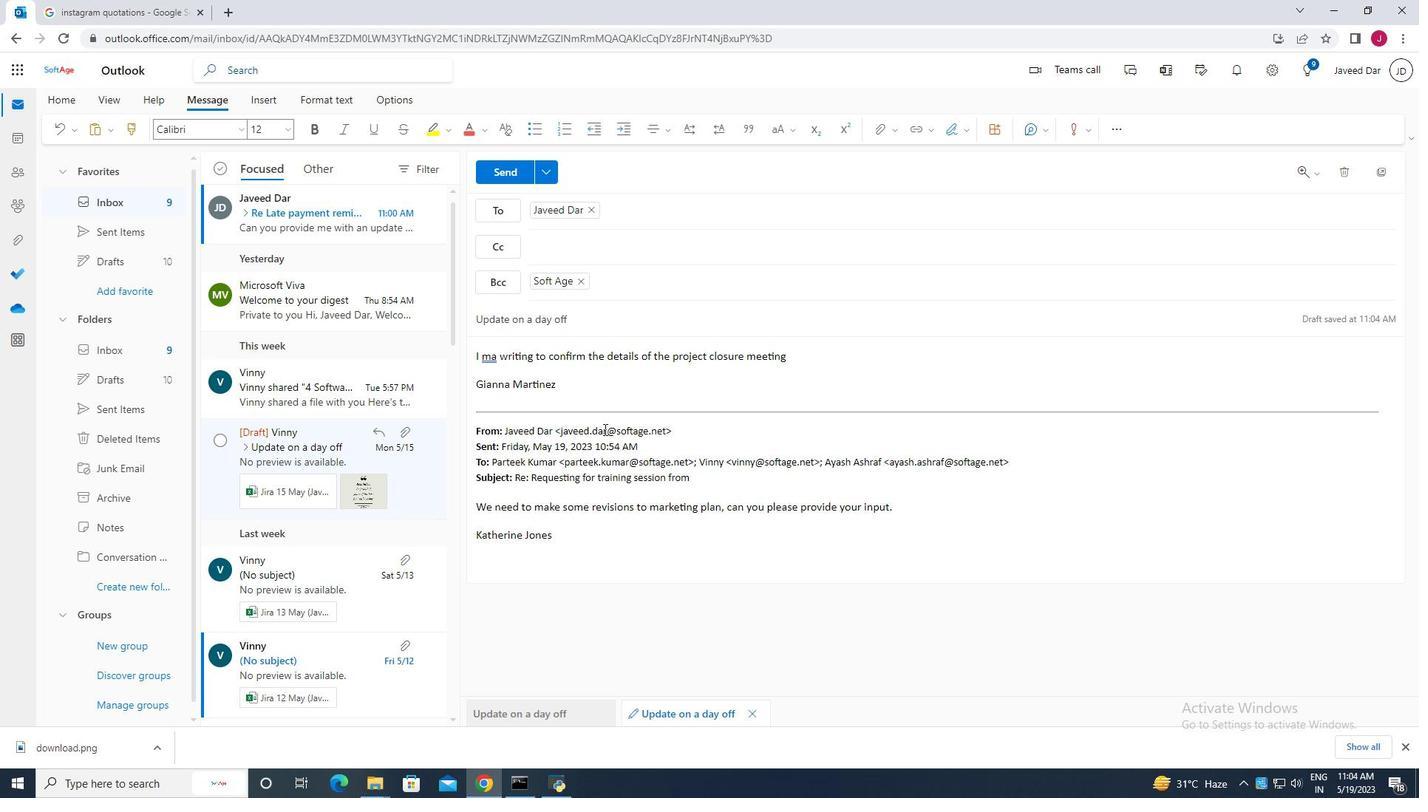 
Action: Mouse scrolled (603, 428) with delta (0, 0)
Screenshot: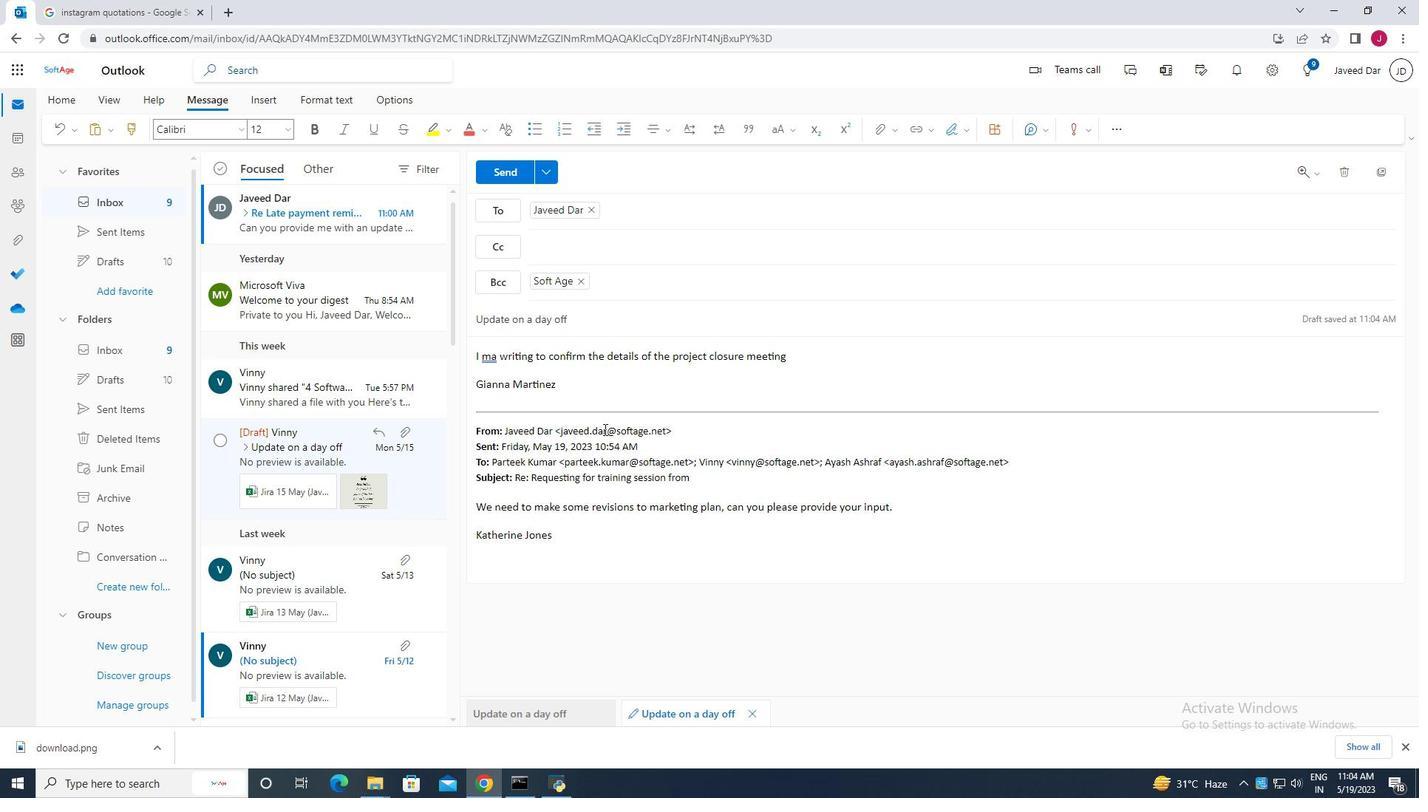 
Action: Mouse scrolled (603, 430) with delta (0, 0)
Screenshot: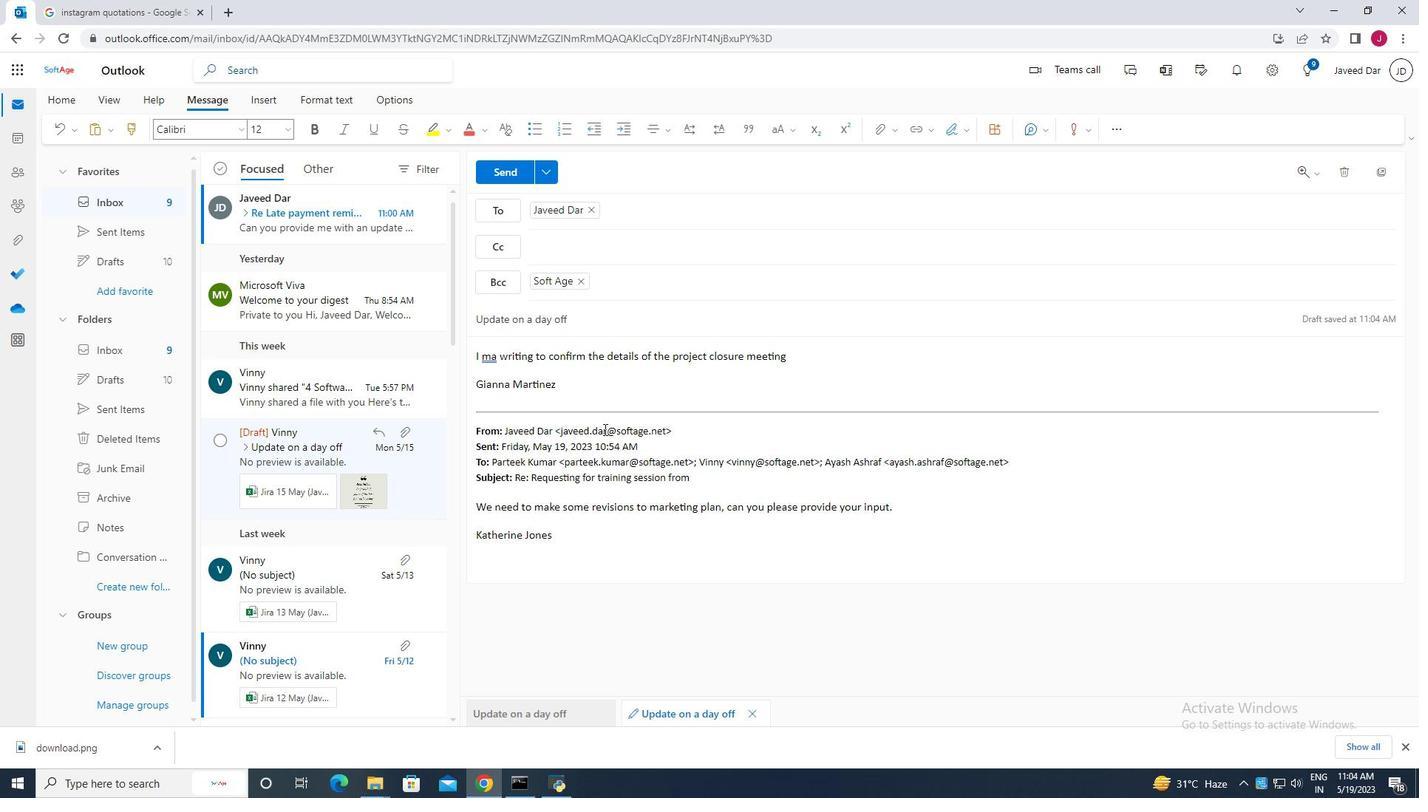 
Action: Mouse scrolled (603, 430) with delta (0, 0)
Screenshot: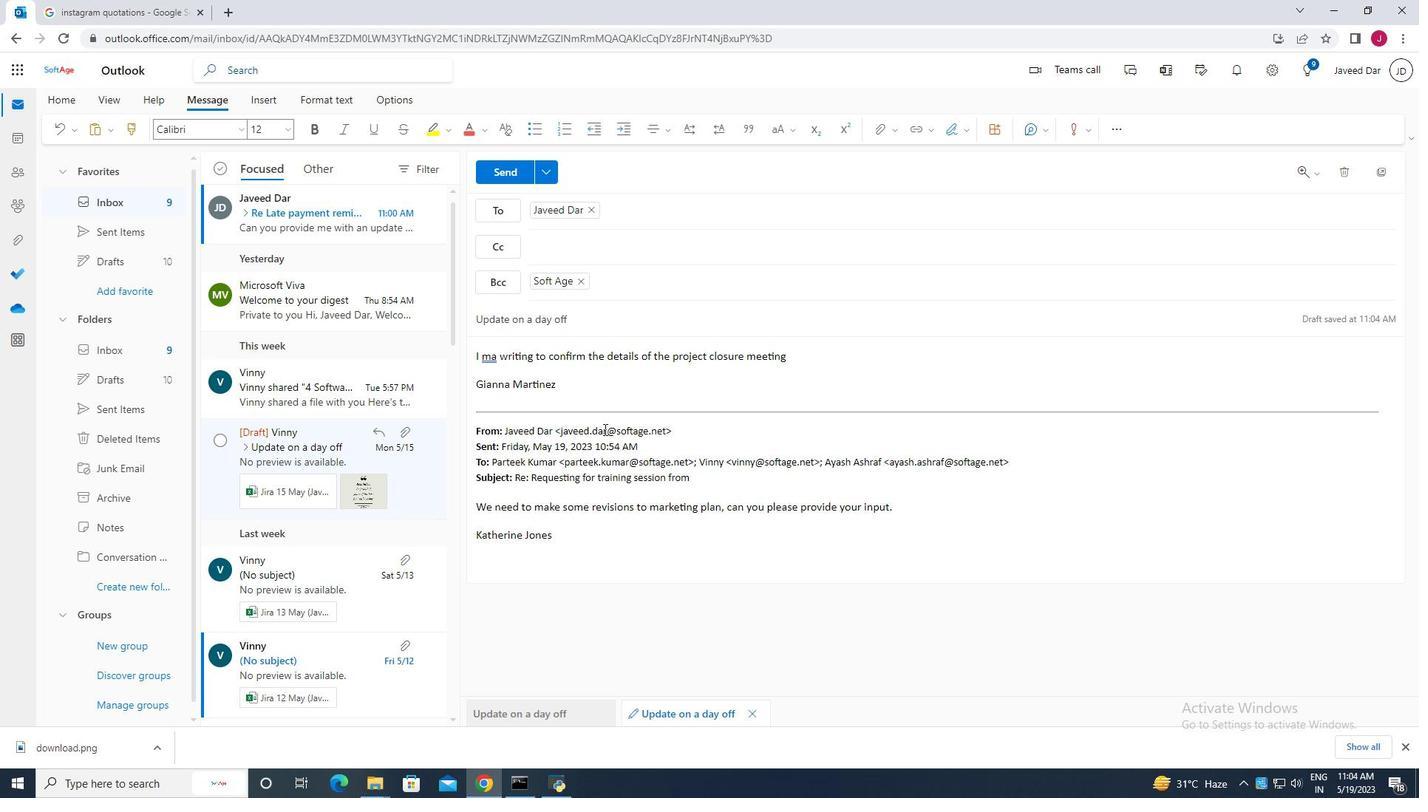 
Action: Mouse scrolled (603, 430) with delta (0, 0)
Screenshot: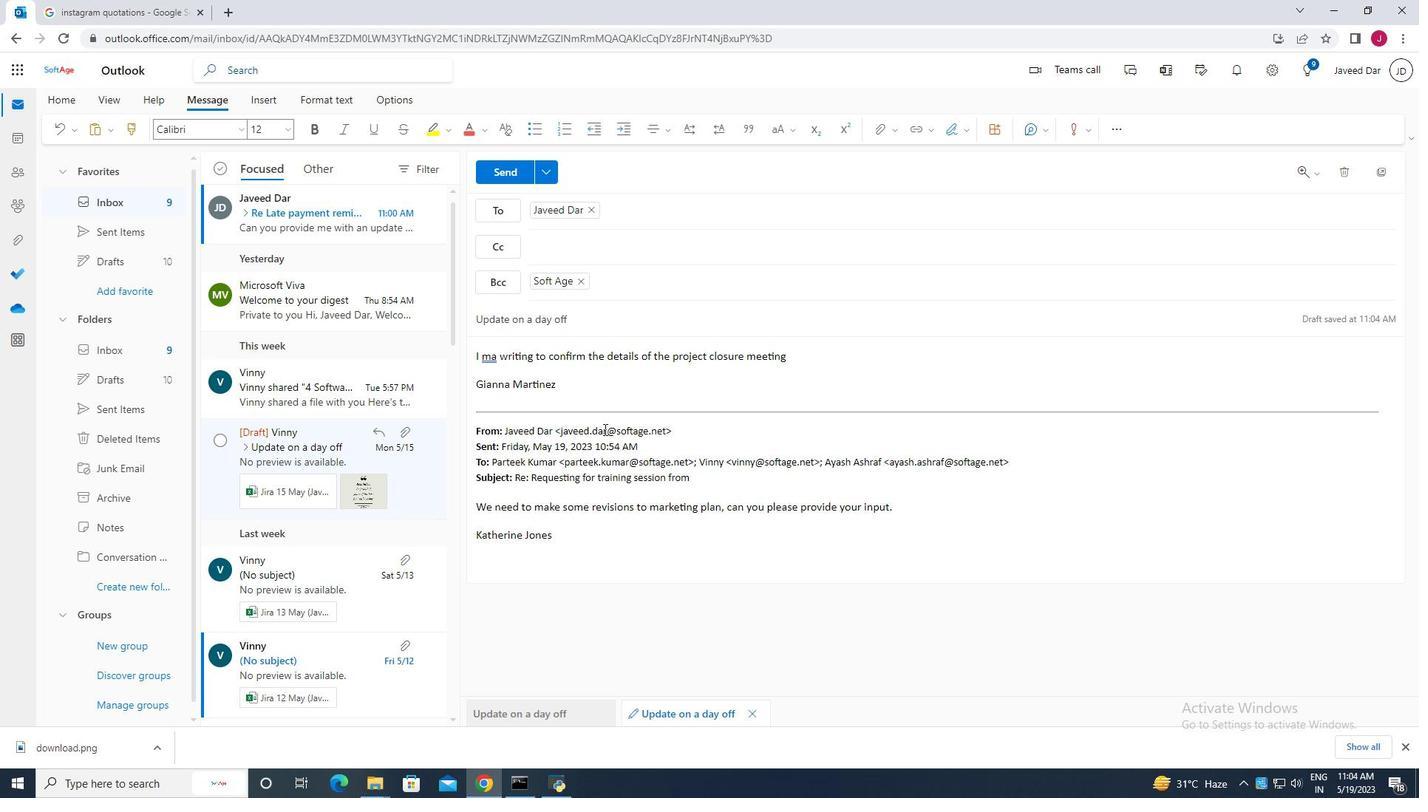 
Action: Mouse scrolled (603, 430) with delta (0, 0)
Screenshot: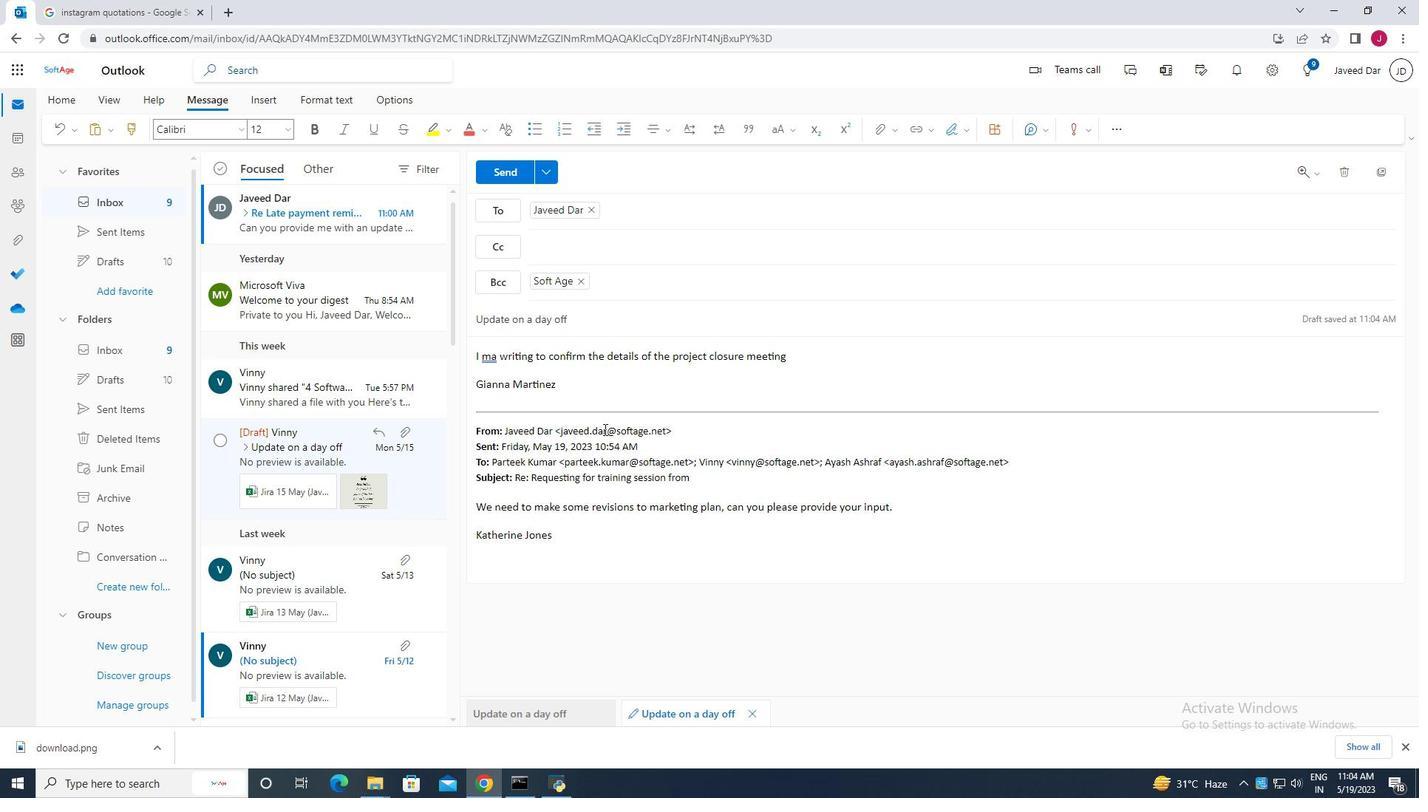
Action: Mouse scrolled (603, 430) with delta (0, 0)
Screenshot: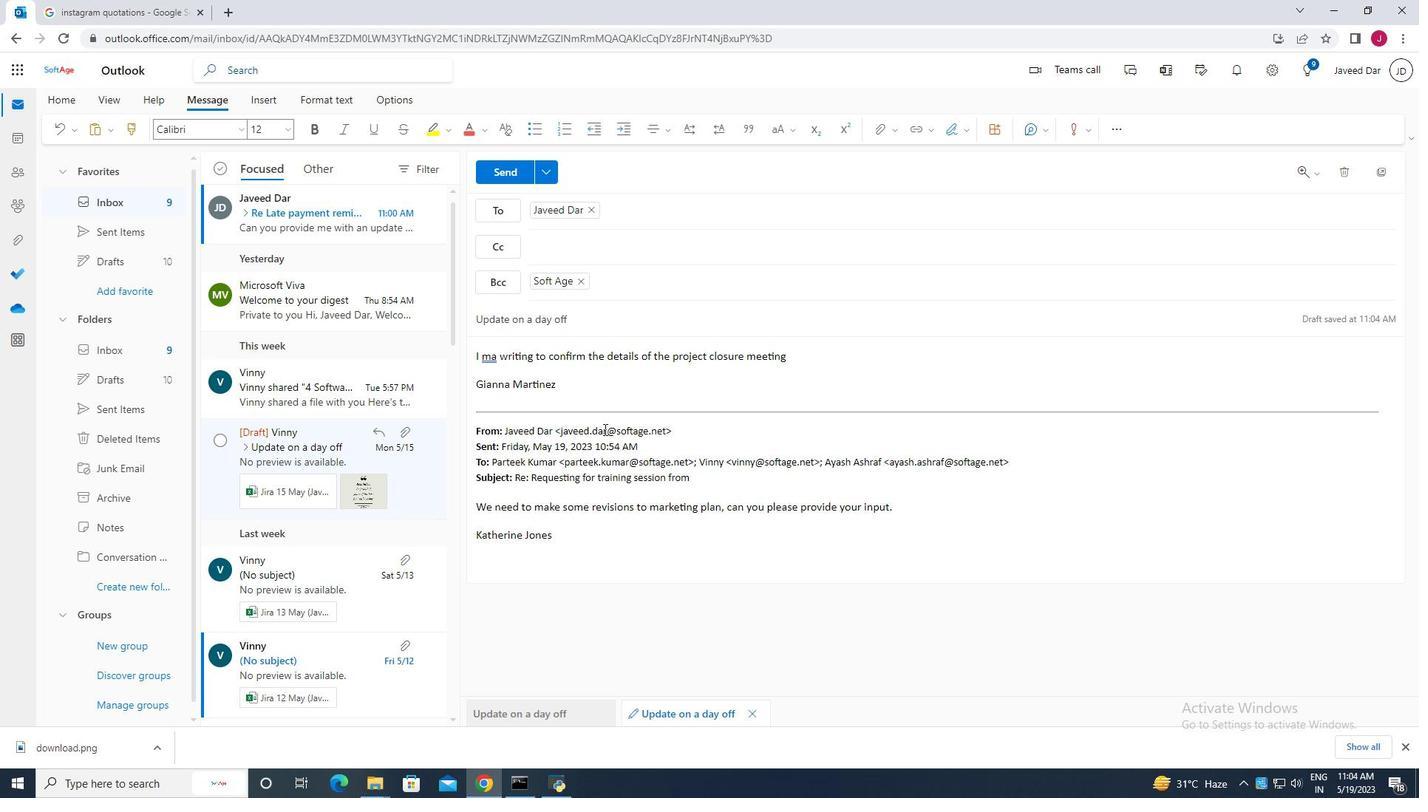 
Action: Mouse scrolled (603, 428) with delta (0, 0)
Screenshot: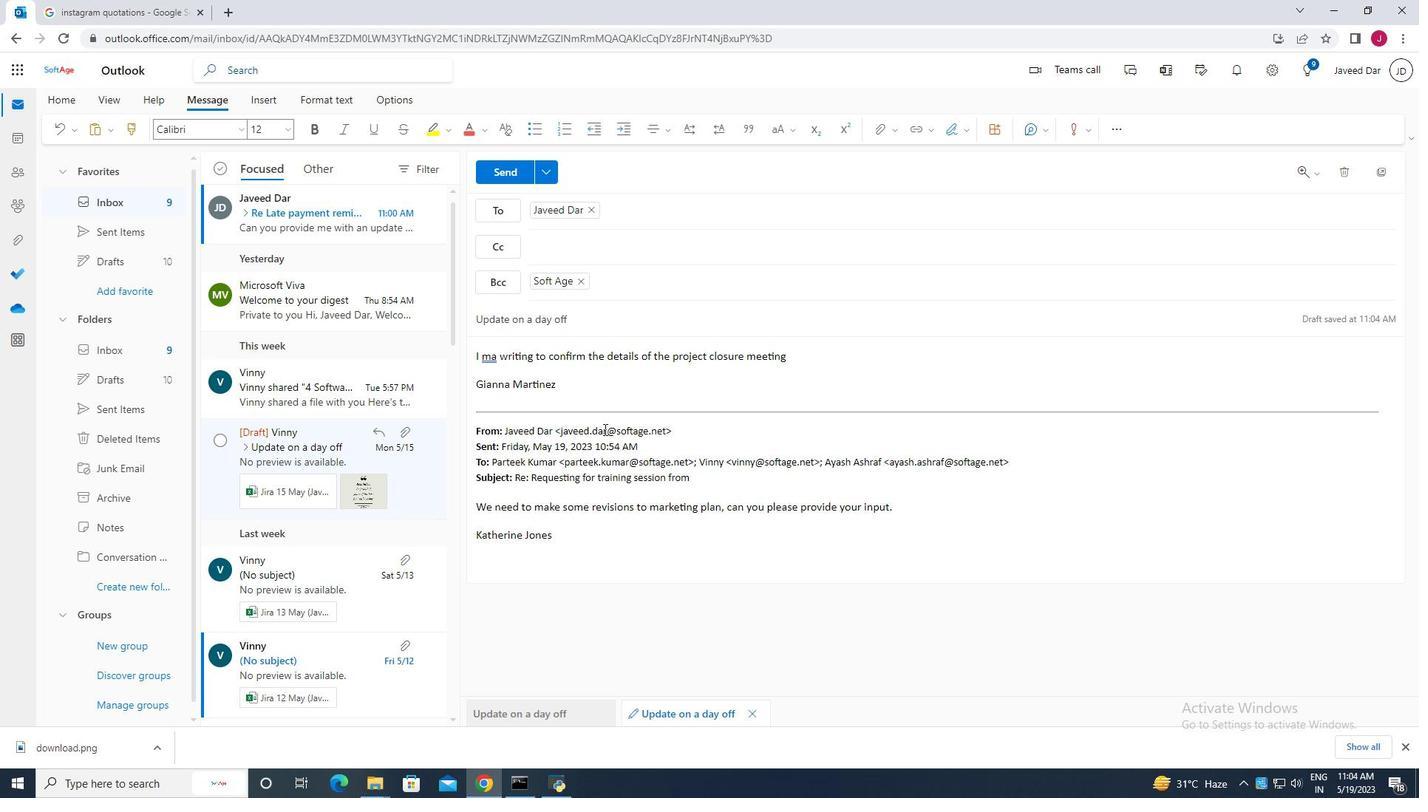
Action: Mouse scrolled (603, 428) with delta (0, 0)
Screenshot: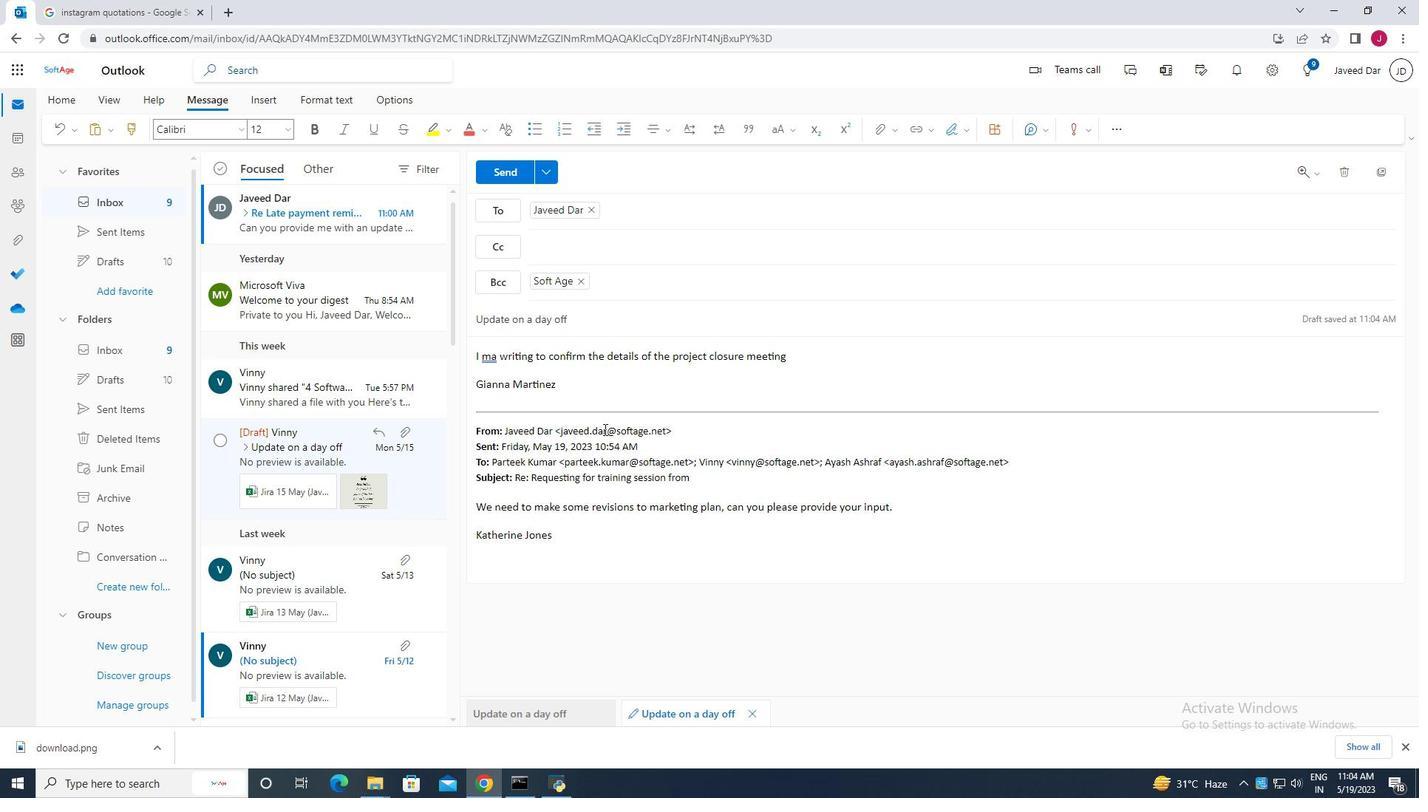 
Action: Mouse scrolled (603, 428) with delta (0, 0)
Screenshot: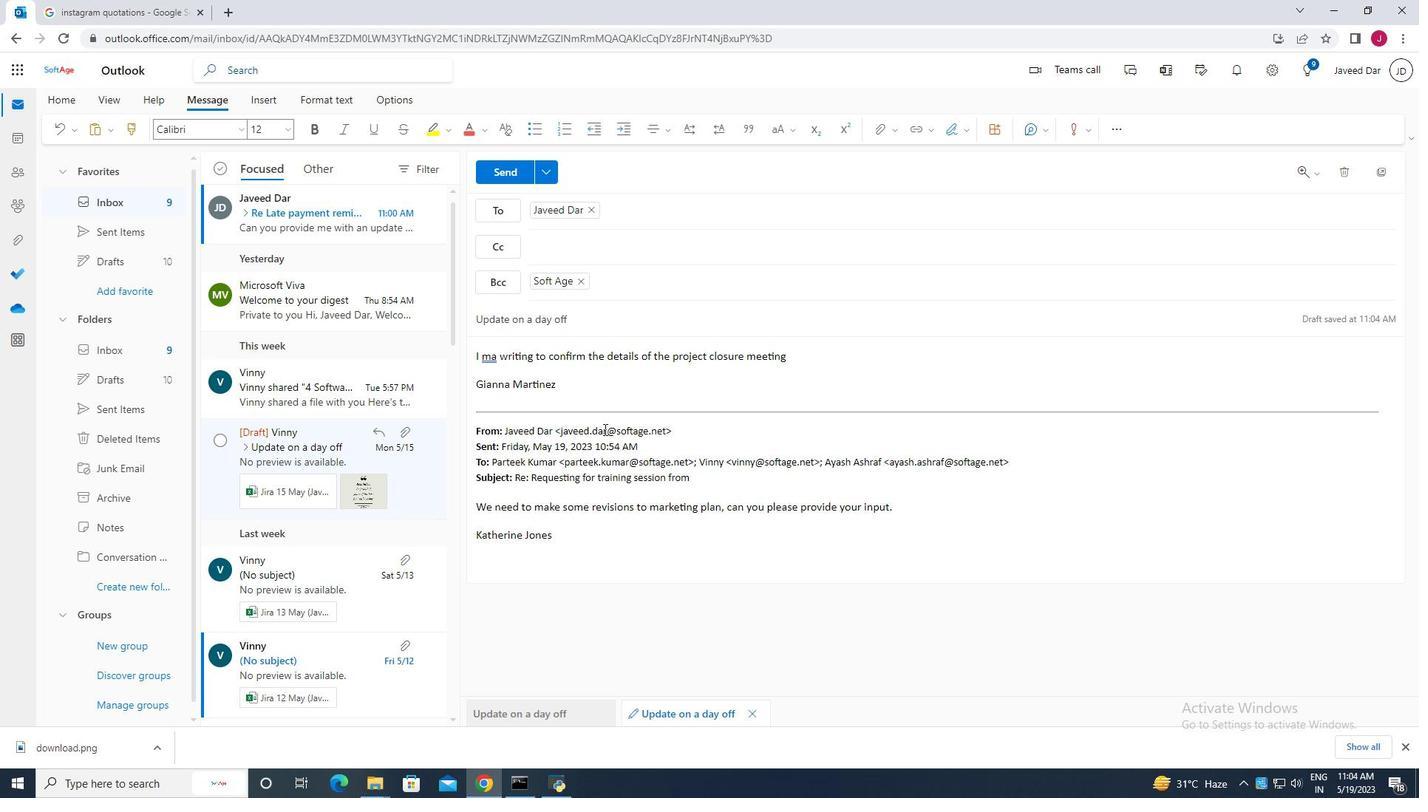 
Action: Mouse scrolled (603, 428) with delta (0, 0)
Screenshot: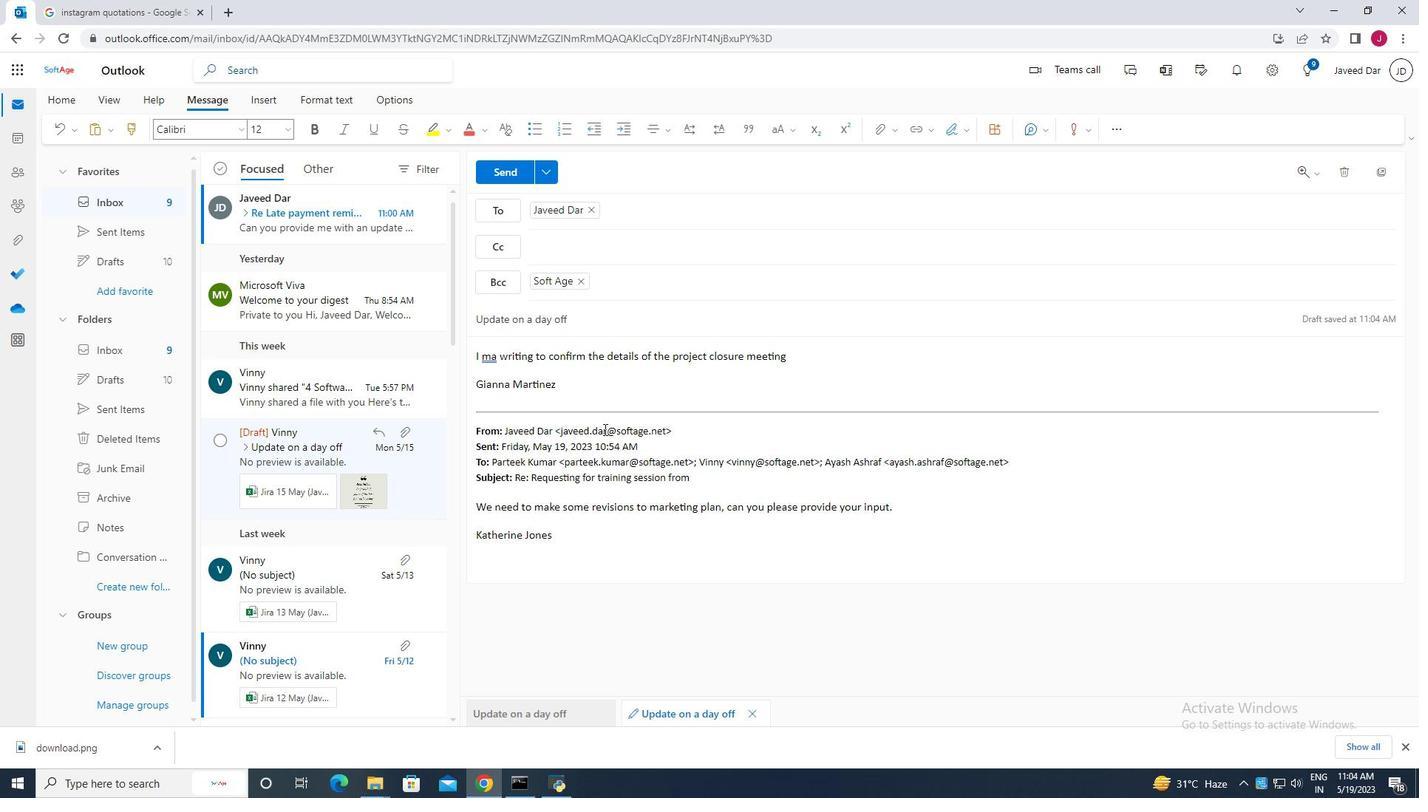 
Action: Mouse moved to (563, 535)
Screenshot: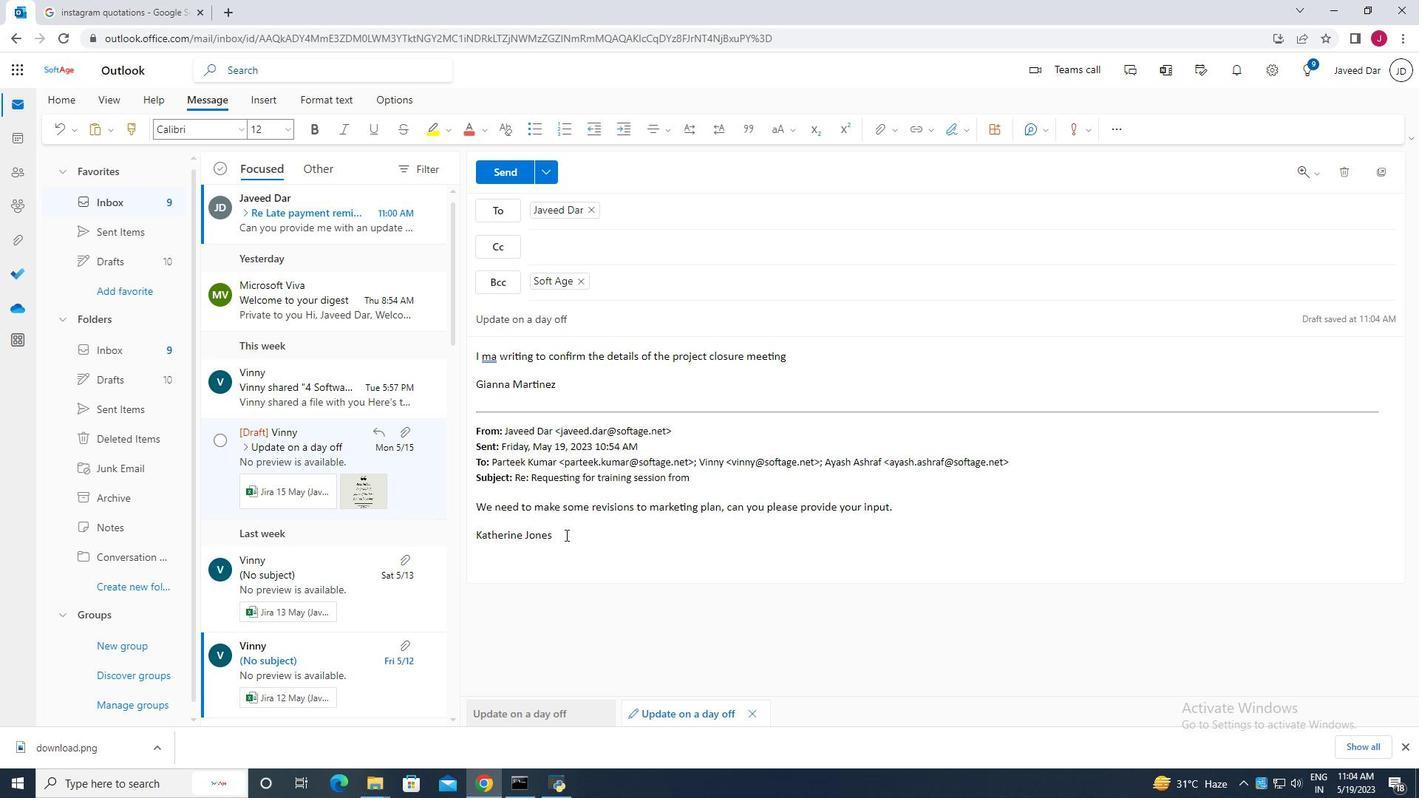 
Action: Mouse pressed left at (563, 535)
Screenshot: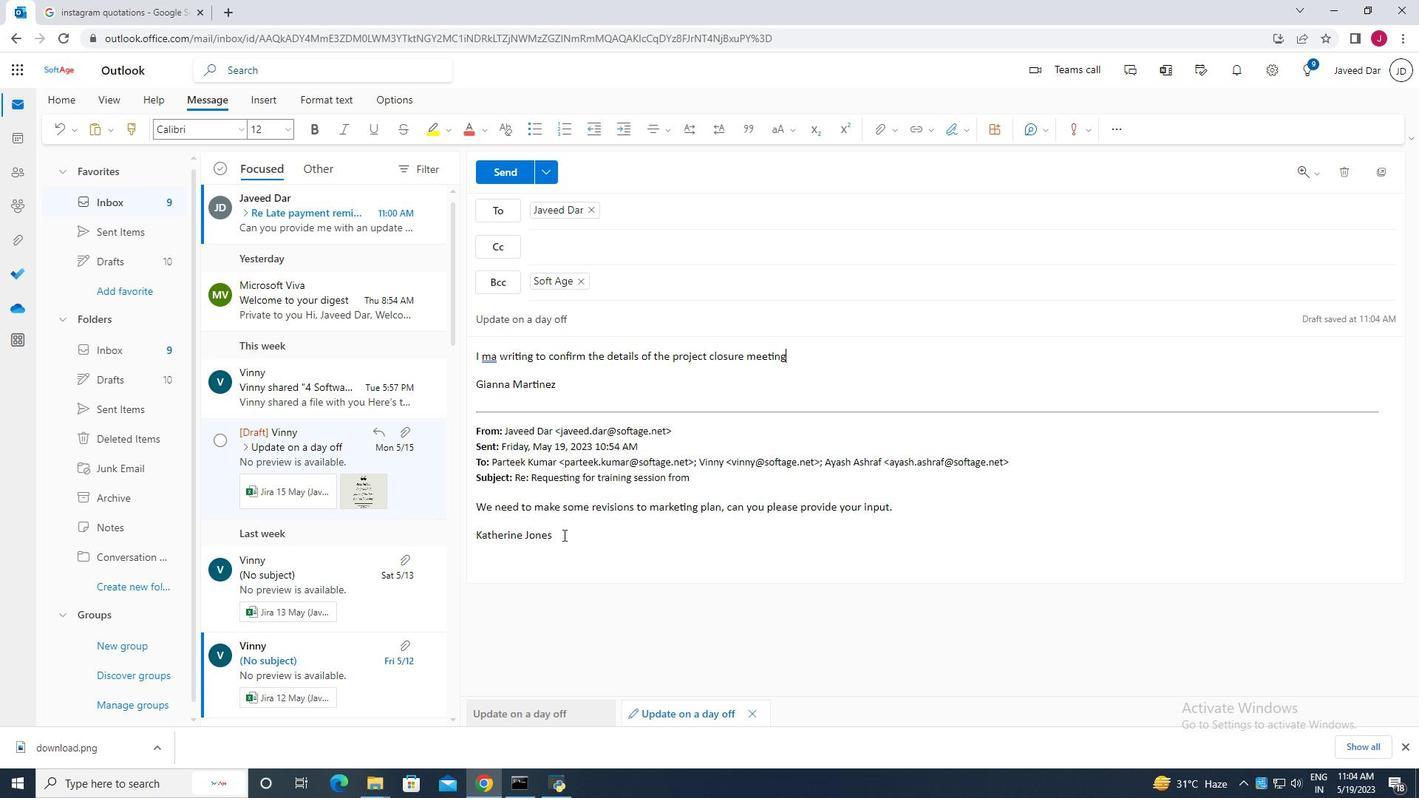 
Action: Mouse moved to (473, 432)
Screenshot: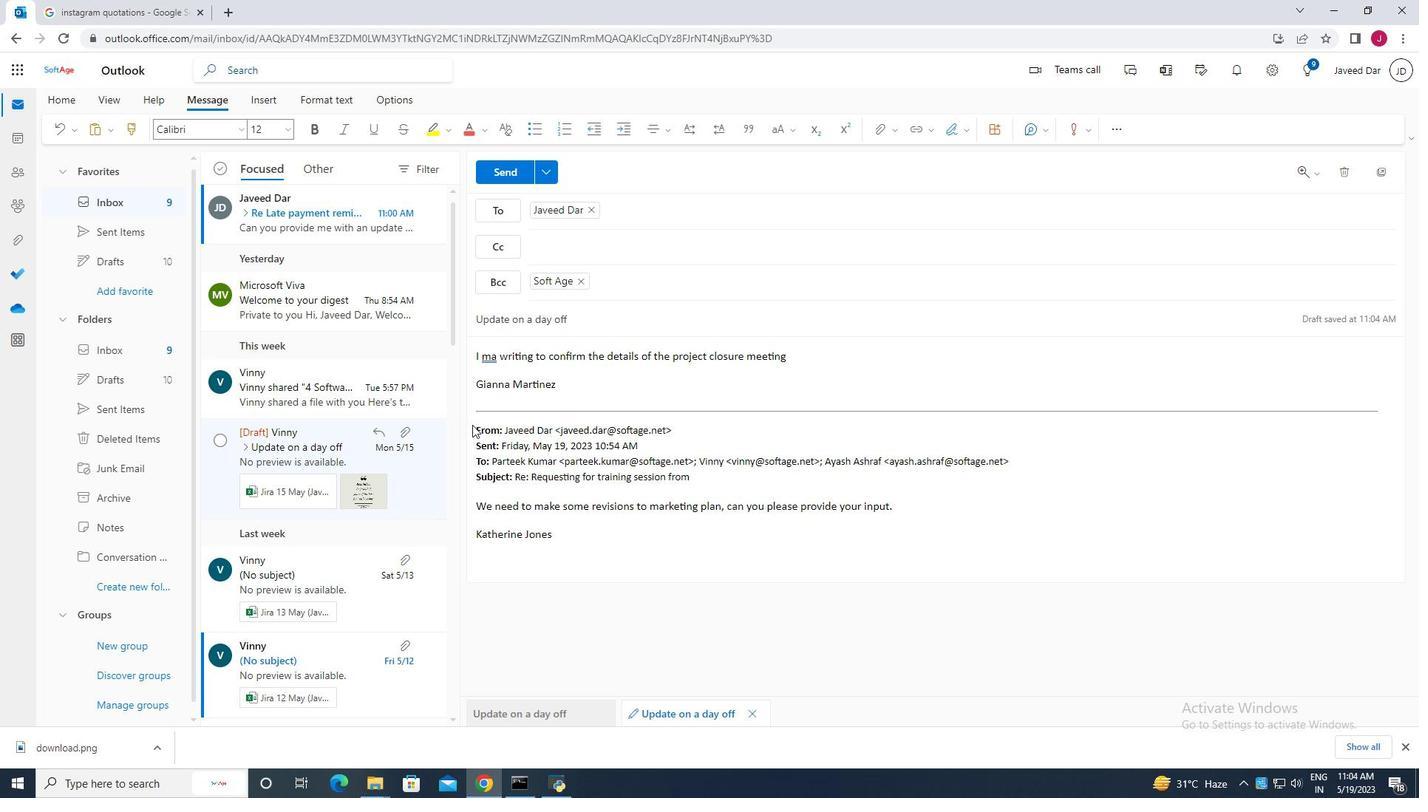
Action: Mouse pressed left at (473, 432)
Screenshot: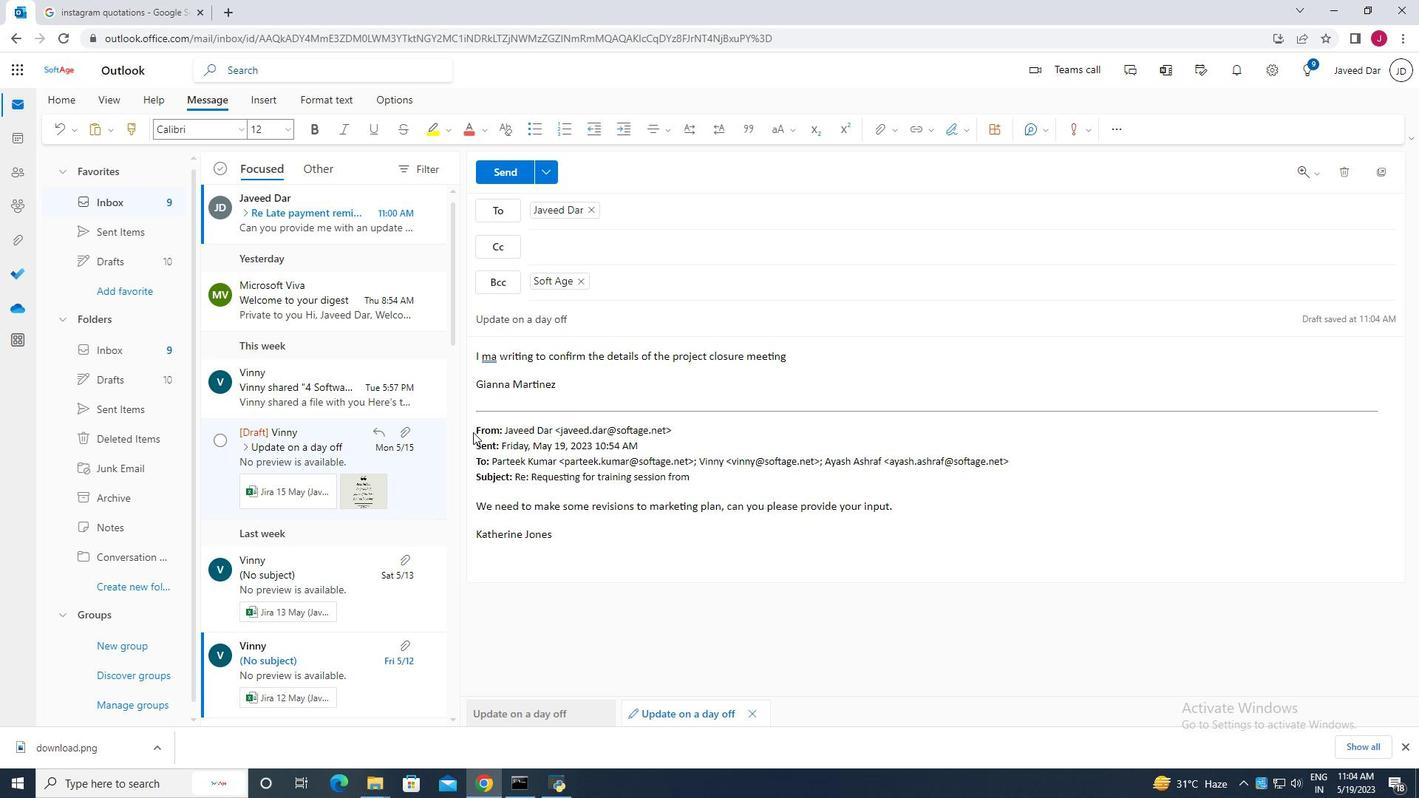 
Action: Mouse moved to (678, 431)
Screenshot: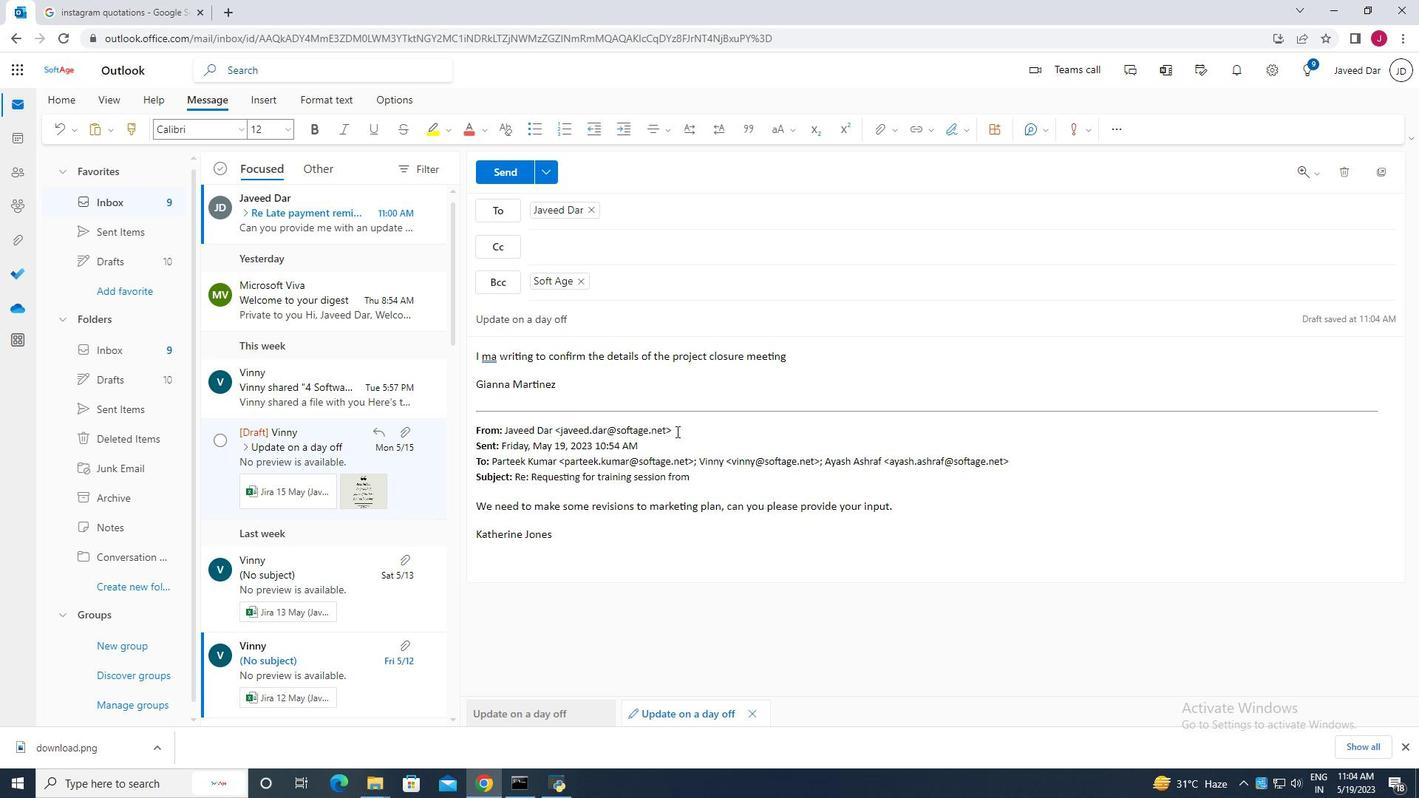 
Action: Mouse pressed left at (678, 431)
Screenshot: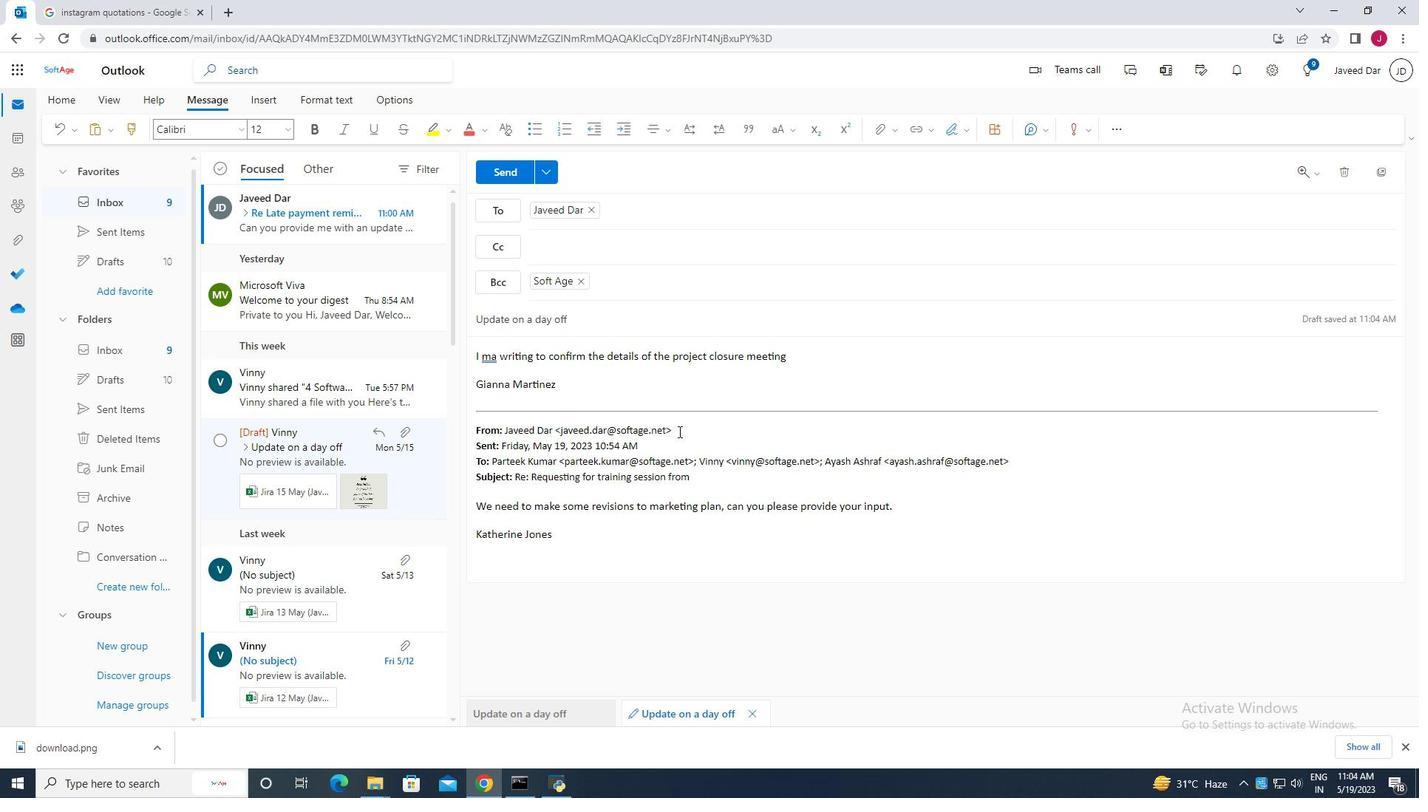 
Action: Mouse moved to (1030, 587)
Screenshot: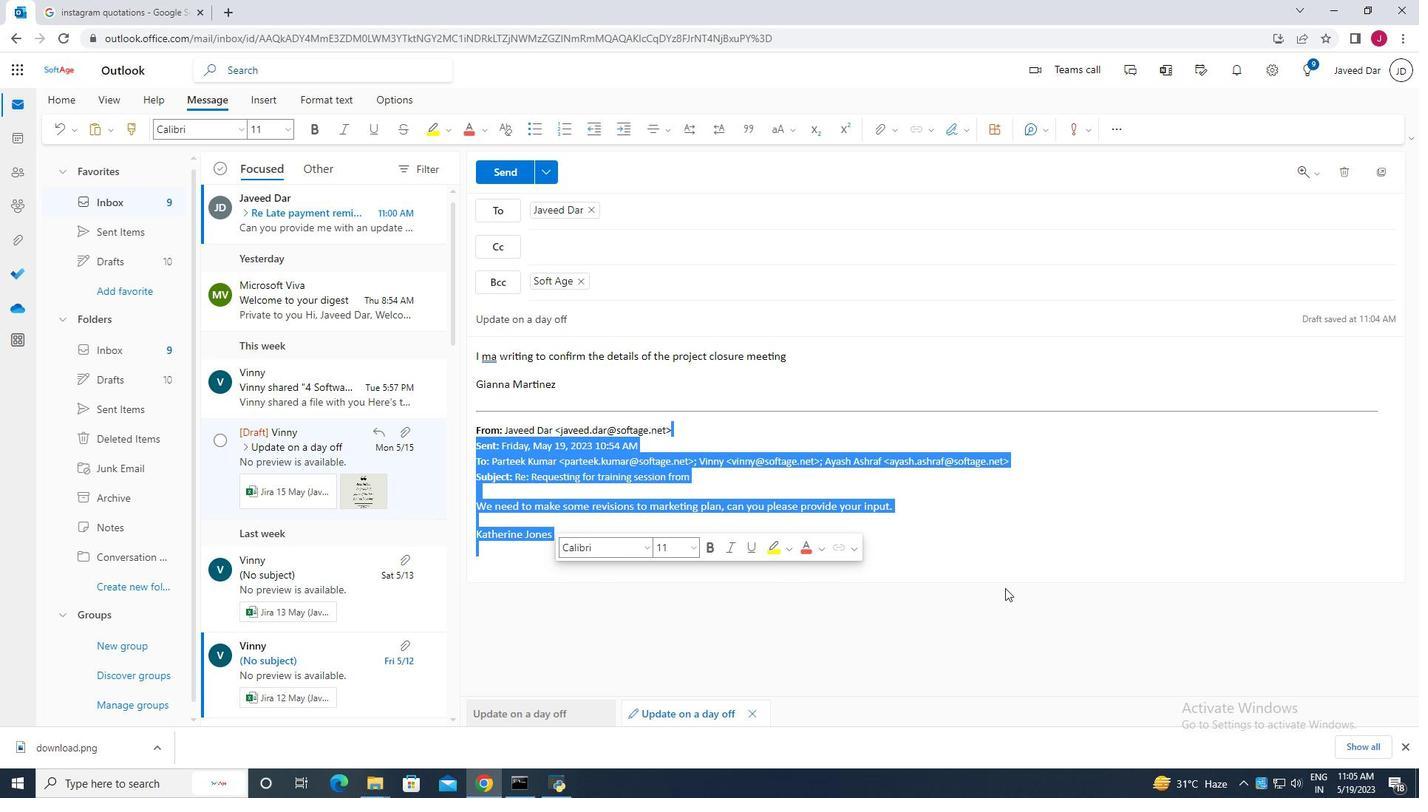 
Action: Key pressed <Key.delete>
Screenshot: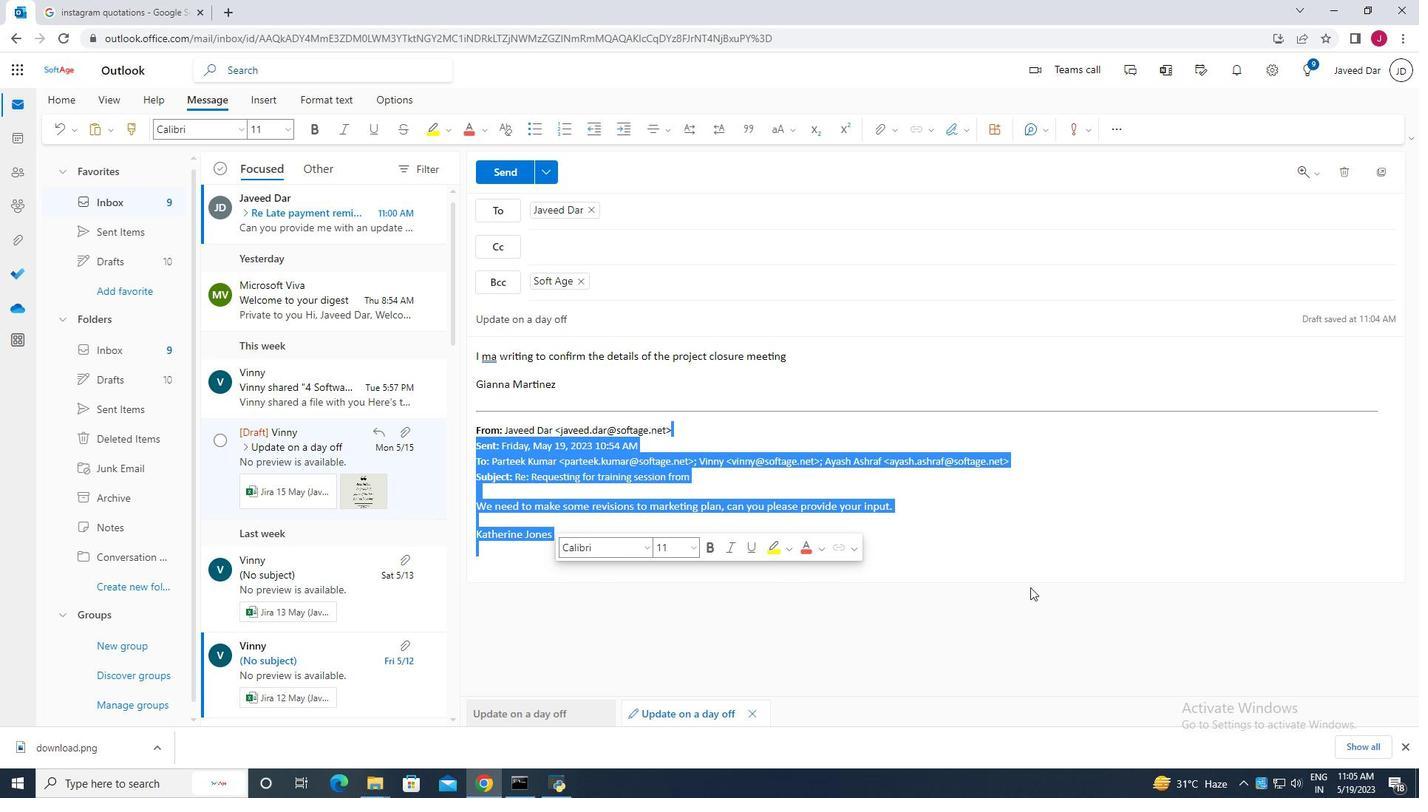 
Action: Mouse moved to (729, 461)
Screenshot: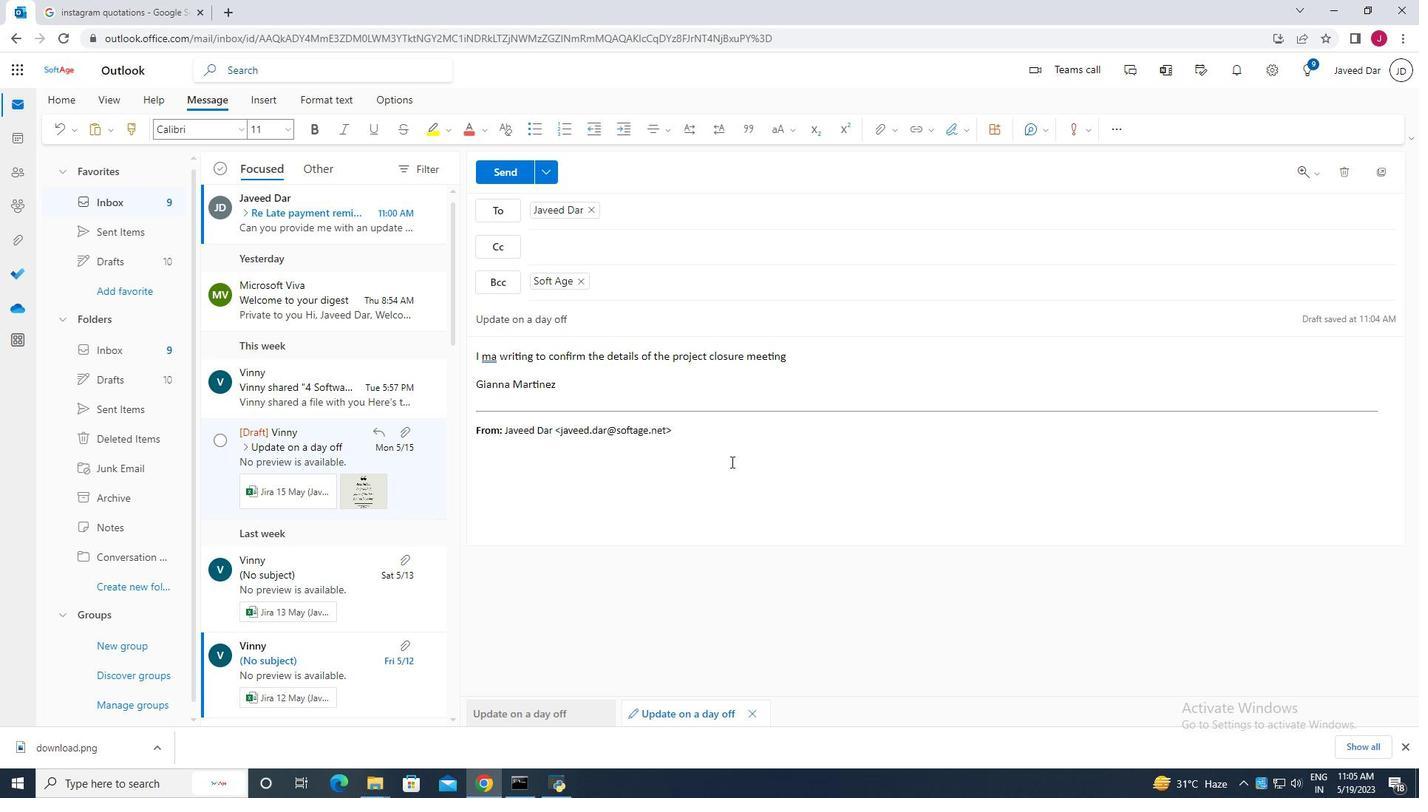 
Action: Key pressed <Key.backspace><Key.backspace><Key.backspace><Key.backspace><Key.backspace><Key.backspace><Key.backspace><Key.backspace><Key.backspace><Key.backspace><Key.backspace><Key.backspace><Key.backspace><Key.backspace><Key.backspace><Key.backspace><Key.backspace><Key.backspace><Key.backspace><Key.backspace><Key.backspace><Key.backspace><Key.backspace><Key.backspace><Key.backspace><Key.backspace><Key.backspace><Key.backspace><Key.backspace><Key.backspace><Key.backspace><Key.backspace><Key.backspace><Key.backspace><Key.backspace><Key.backspace><Key.backspace><Key.backspace><Key.backspace><Key.backspace><Key.backspace><Key.backspace><Key.backspace><Key.backspace><Key.backspace><Key.backspace><Key.backspace>
Screenshot: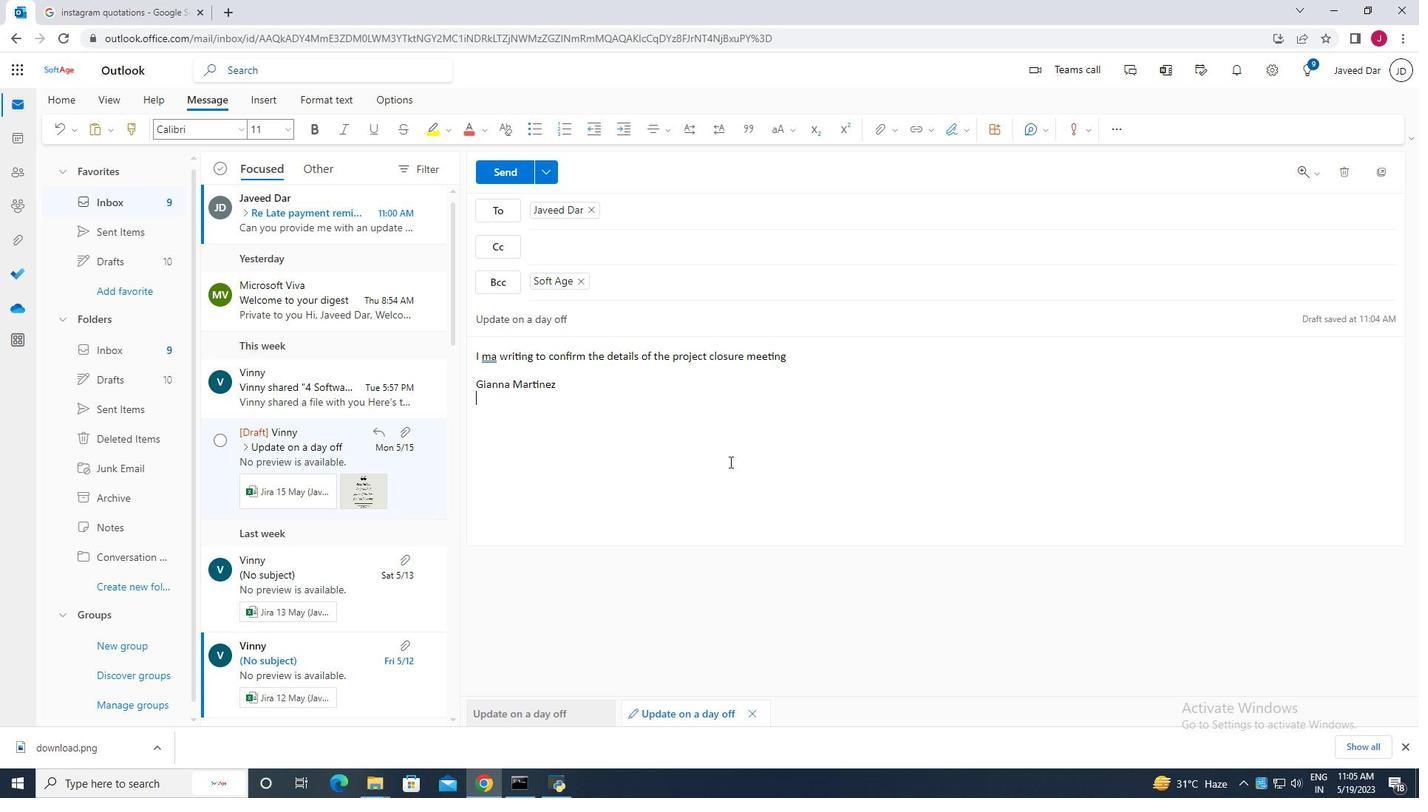 
Action: Mouse moved to (952, 130)
Screenshot: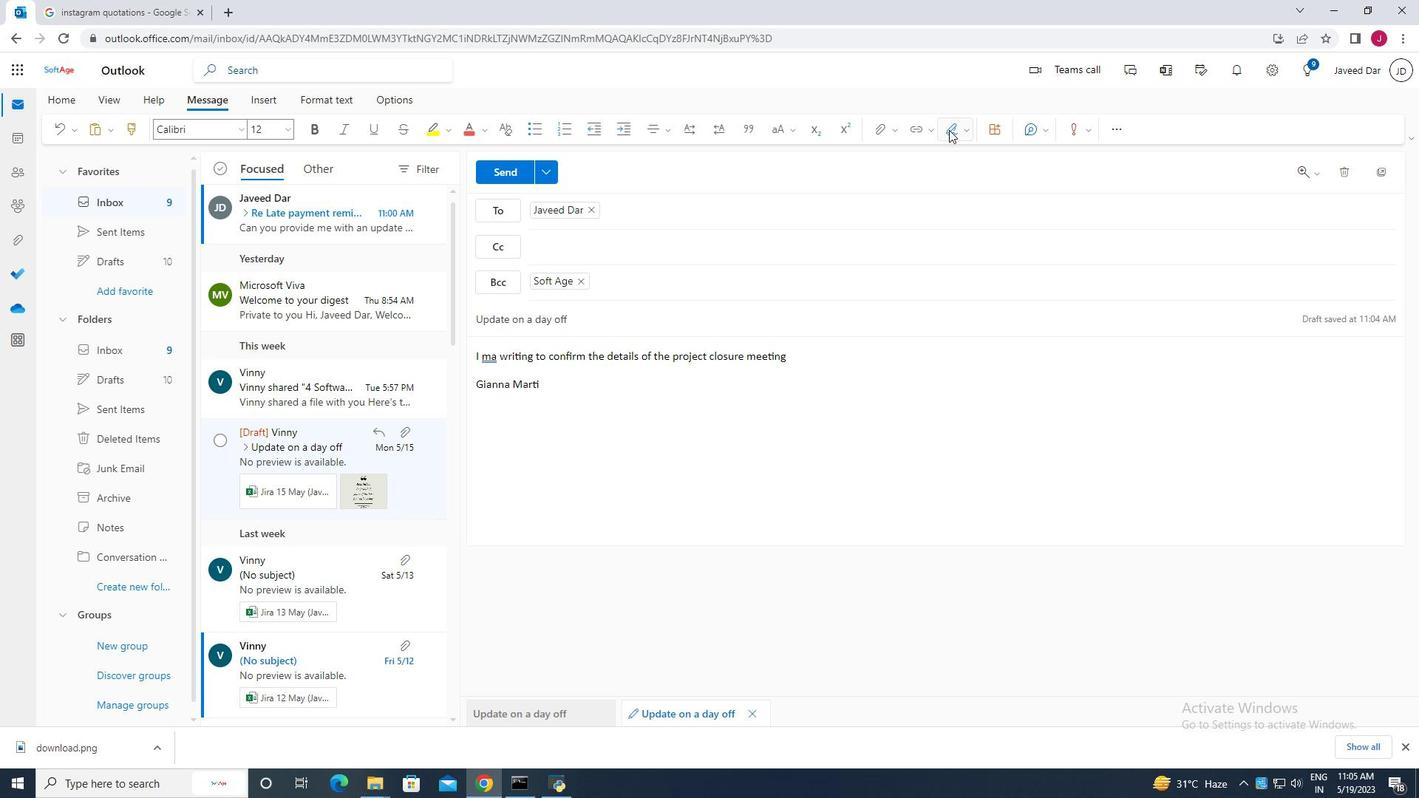 
Action: Mouse pressed left at (952, 130)
Screenshot: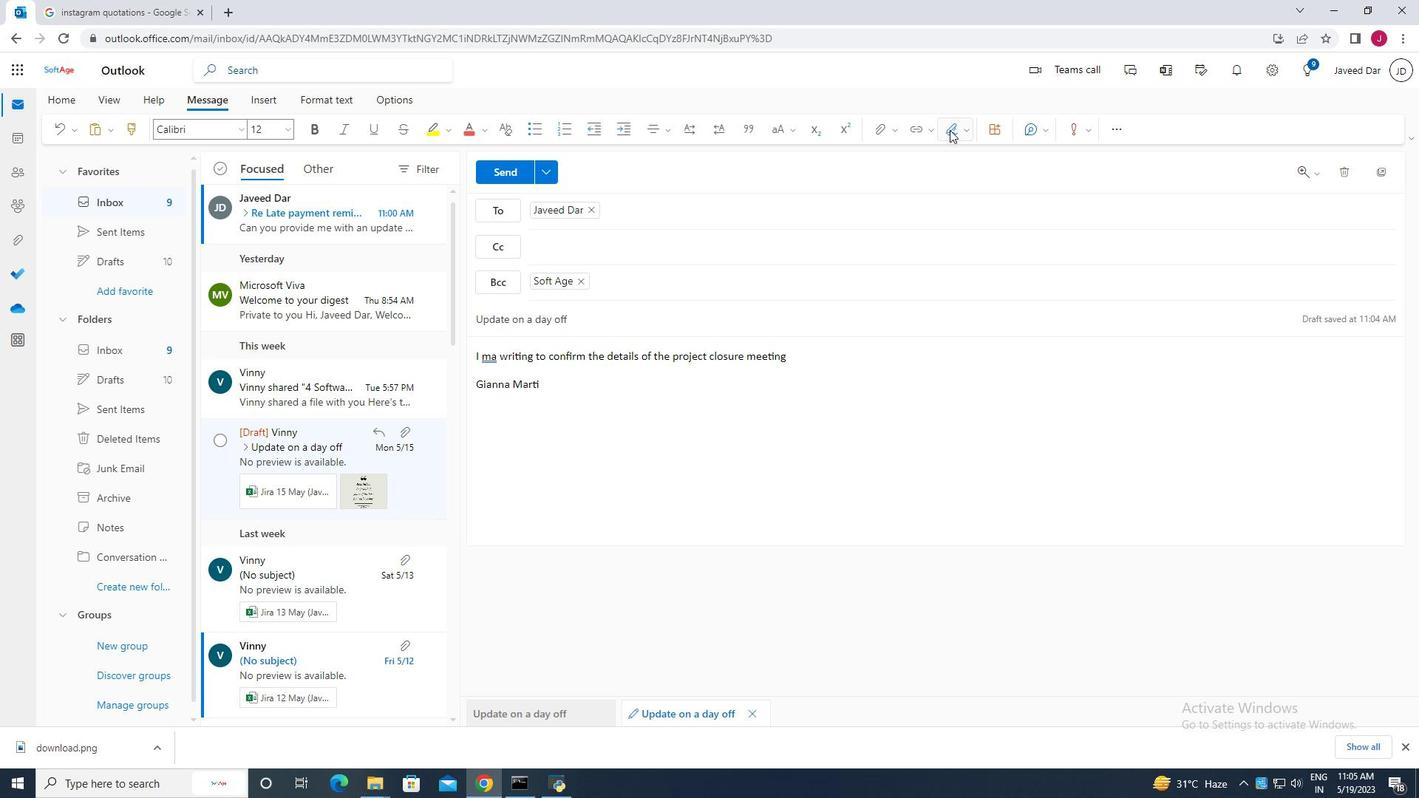 
Action: Mouse moved to (544, 387)
Screenshot: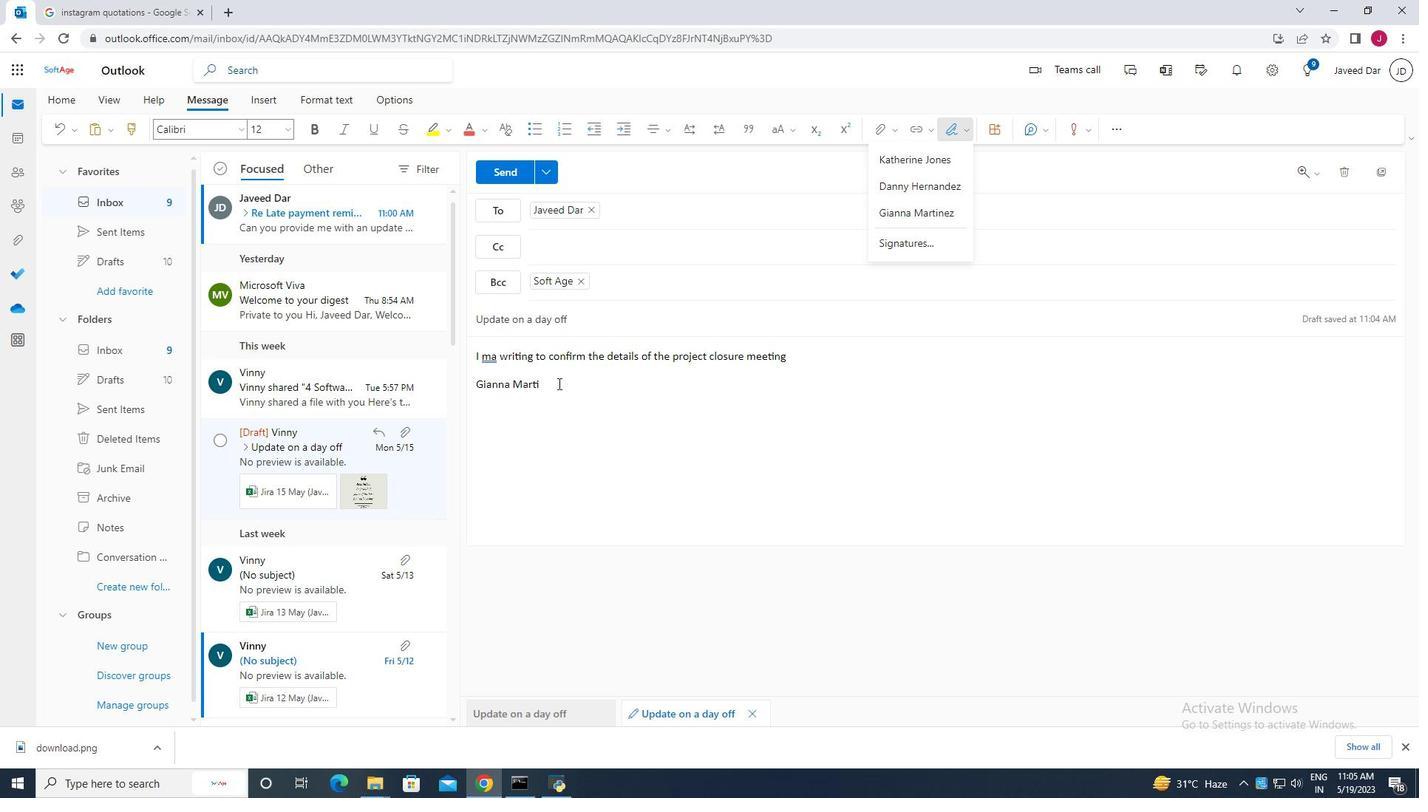
Action: Mouse pressed left at (544, 387)
Screenshot: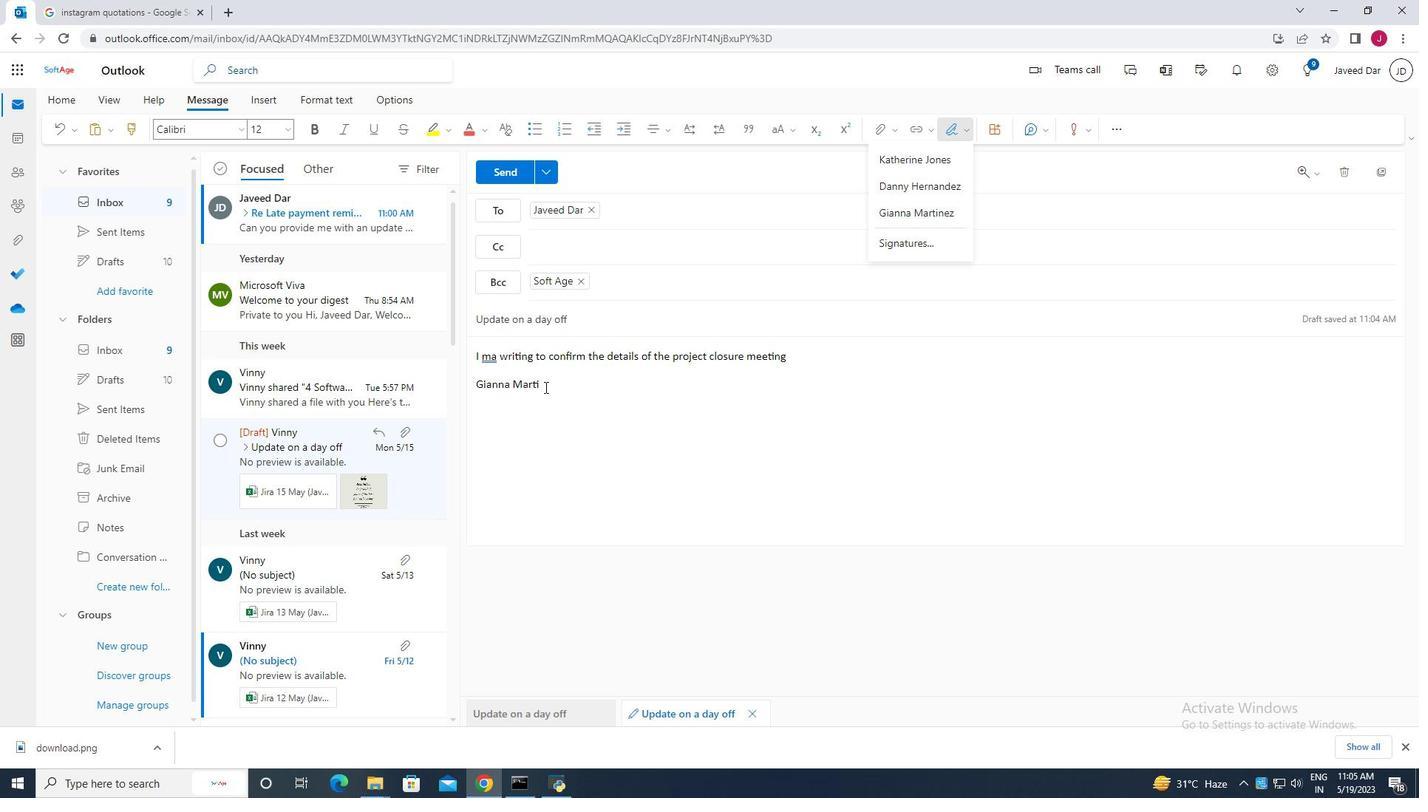 
Action: Key pressed nez
Screenshot: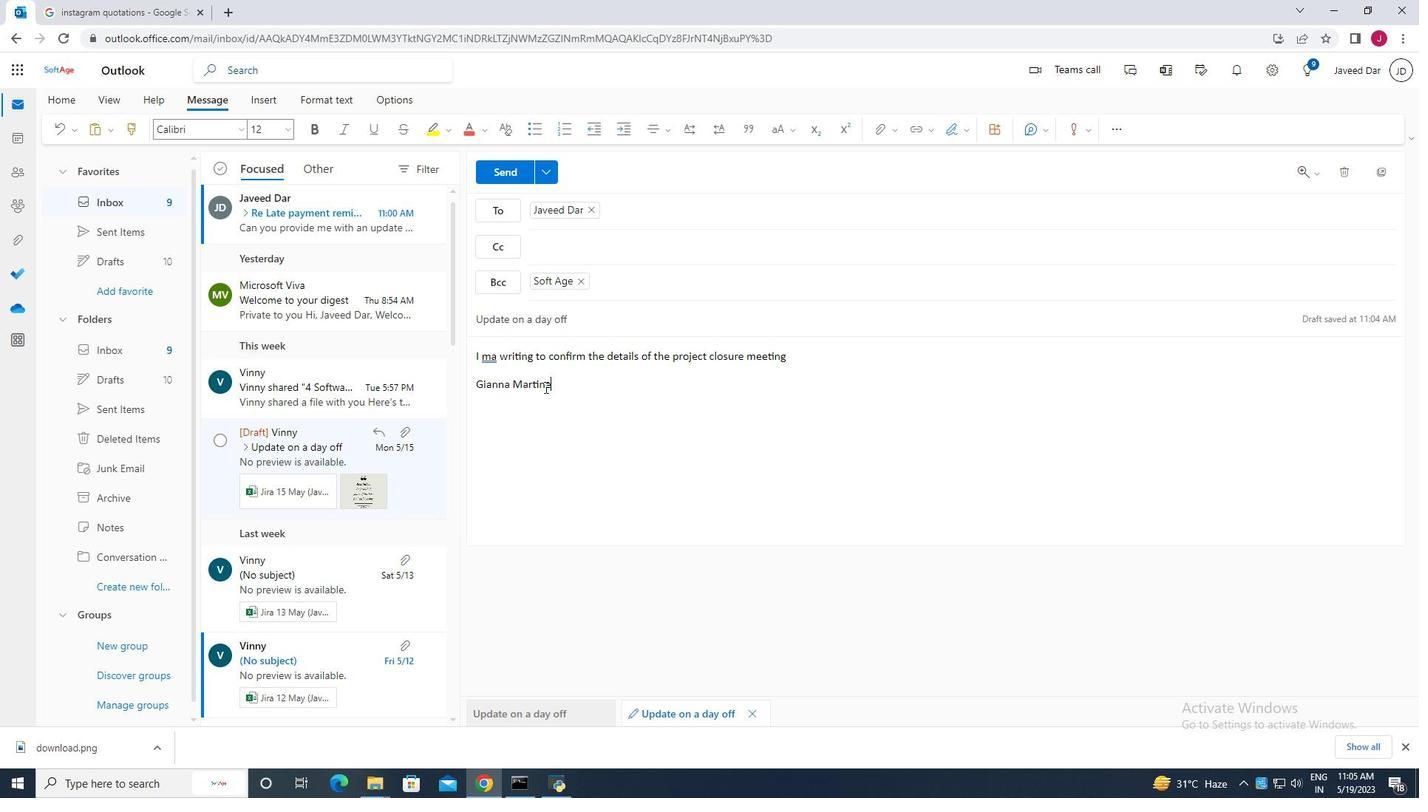 
Action: Mouse moved to (495, 360)
Screenshot: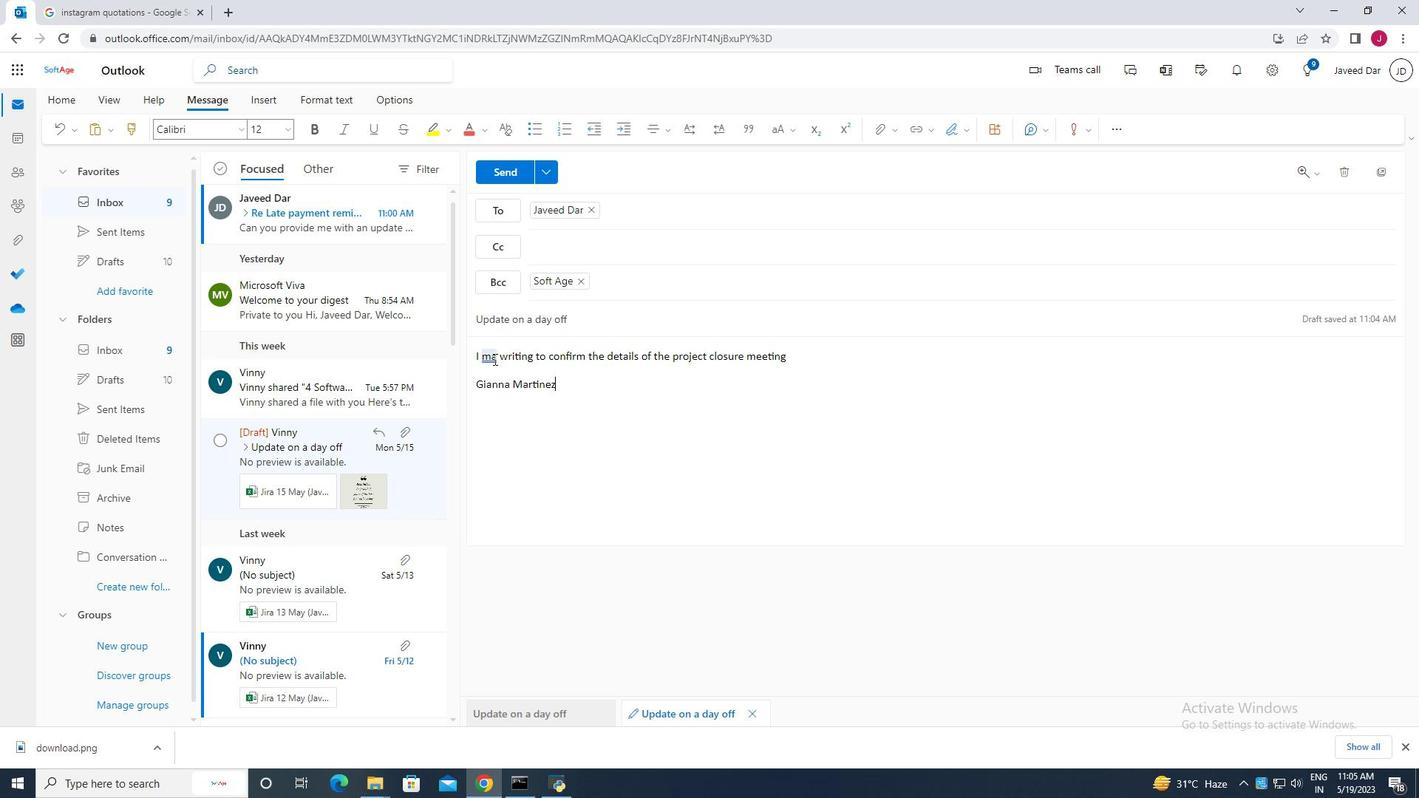 
Action: Mouse pressed left at (495, 360)
Screenshot: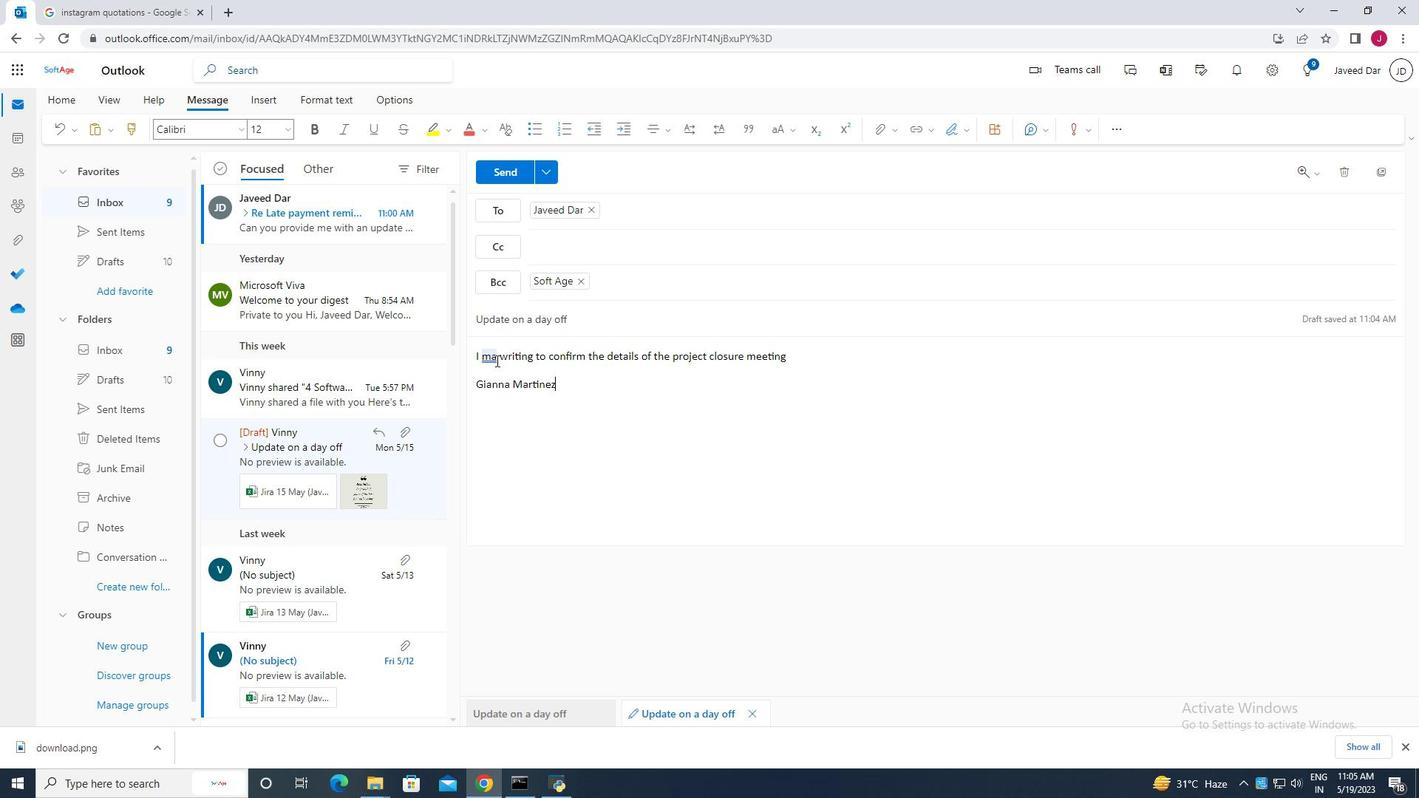 
Action: Mouse moved to (504, 366)
Screenshot: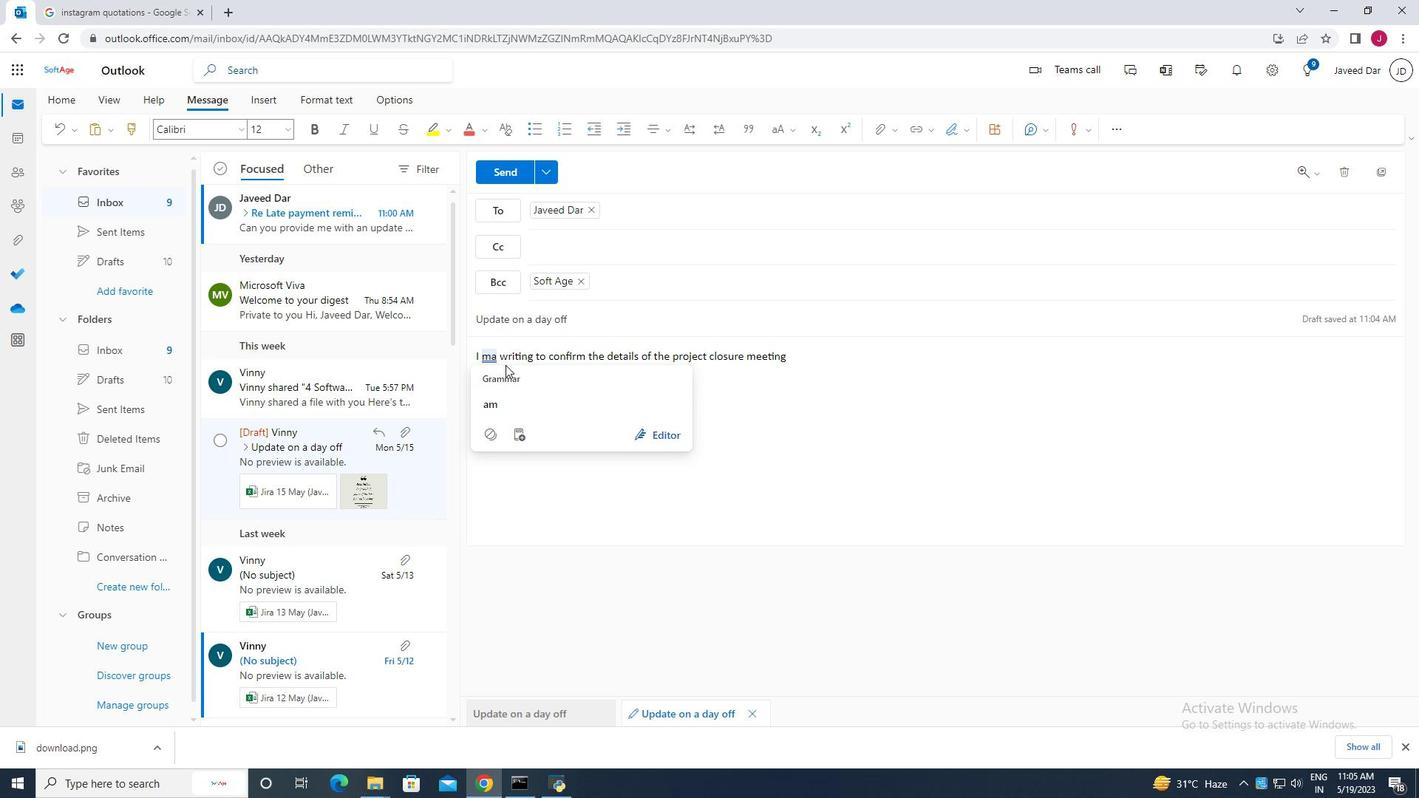 
Action: Key pressed <Key.backspace>
Screenshot: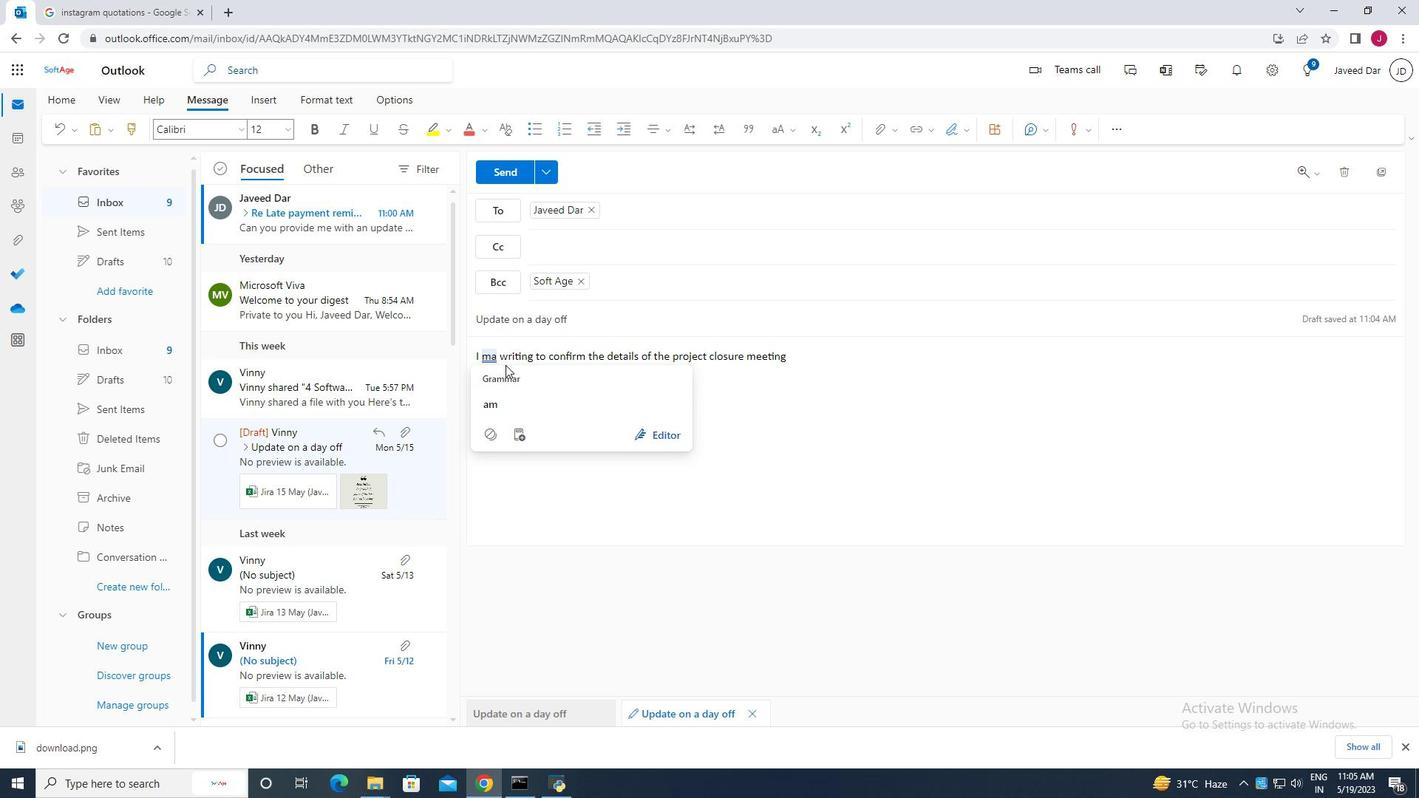 
Action: Mouse moved to (504, 368)
Screenshot: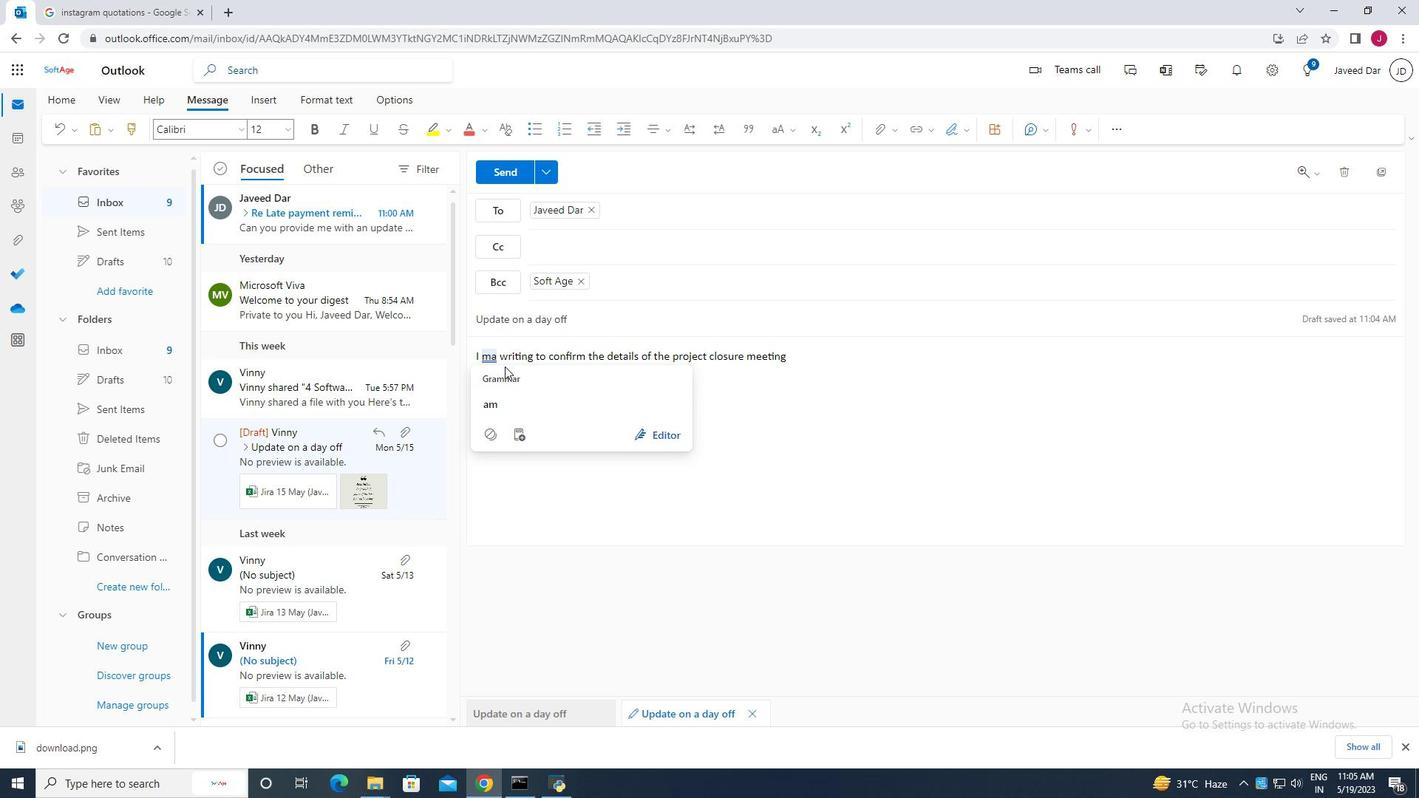
Action: Key pressed <Key.backspace>
Screenshot: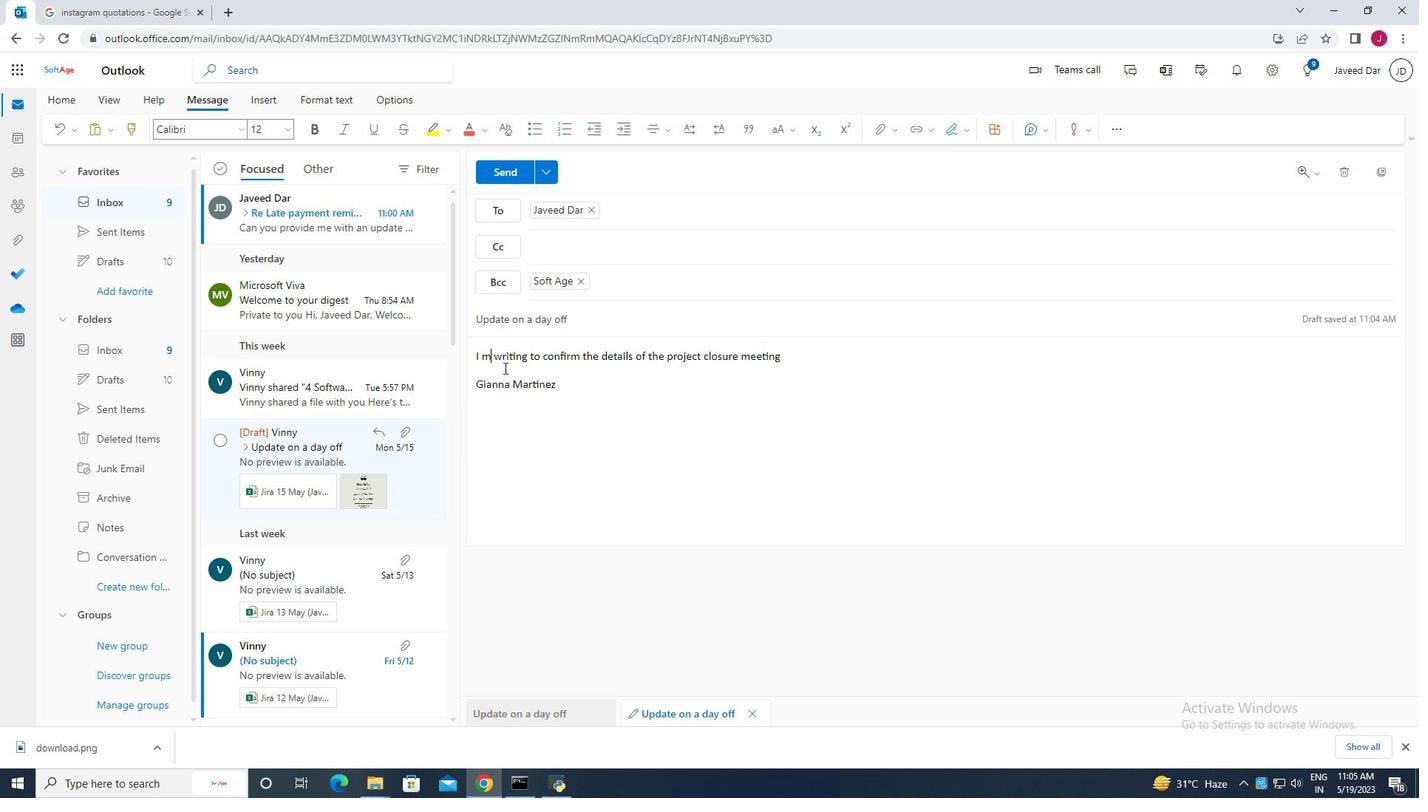 
Action: Mouse moved to (500, 369)
Screenshot: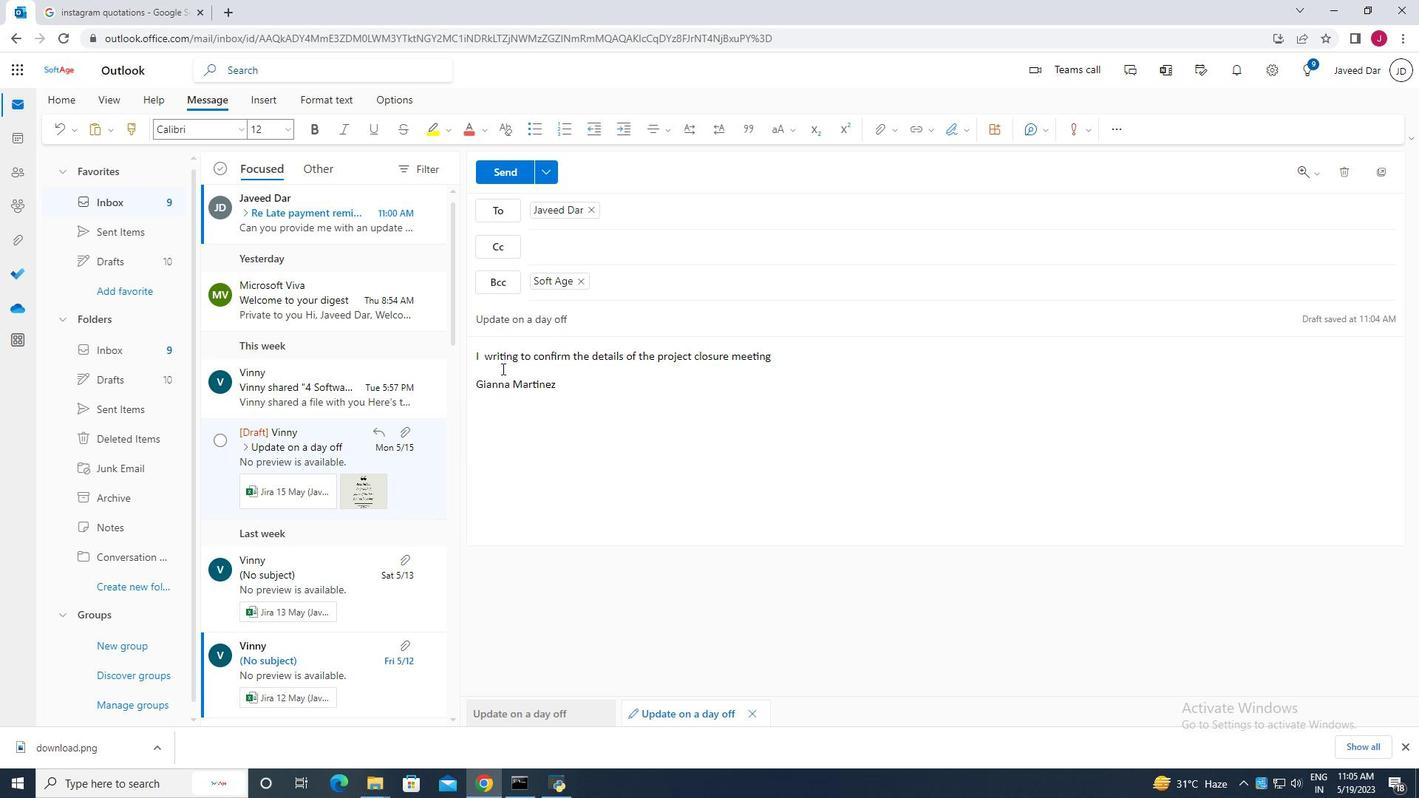 
Action: Key pressed a
Screenshot: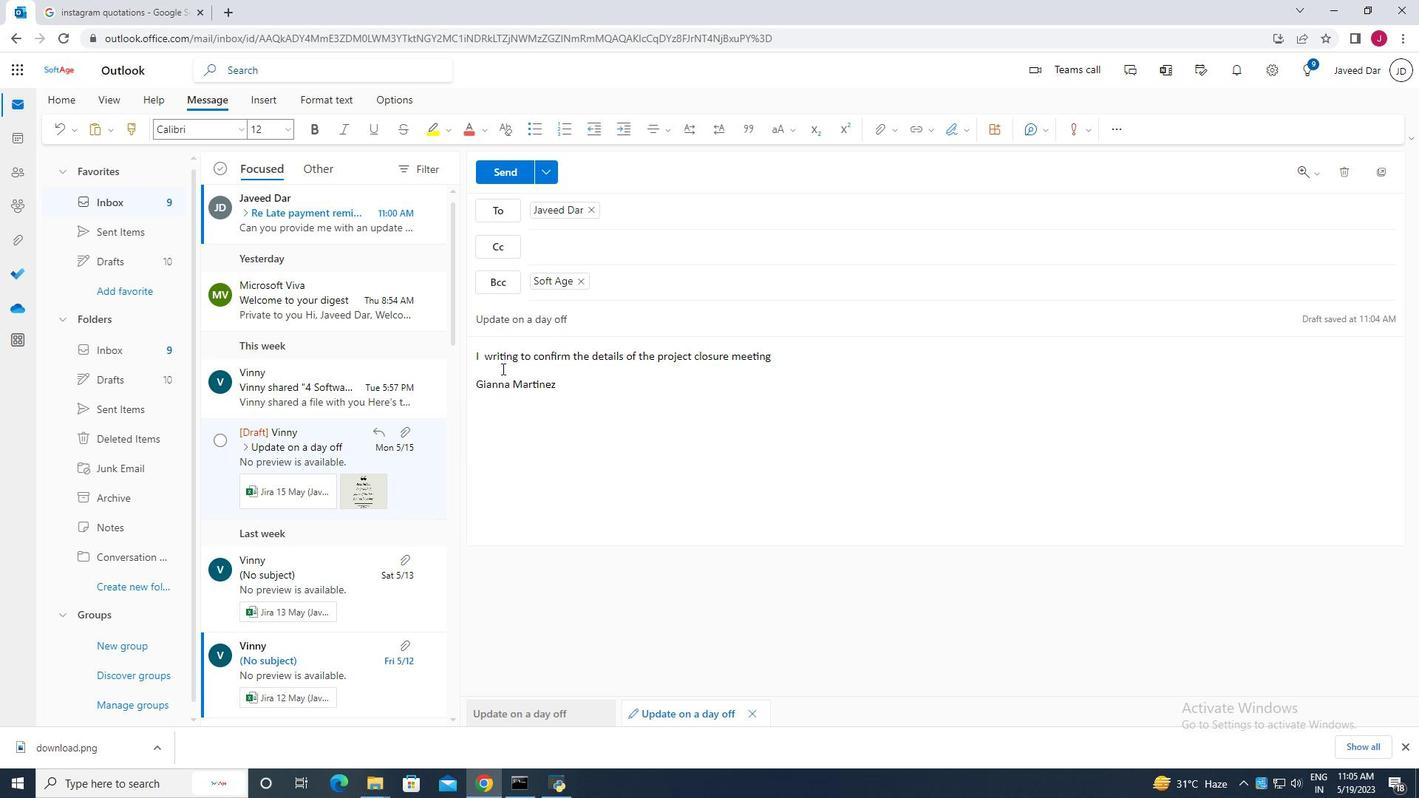 
Action: Mouse moved to (499, 369)
Screenshot: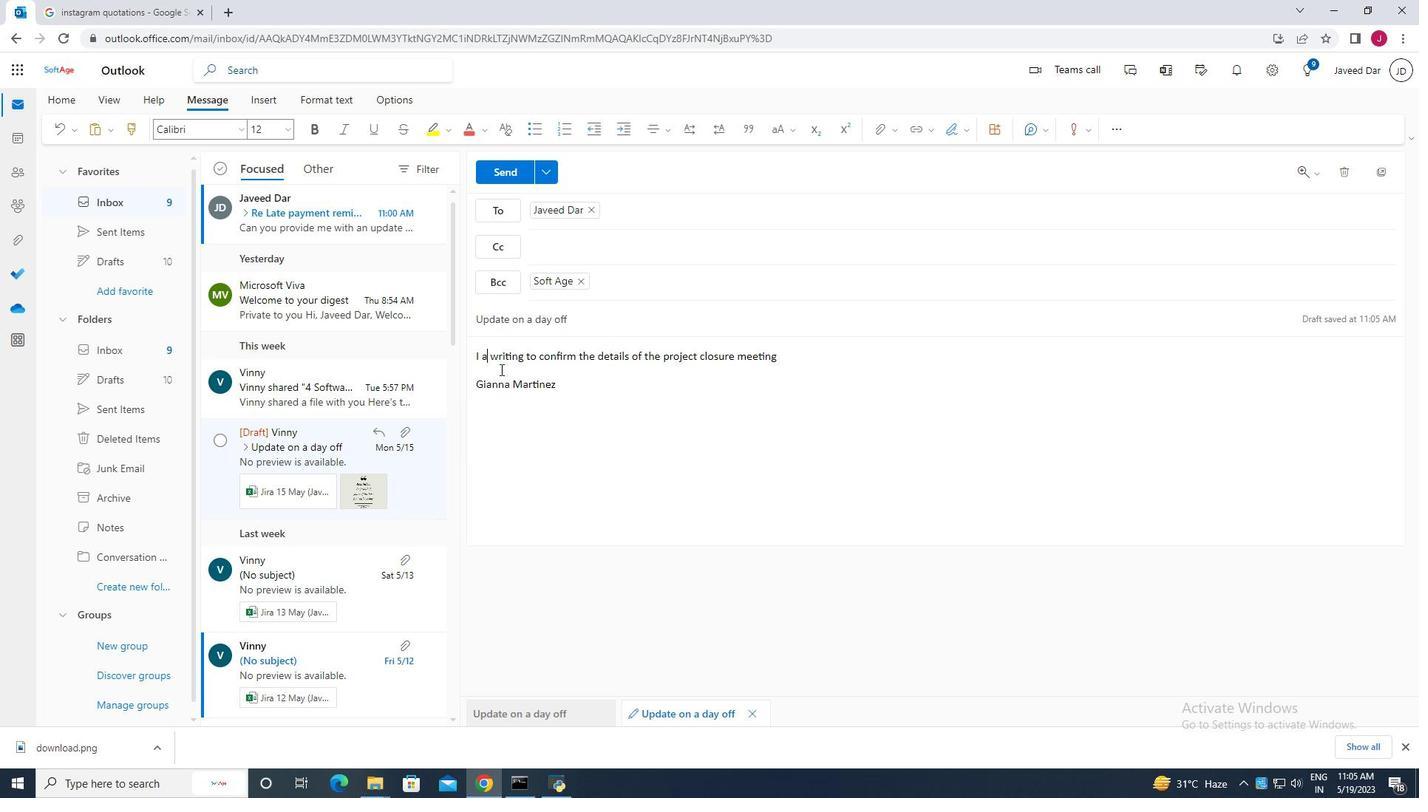 
Action: Key pressed ,
Screenshot: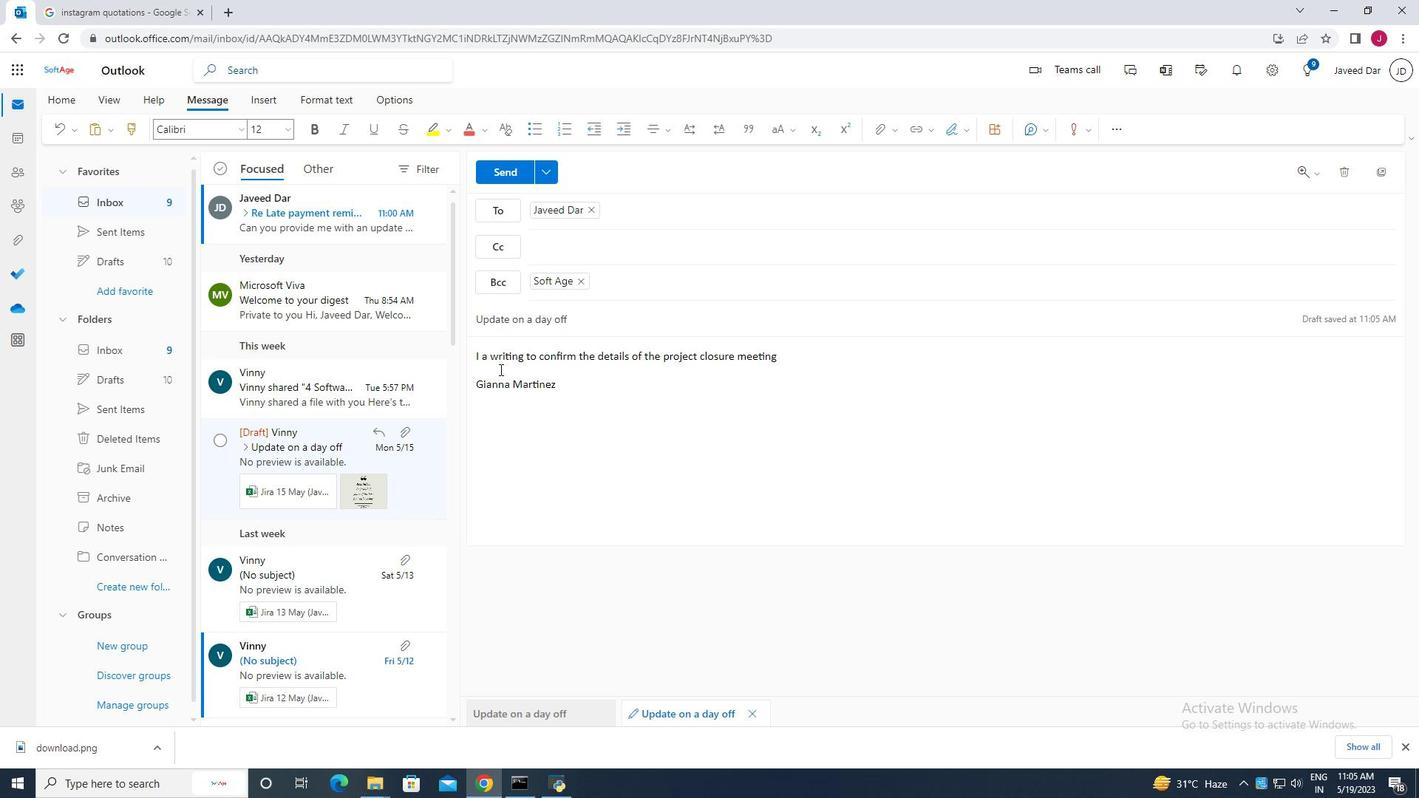 
Action: Mouse moved to (512, 384)
Screenshot: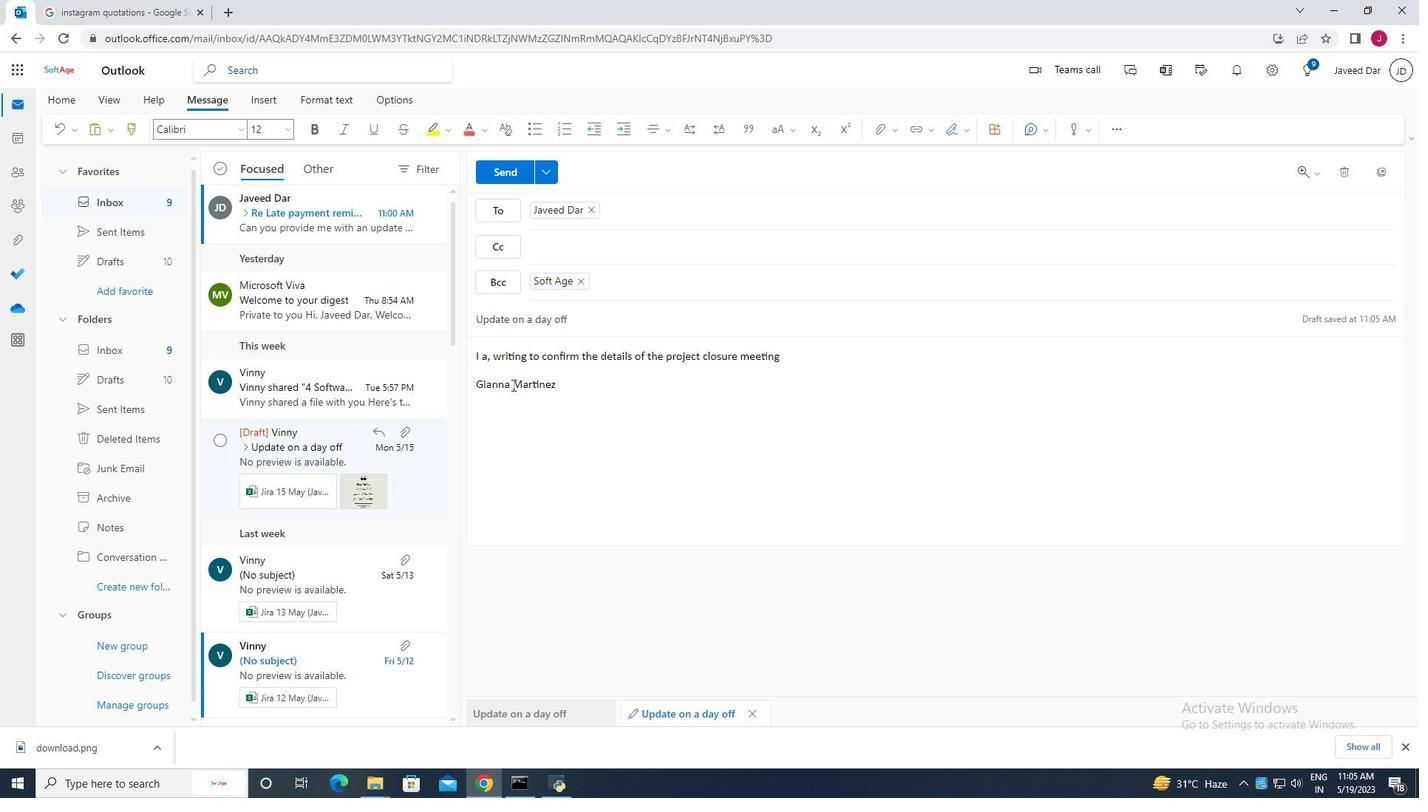 
Action: Key pressed <Key.backspace>
Screenshot: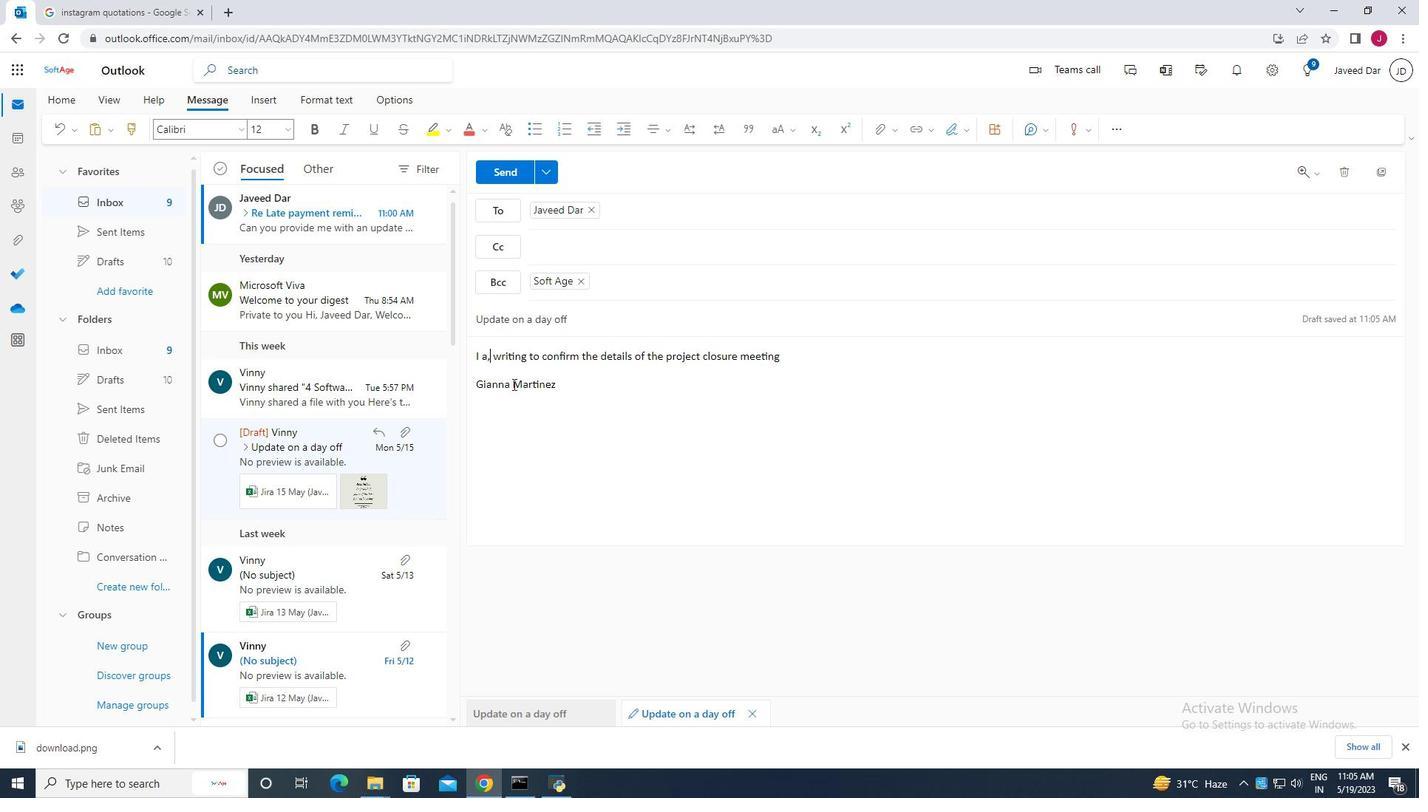 
Action: Mouse moved to (512, 385)
Screenshot: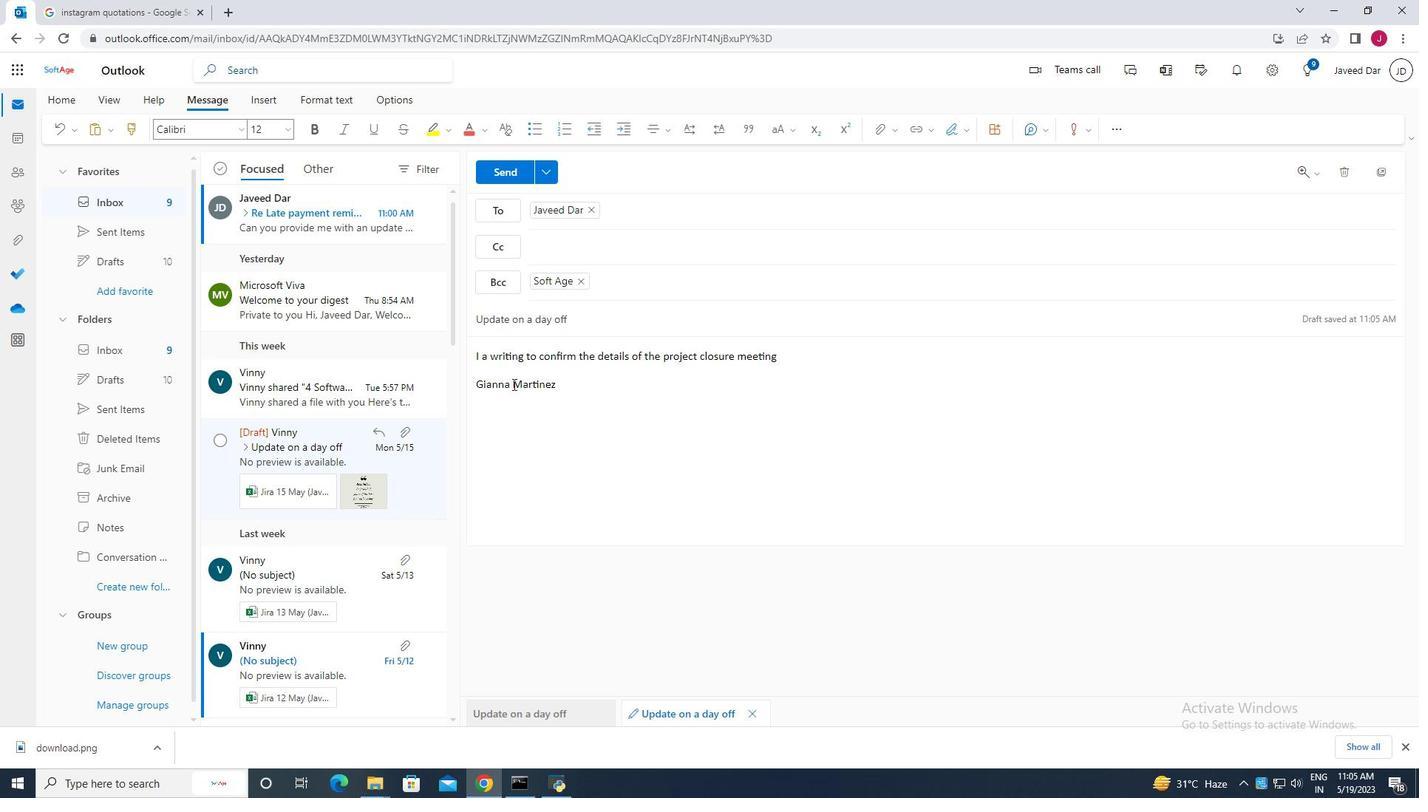 
Action: Key pressed m
Screenshot: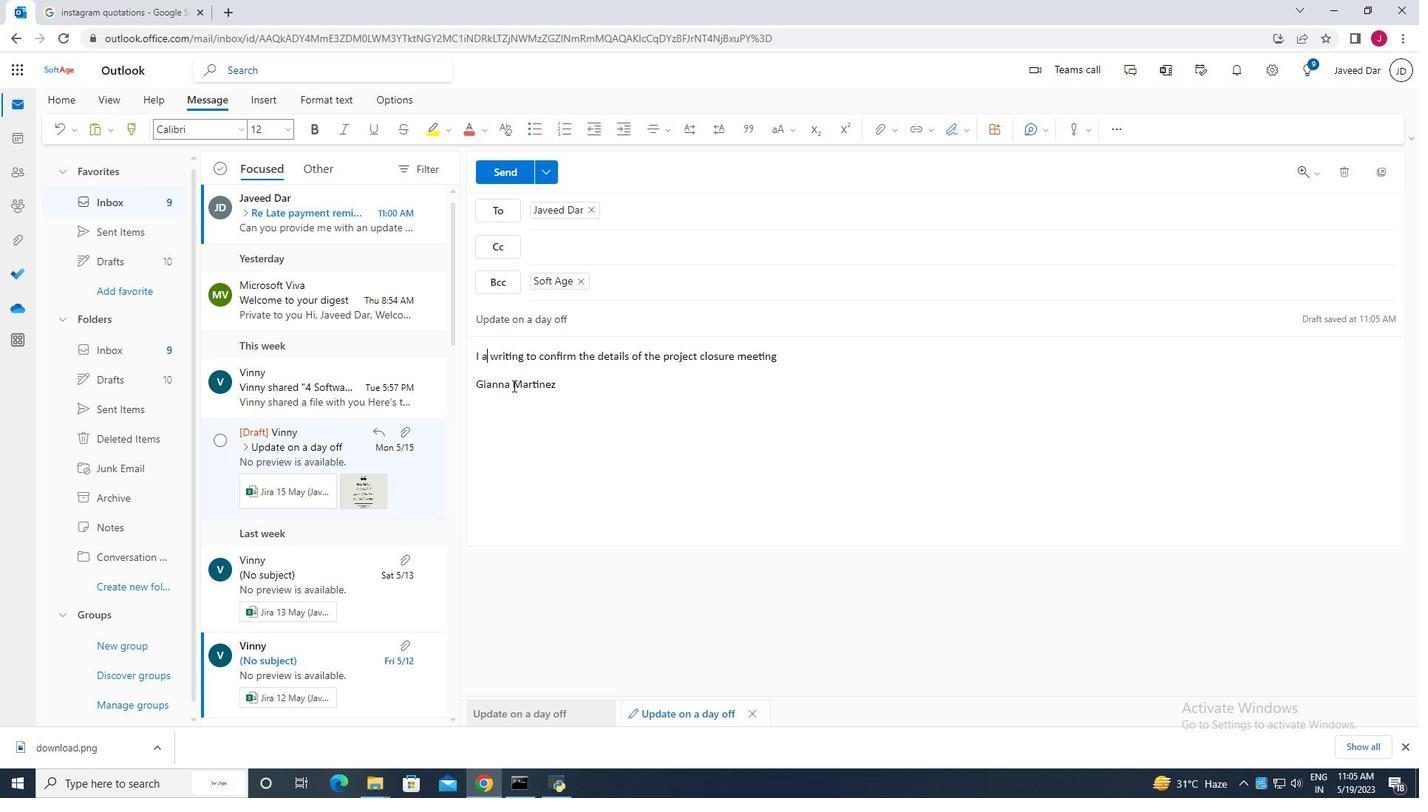 
Action: Mouse moved to (621, 212)
Screenshot: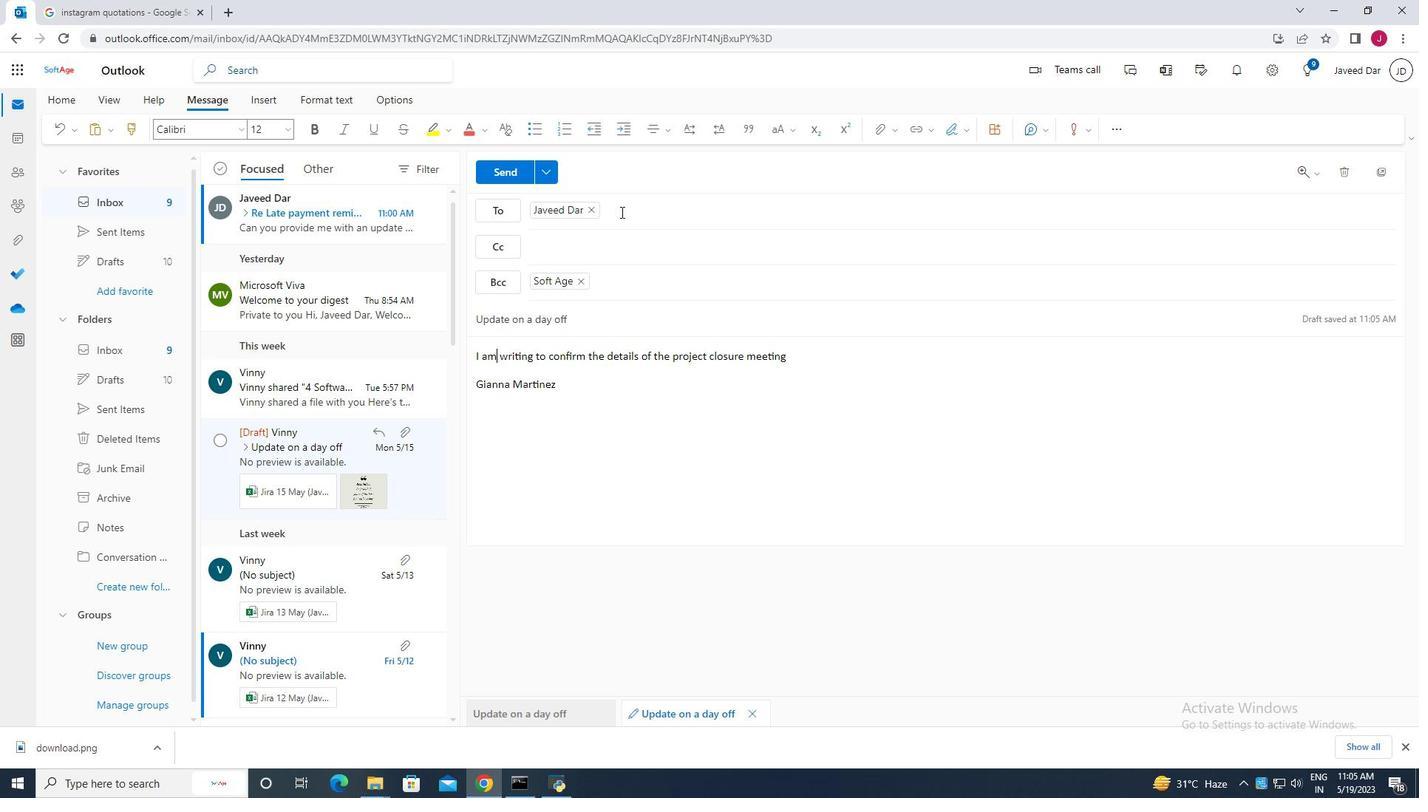 
Action: Mouse pressed left at (621, 212)
Screenshot: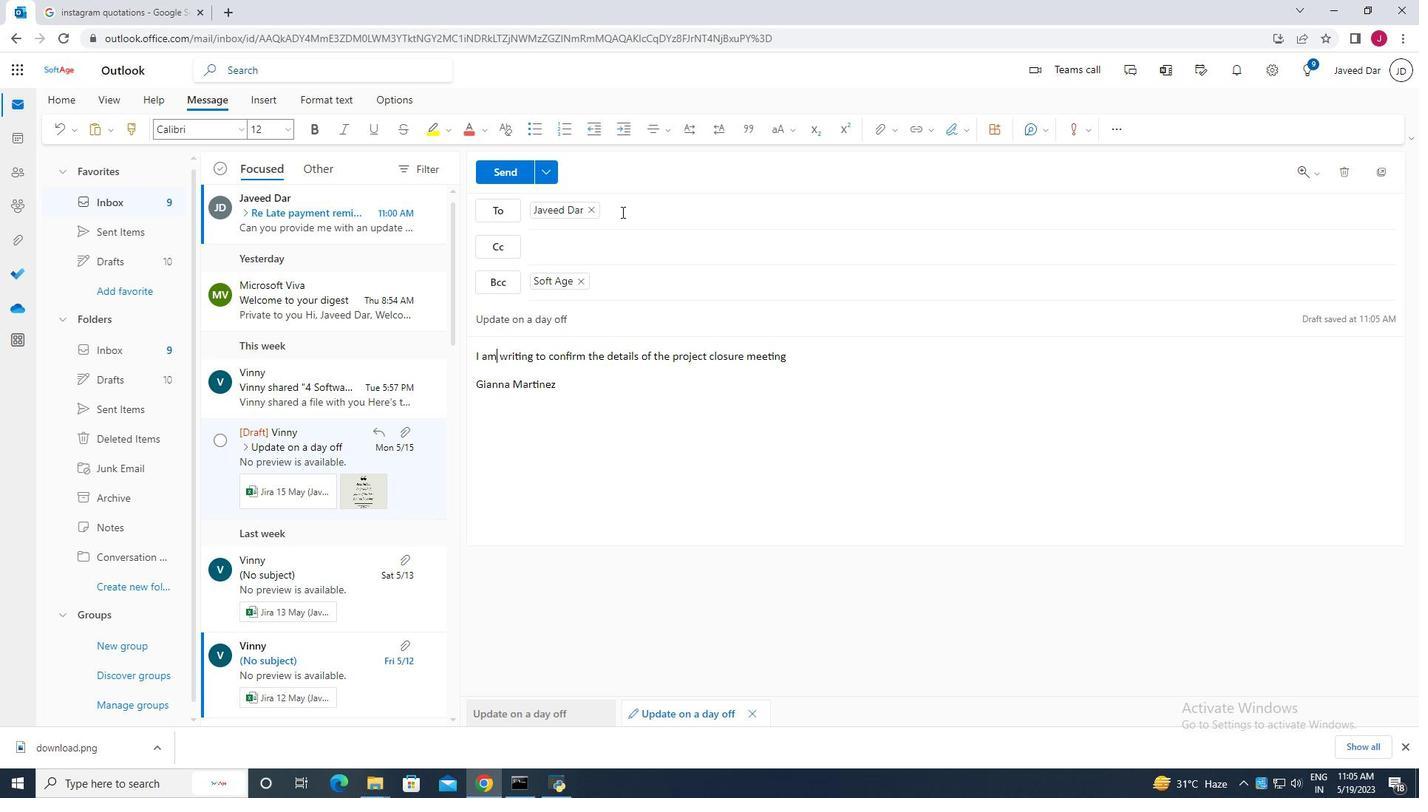
Action: Mouse moved to (640, 215)
Screenshot: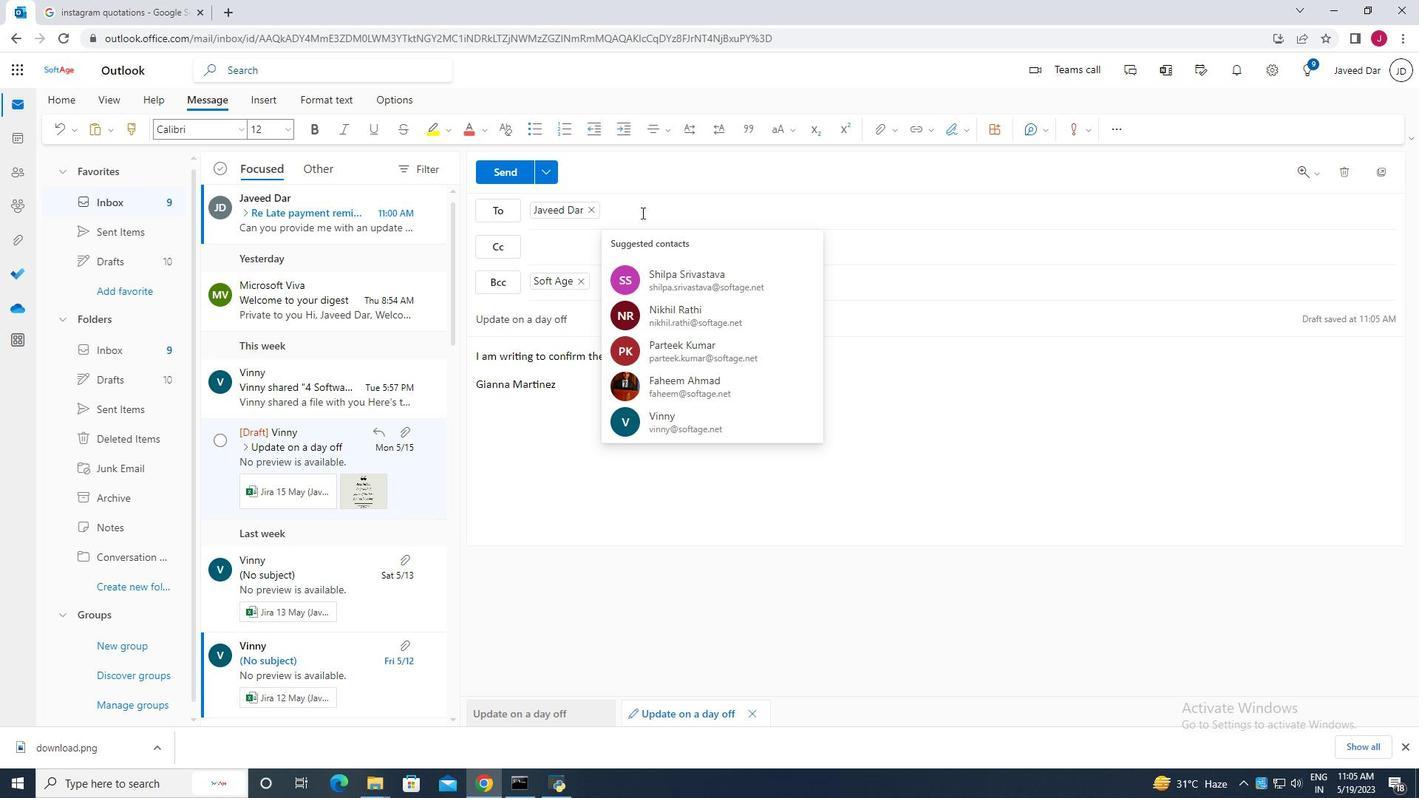 
Action: Key pressed <Key.backspace>a
Screenshot: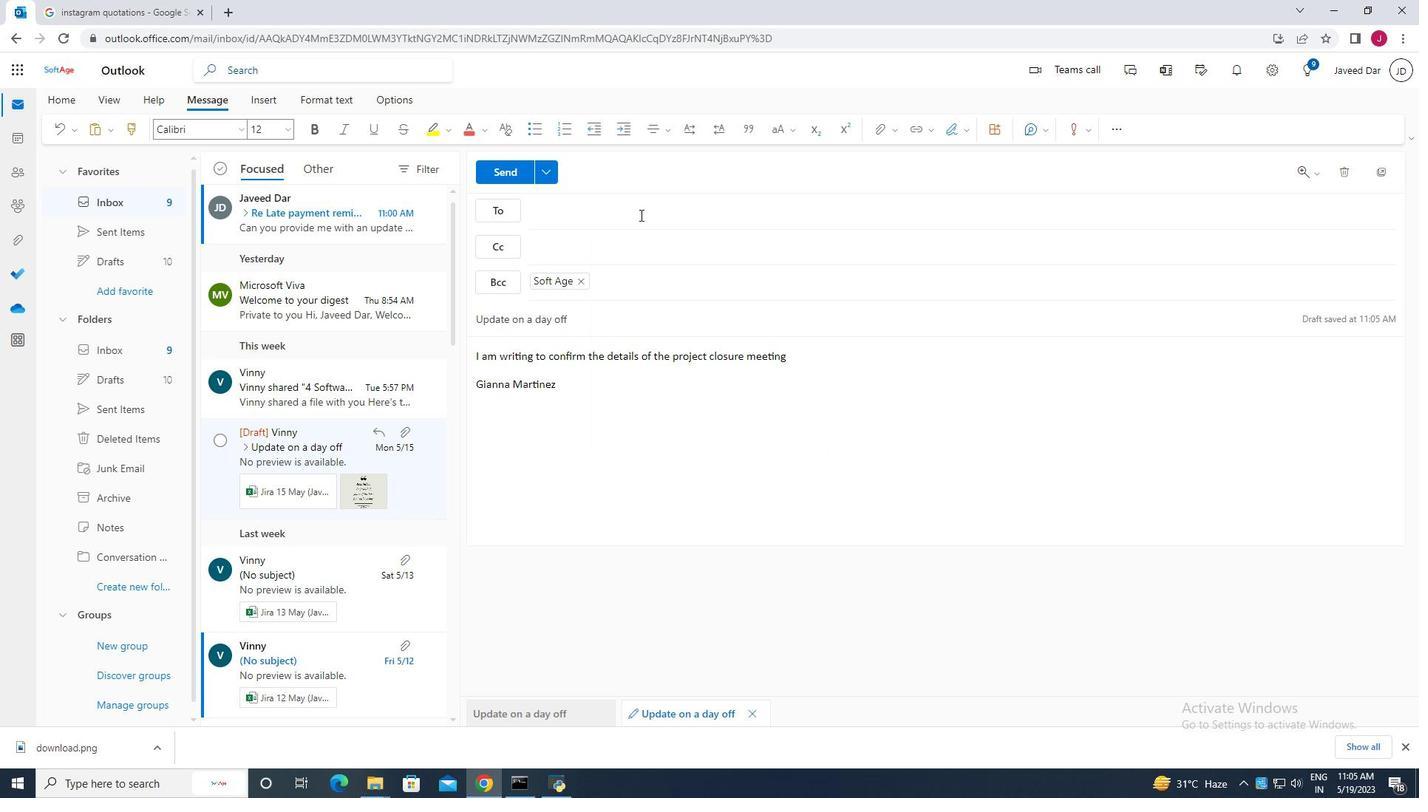 
Action: Mouse moved to (640, 215)
Screenshot: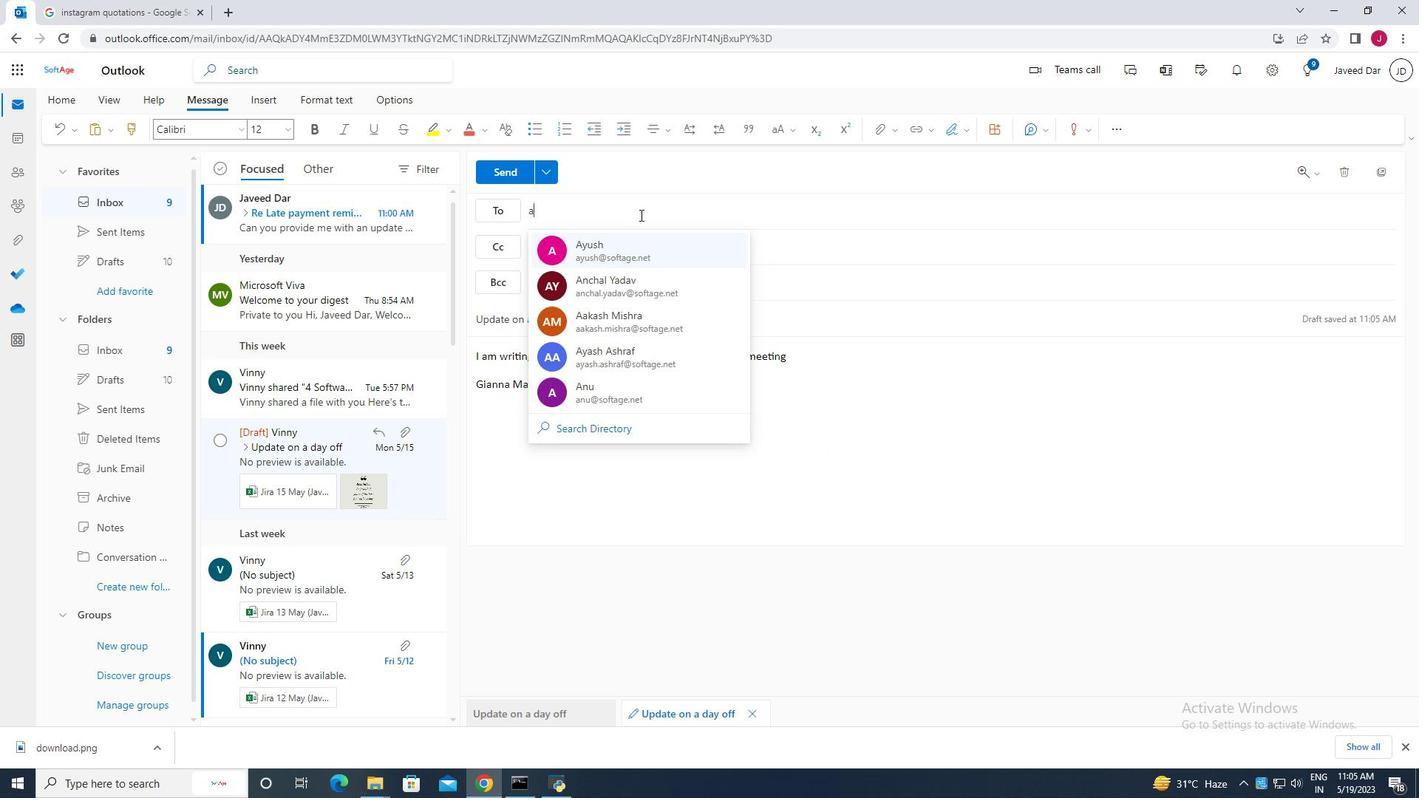 
Action: Key pressed y
Screenshot: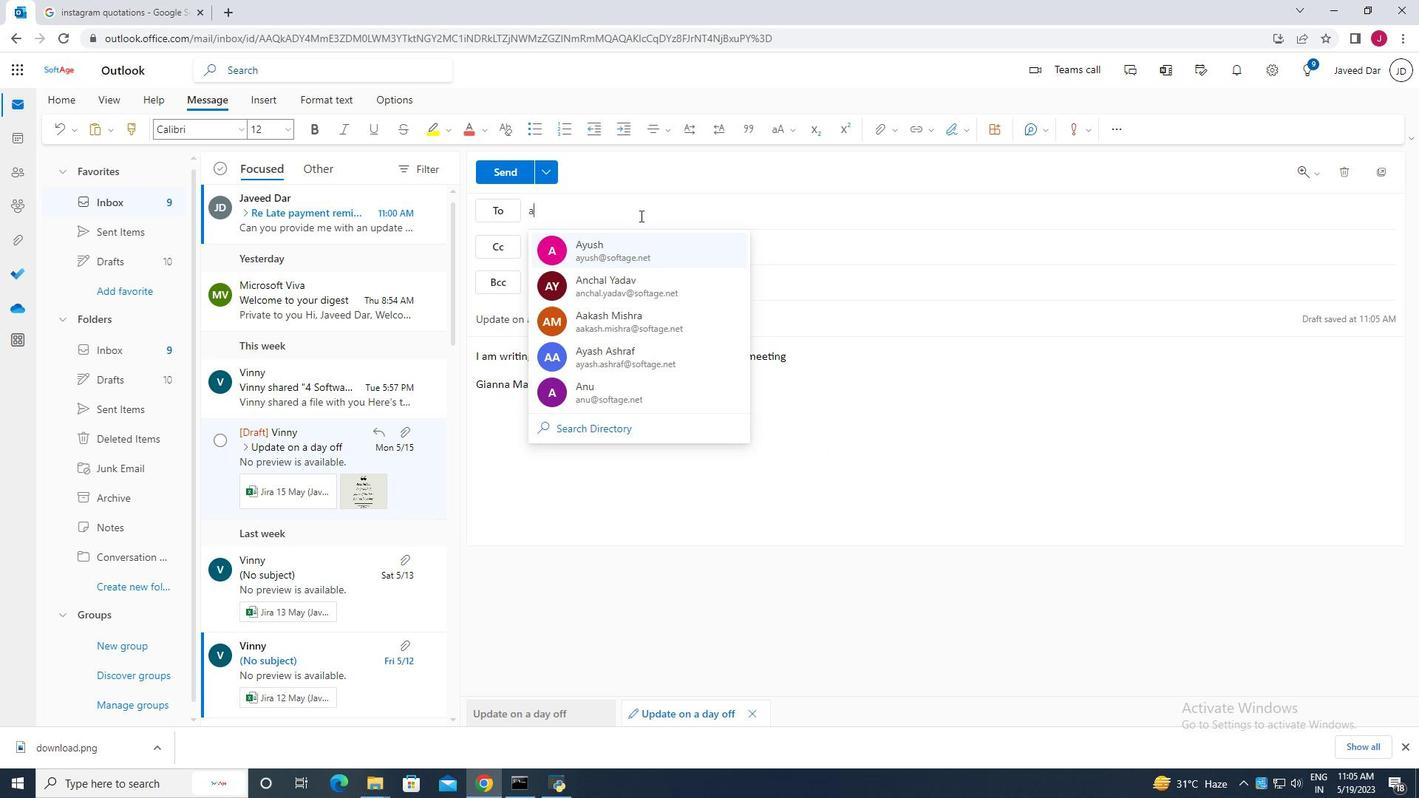 
Action: Mouse moved to (637, 220)
Screenshot: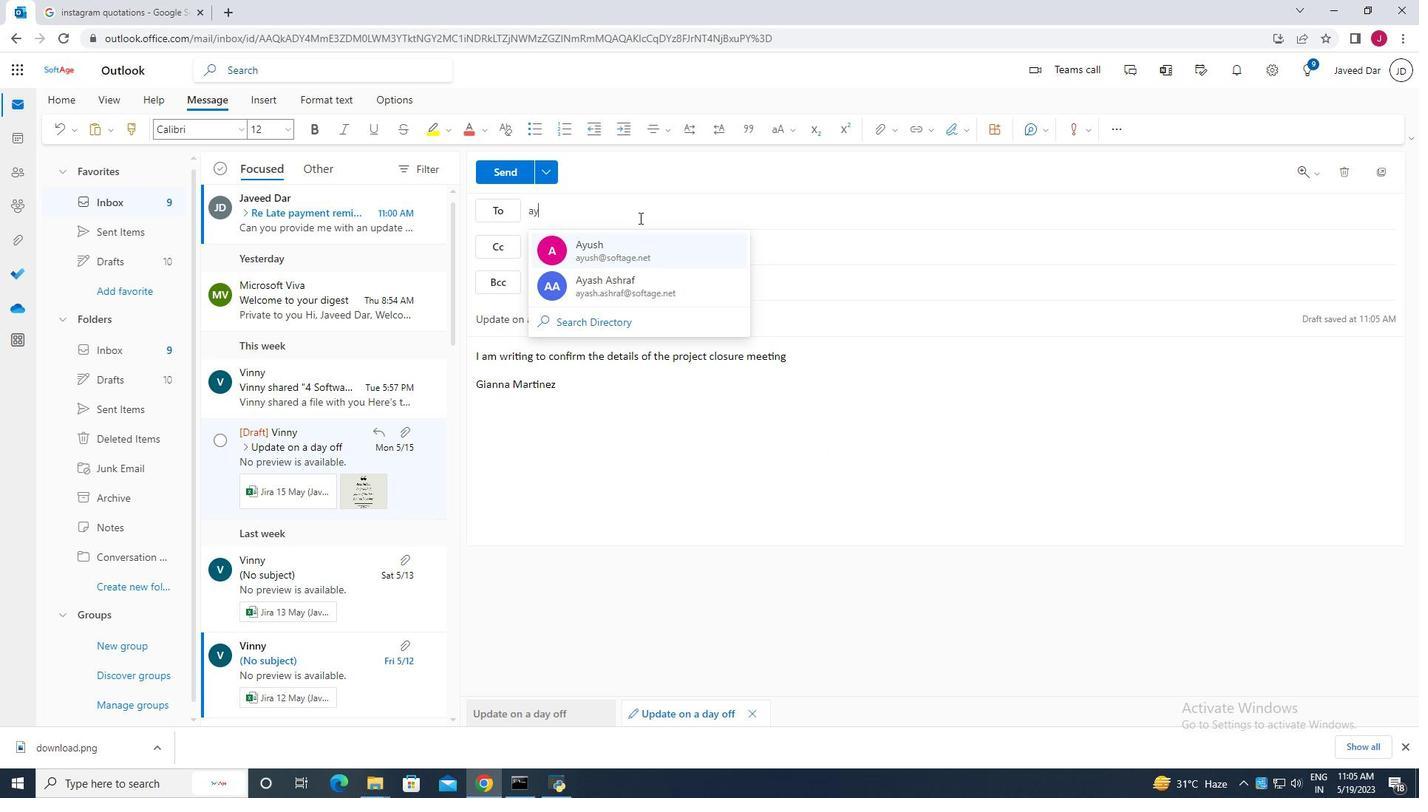 
Action: Key pressed a
Screenshot: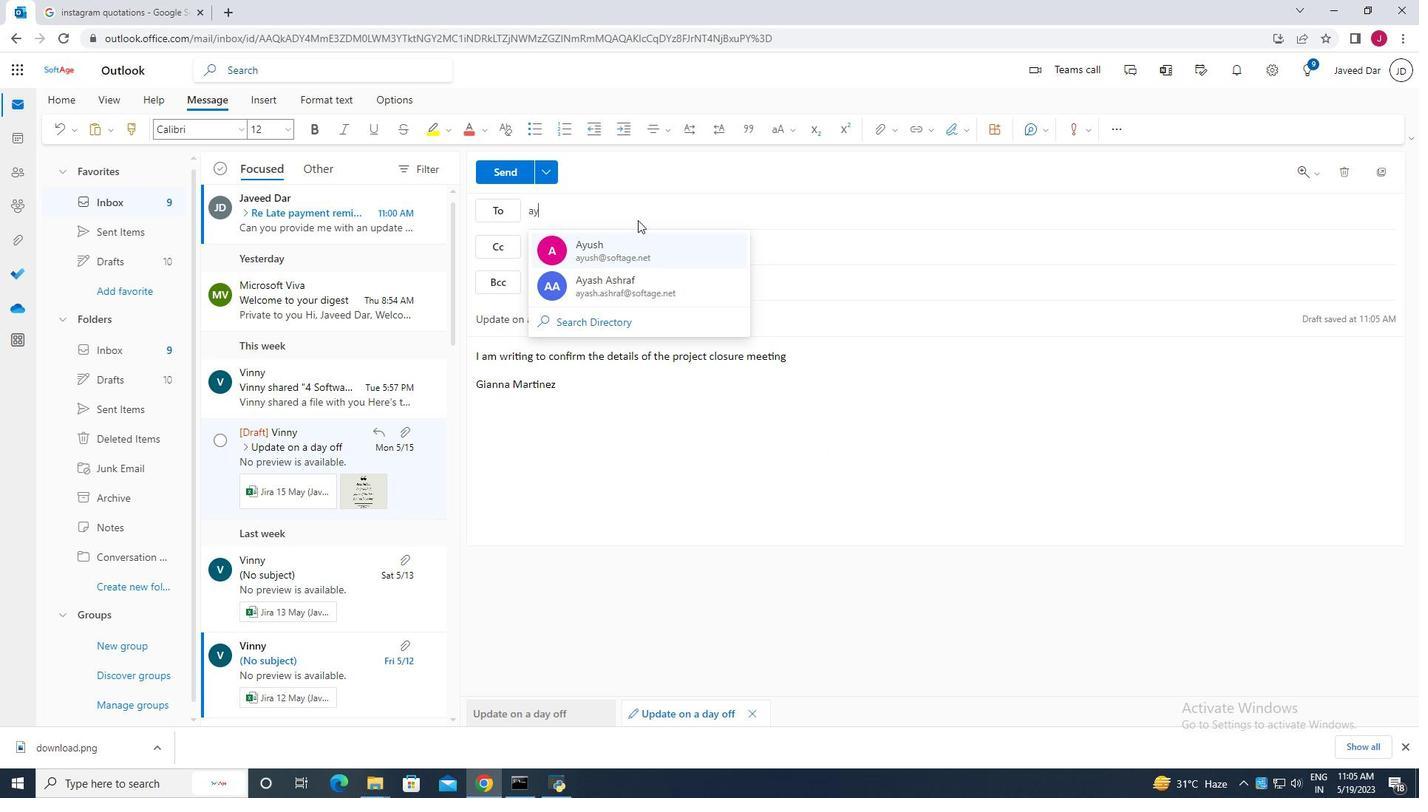 
Action: Mouse moved to (637, 222)
Screenshot: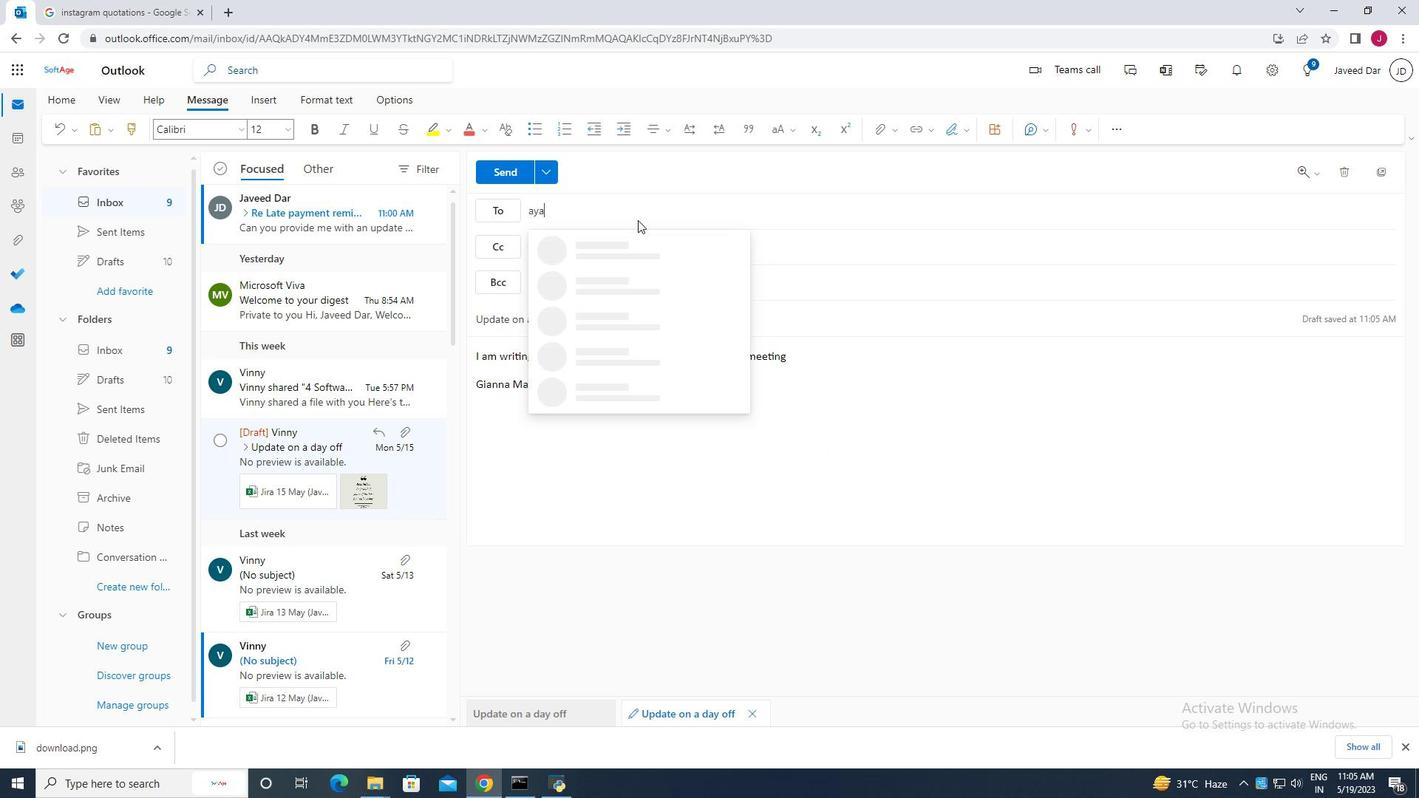 
Action: Key pressed s
Screenshot: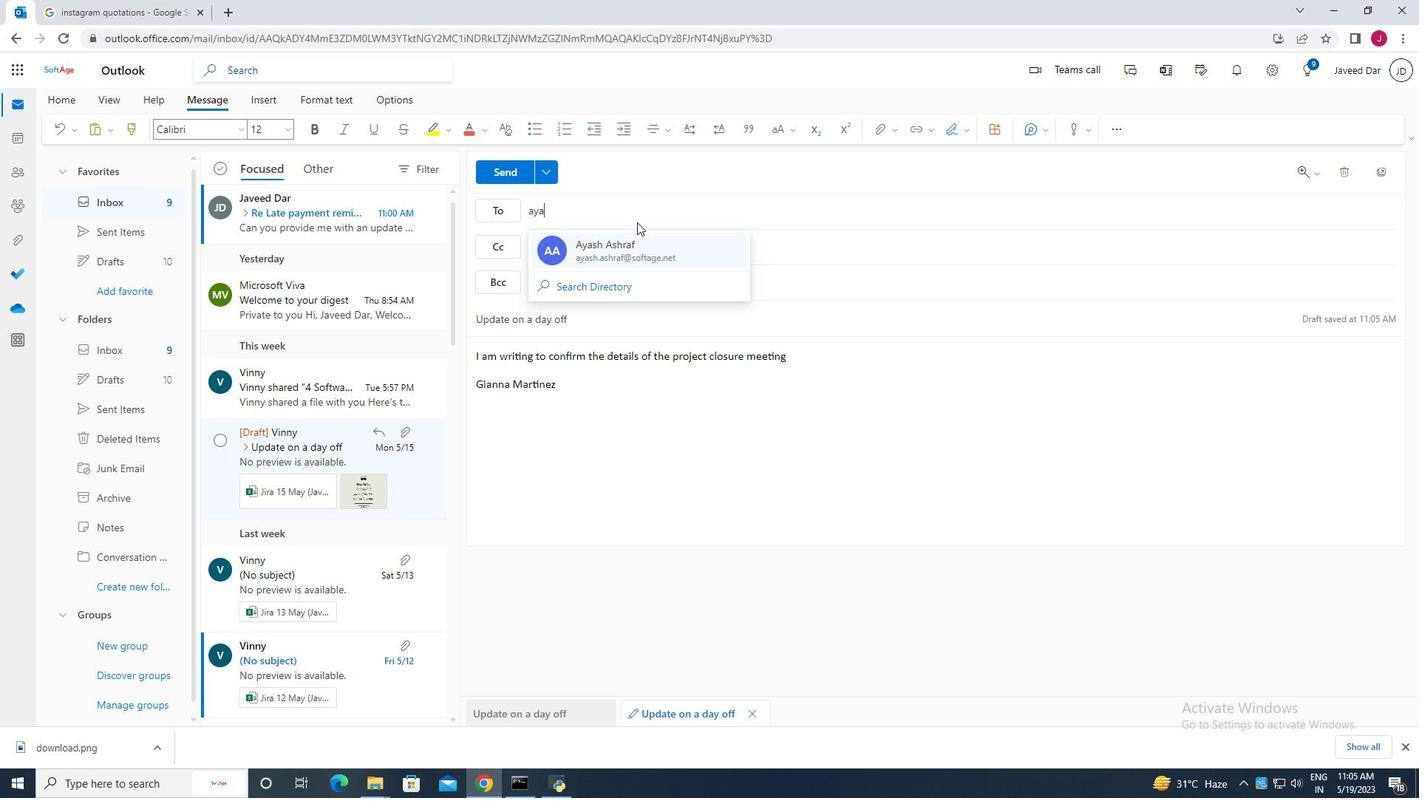 
Action: Mouse moved to (637, 225)
Screenshot: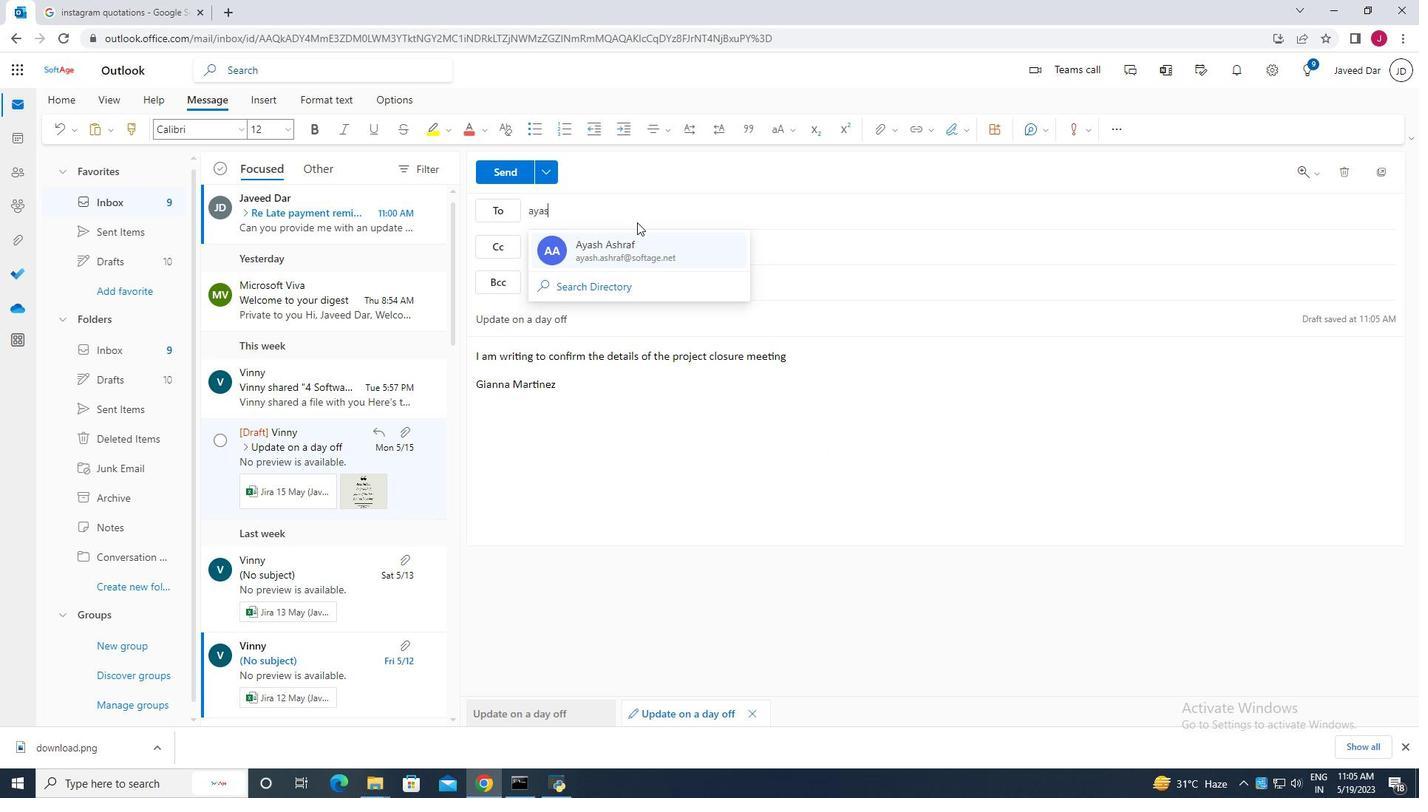 
Action: Key pressed h
Screenshot: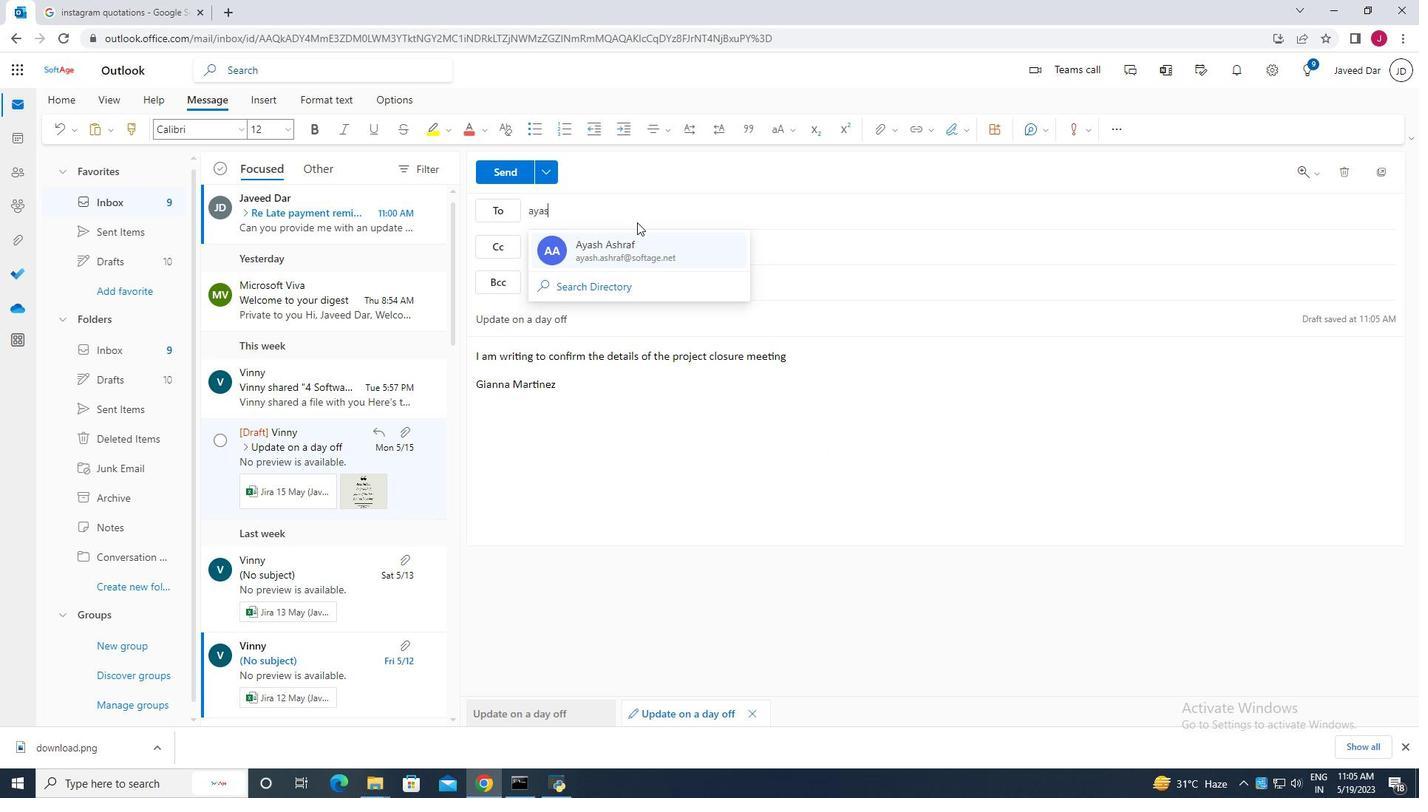 
Action: Mouse moved to (678, 248)
Screenshot: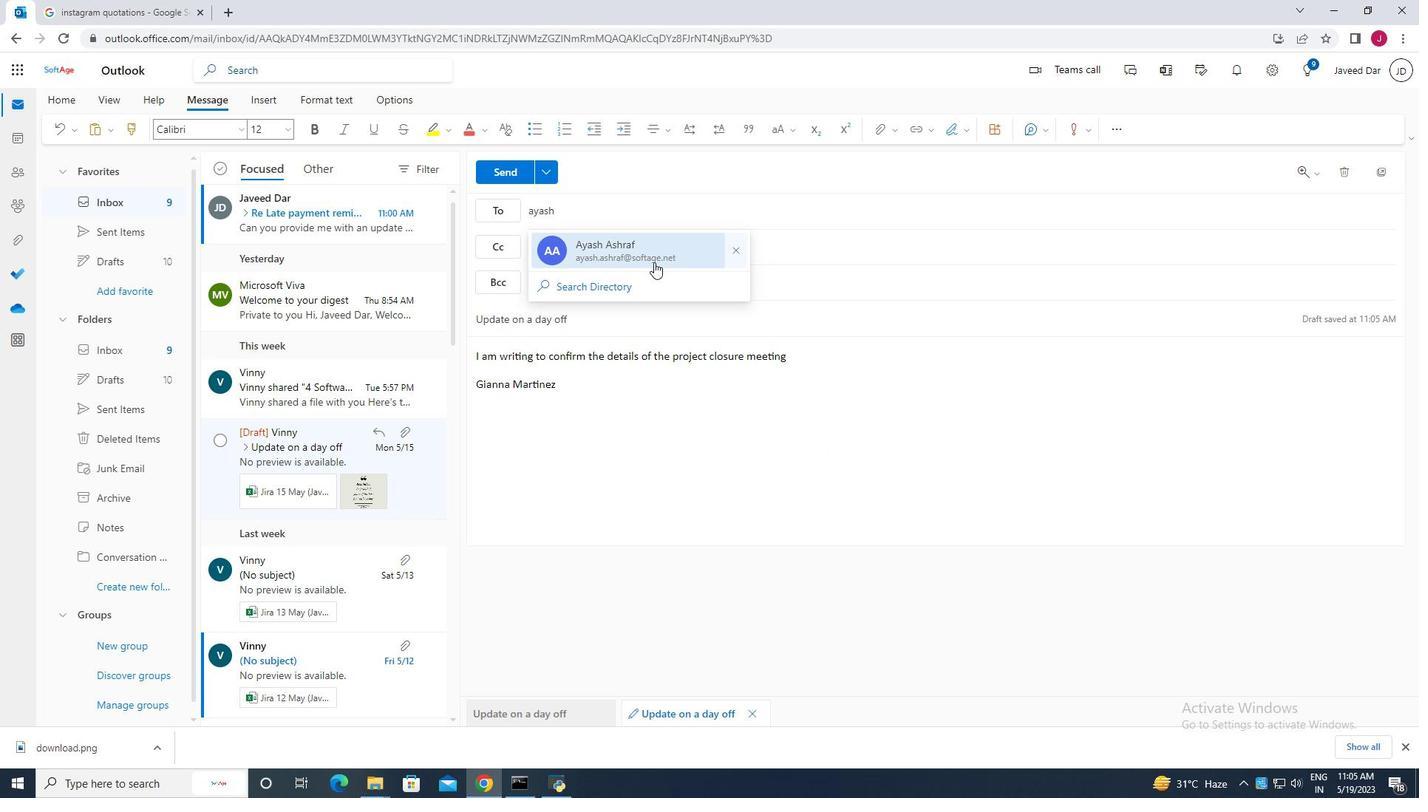 
Action: Mouse pressed left at (678, 248)
Screenshot: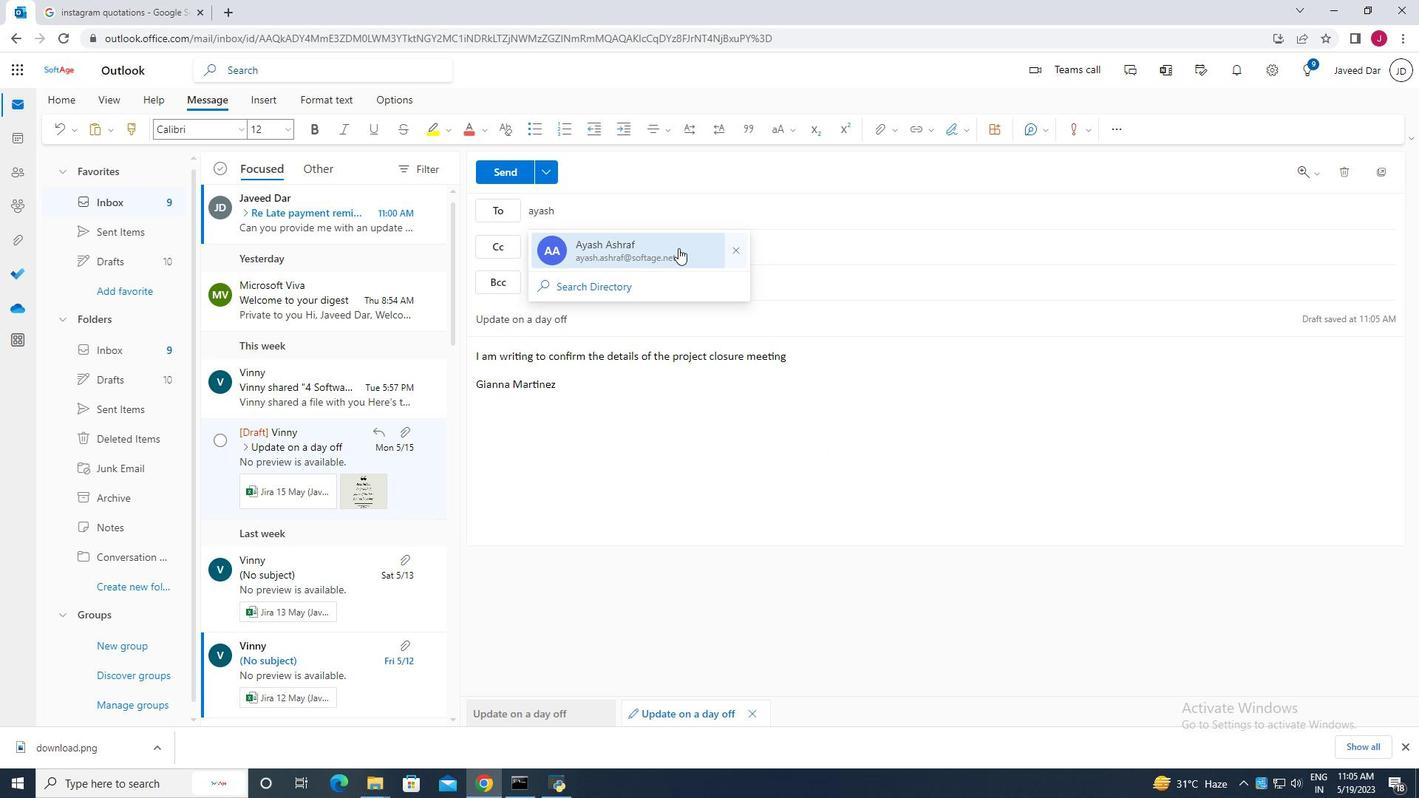 
Action: Mouse moved to (505, 175)
Screenshot: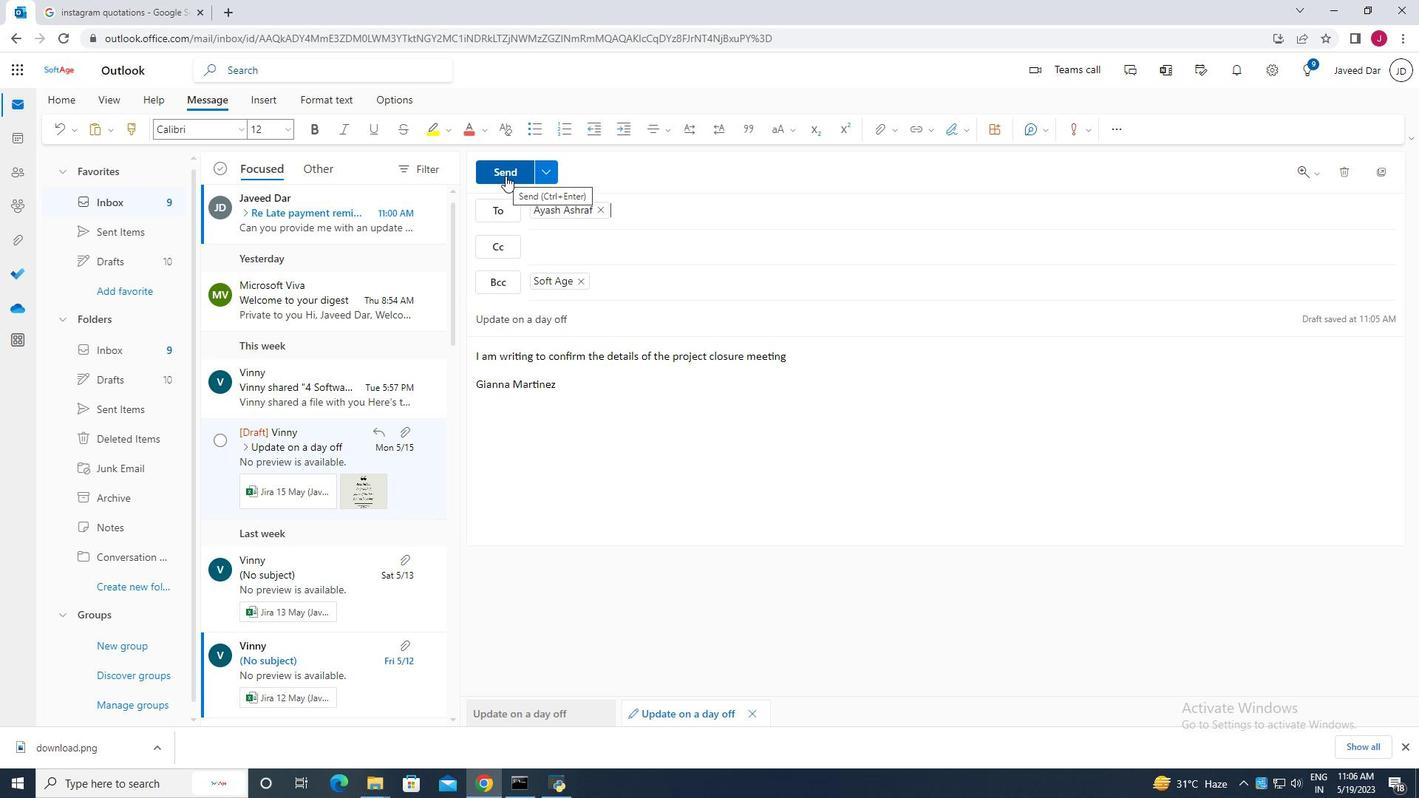
Action: Mouse pressed left at (505, 175)
Screenshot: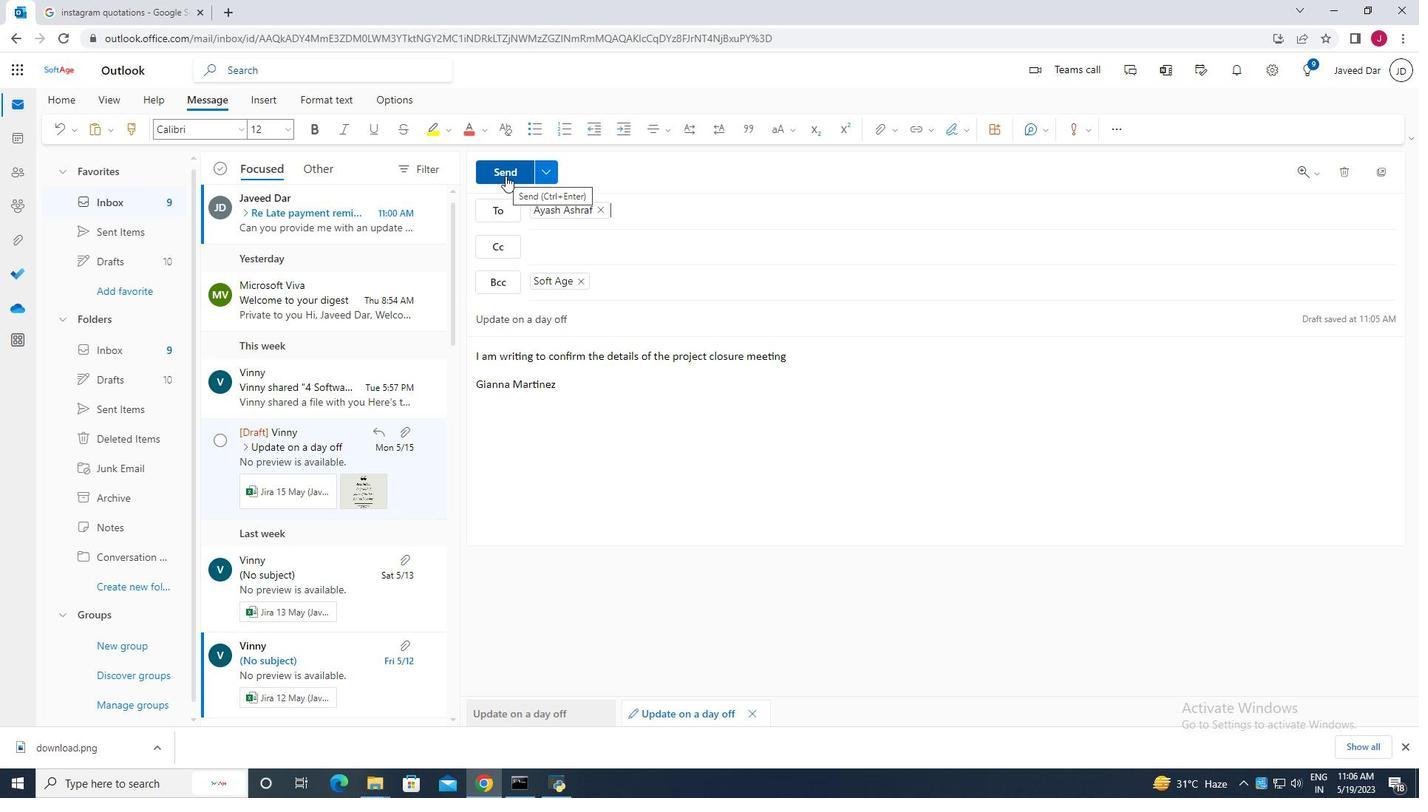 
